 Task: Look for Airbnb options in Awka, Nigeria from 22th December, 2023 to 25th December, 2023 for 2 adults. Place can be entire room with 1  bedroom having 1 bed and 1 bathroom. Property type can be hotel.
Action: Mouse moved to (471, 127)
Screenshot: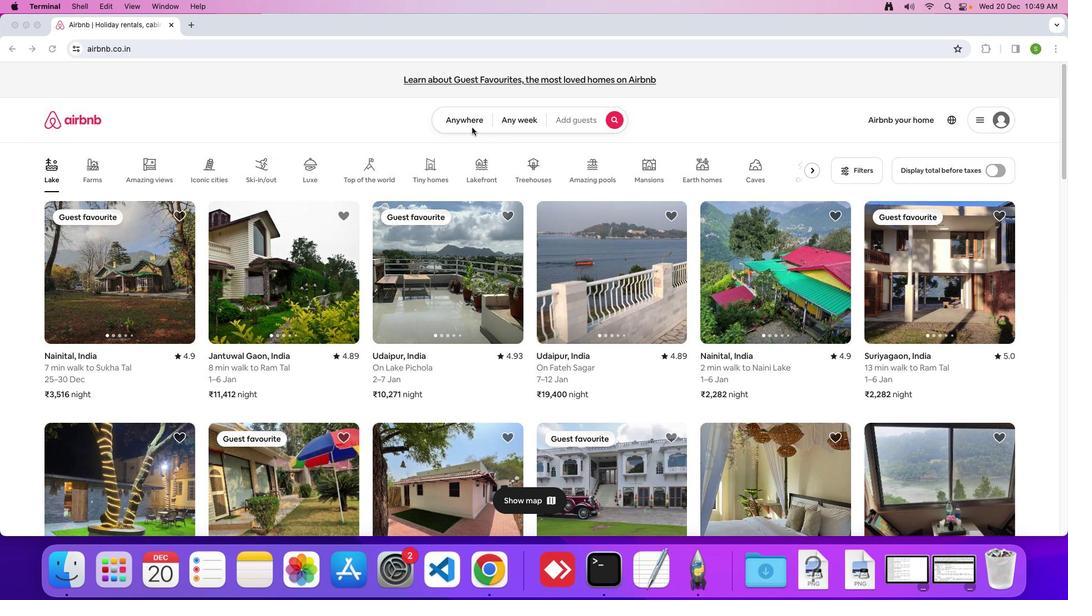 
Action: Mouse pressed left at (471, 127)
Screenshot: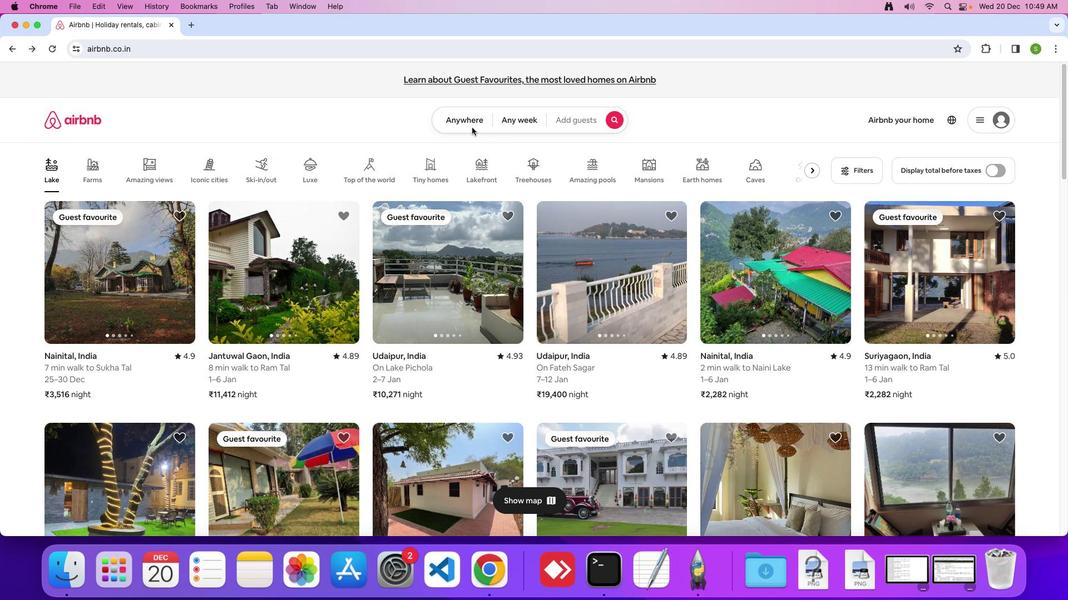 
Action: Mouse moved to (450, 118)
Screenshot: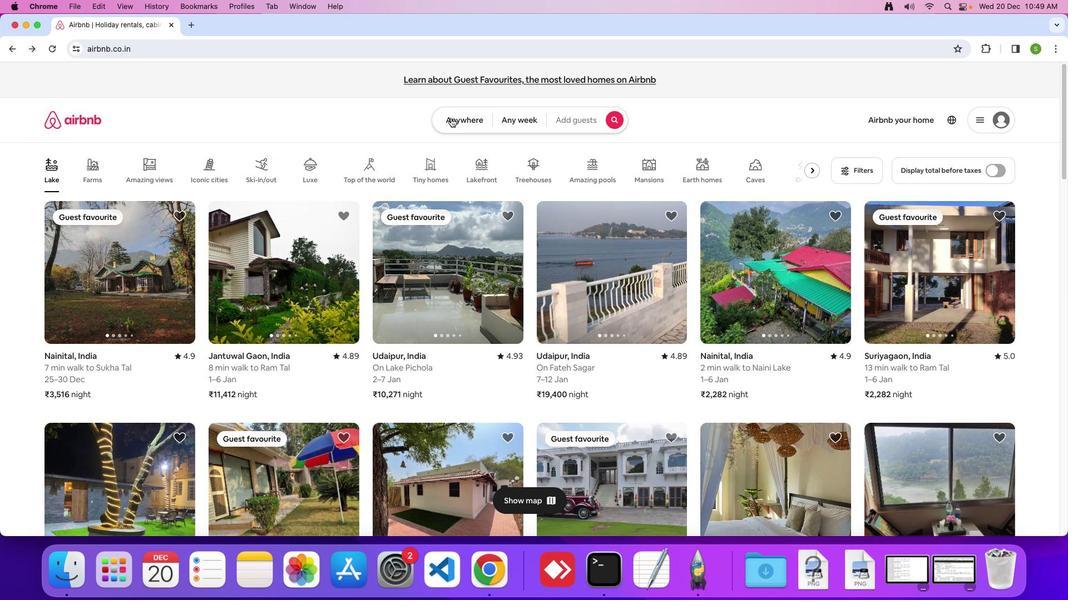 
Action: Mouse pressed left at (450, 118)
Screenshot: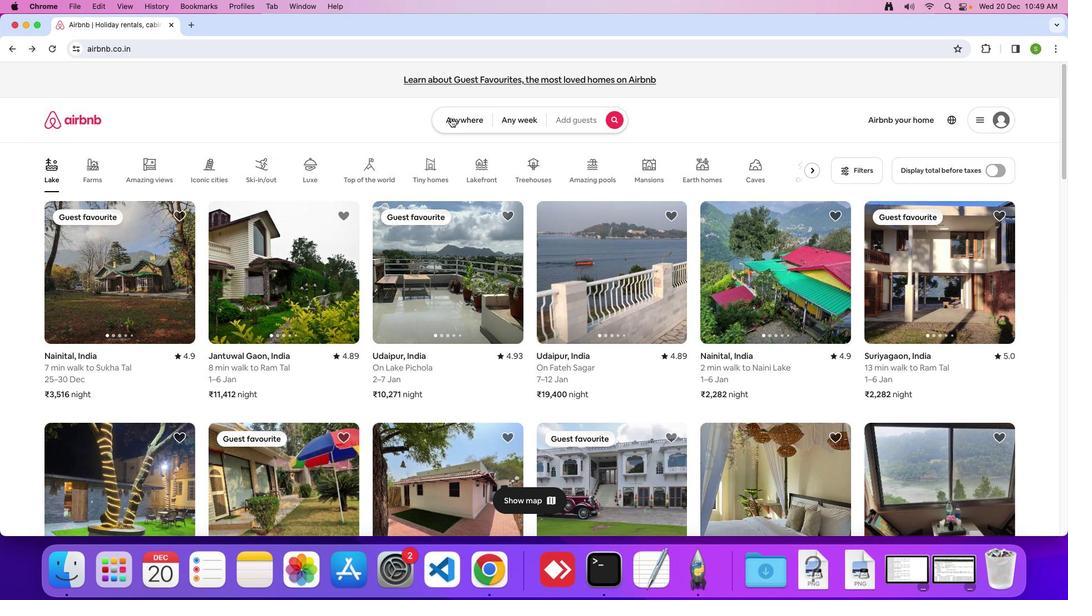 
Action: Mouse moved to (370, 156)
Screenshot: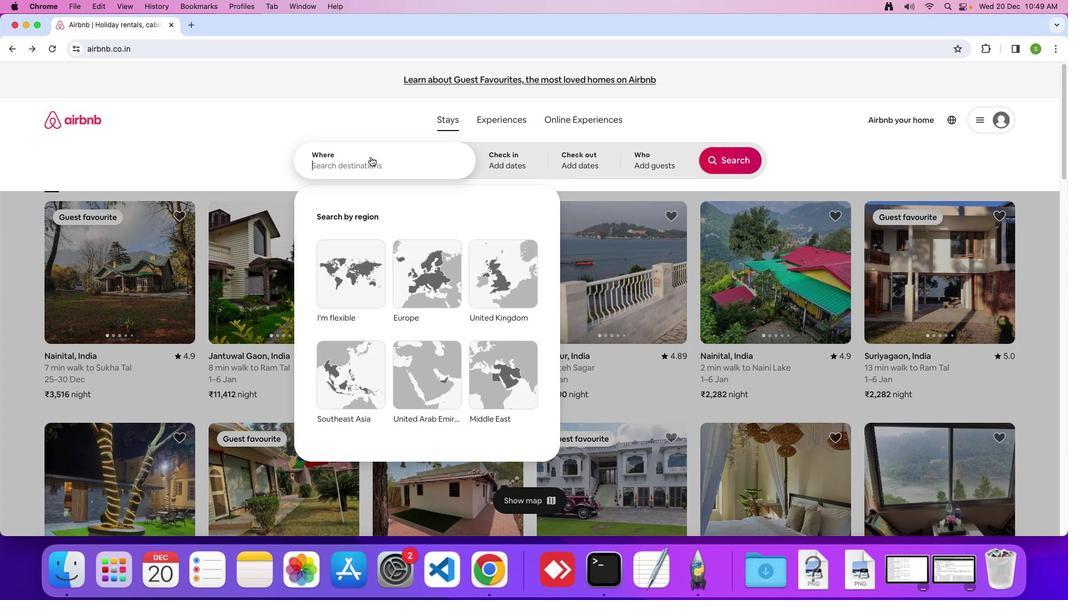 
Action: Mouse pressed left at (370, 156)
Screenshot: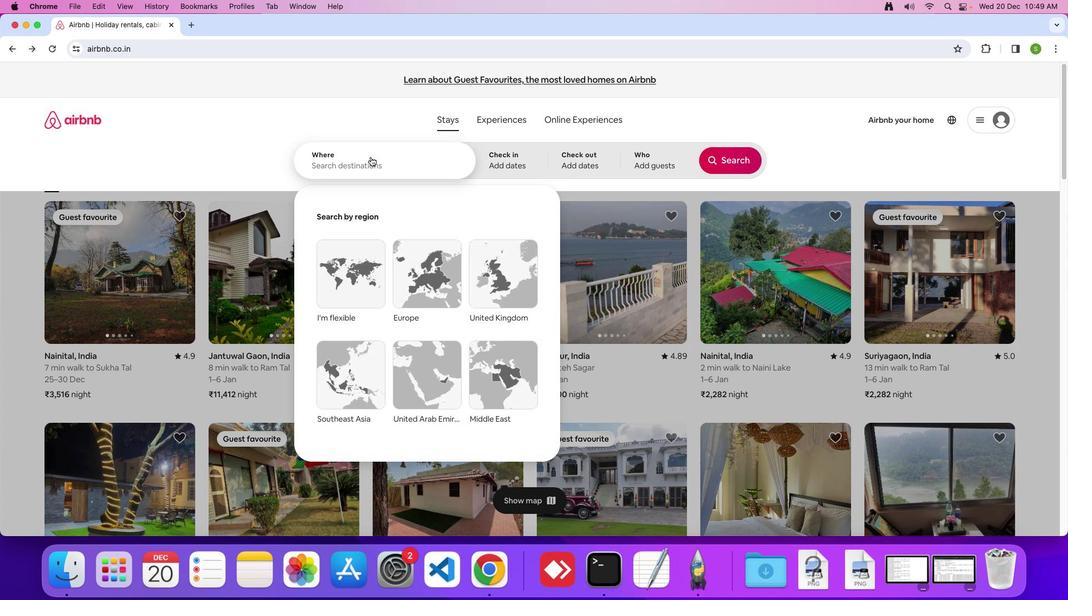 
Action: Key pressed 'A'Key.caps_lock'w''k''a'','Key.spaceKey.shift'N''i''g''e''r''i''a'Key.enter
Screenshot: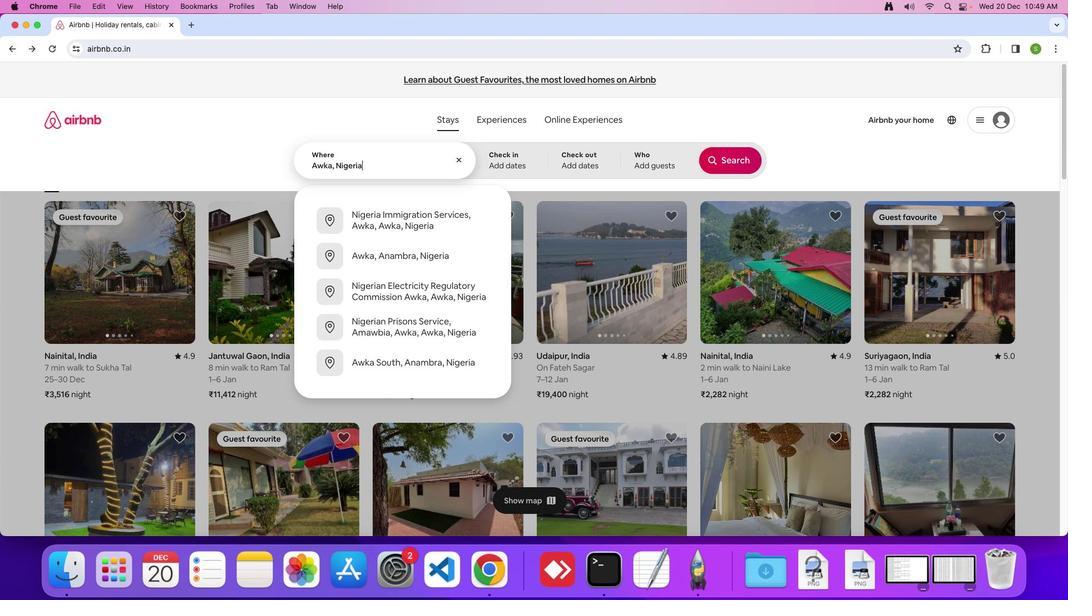 
Action: Mouse moved to (465, 376)
Screenshot: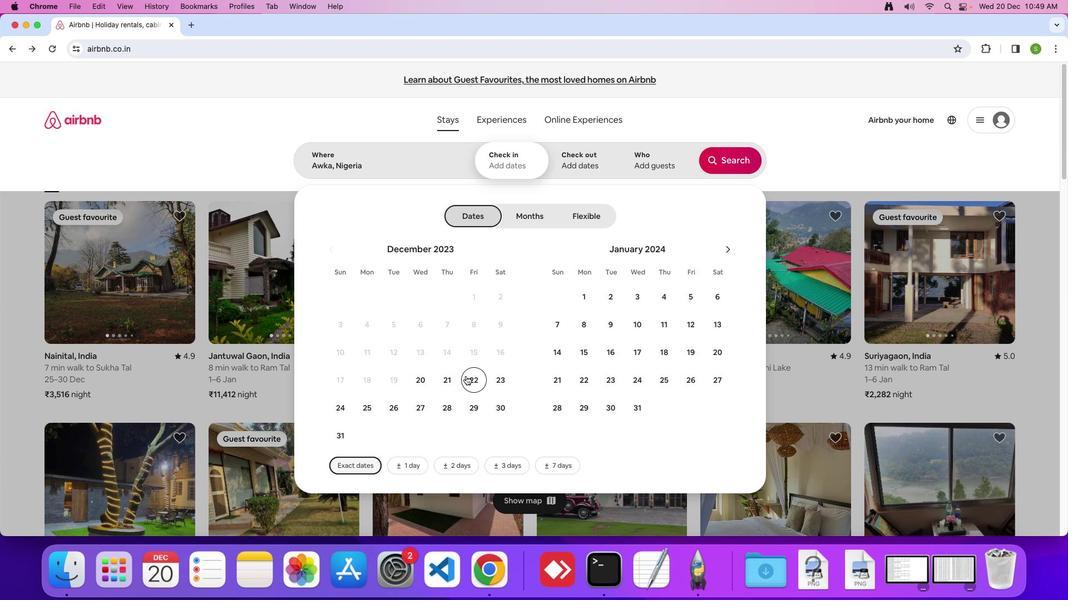 
Action: Mouse pressed left at (465, 376)
Screenshot: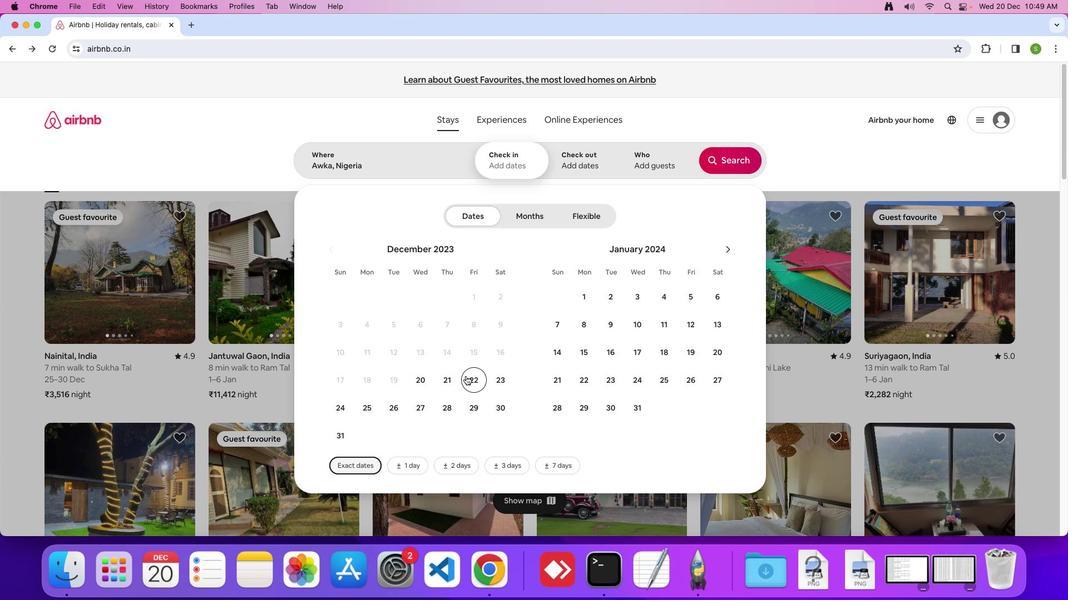 
Action: Mouse moved to (358, 407)
Screenshot: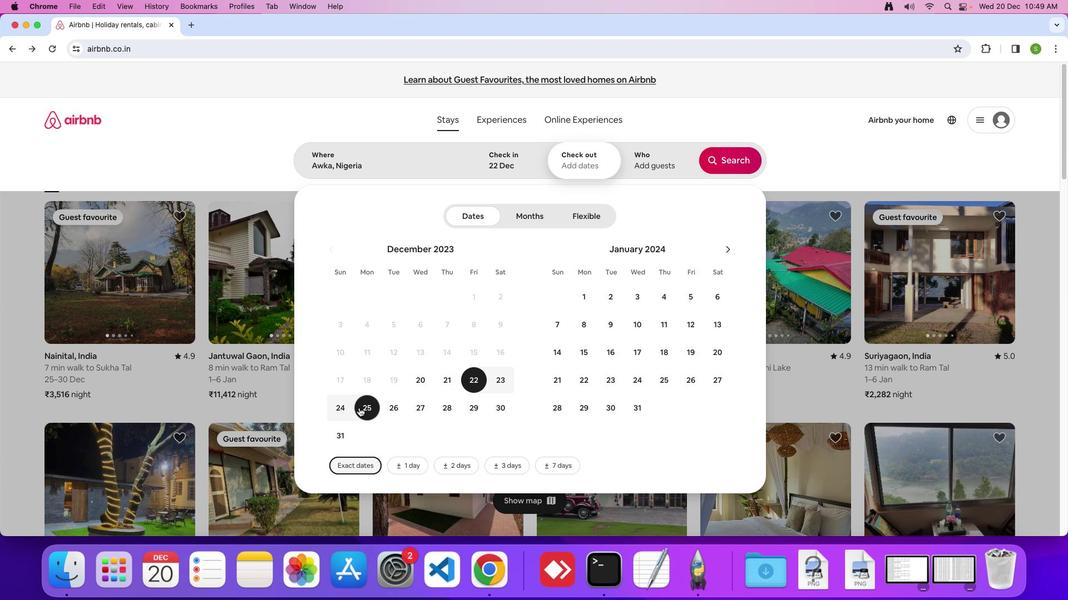 
Action: Mouse pressed left at (358, 407)
Screenshot: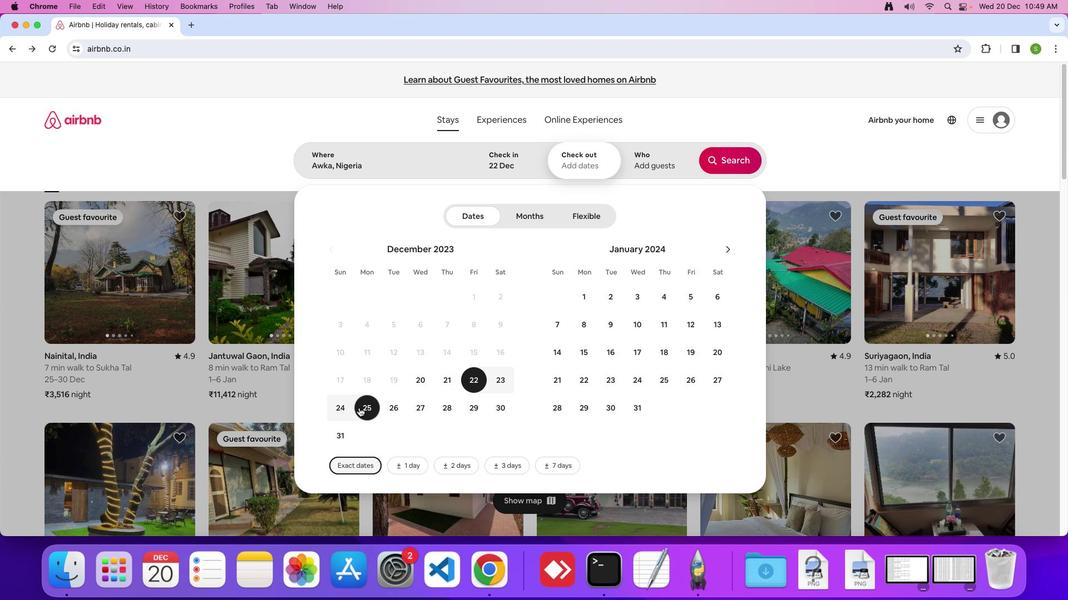 
Action: Mouse moved to (639, 170)
Screenshot: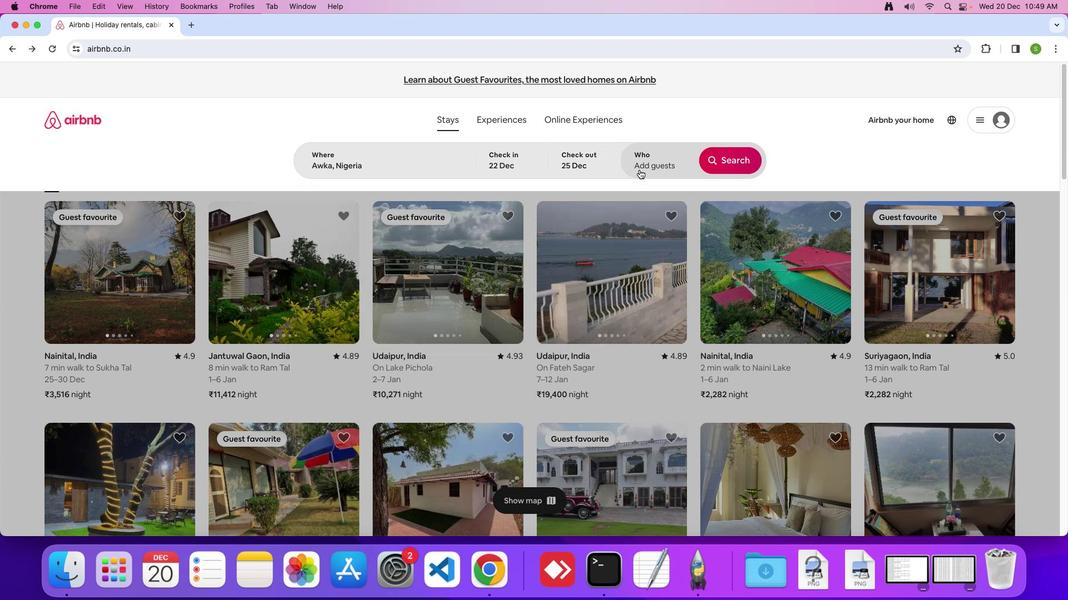 
Action: Mouse pressed left at (639, 170)
Screenshot: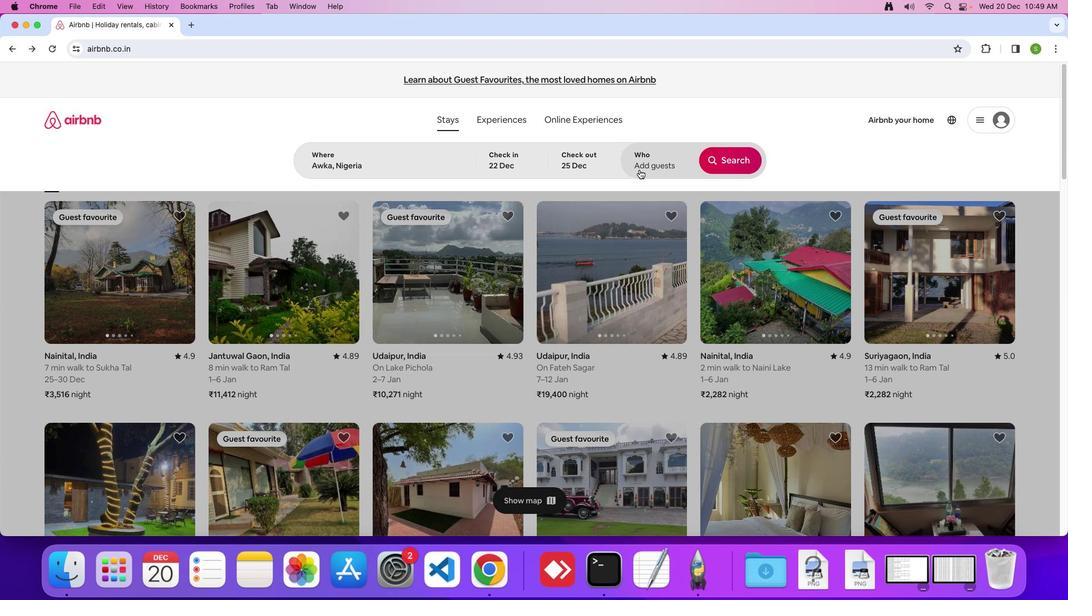 
Action: Mouse moved to (728, 217)
Screenshot: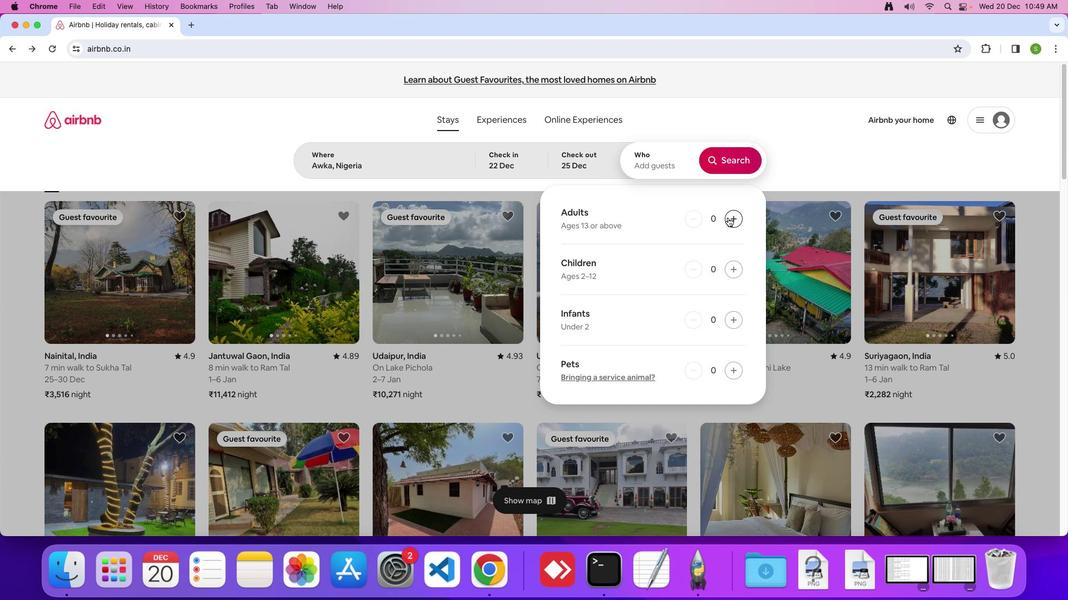 
Action: Mouse pressed left at (728, 217)
Screenshot: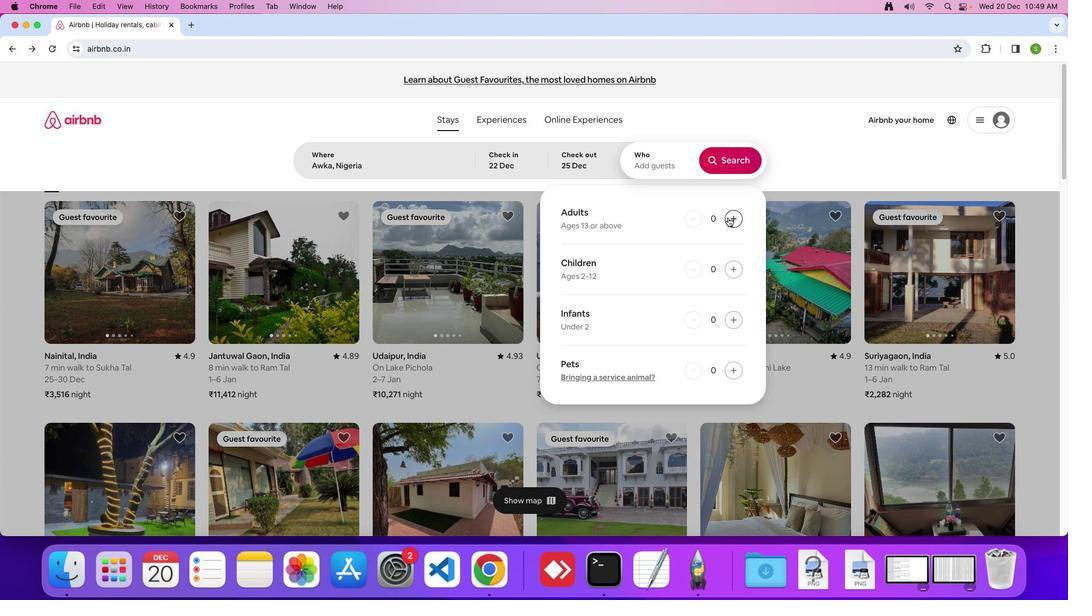 
Action: Mouse pressed left at (728, 217)
Screenshot: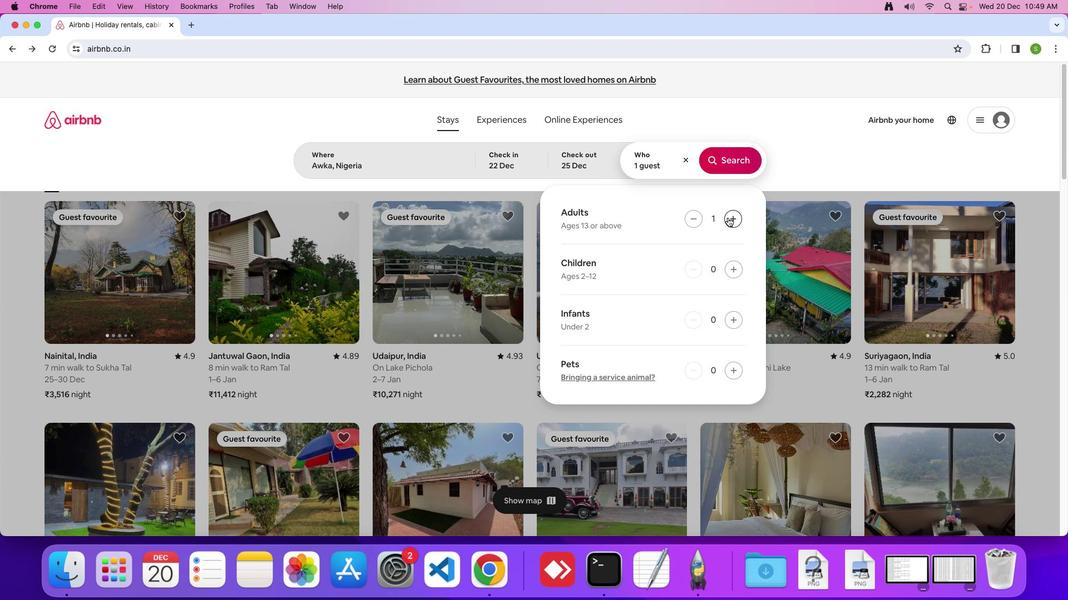 
Action: Mouse moved to (716, 156)
Screenshot: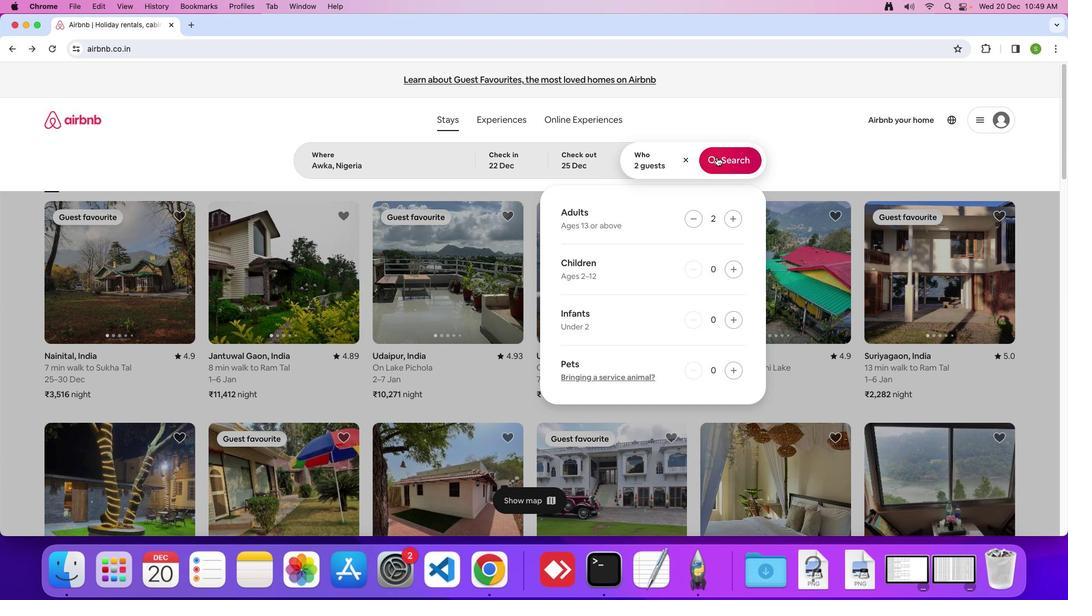
Action: Mouse pressed left at (716, 156)
Screenshot: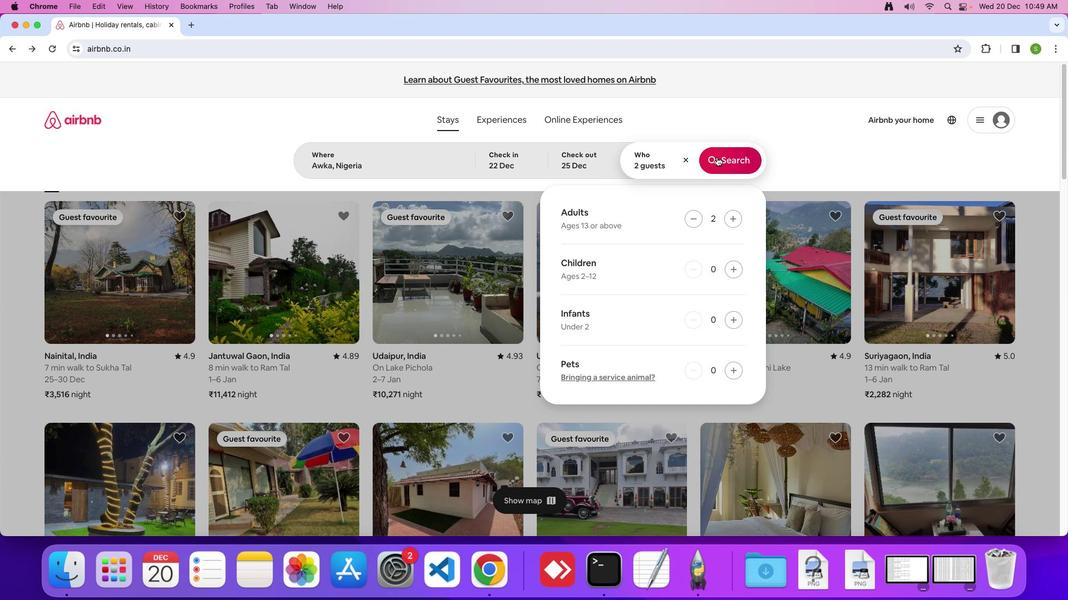 
Action: Mouse moved to (887, 129)
Screenshot: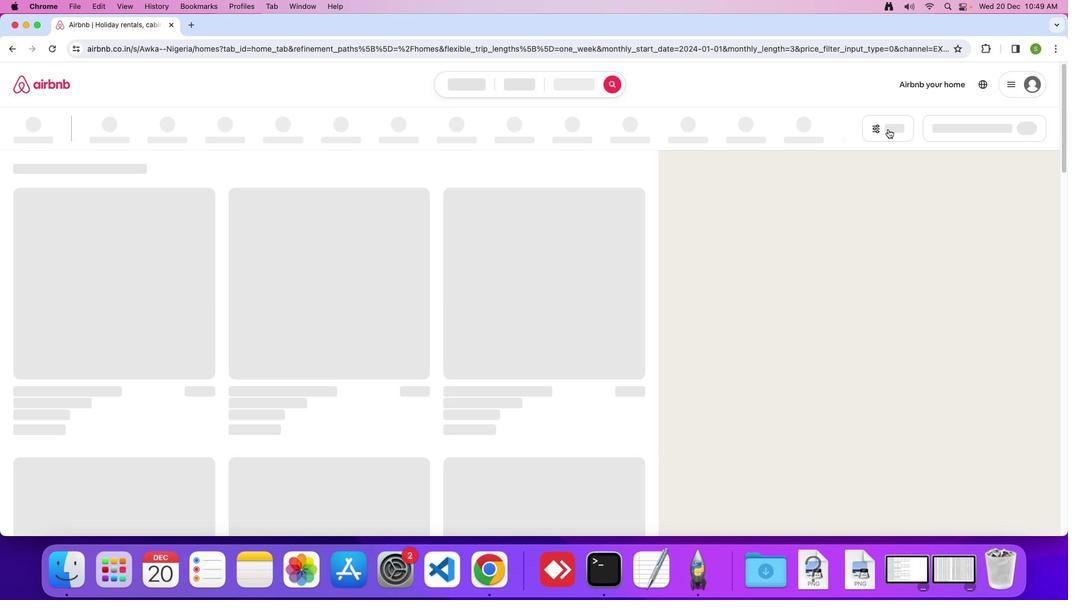 
Action: Mouse pressed left at (887, 129)
Screenshot: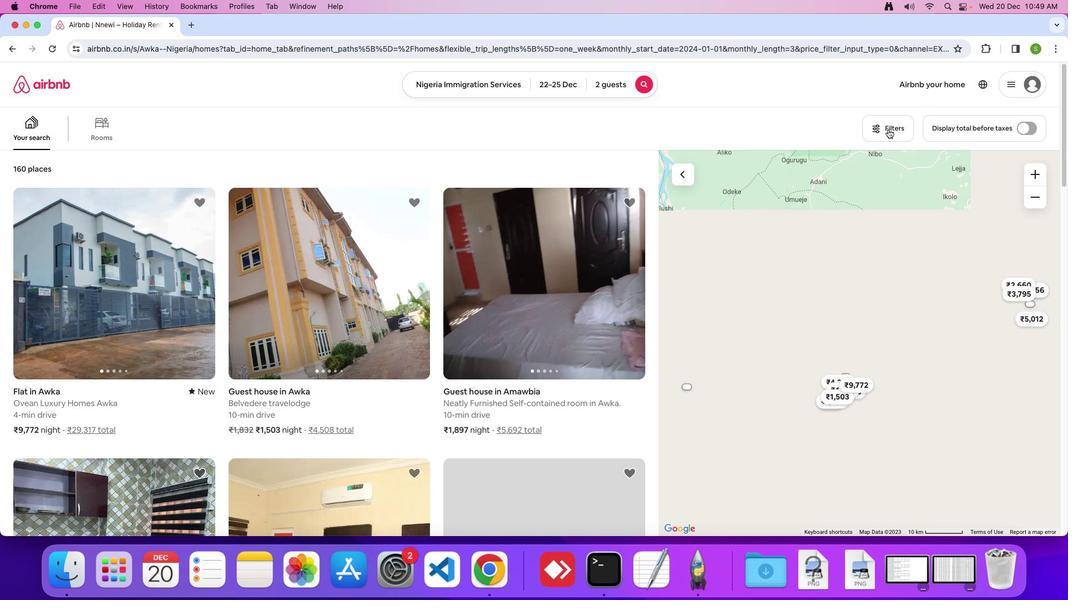 
Action: Mouse moved to (546, 364)
Screenshot: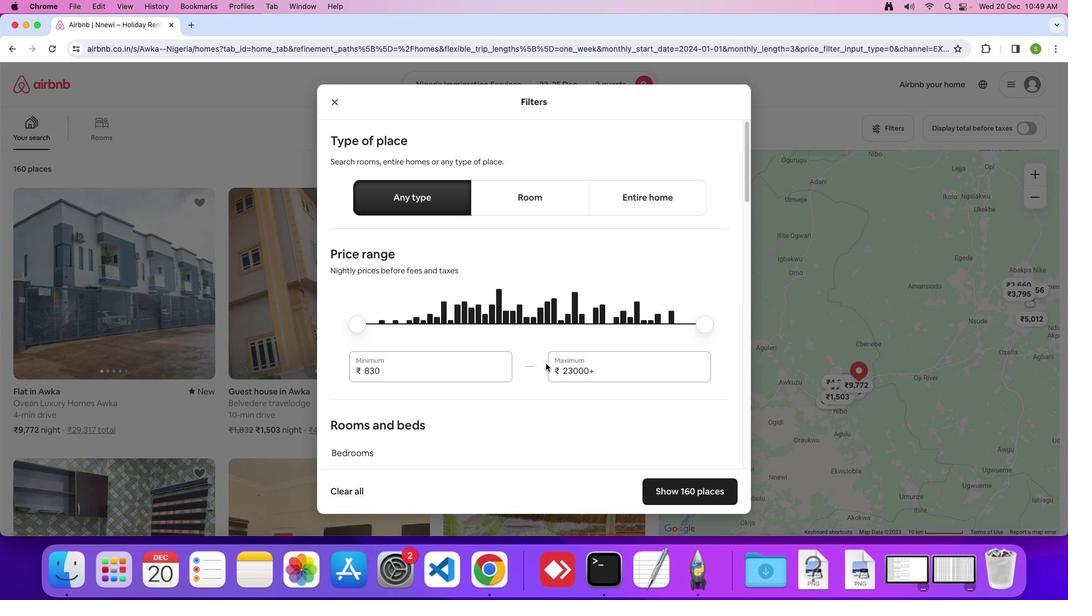 
Action: Mouse scrolled (546, 364) with delta (0, 0)
Screenshot: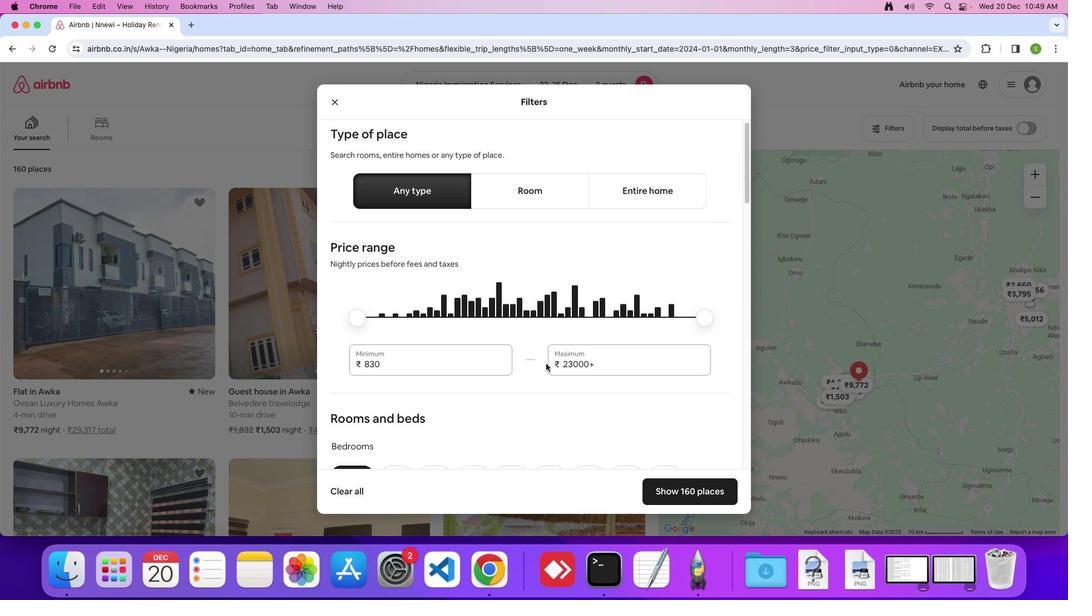 
Action: Mouse scrolled (546, 364) with delta (0, 0)
Screenshot: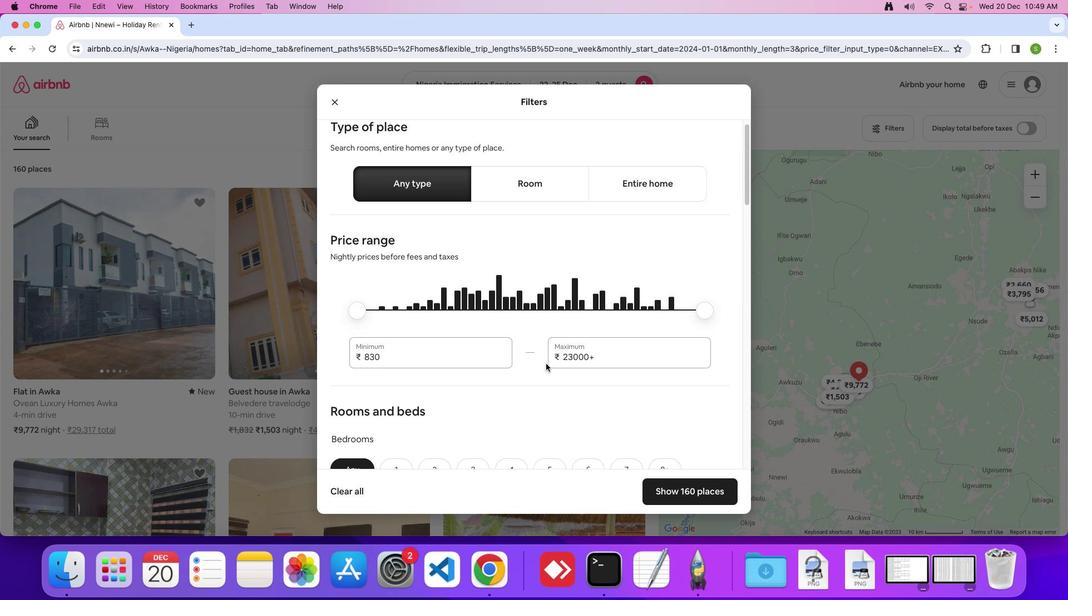 
Action: Mouse scrolled (546, 364) with delta (0, -1)
Screenshot: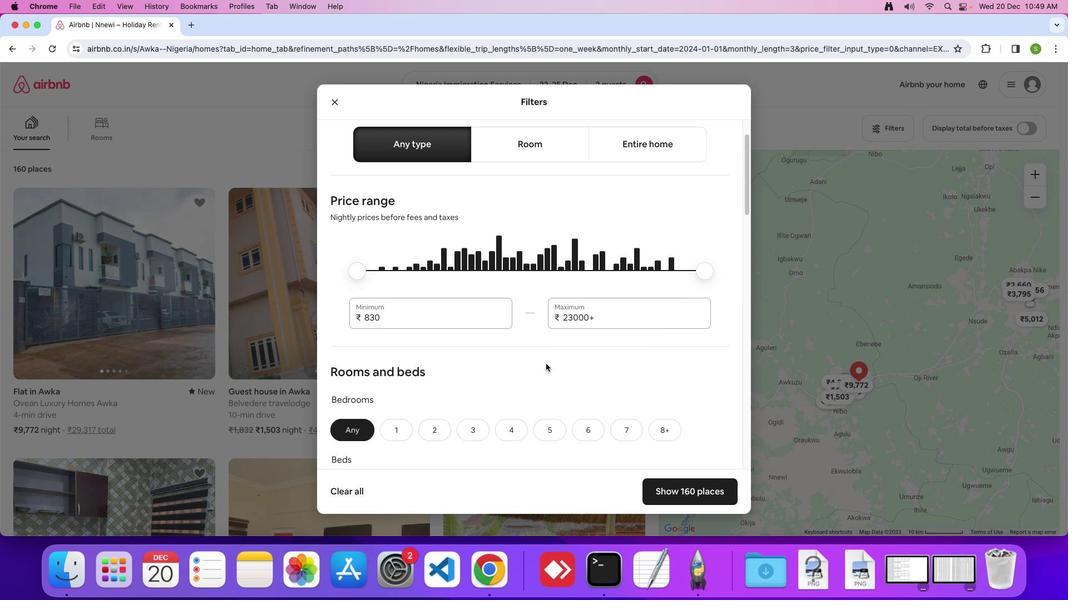 
Action: Mouse scrolled (546, 364) with delta (0, 0)
Screenshot: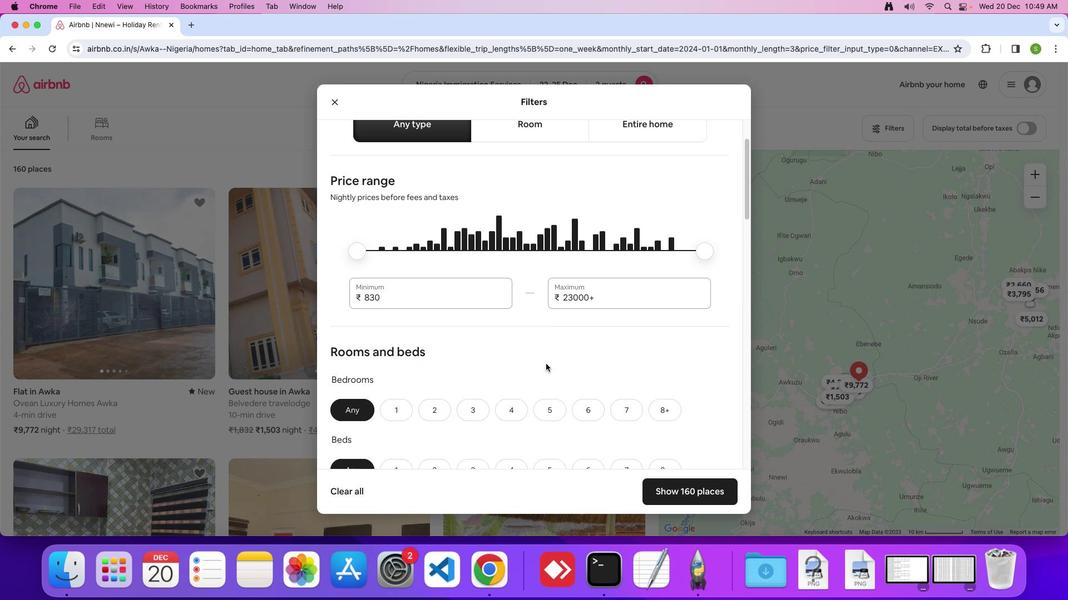 
Action: Mouse scrolled (546, 364) with delta (0, 0)
Screenshot: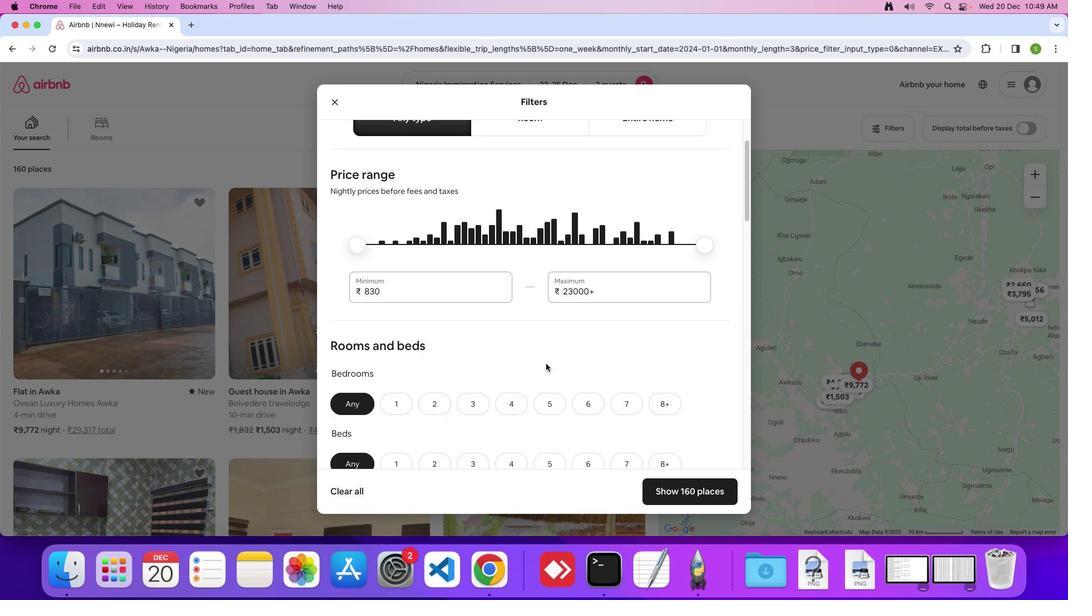 
Action: Mouse scrolled (546, 364) with delta (0, 0)
Screenshot: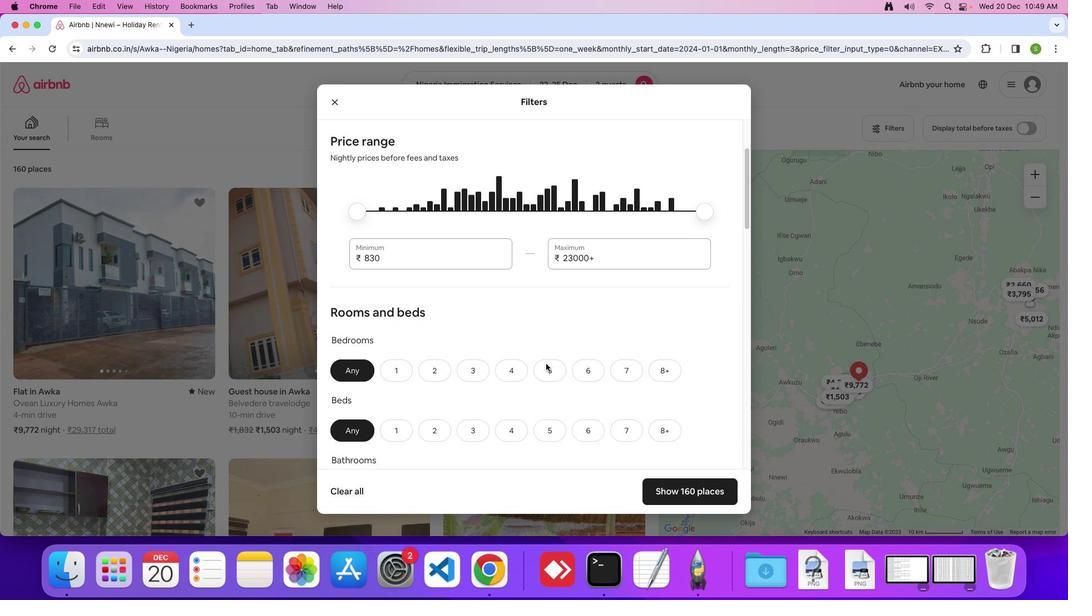 
Action: Mouse scrolled (546, 364) with delta (0, 0)
Screenshot: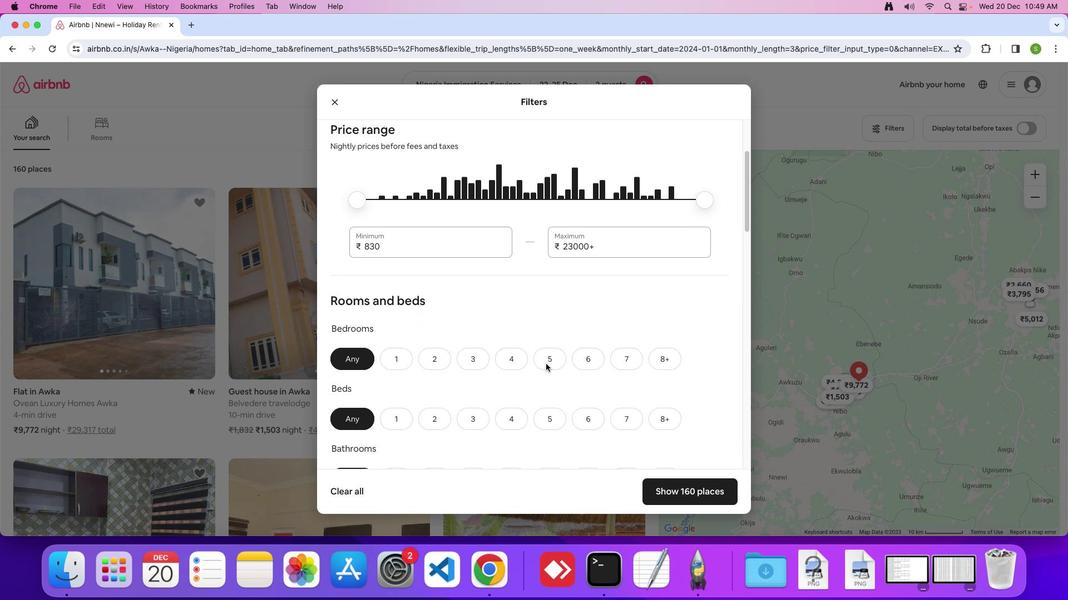 
Action: Mouse scrolled (546, 364) with delta (0, 0)
Screenshot: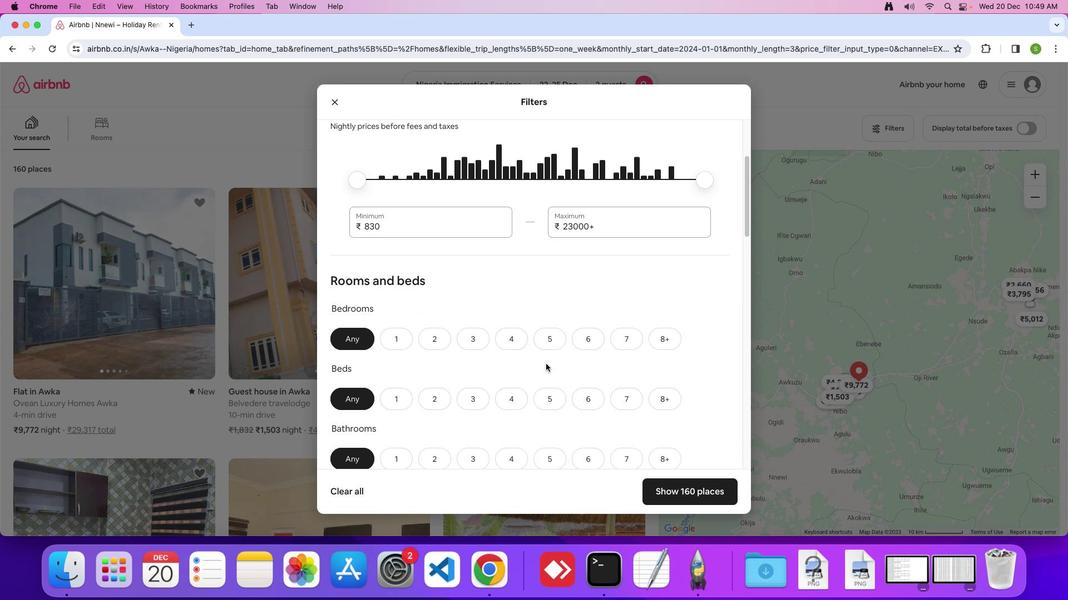 
Action: Mouse scrolled (546, 364) with delta (0, -1)
Screenshot: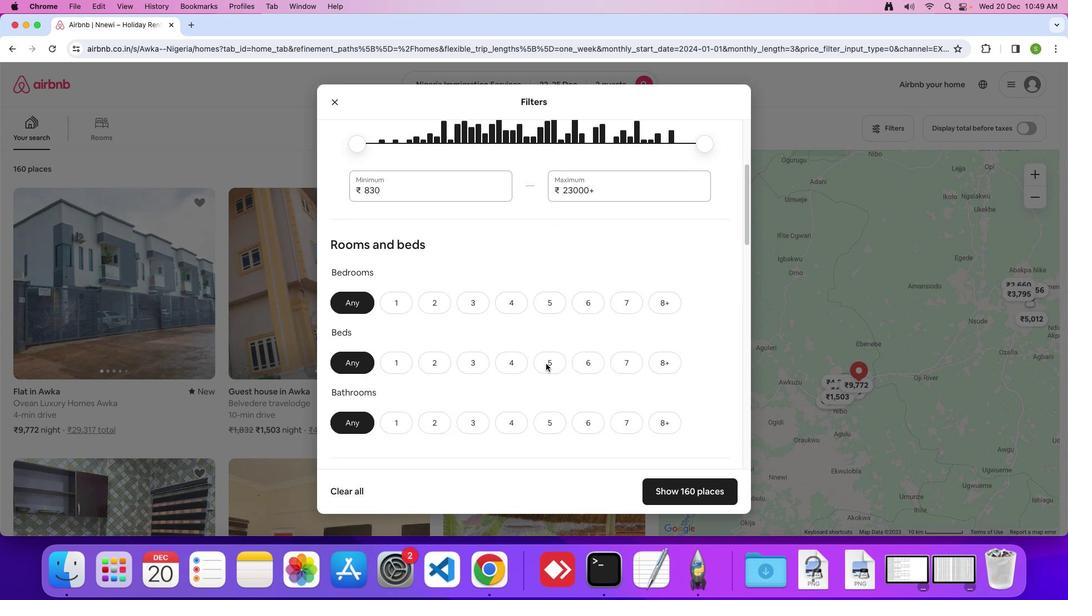 
Action: Mouse scrolled (546, 364) with delta (0, 0)
Screenshot: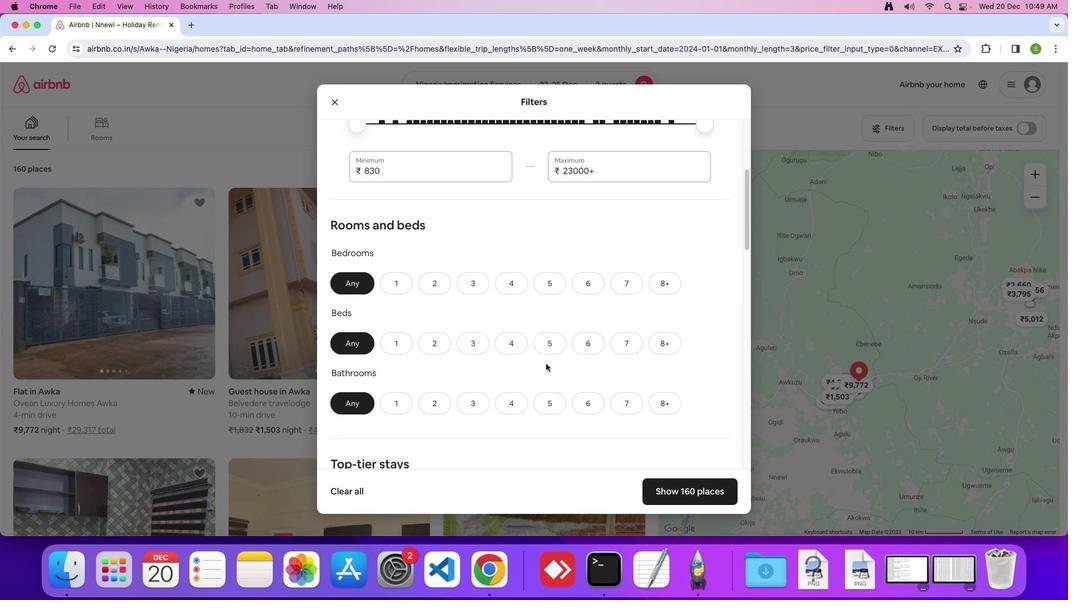 
Action: Mouse scrolled (546, 364) with delta (0, 0)
Screenshot: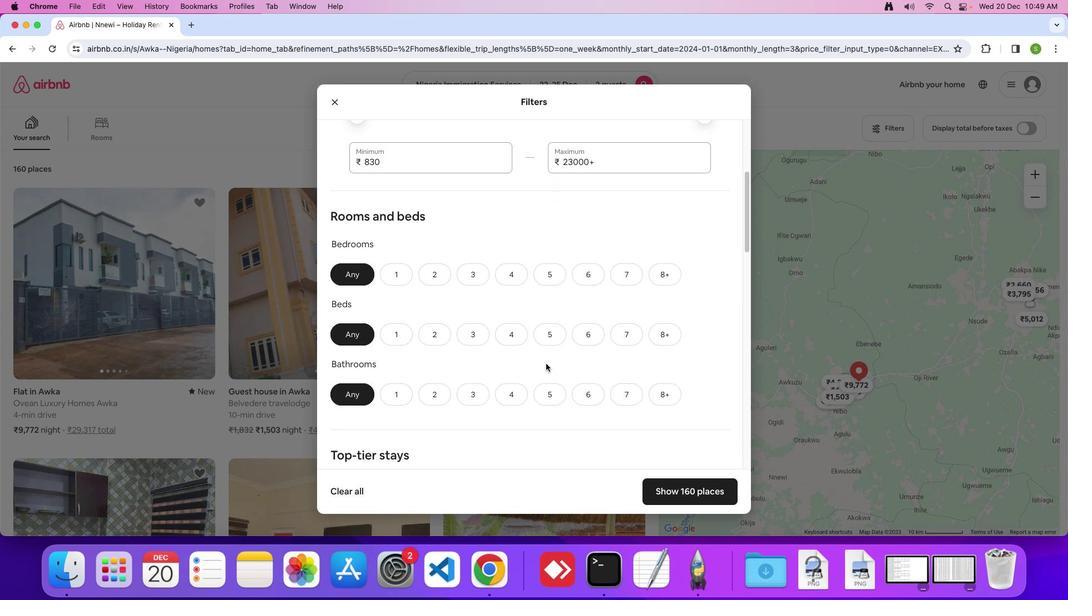 
Action: Mouse moved to (407, 270)
Screenshot: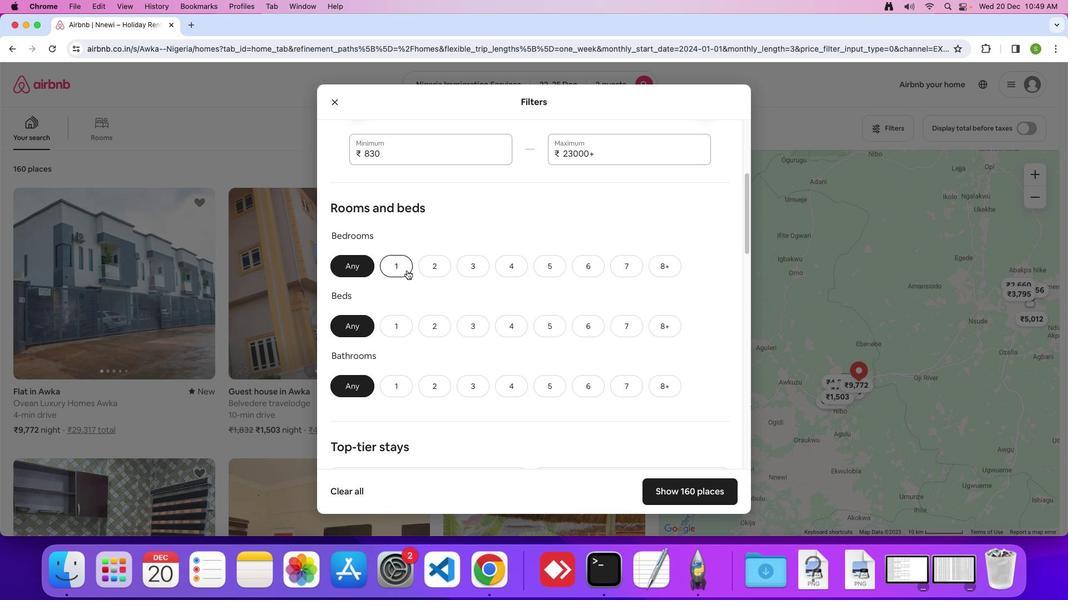 
Action: Mouse pressed left at (407, 270)
Screenshot: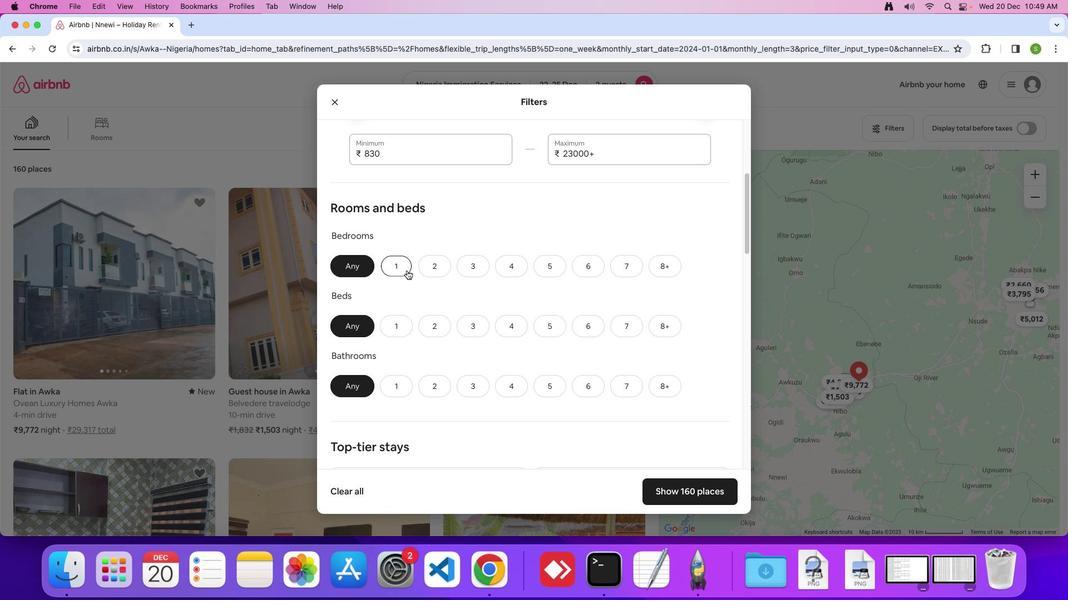 
Action: Mouse moved to (396, 329)
Screenshot: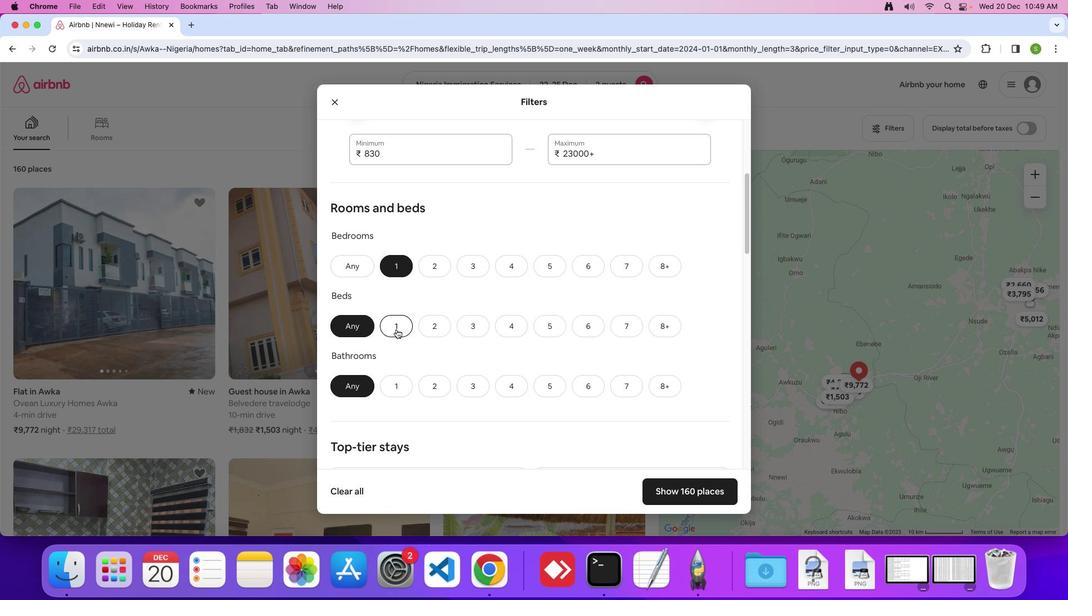 
Action: Mouse pressed left at (396, 329)
Screenshot: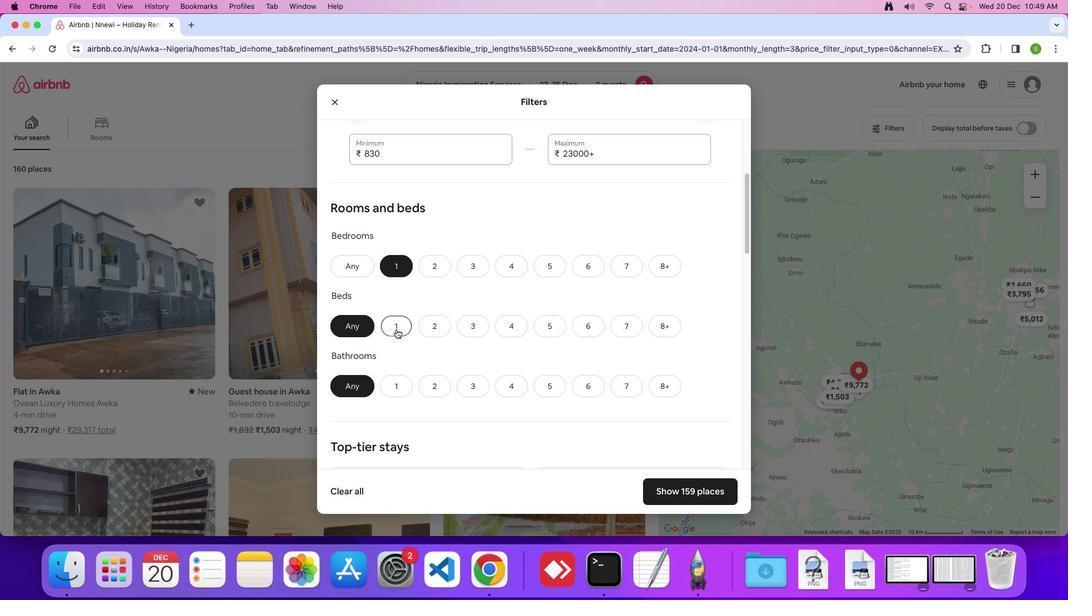 
Action: Mouse moved to (392, 386)
Screenshot: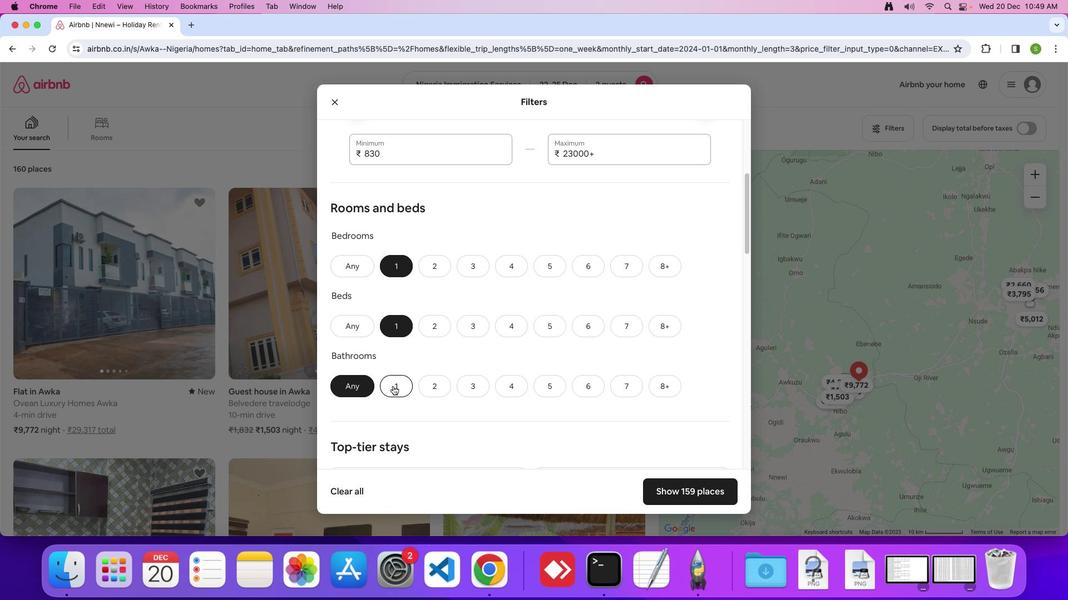 
Action: Mouse pressed left at (392, 386)
Screenshot: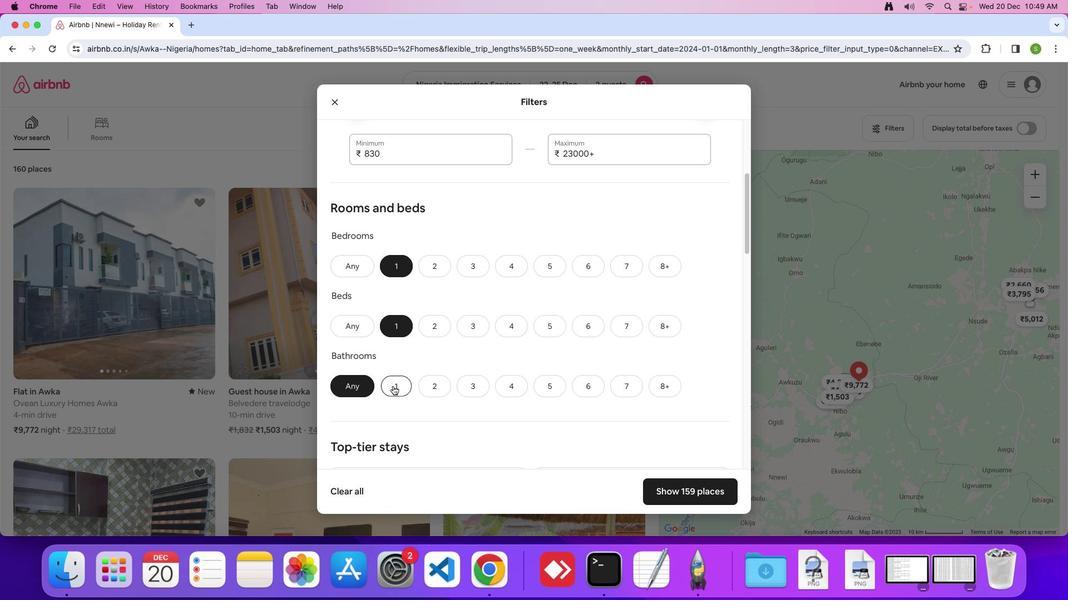 
Action: Mouse moved to (465, 338)
Screenshot: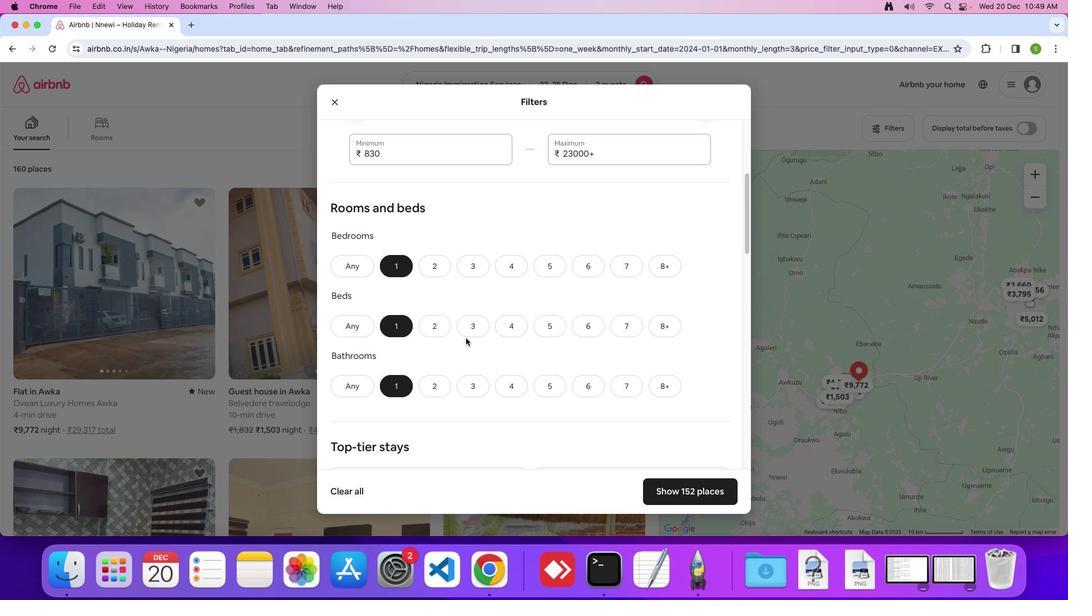 
Action: Mouse scrolled (465, 338) with delta (0, 0)
Screenshot: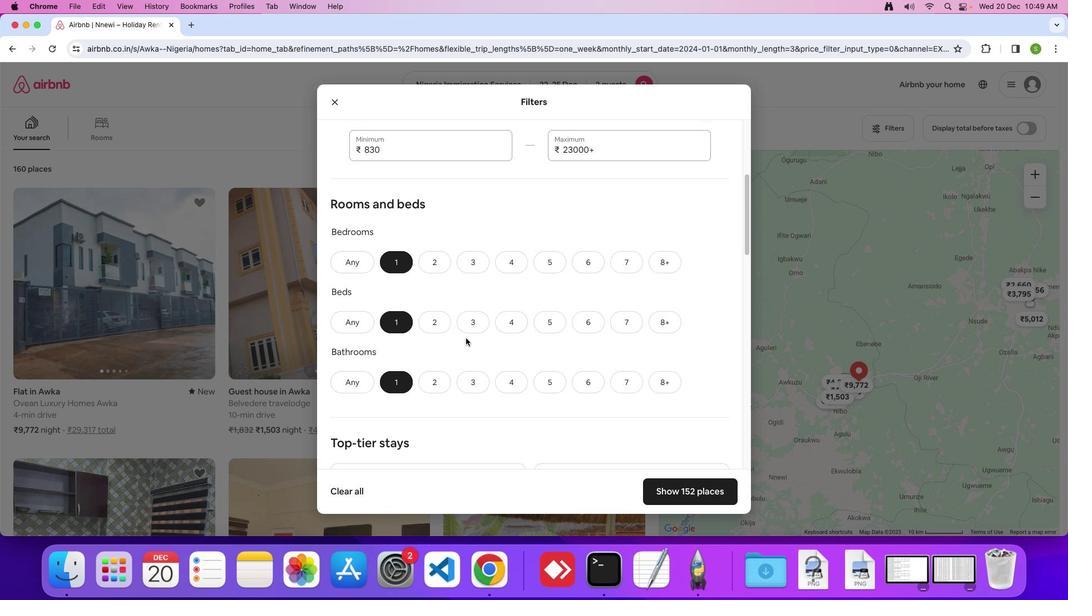 
Action: Mouse scrolled (465, 338) with delta (0, 0)
Screenshot: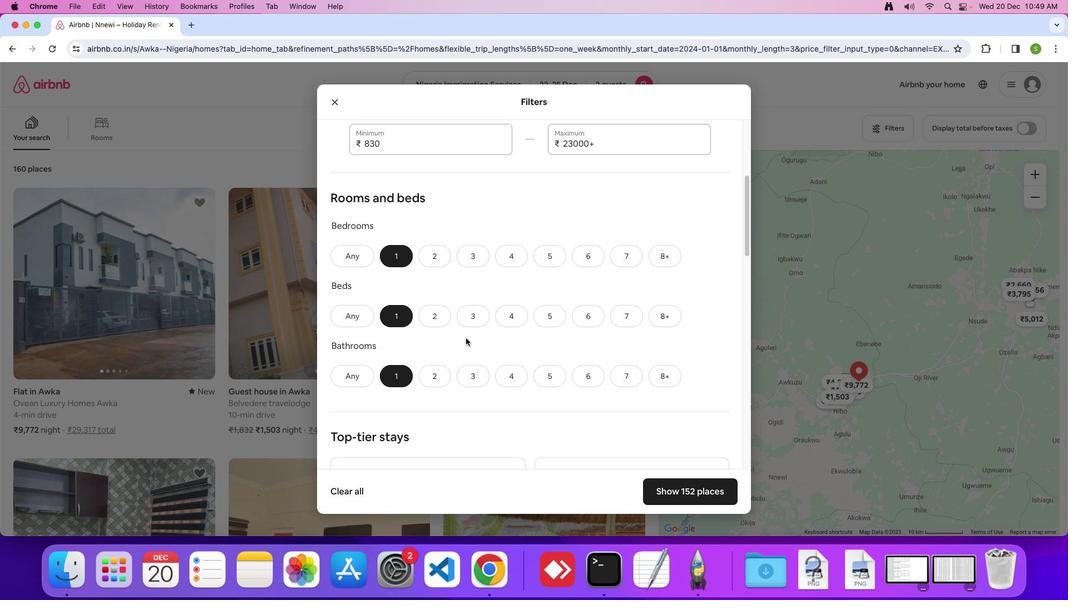 
Action: Mouse scrolled (465, 338) with delta (0, -1)
Screenshot: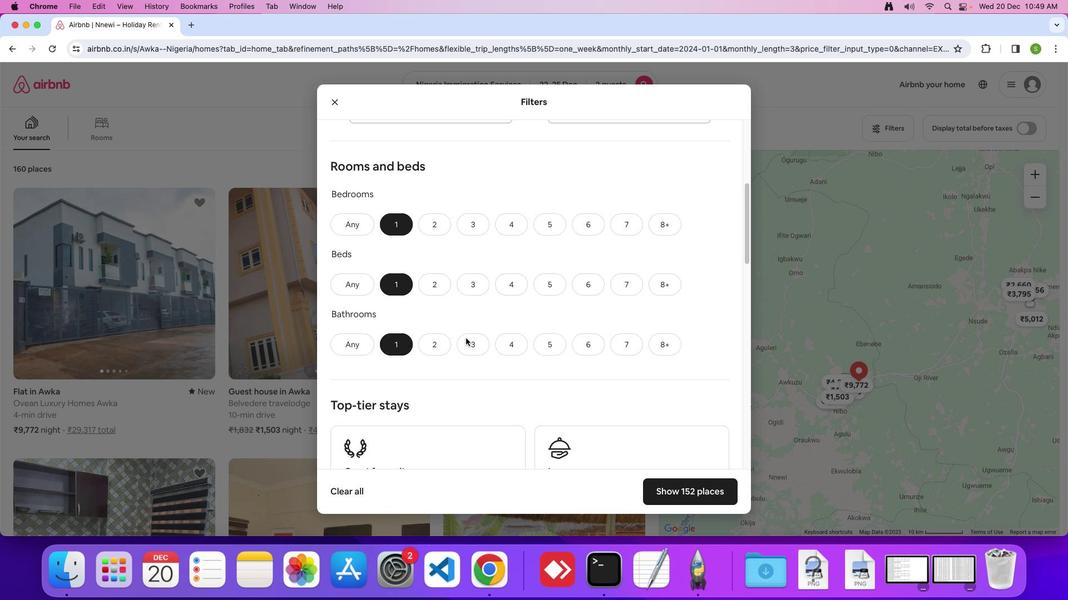 
Action: Mouse scrolled (465, 338) with delta (0, 0)
Screenshot: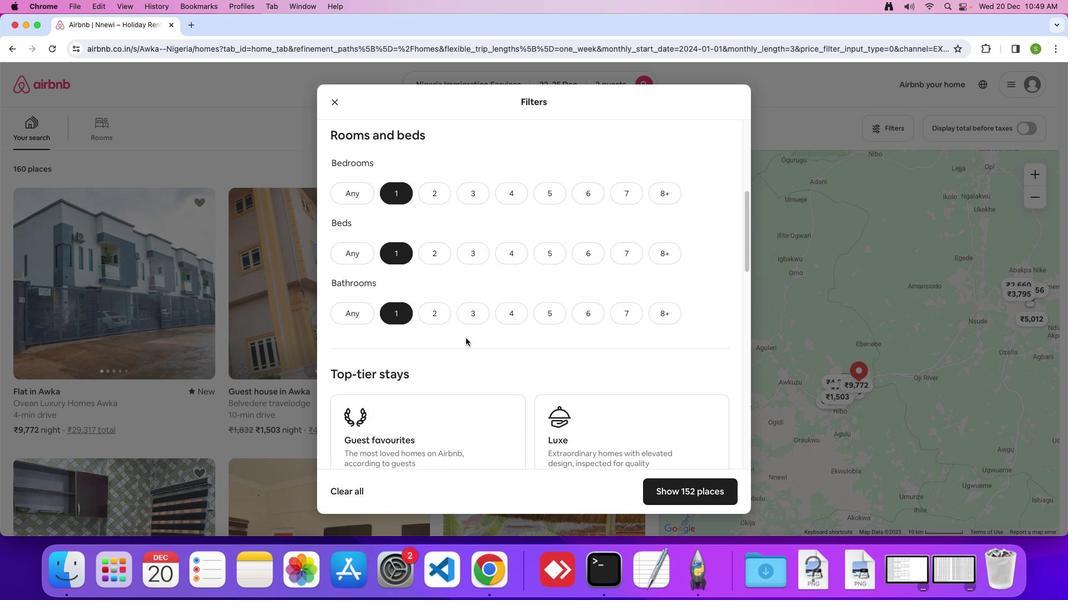 
Action: Mouse scrolled (465, 338) with delta (0, 0)
Screenshot: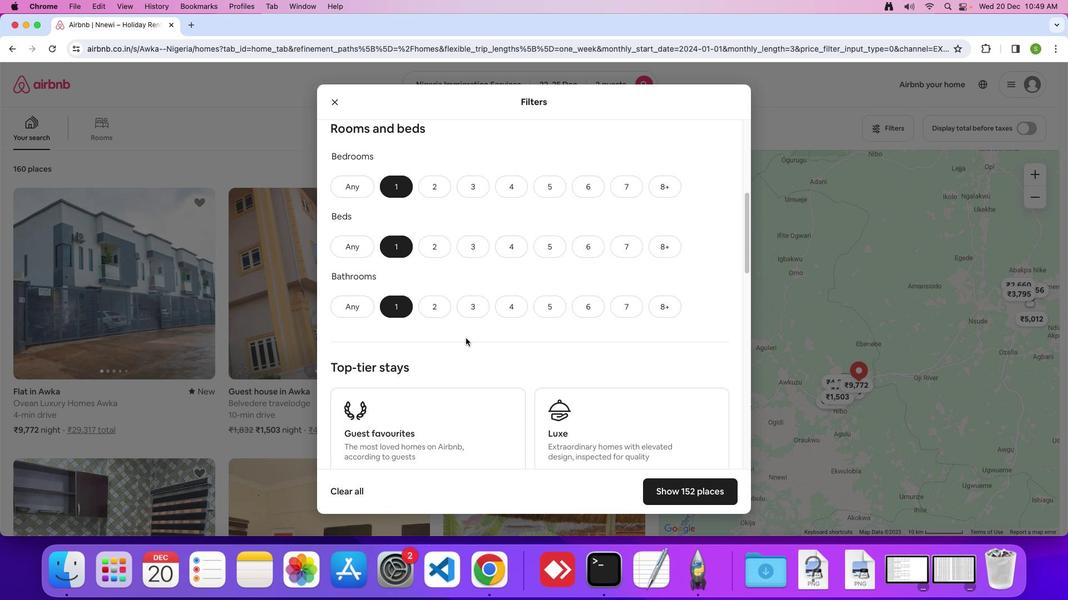 
Action: Mouse scrolled (465, 338) with delta (0, 0)
Screenshot: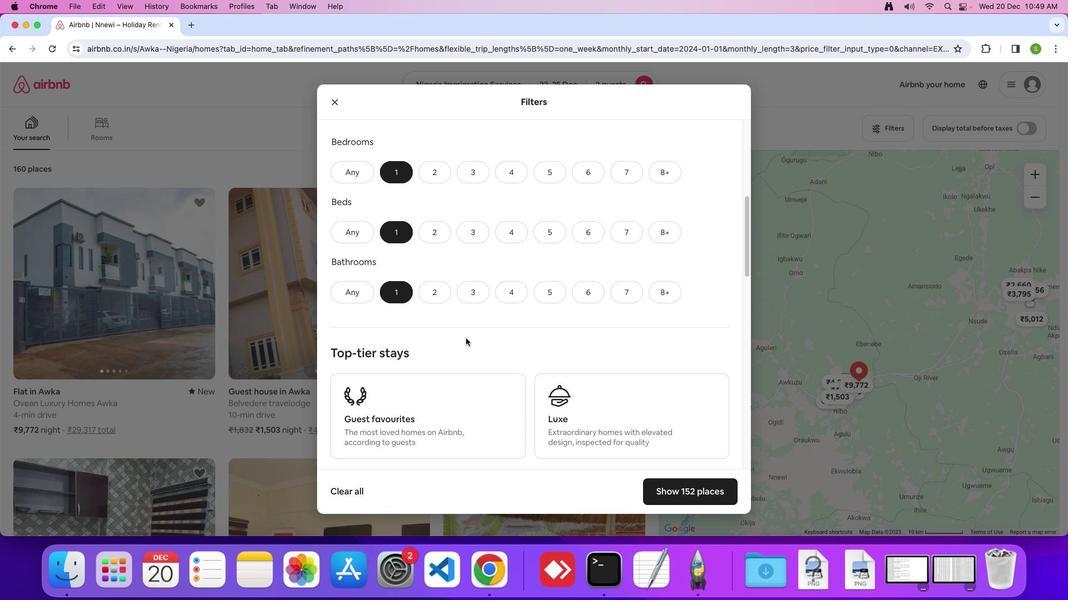 
Action: Mouse scrolled (465, 338) with delta (0, 0)
Screenshot: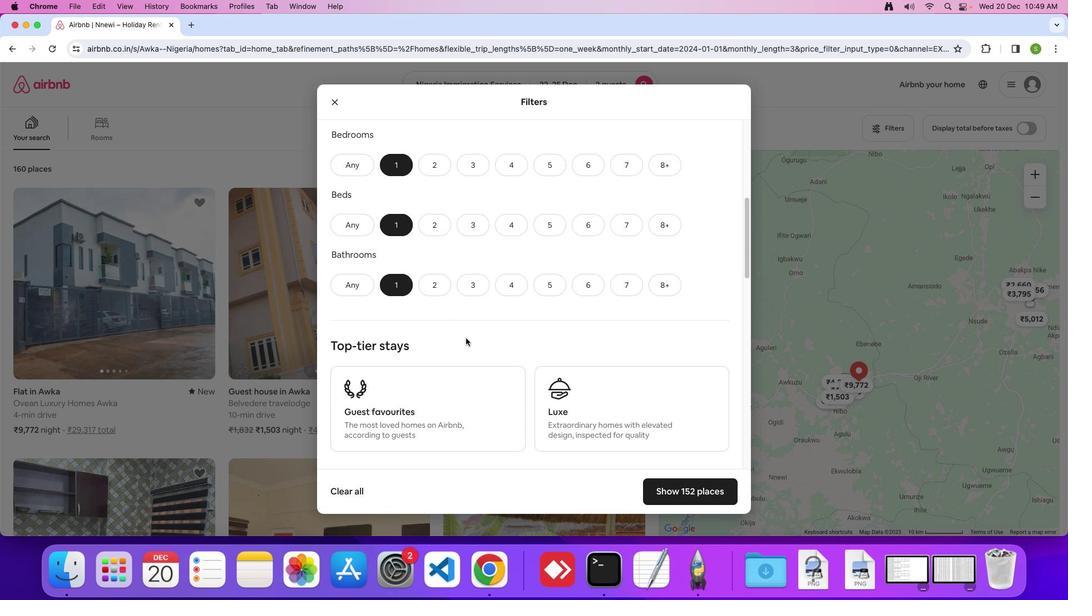 
Action: Mouse scrolled (465, 338) with delta (0, -1)
Screenshot: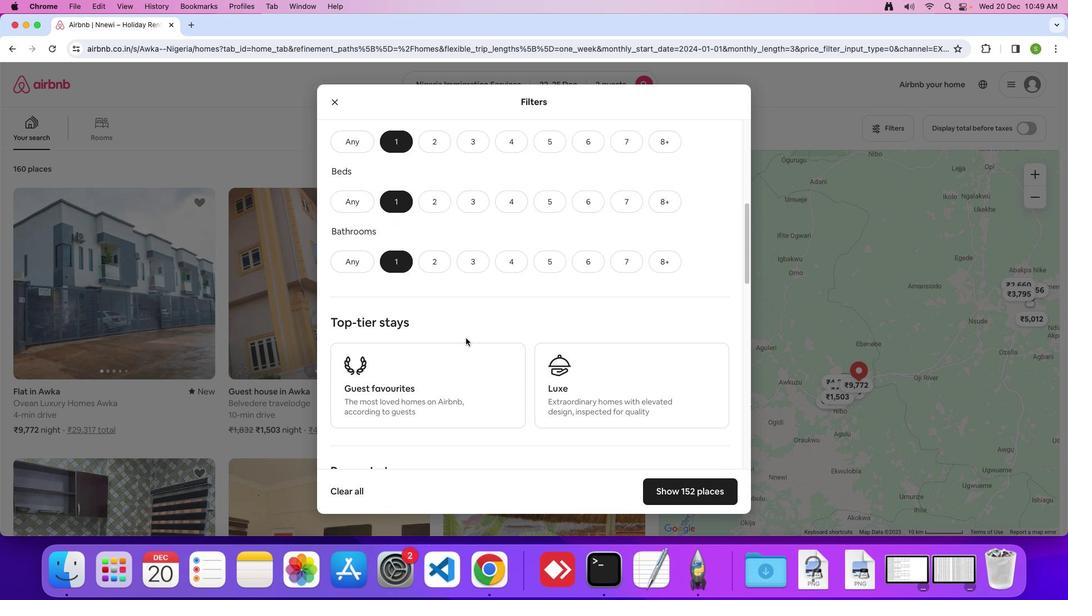 
Action: Mouse scrolled (465, 338) with delta (0, 0)
Screenshot: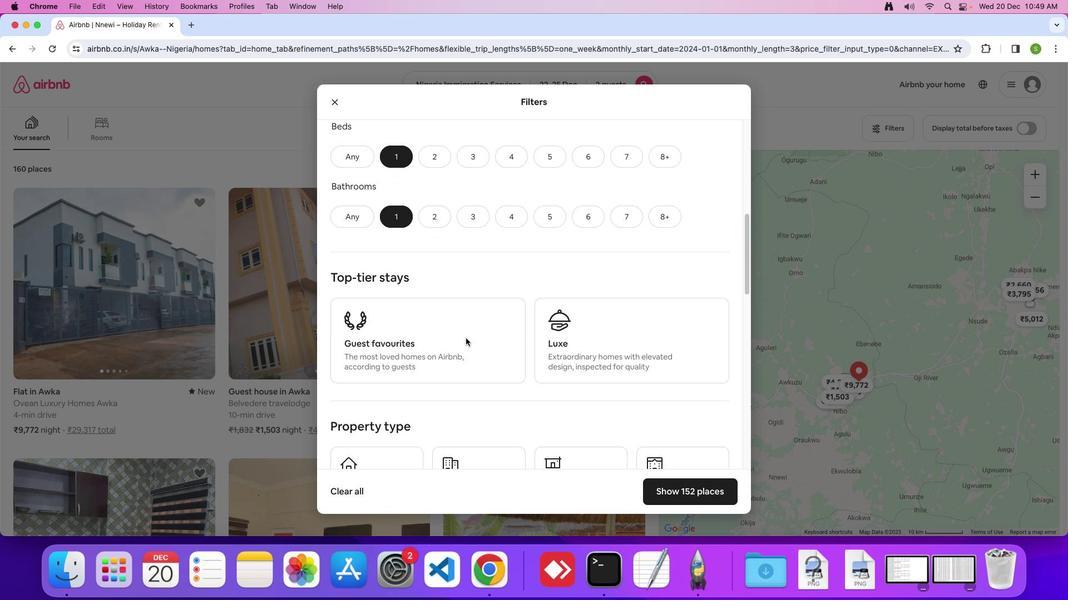 
Action: Mouse scrolled (465, 338) with delta (0, 0)
Screenshot: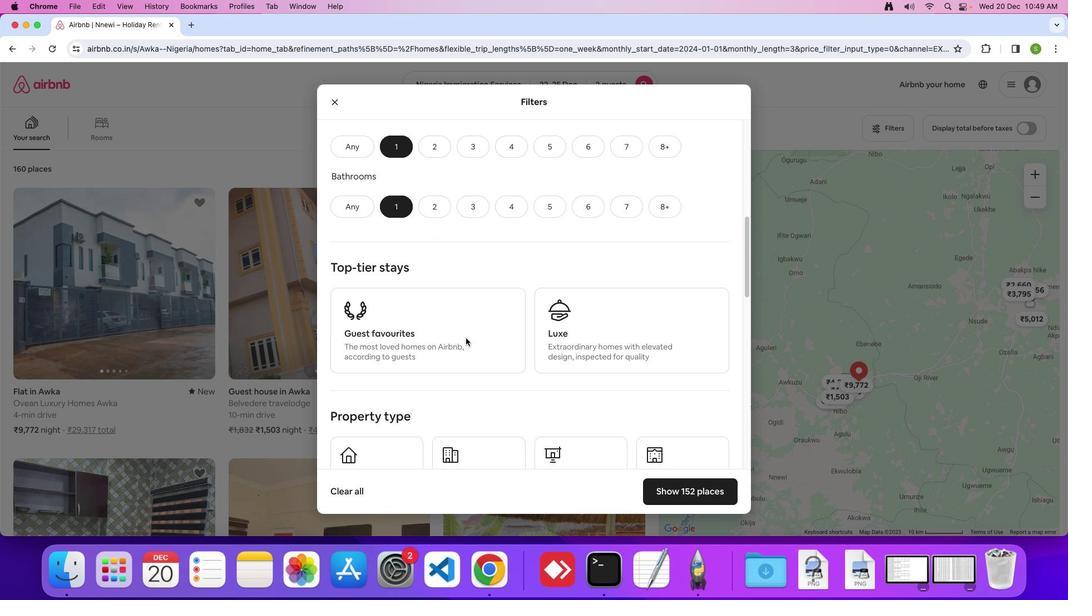 
Action: Mouse scrolled (465, 338) with delta (0, -1)
Screenshot: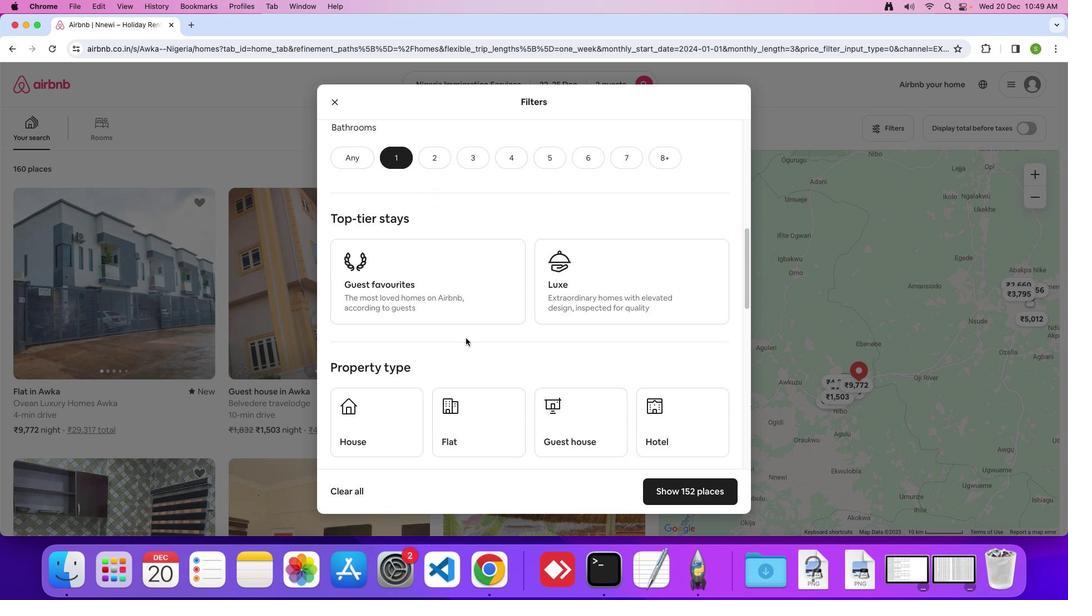
Action: Mouse scrolled (465, 338) with delta (0, 0)
Screenshot: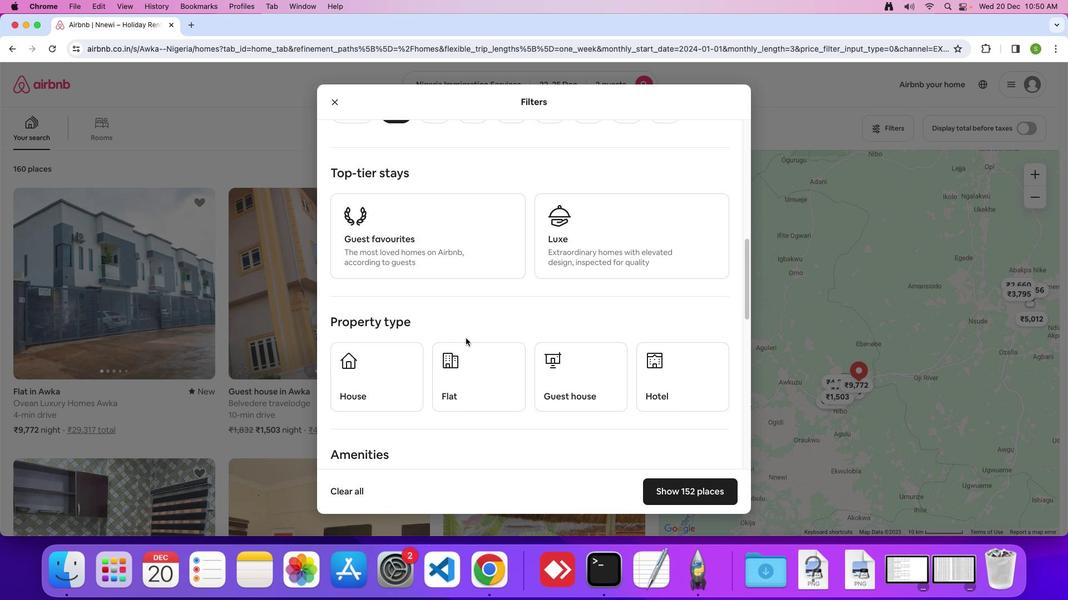
Action: Mouse scrolled (465, 338) with delta (0, 0)
Screenshot: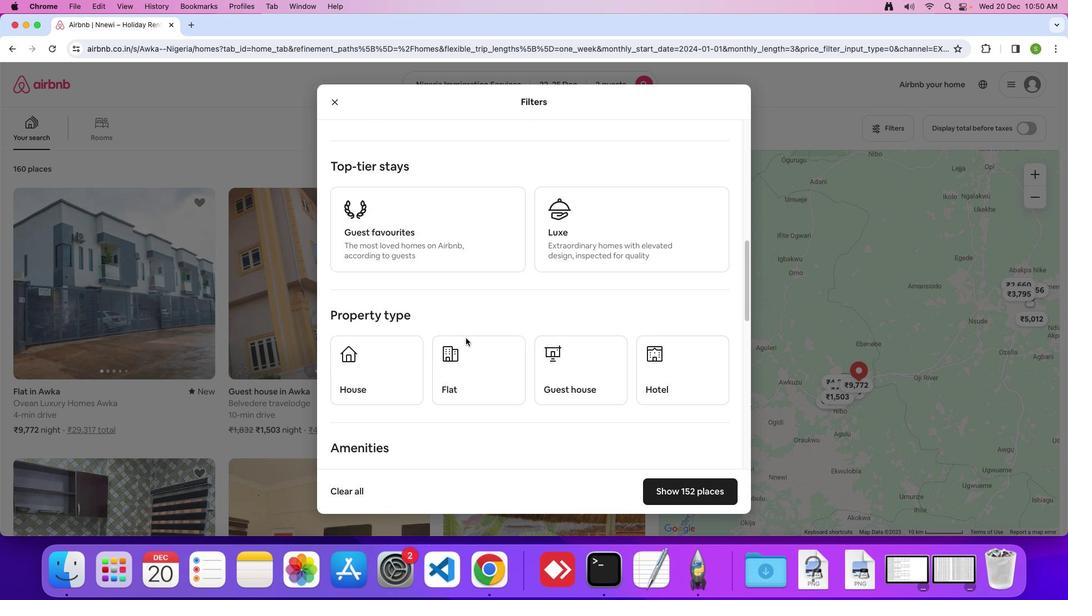 
Action: Mouse moved to (672, 357)
Screenshot: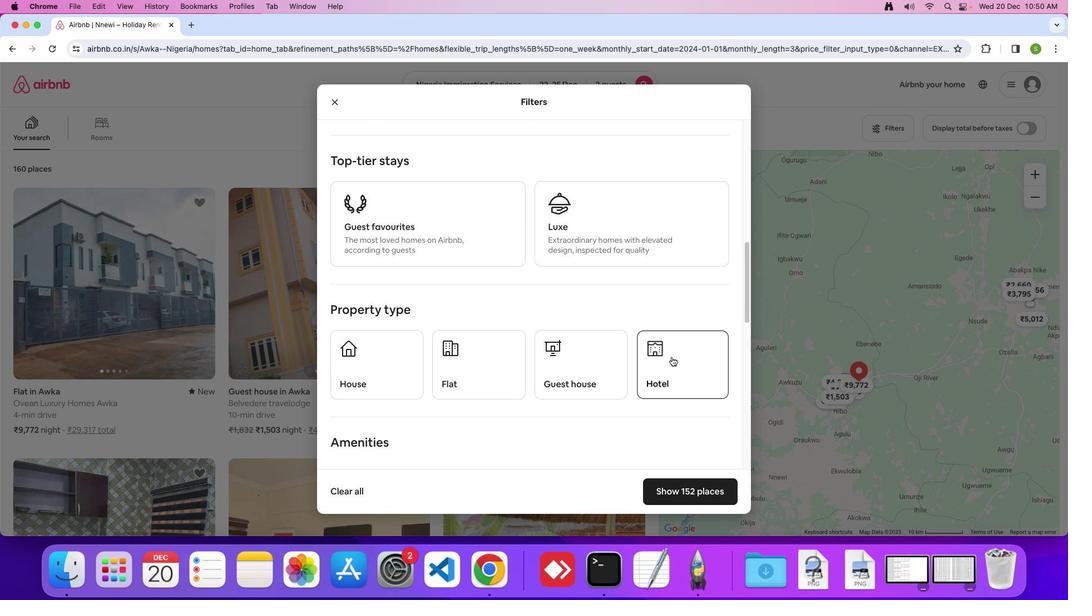 
Action: Mouse pressed left at (672, 357)
Screenshot: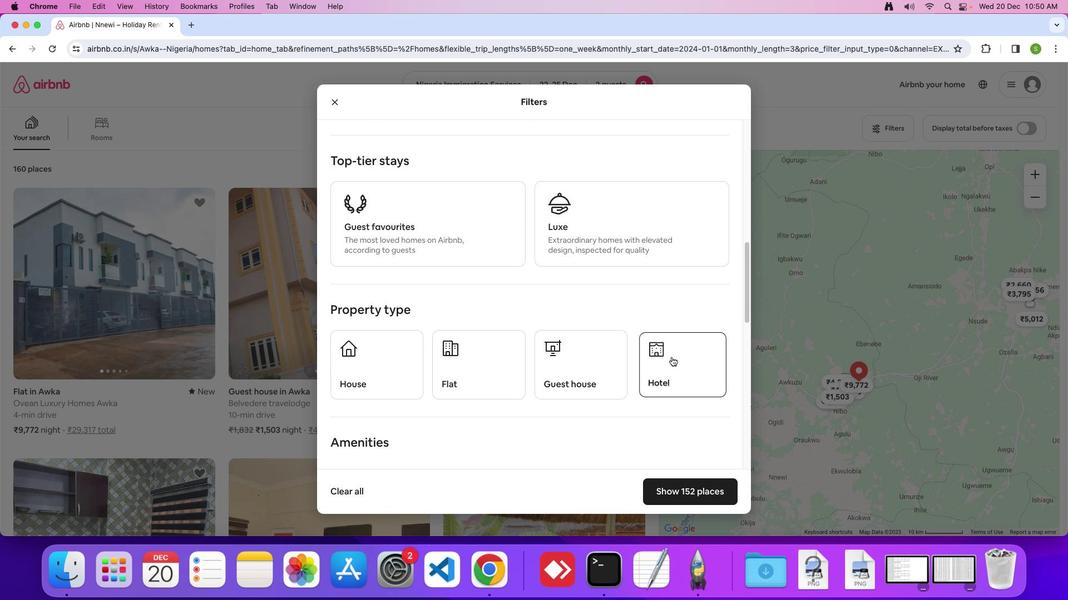 
Action: Mouse moved to (510, 329)
Screenshot: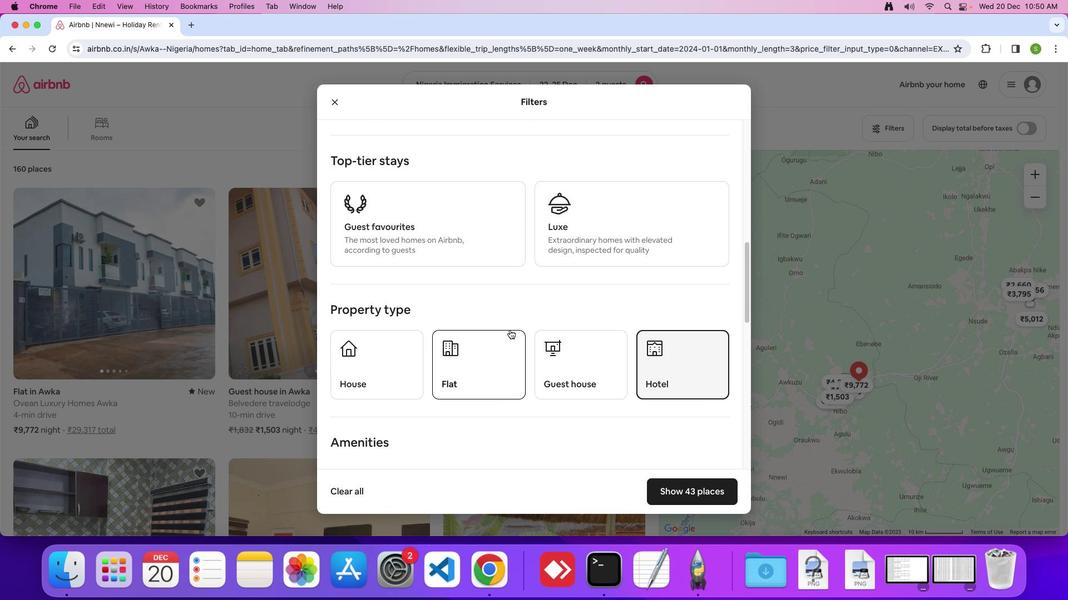 
Action: Mouse scrolled (510, 329) with delta (0, 0)
Screenshot: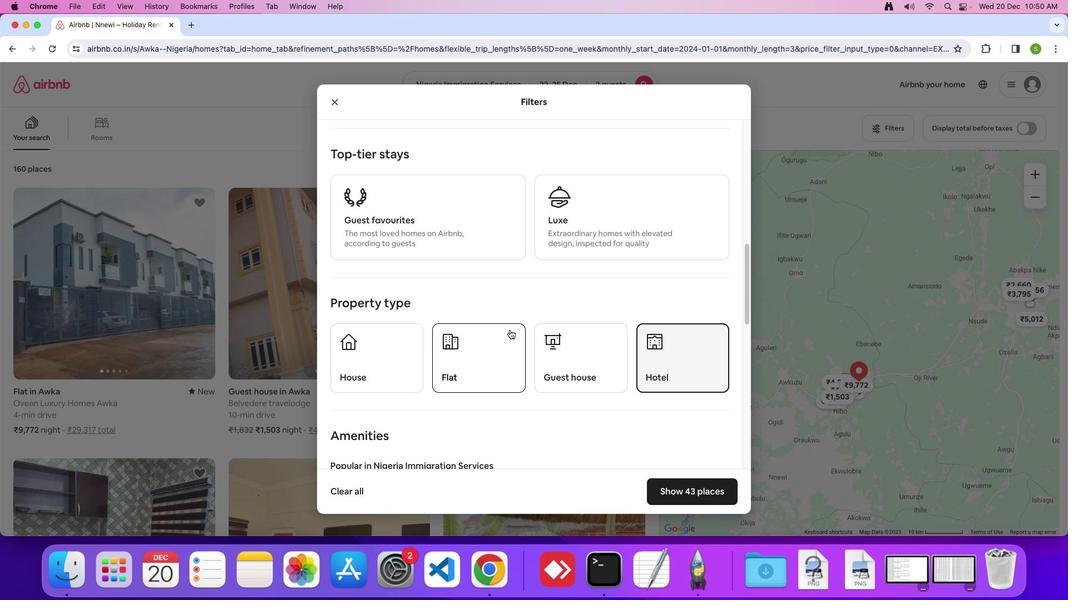
Action: Mouse scrolled (510, 329) with delta (0, 0)
Screenshot: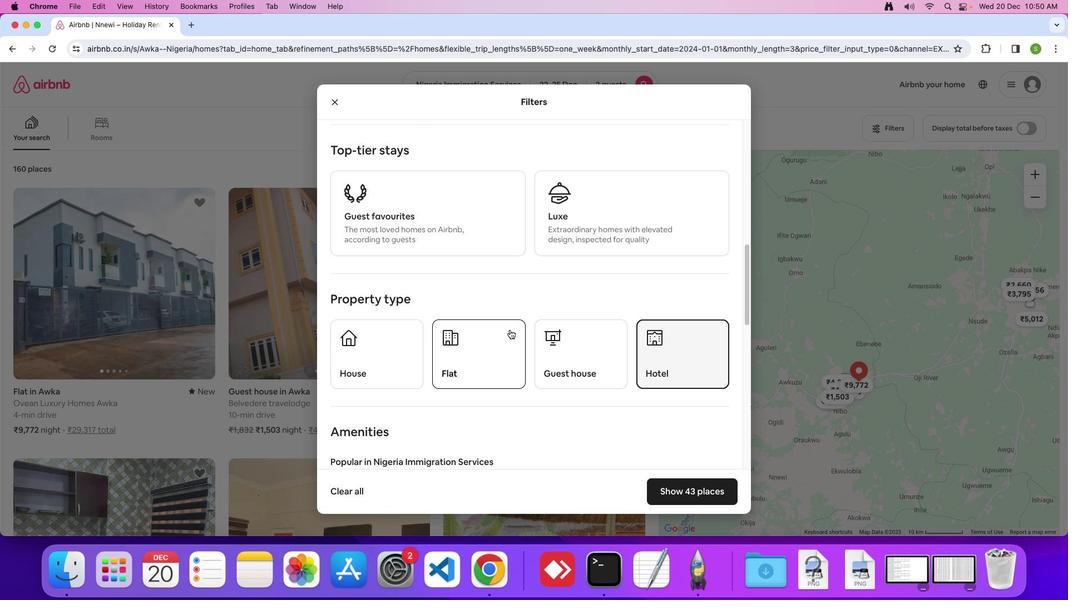 
Action: Mouse scrolled (510, 329) with delta (0, -1)
Screenshot: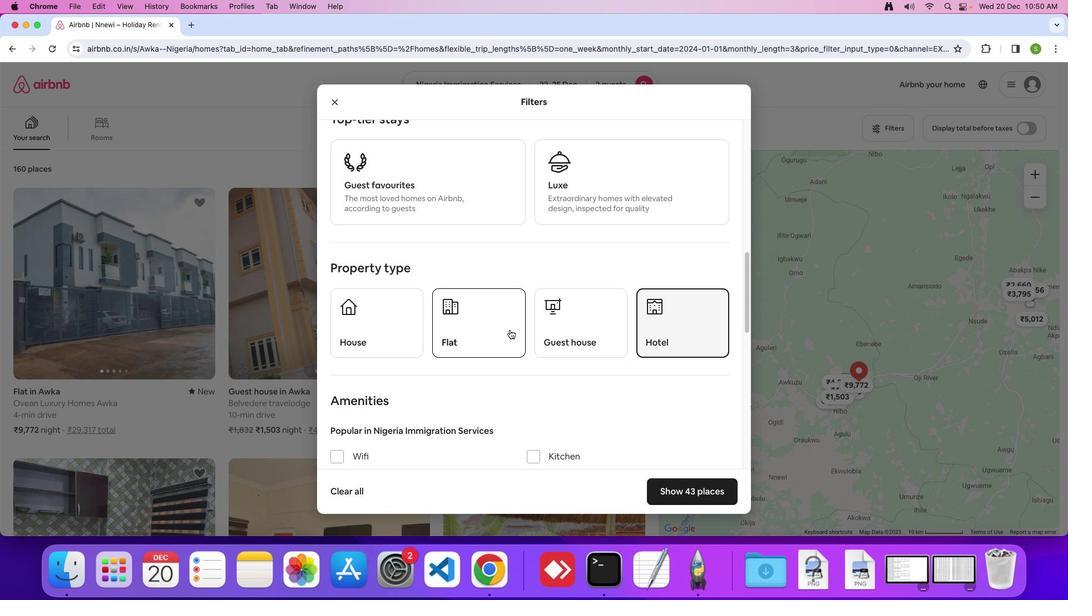 
Action: Mouse scrolled (510, 329) with delta (0, 0)
Screenshot: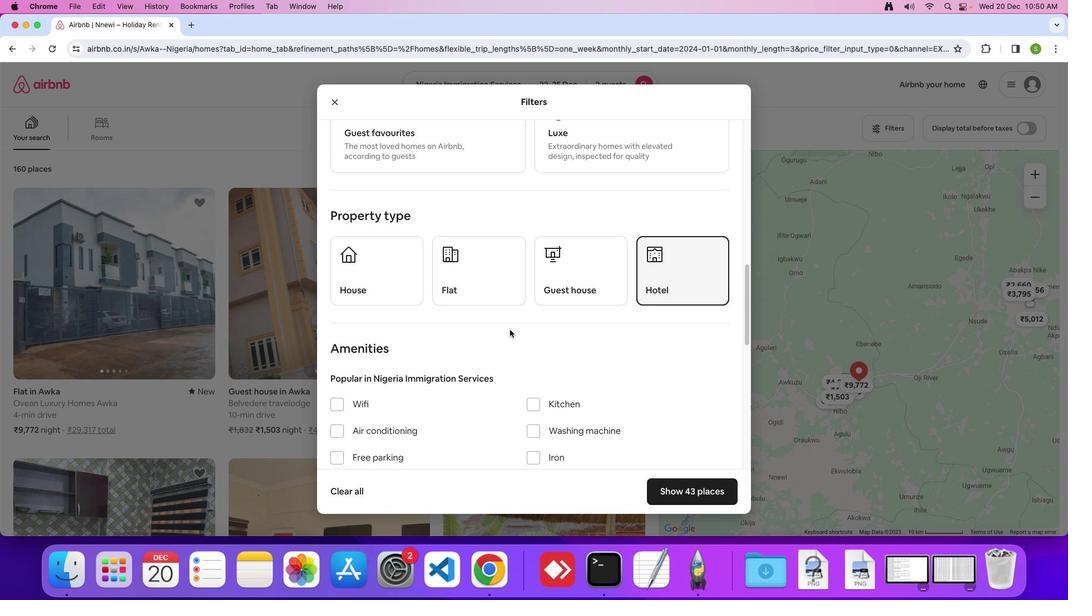 
Action: Mouse scrolled (510, 329) with delta (0, 0)
Screenshot: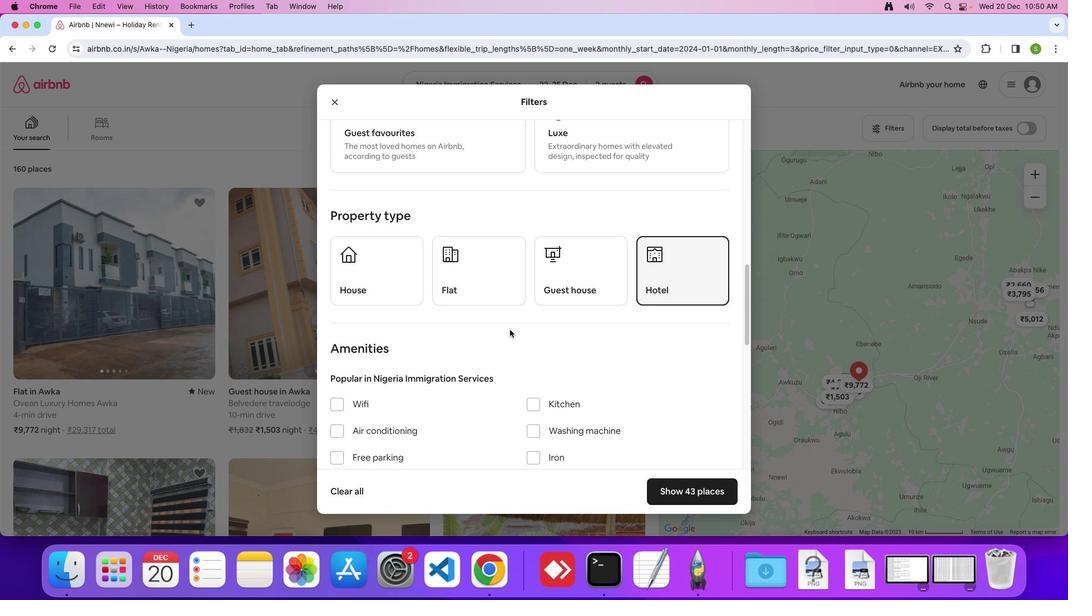 
Action: Mouse scrolled (510, 329) with delta (0, -1)
Screenshot: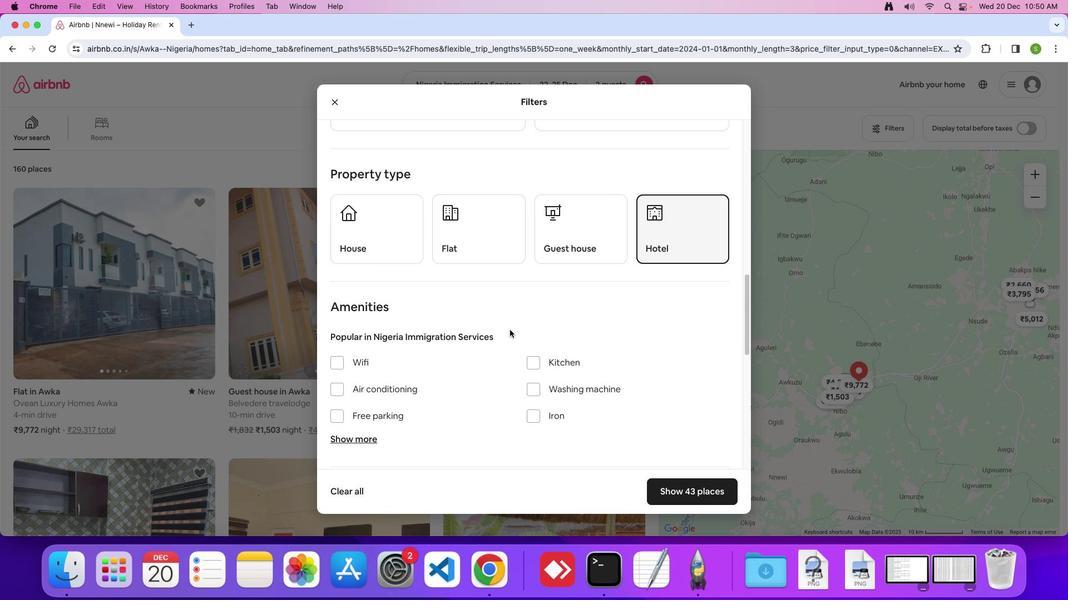 
Action: Mouse scrolled (510, 329) with delta (0, 0)
Screenshot: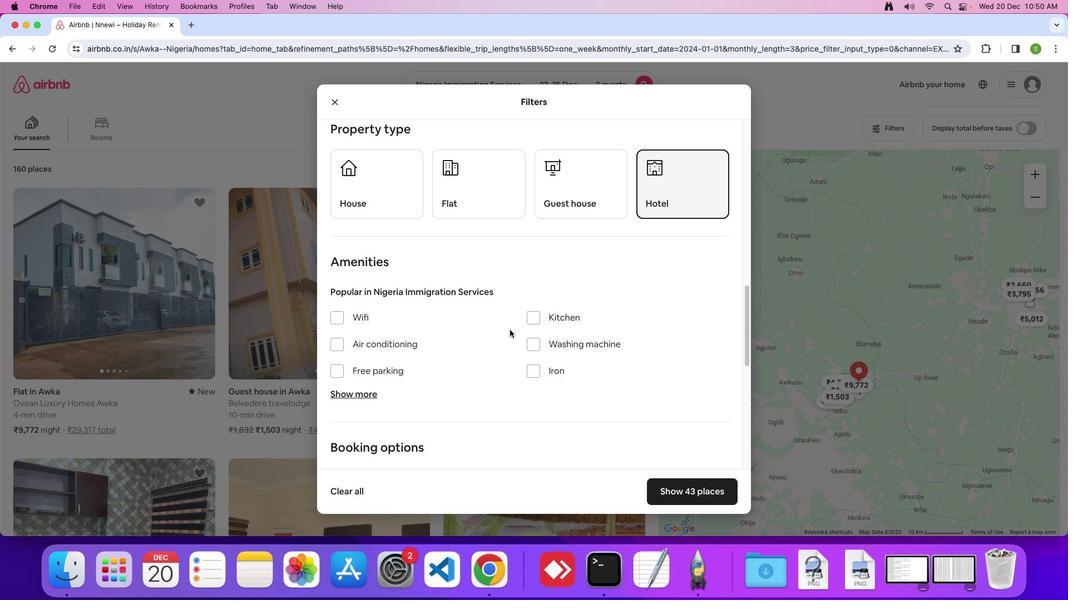 
Action: Mouse scrolled (510, 329) with delta (0, 0)
Screenshot: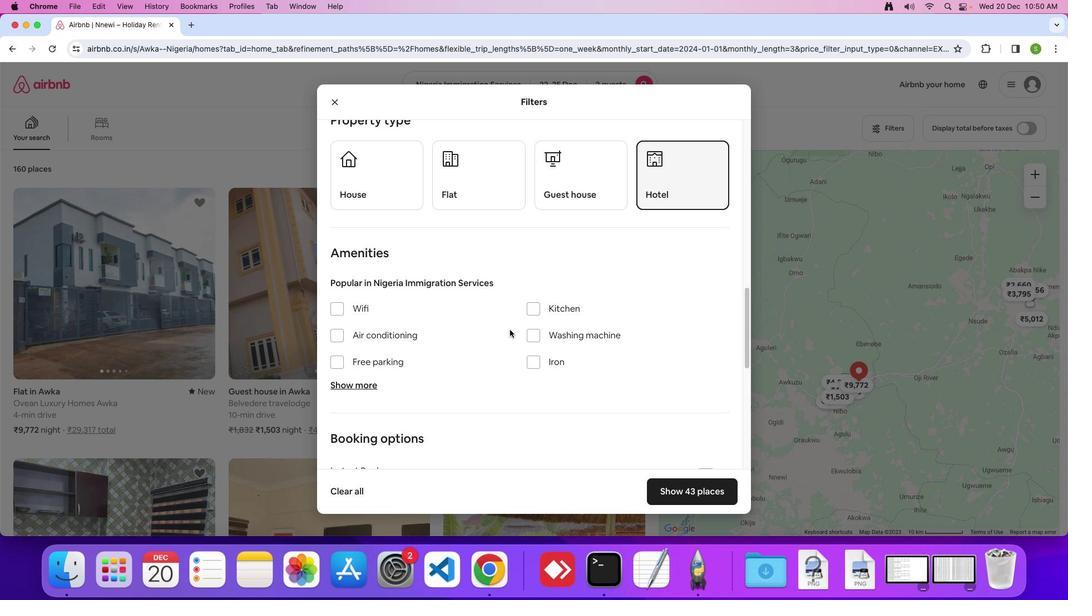 
Action: Mouse scrolled (510, 329) with delta (0, 0)
Screenshot: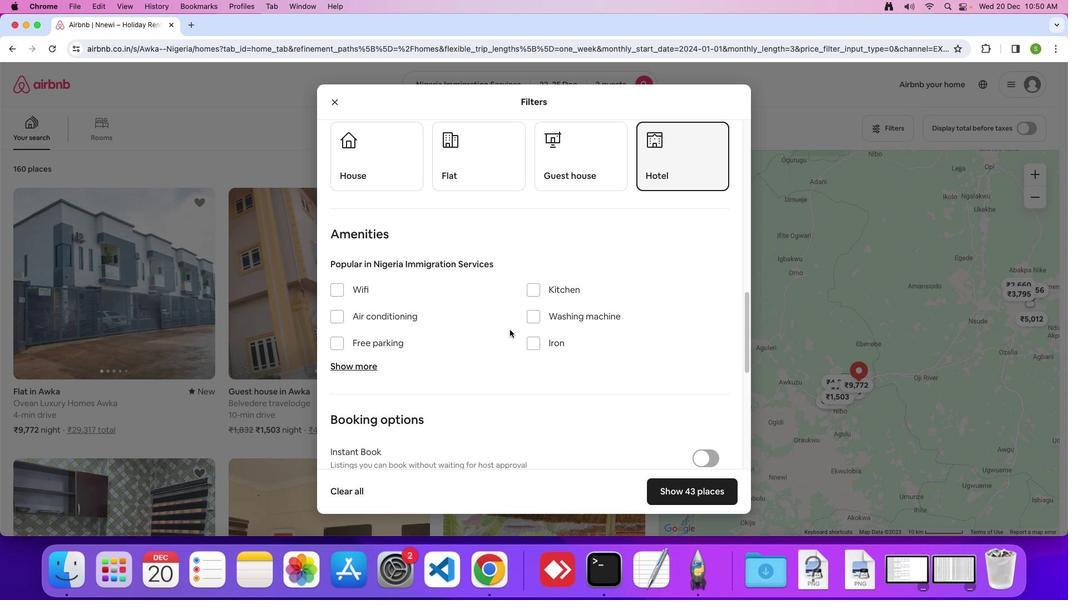 
Action: Mouse scrolled (510, 329) with delta (0, 0)
Screenshot: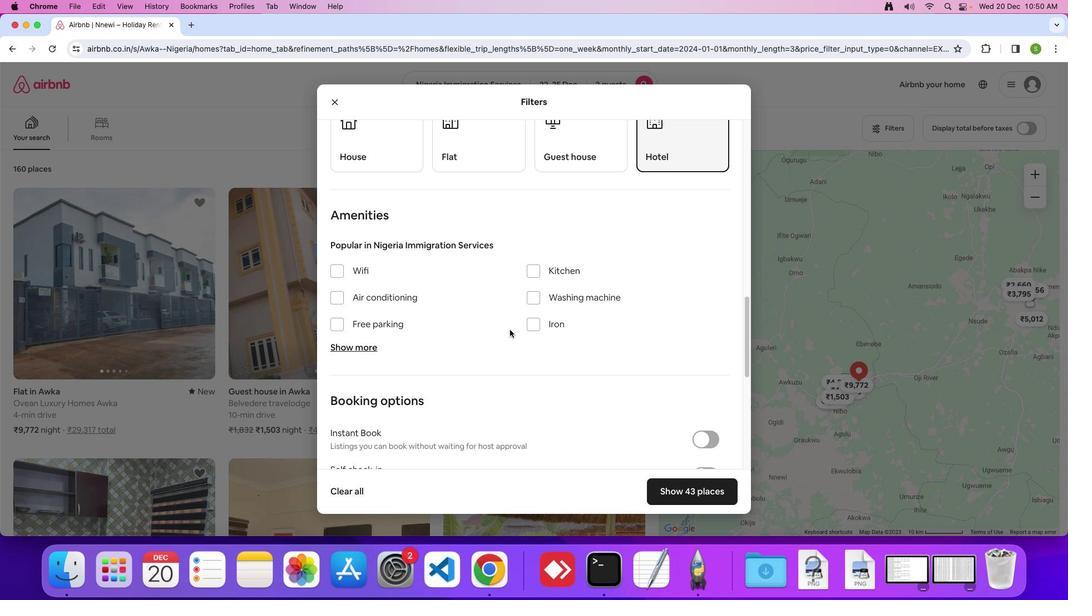 
Action: Mouse scrolled (510, 329) with delta (0, 0)
Screenshot: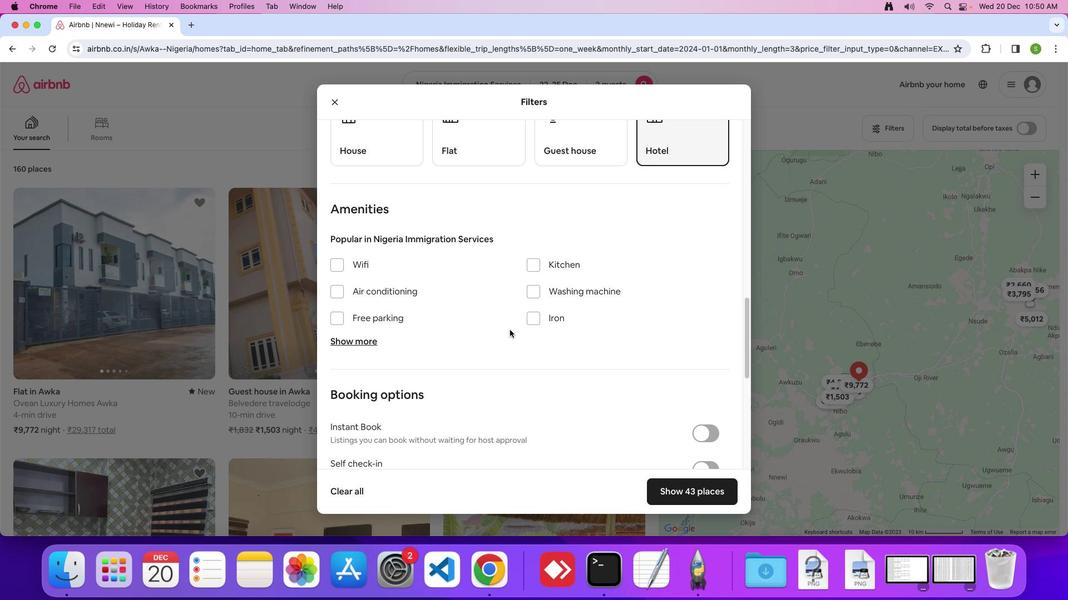 
Action: Mouse scrolled (510, 329) with delta (0, 0)
Screenshot: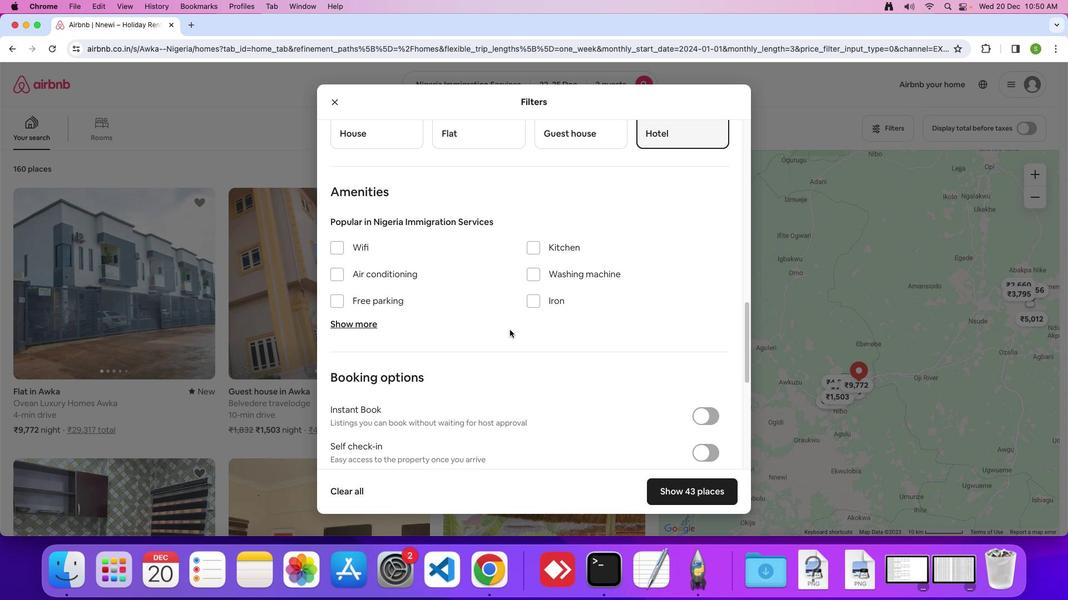 
Action: Mouse scrolled (510, 329) with delta (0, 0)
Screenshot: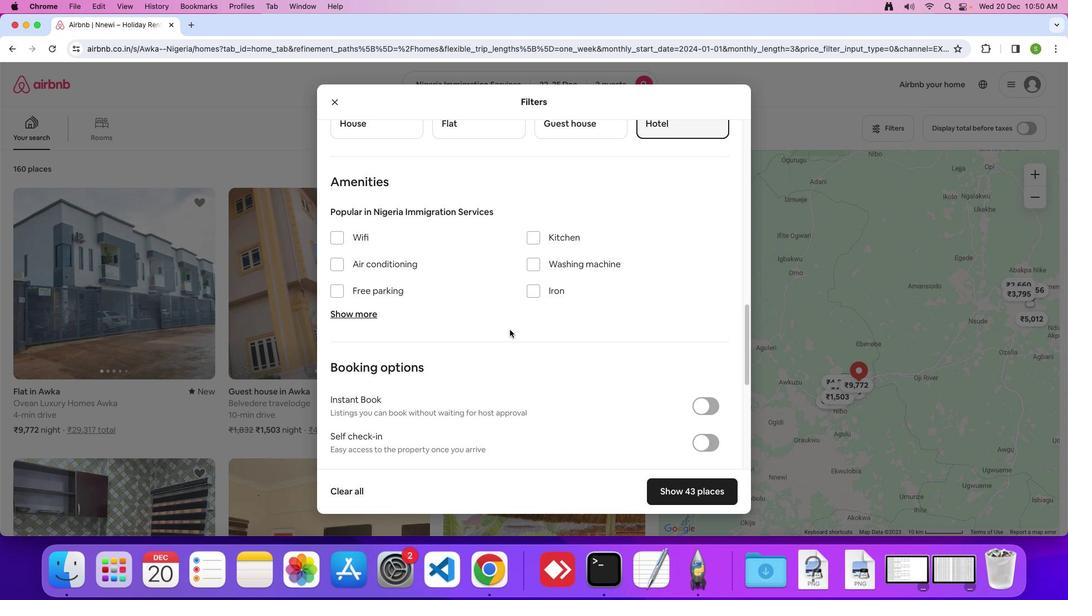 
Action: Mouse scrolled (510, 329) with delta (0, -1)
Screenshot: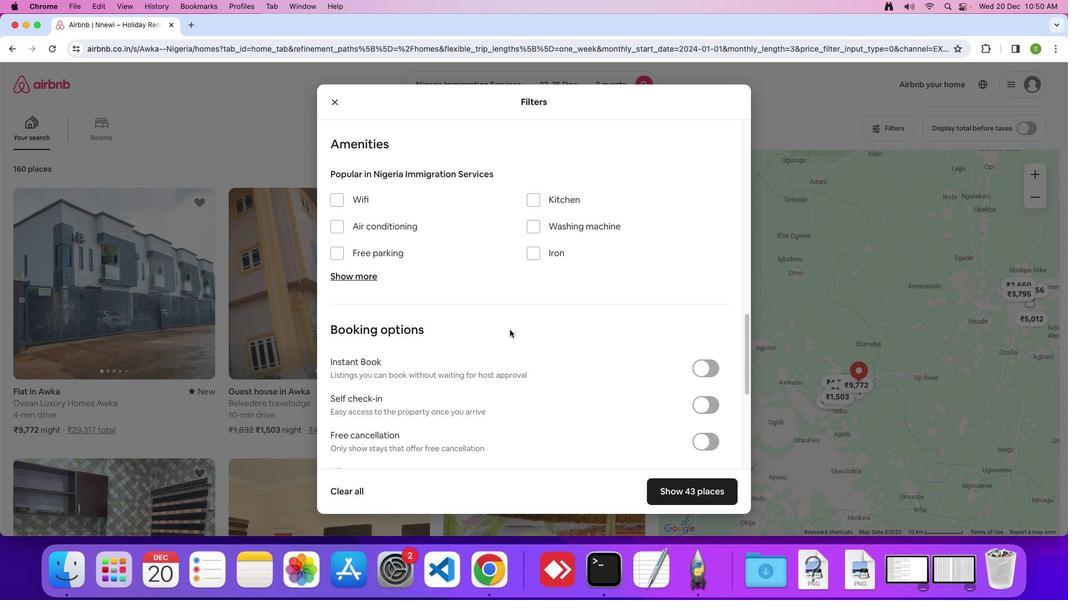 
Action: Mouse scrolled (510, 329) with delta (0, 0)
Screenshot: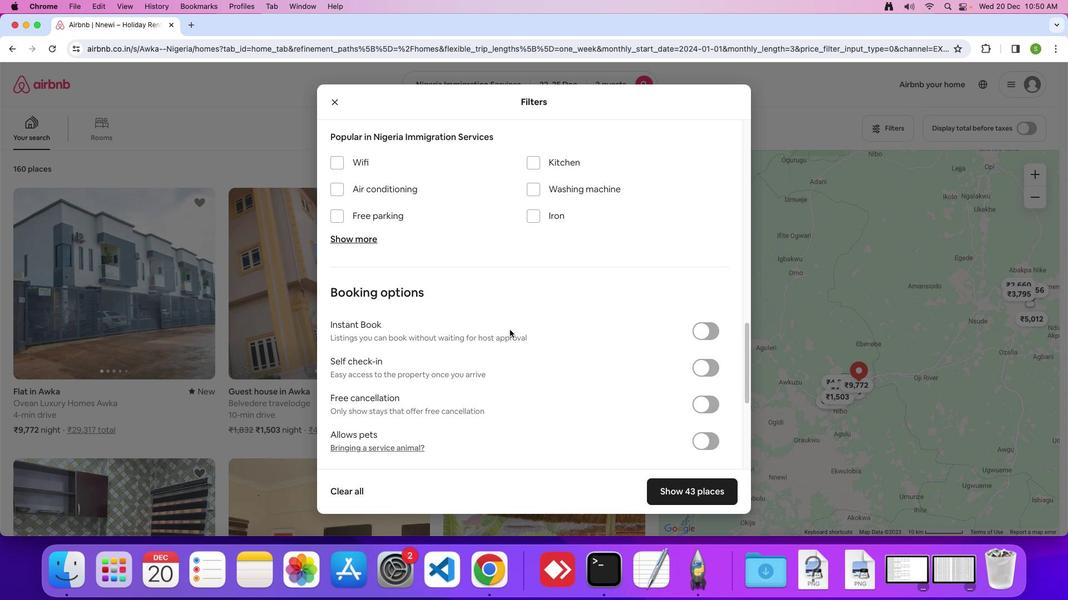 
Action: Mouse scrolled (510, 329) with delta (0, 0)
Screenshot: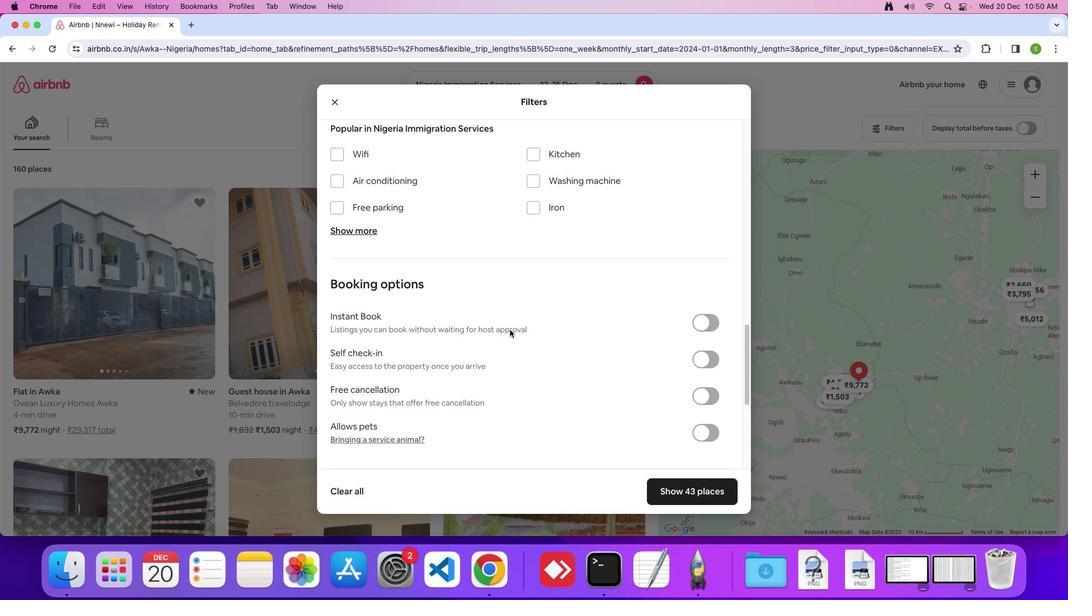
Action: Mouse scrolled (510, 329) with delta (0, -1)
Screenshot: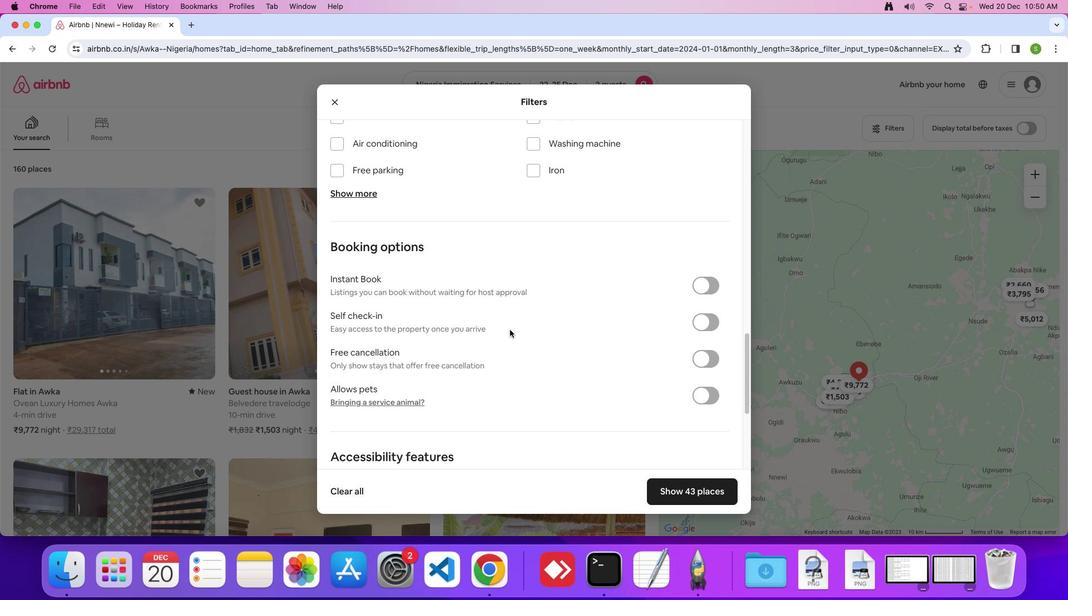 
Action: Mouse scrolled (510, 329) with delta (0, 0)
Screenshot: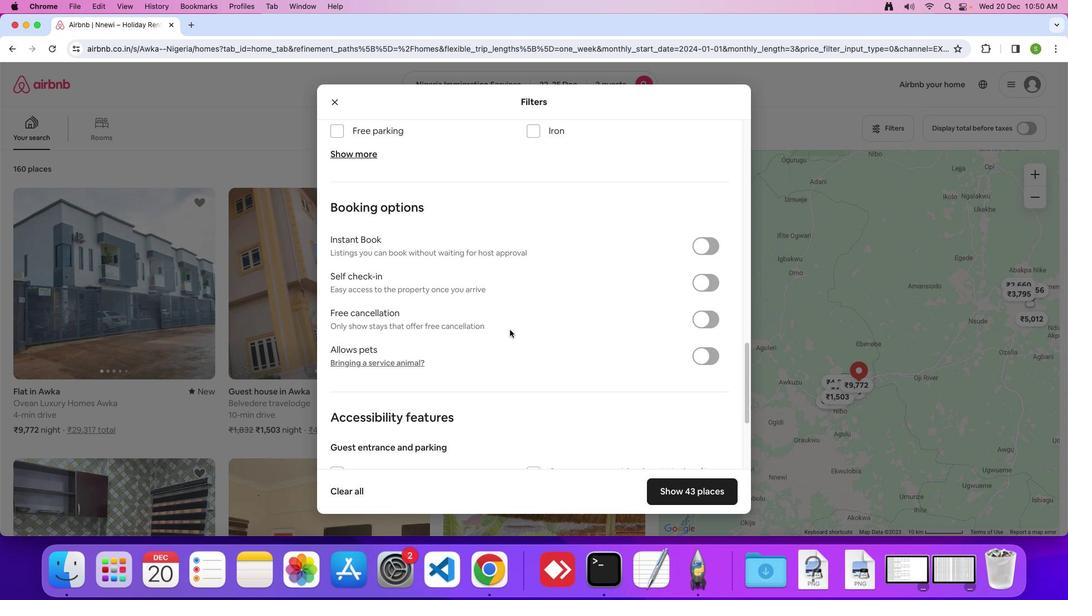 
Action: Mouse scrolled (510, 329) with delta (0, 0)
Screenshot: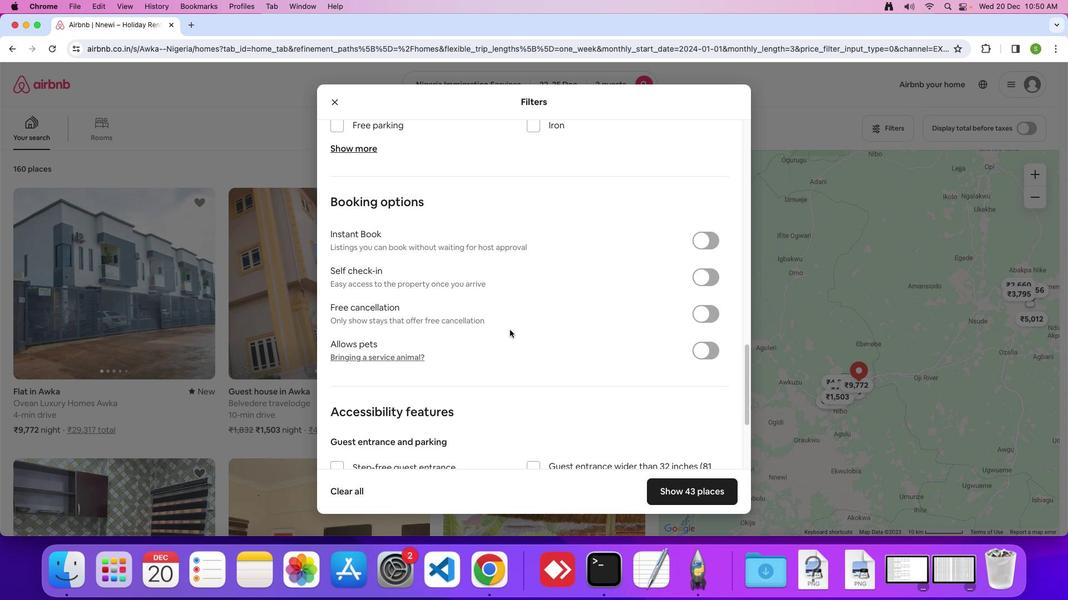 
Action: Mouse scrolled (510, 329) with delta (0, 0)
Screenshot: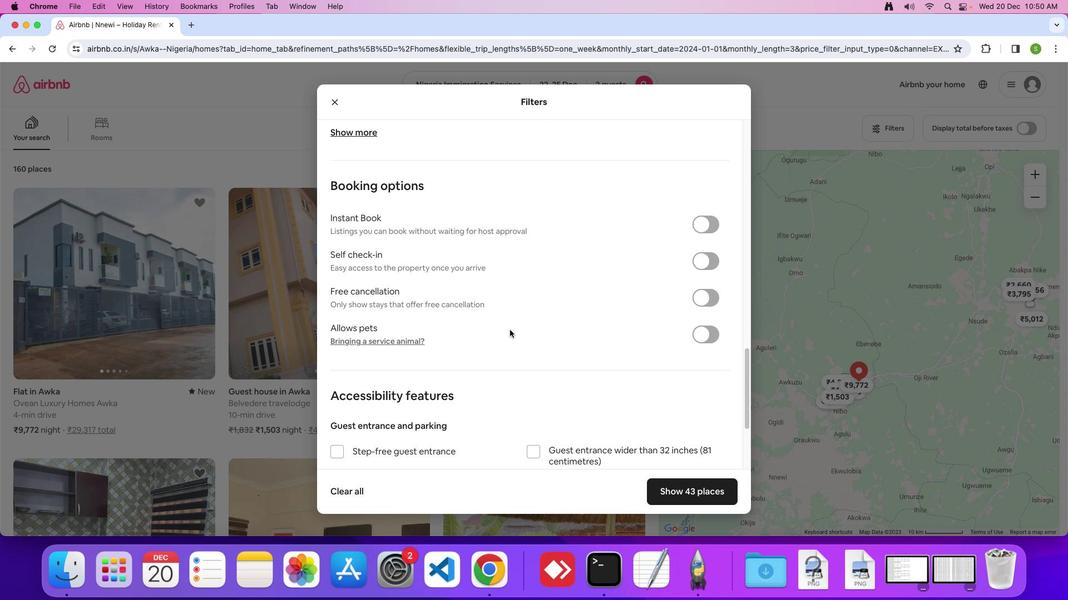 
Action: Mouse scrolled (510, 329) with delta (0, 0)
Screenshot: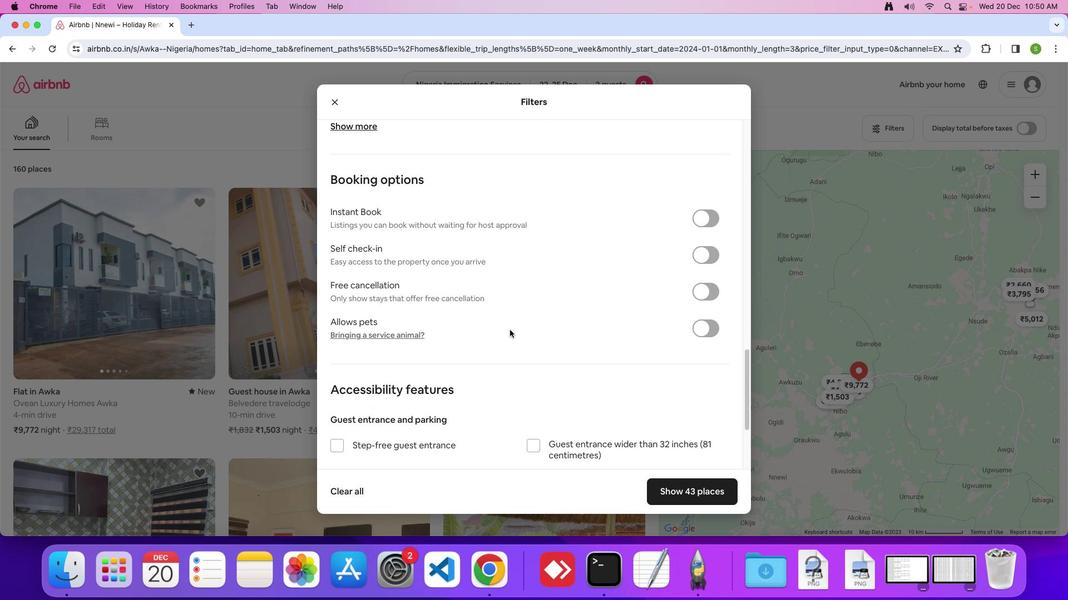 
Action: Mouse scrolled (510, 329) with delta (0, -1)
Screenshot: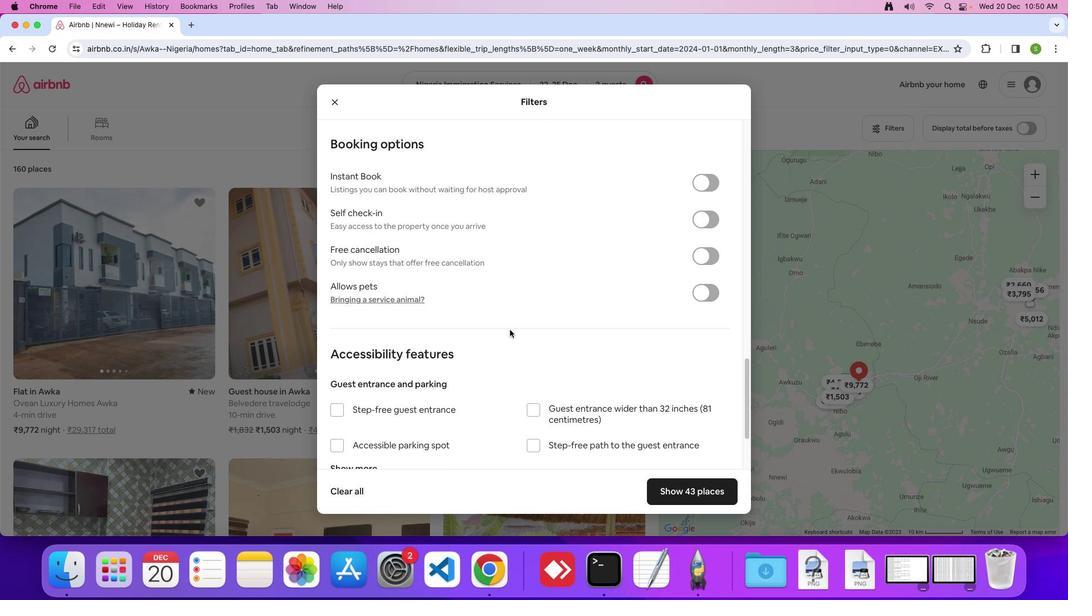 
Action: Mouse scrolled (510, 329) with delta (0, 0)
Screenshot: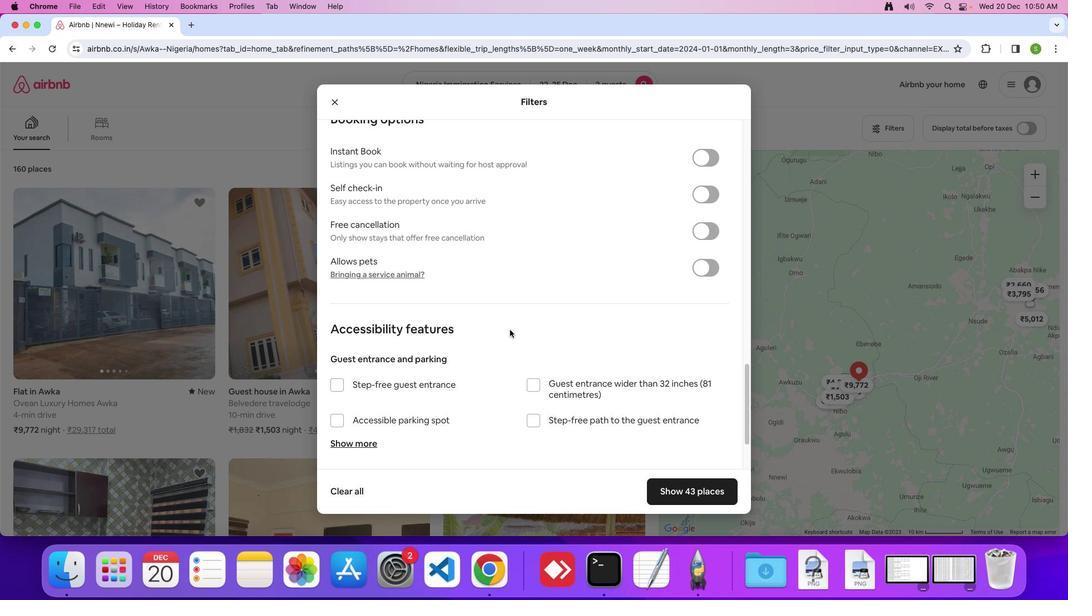
Action: Mouse scrolled (510, 329) with delta (0, 0)
Screenshot: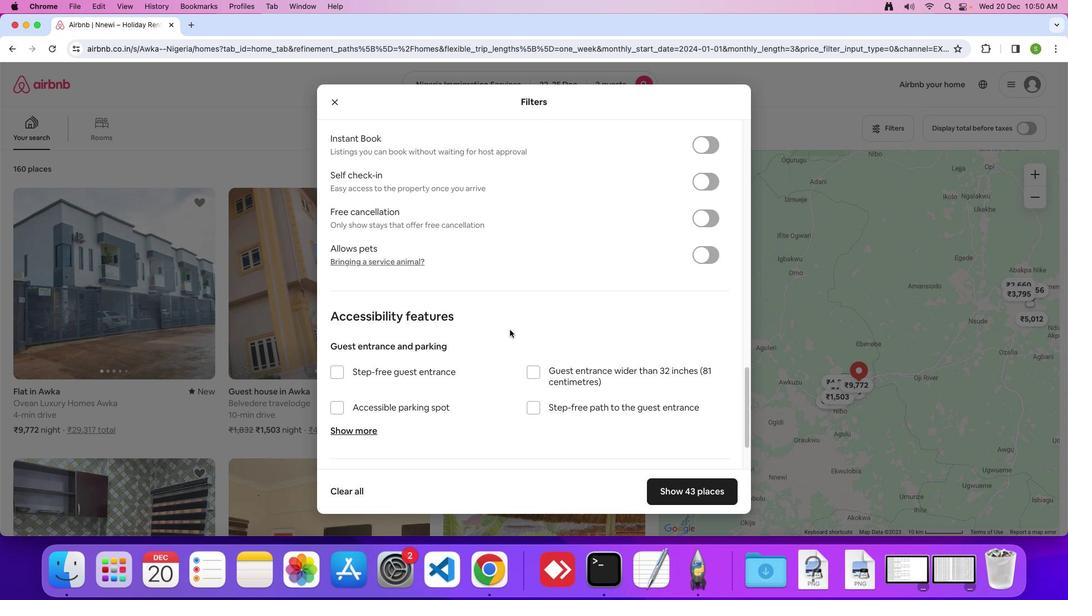 
Action: Mouse scrolled (510, 329) with delta (0, -1)
Screenshot: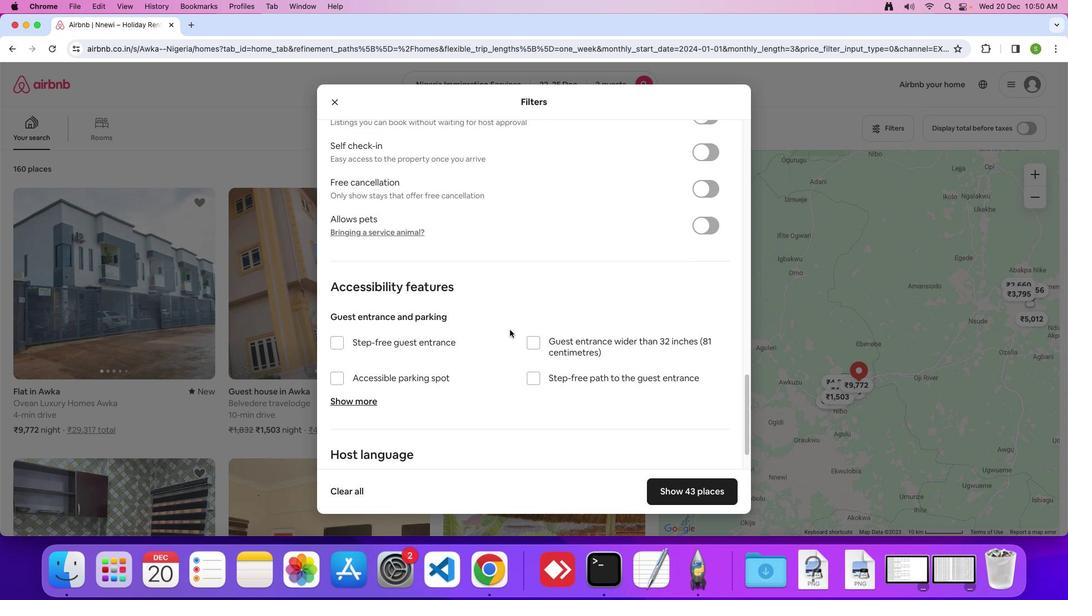 
Action: Mouse scrolled (510, 329) with delta (0, 0)
Screenshot: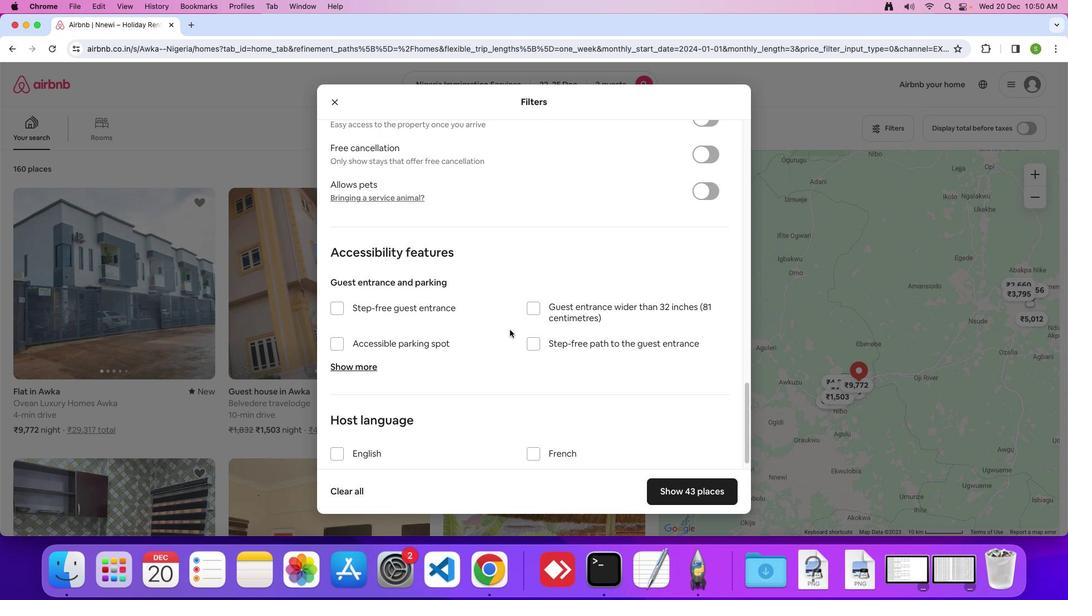 
Action: Mouse scrolled (510, 329) with delta (0, 0)
Screenshot: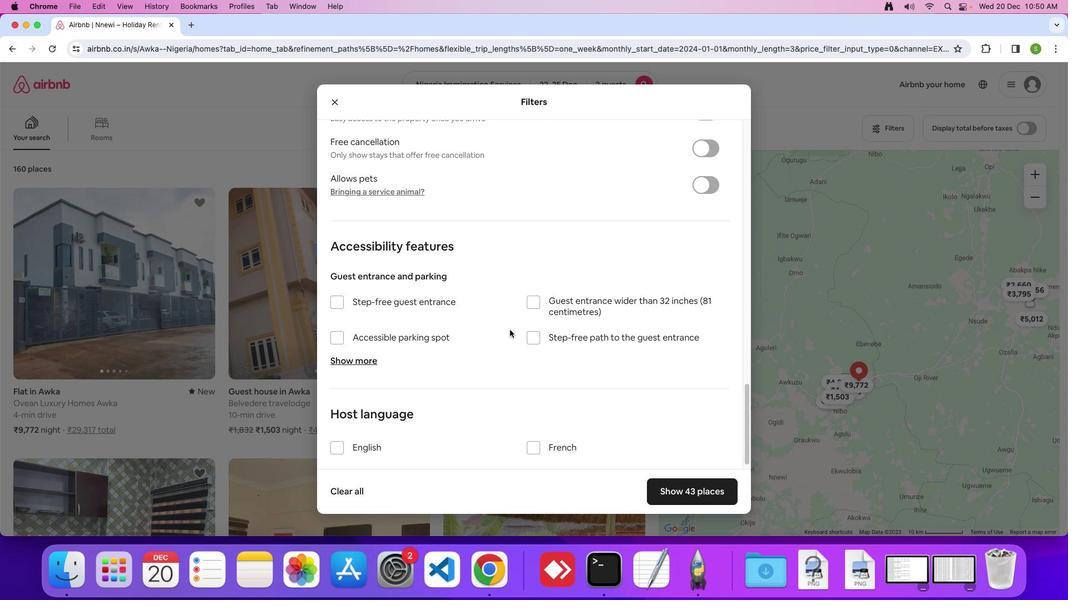 
Action: Mouse scrolled (510, 329) with delta (0, -1)
Screenshot: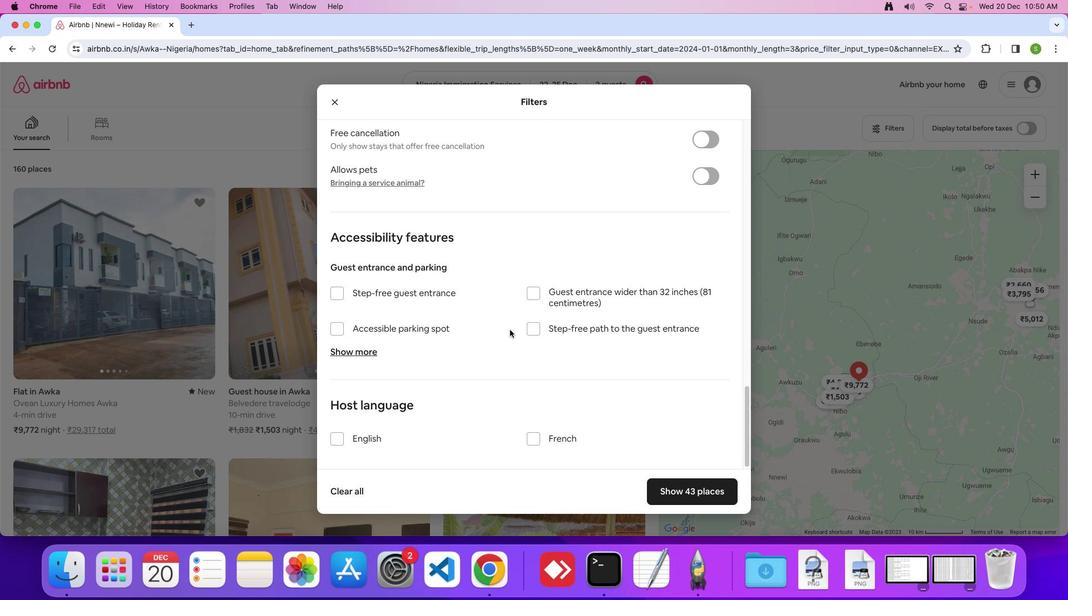 
Action: Mouse moved to (679, 495)
Screenshot: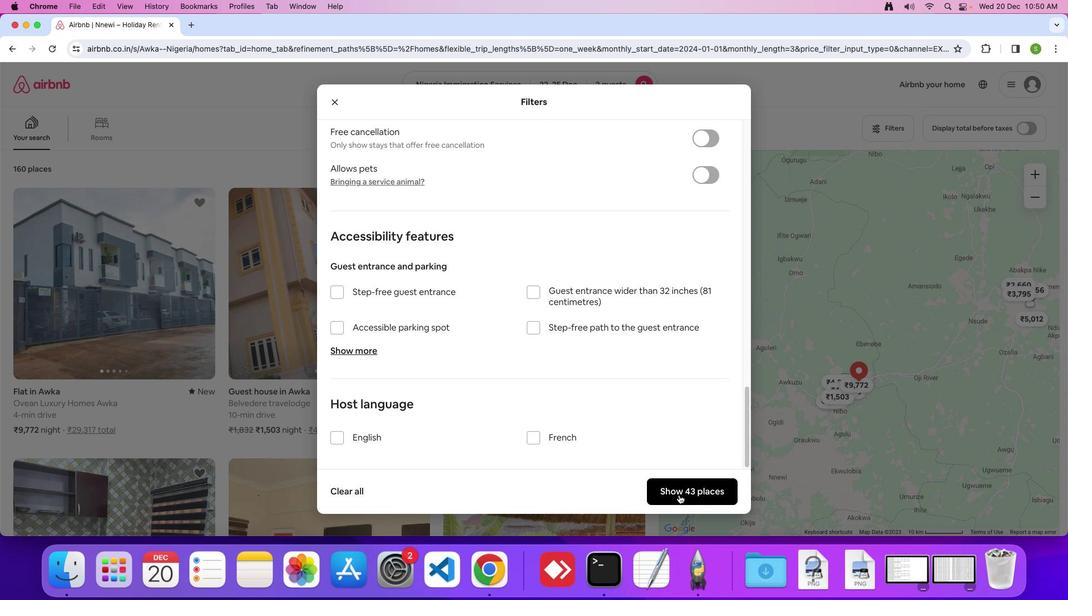 
Action: Mouse pressed left at (679, 495)
Screenshot: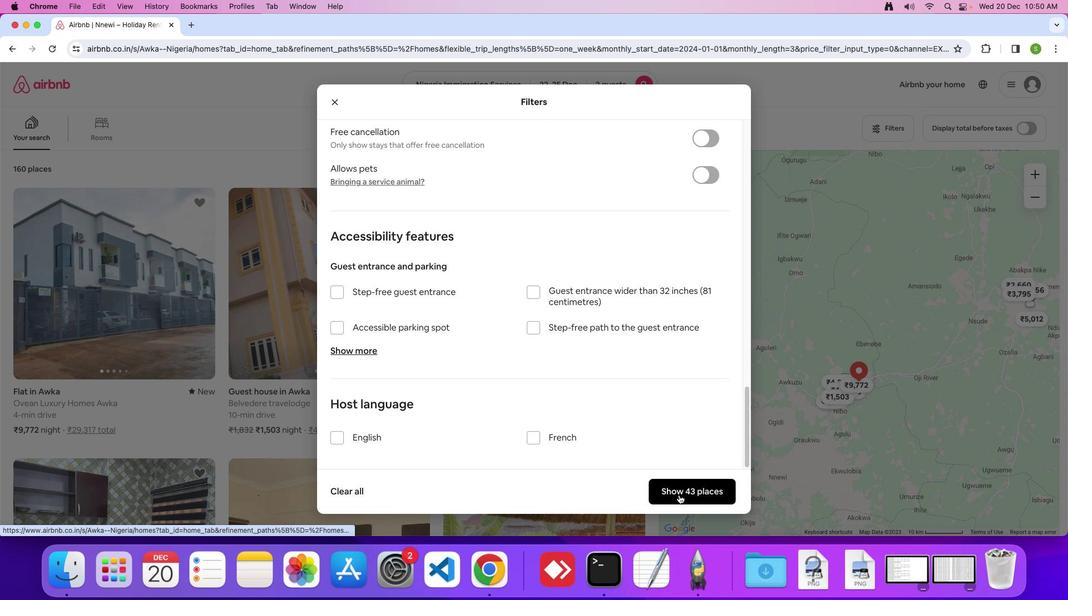 
Action: Mouse moved to (138, 278)
Screenshot: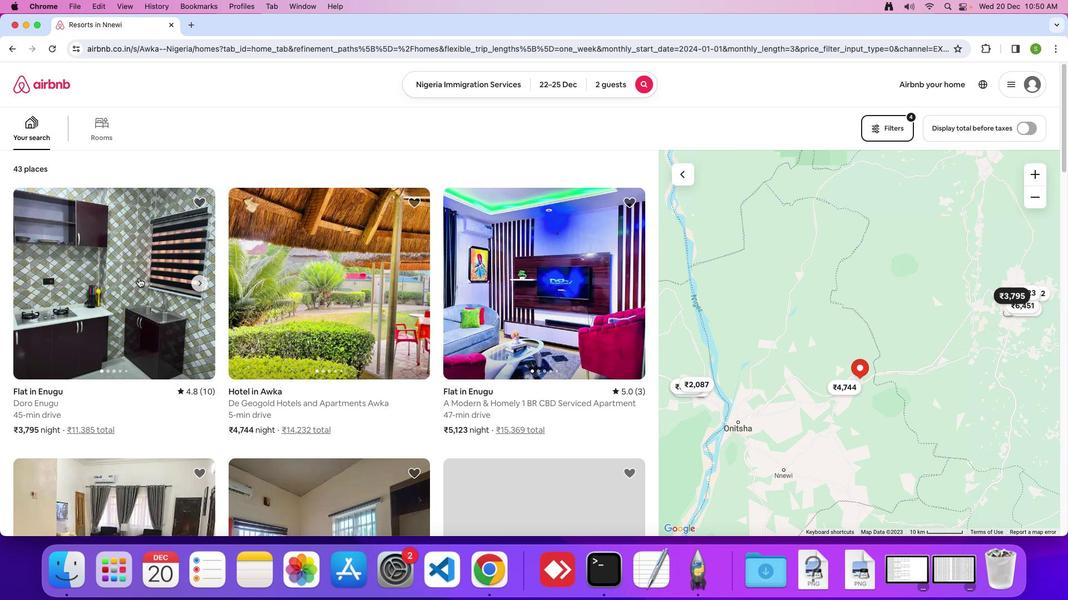 
Action: Mouse pressed left at (138, 278)
Screenshot: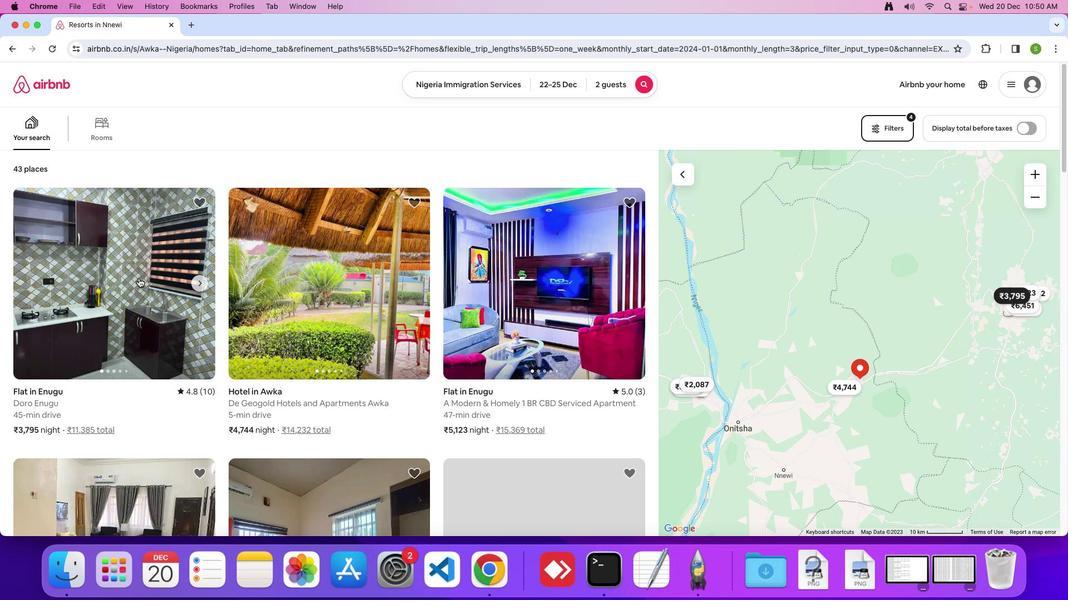 
Action: Mouse moved to (376, 269)
Screenshot: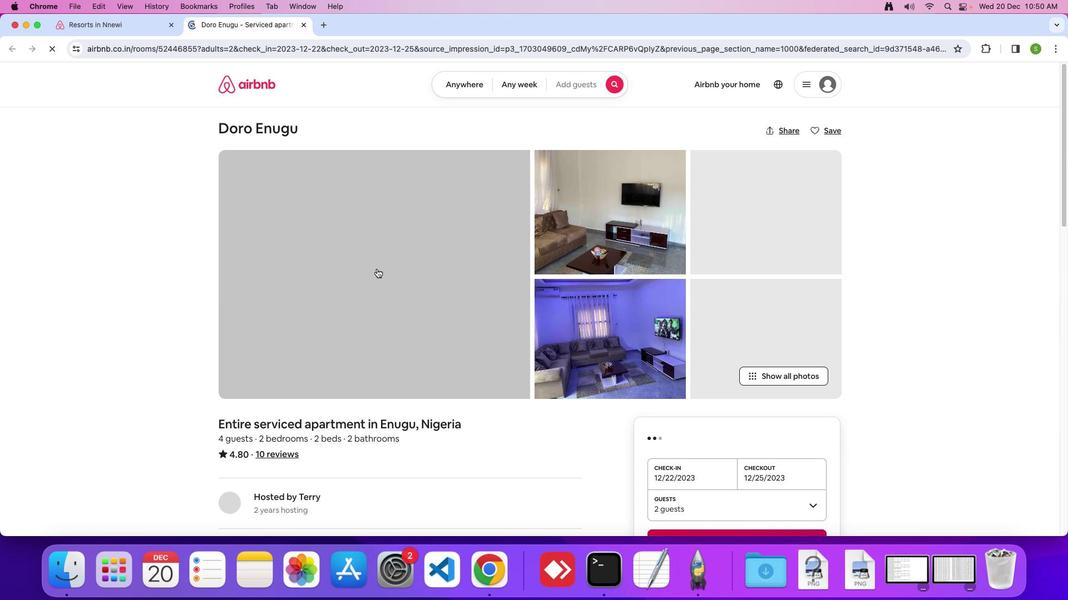 
Action: Mouse pressed left at (376, 269)
Screenshot: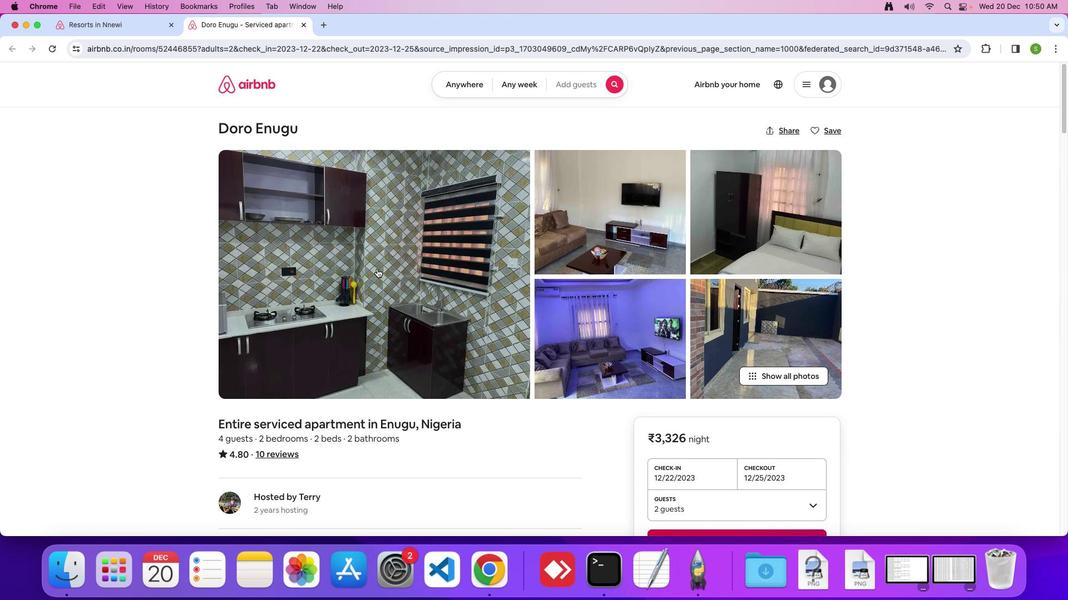 
Action: Mouse moved to (531, 289)
Screenshot: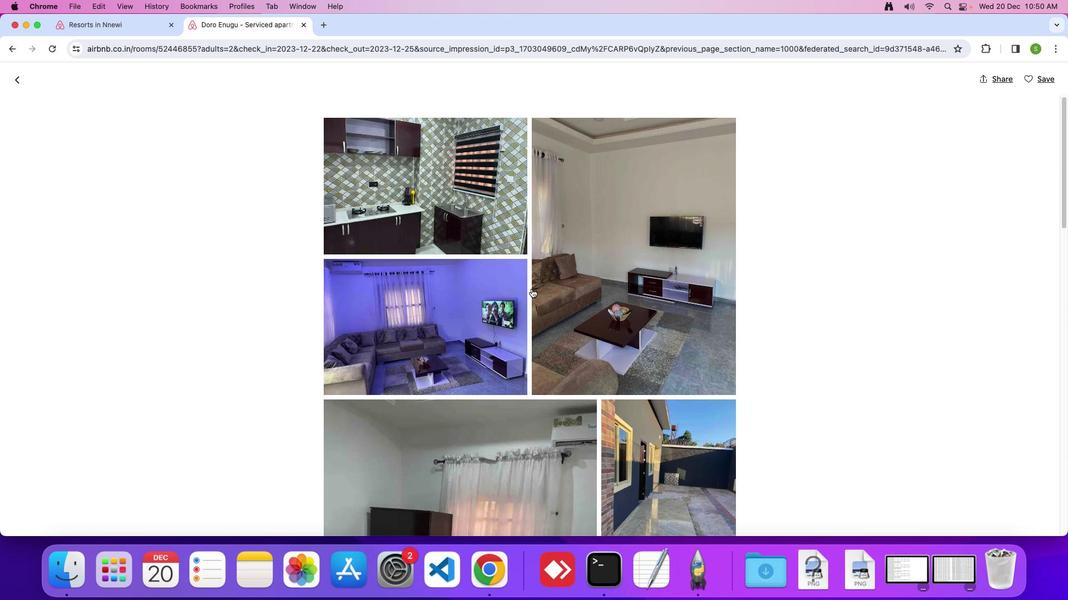 
Action: Mouse scrolled (531, 289) with delta (0, 0)
Screenshot: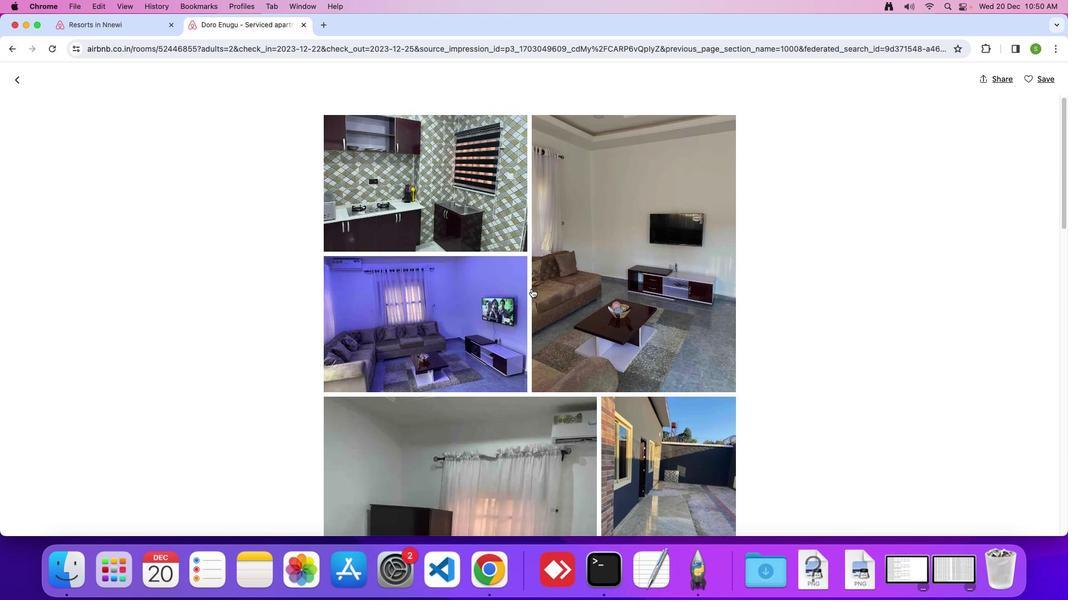 
Action: Mouse scrolled (531, 289) with delta (0, 0)
Screenshot: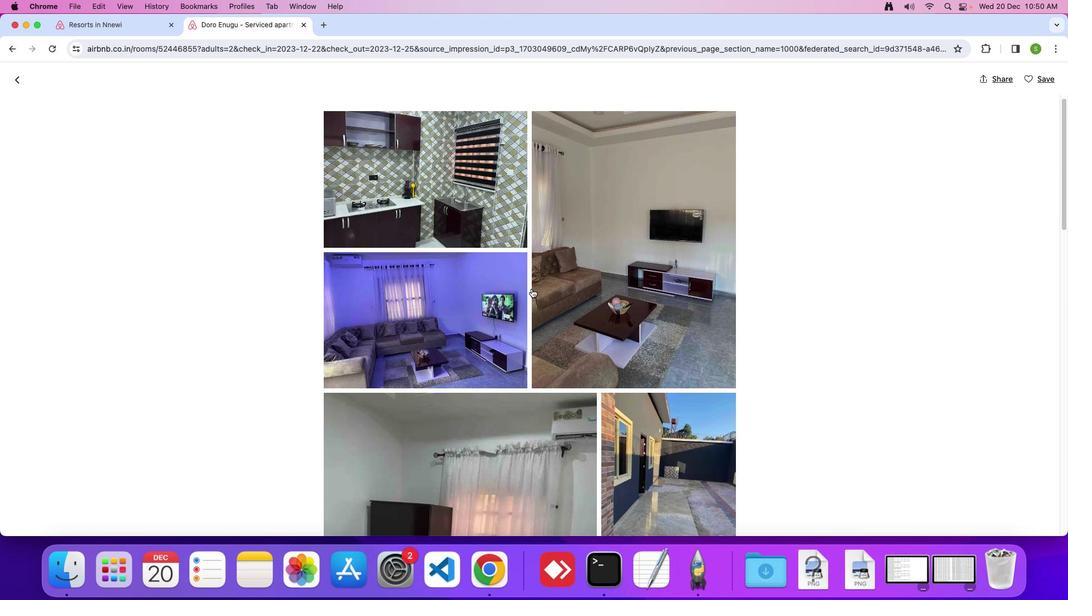 
Action: Mouse scrolled (531, 289) with delta (0, 0)
Screenshot: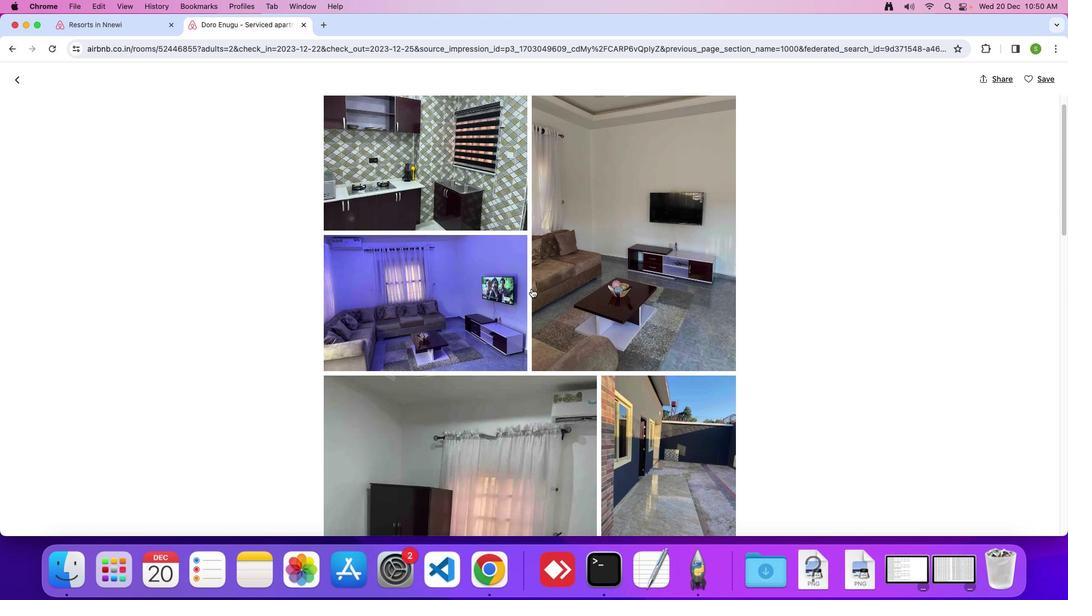 
Action: Mouse scrolled (531, 289) with delta (0, 0)
Screenshot: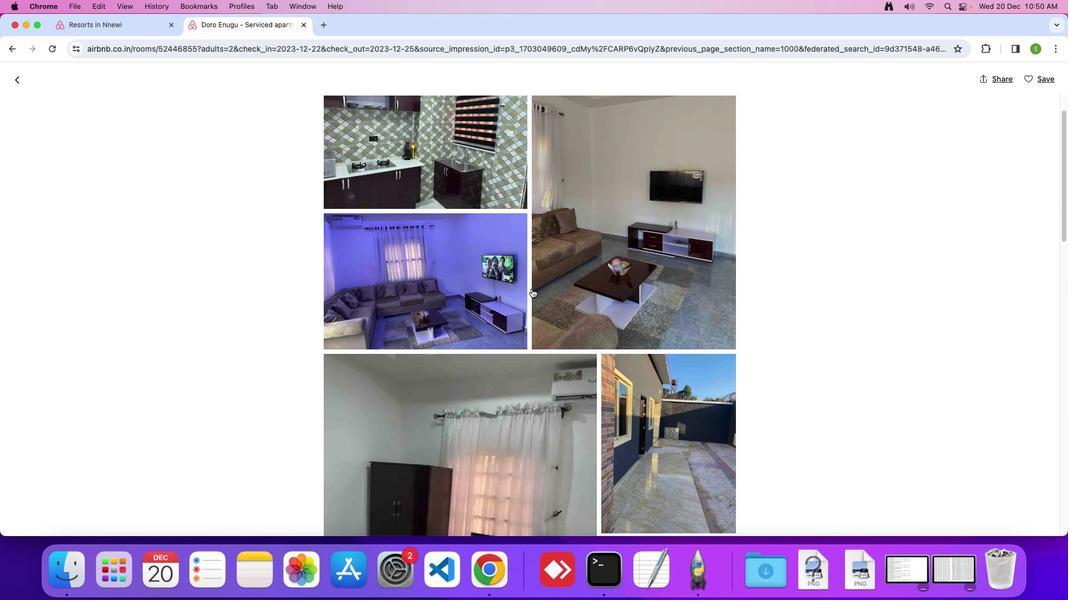 
Action: Mouse scrolled (531, 289) with delta (0, -1)
Screenshot: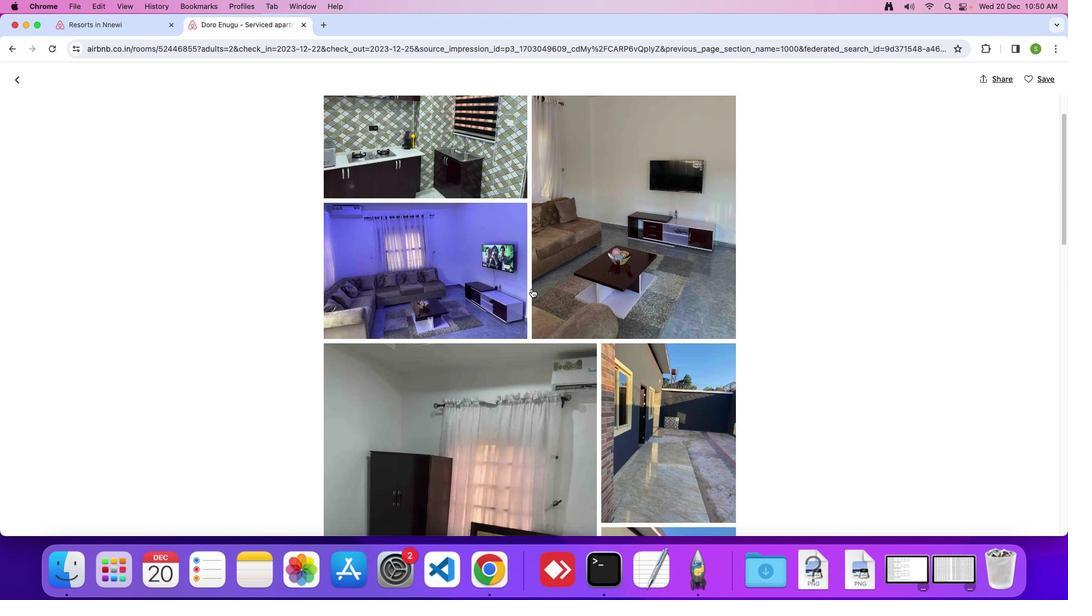 
Action: Mouse scrolled (531, 289) with delta (0, 0)
Screenshot: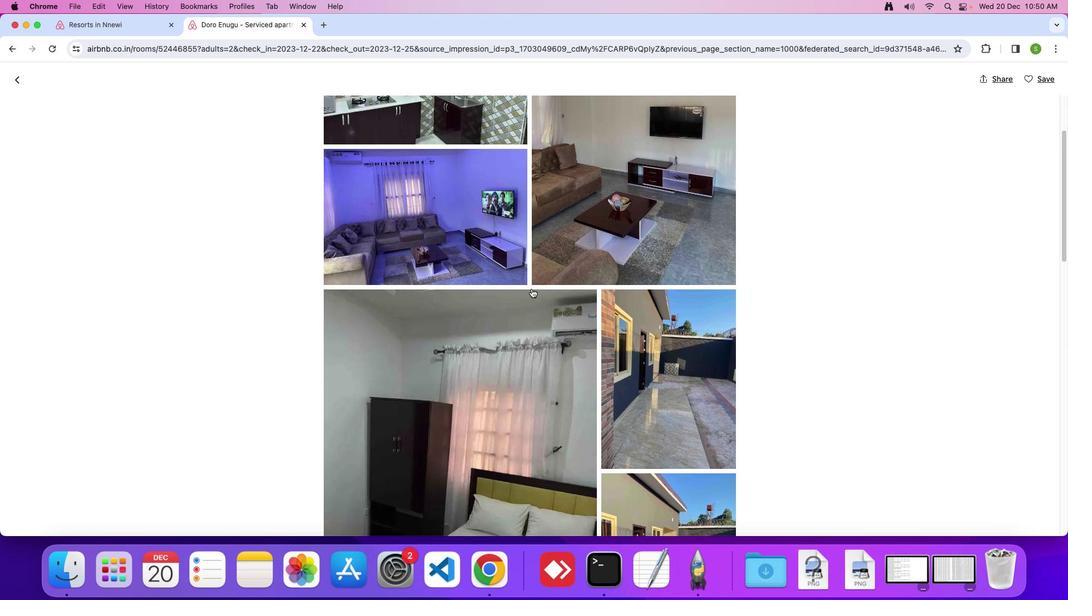 
Action: Mouse scrolled (531, 289) with delta (0, 0)
Screenshot: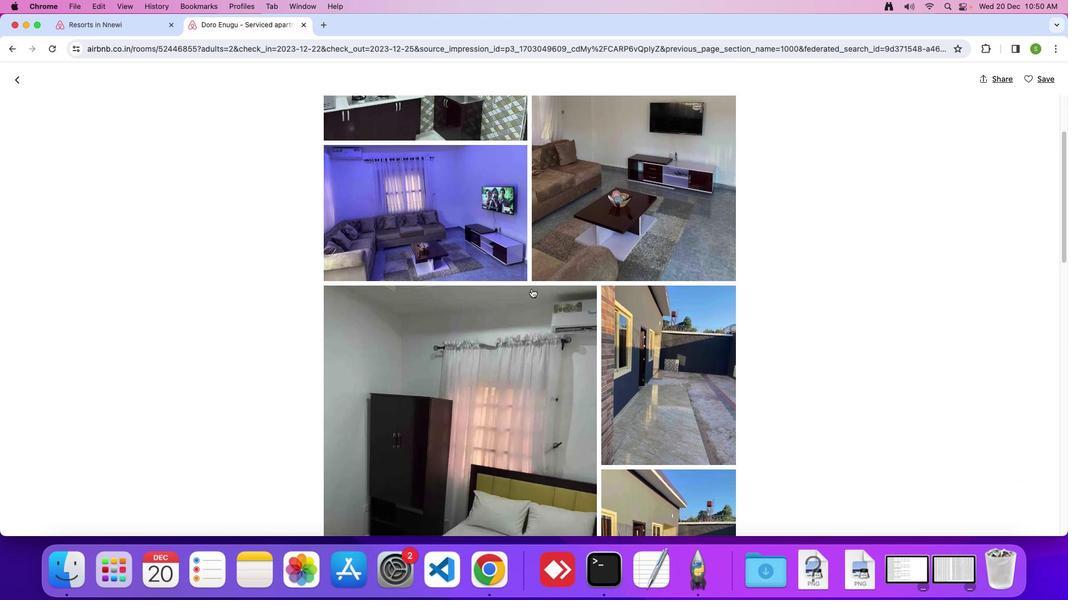
Action: Mouse scrolled (531, 289) with delta (0, -1)
Screenshot: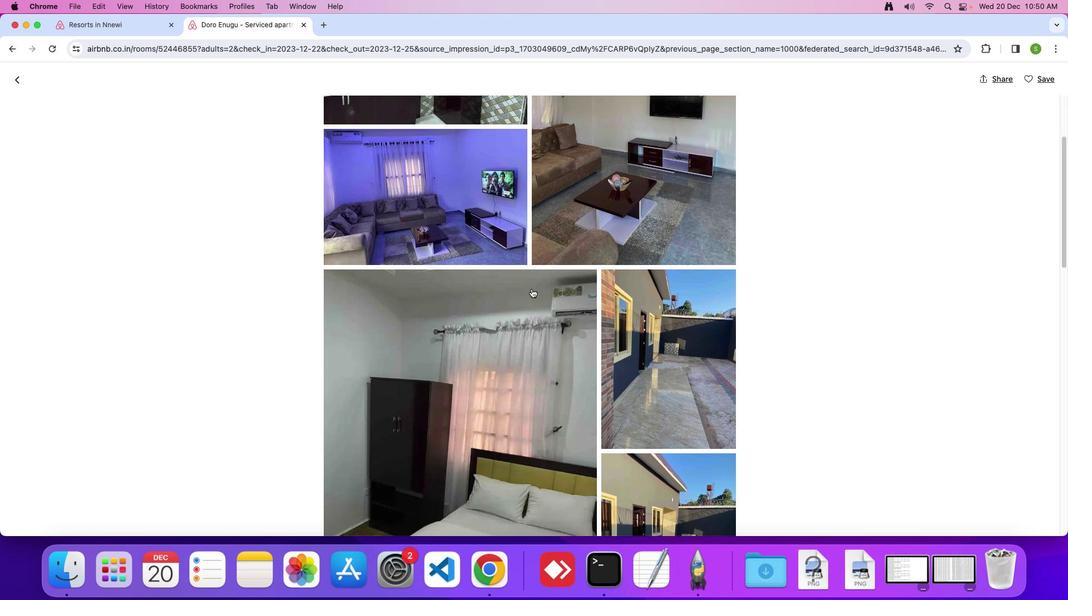 
Action: Mouse scrolled (531, 289) with delta (0, 0)
Screenshot: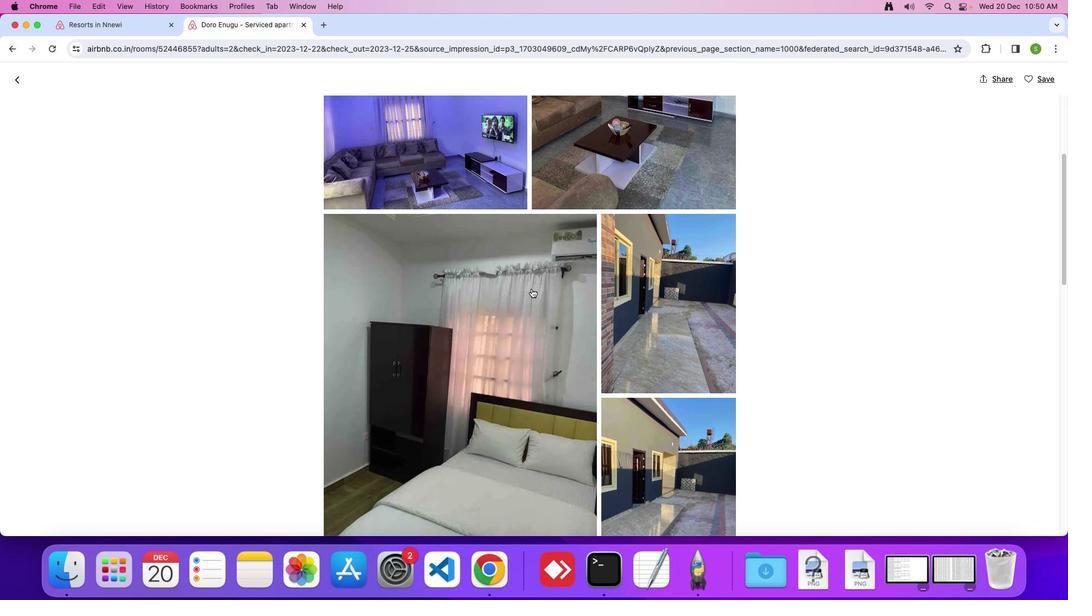 
Action: Mouse scrolled (531, 289) with delta (0, 0)
Screenshot: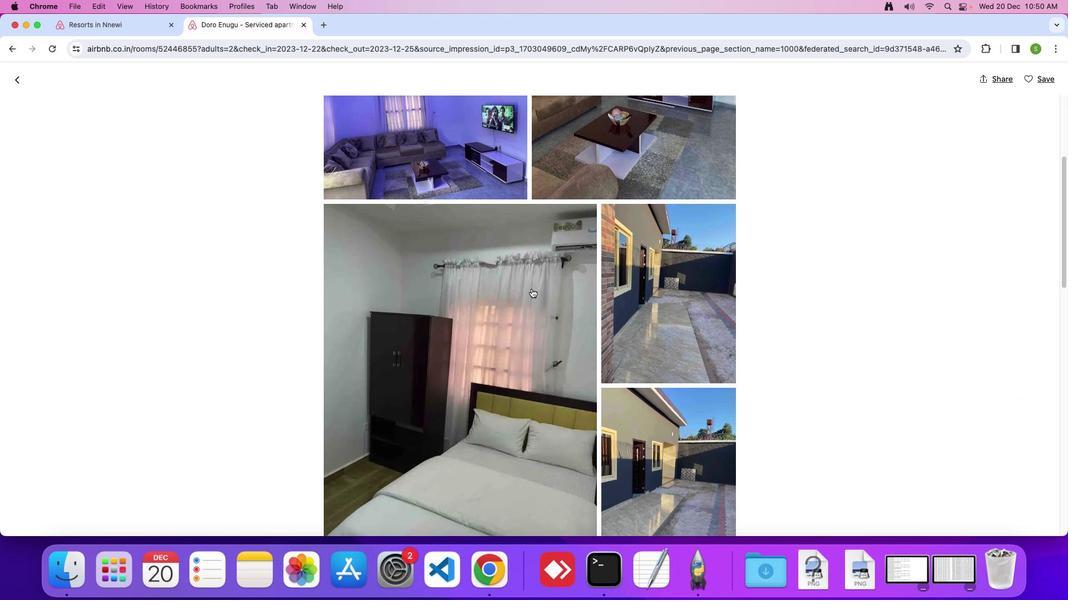 
Action: Mouse scrolled (531, 289) with delta (0, 0)
Screenshot: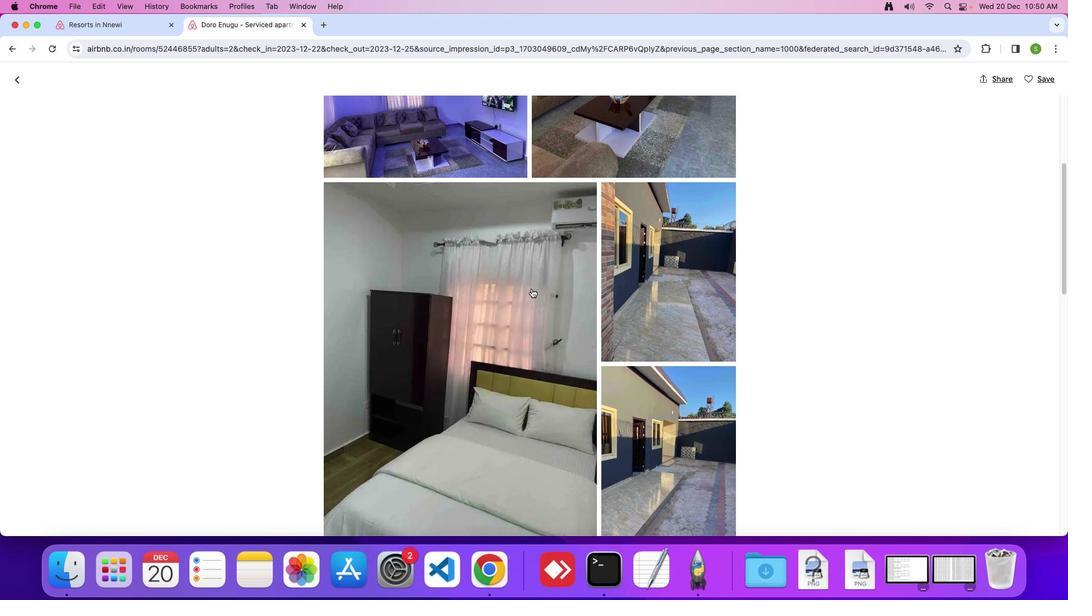 
Action: Mouse scrolled (531, 289) with delta (0, 0)
Screenshot: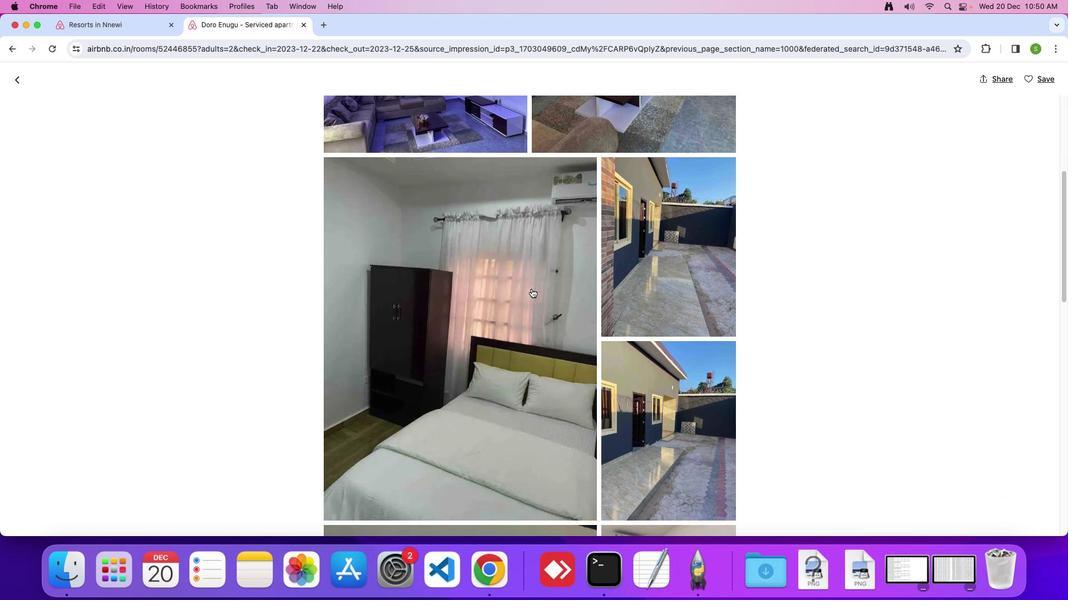 
Action: Mouse scrolled (531, 289) with delta (0, -1)
Screenshot: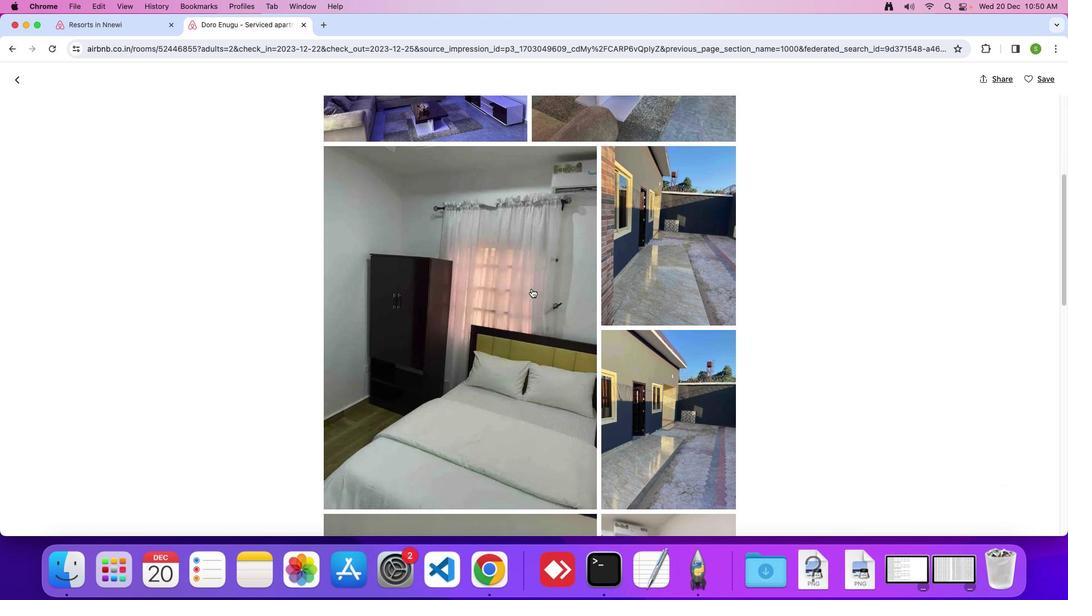 
Action: Mouse scrolled (531, 289) with delta (0, 0)
Screenshot: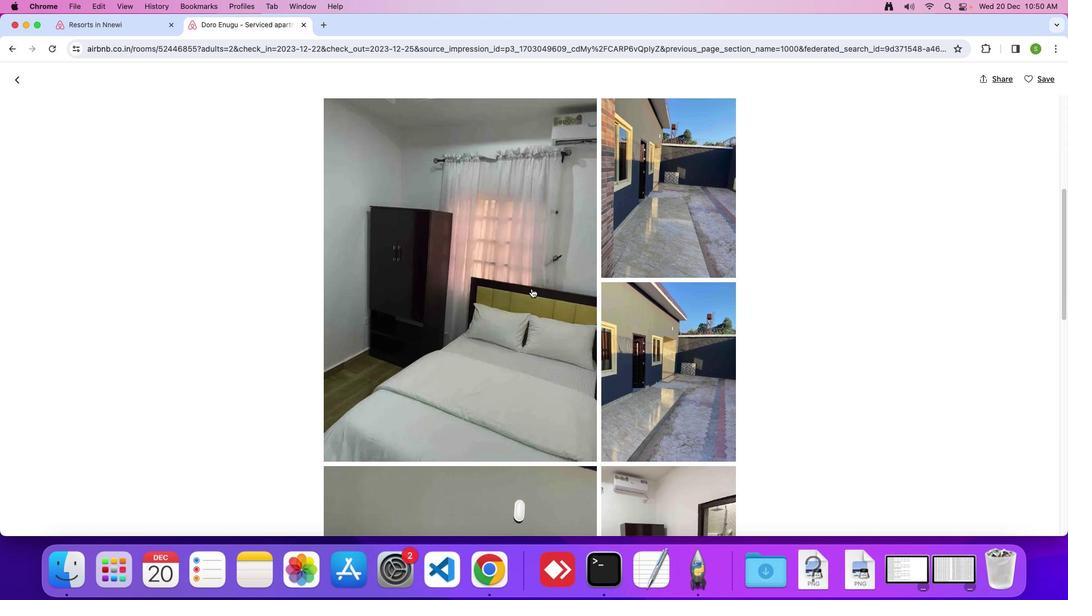 
Action: Mouse scrolled (531, 289) with delta (0, 0)
Screenshot: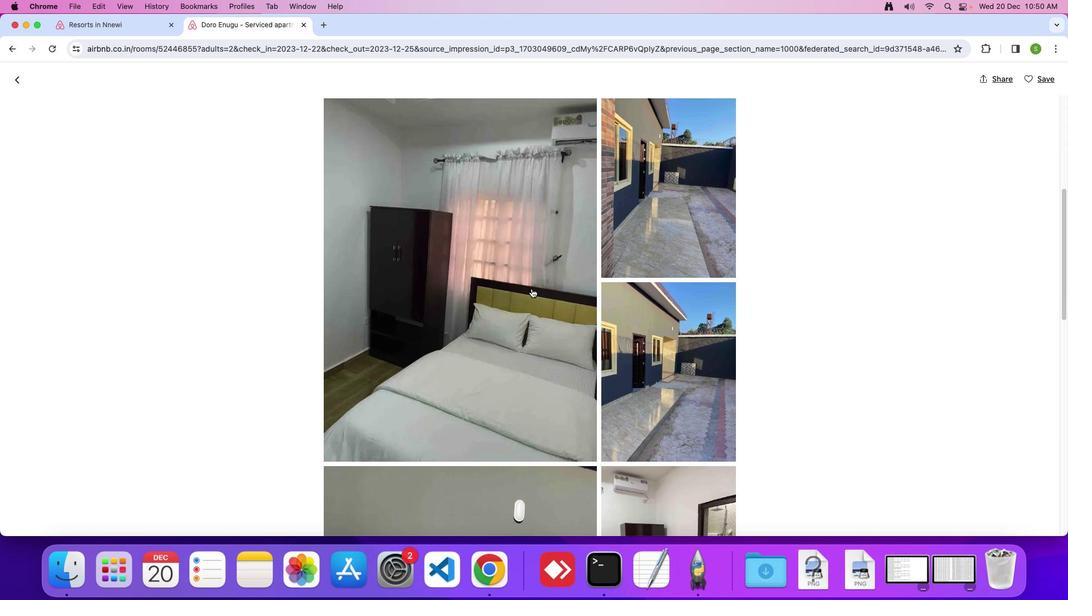 
Action: Mouse scrolled (531, 289) with delta (0, 0)
Screenshot: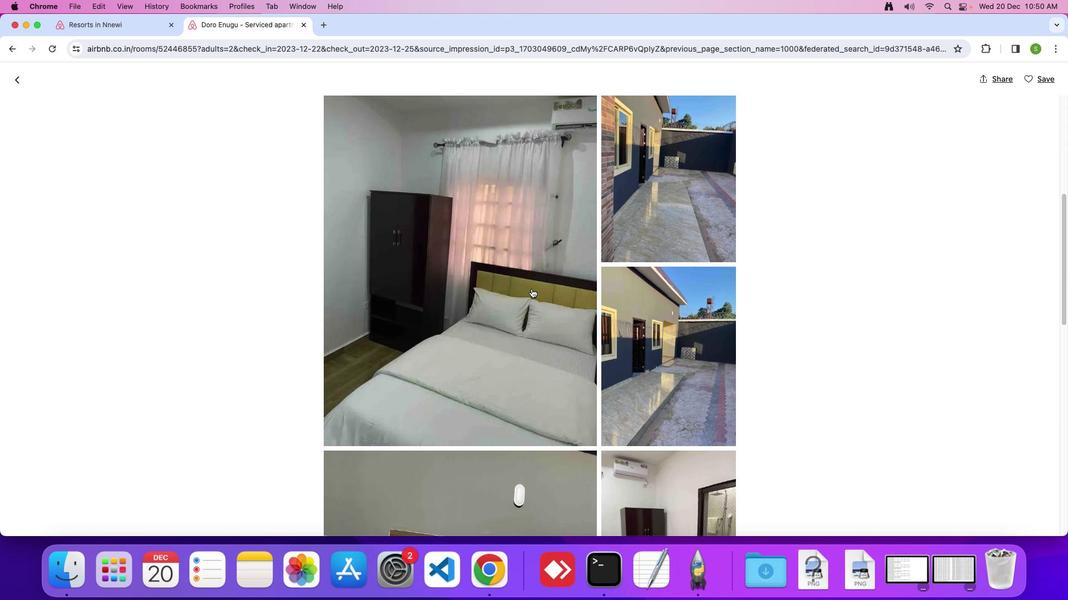 
Action: Mouse scrolled (531, 289) with delta (0, 0)
Screenshot: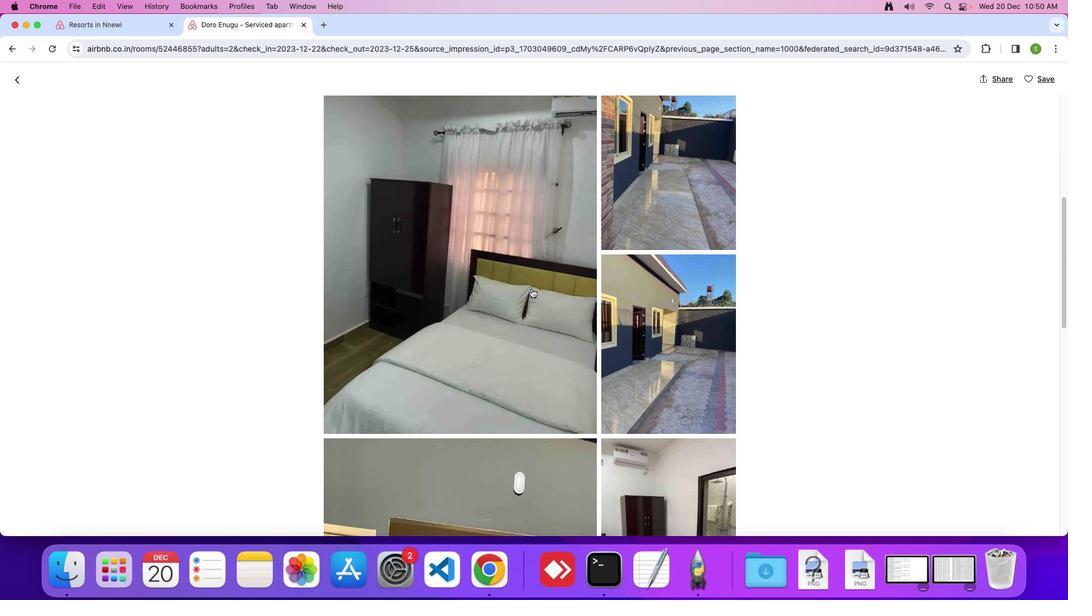 
Action: Mouse scrolled (531, 289) with delta (0, -1)
Screenshot: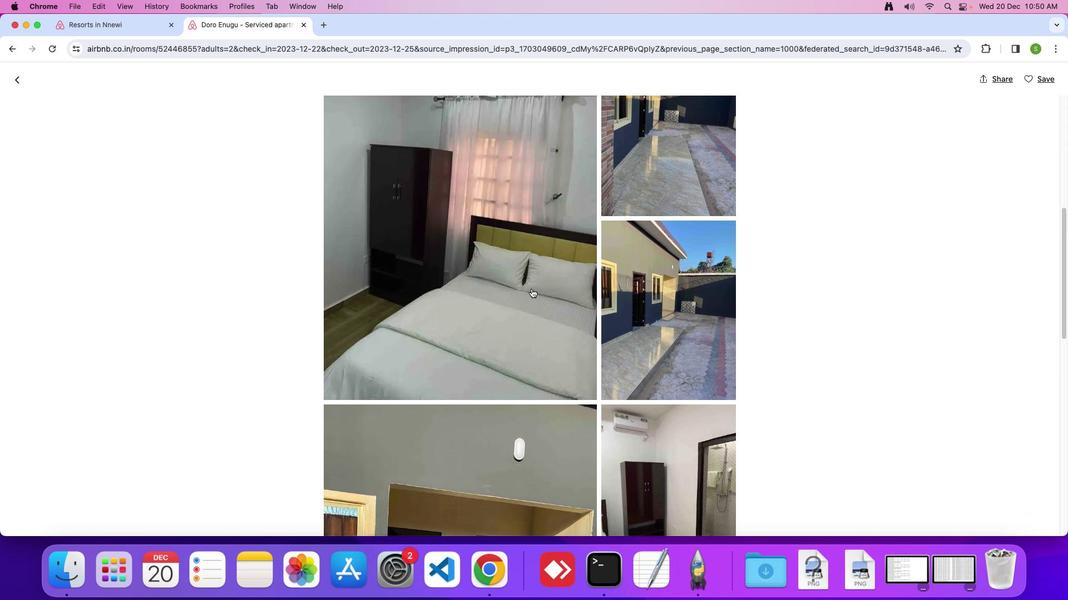 
Action: Mouse scrolled (531, 289) with delta (0, 0)
Screenshot: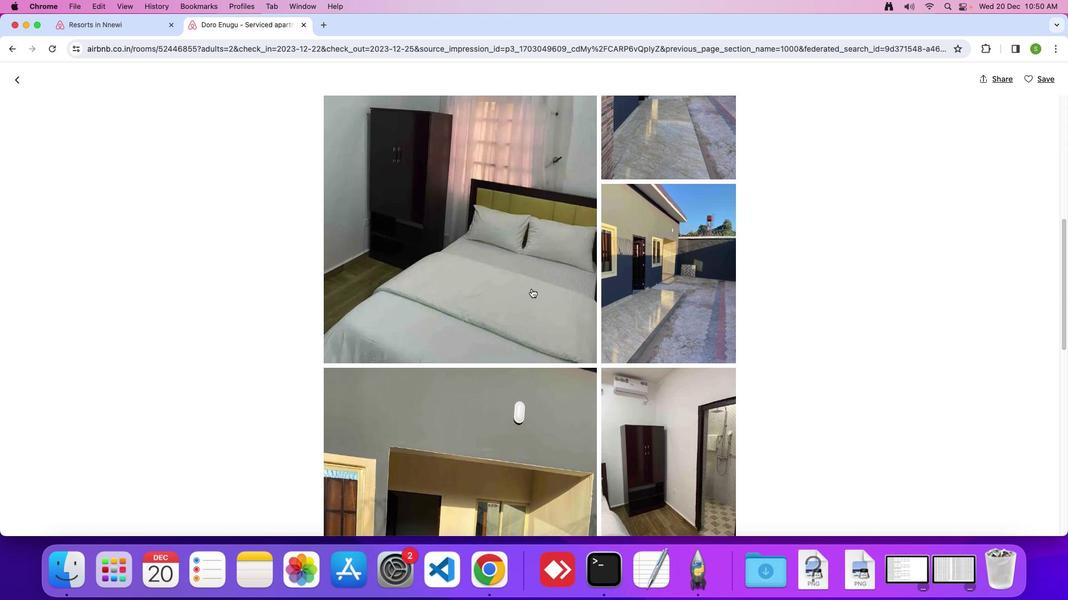 
Action: Mouse scrolled (531, 289) with delta (0, 0)
Screenshot: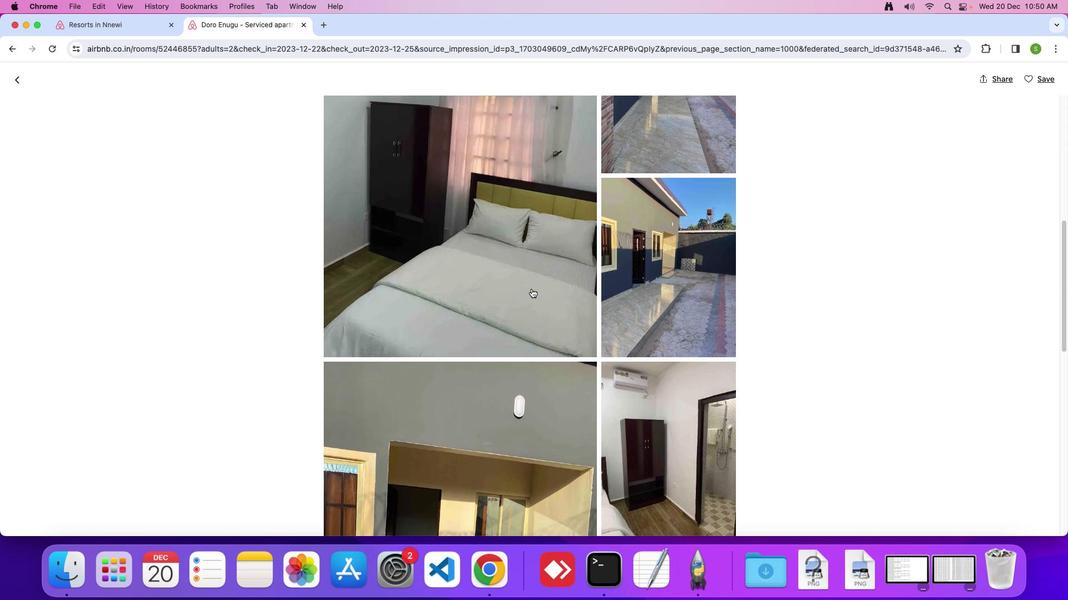 
Action: Mouse scrolled (531, 289) with delta (0, 0)
Screenshot: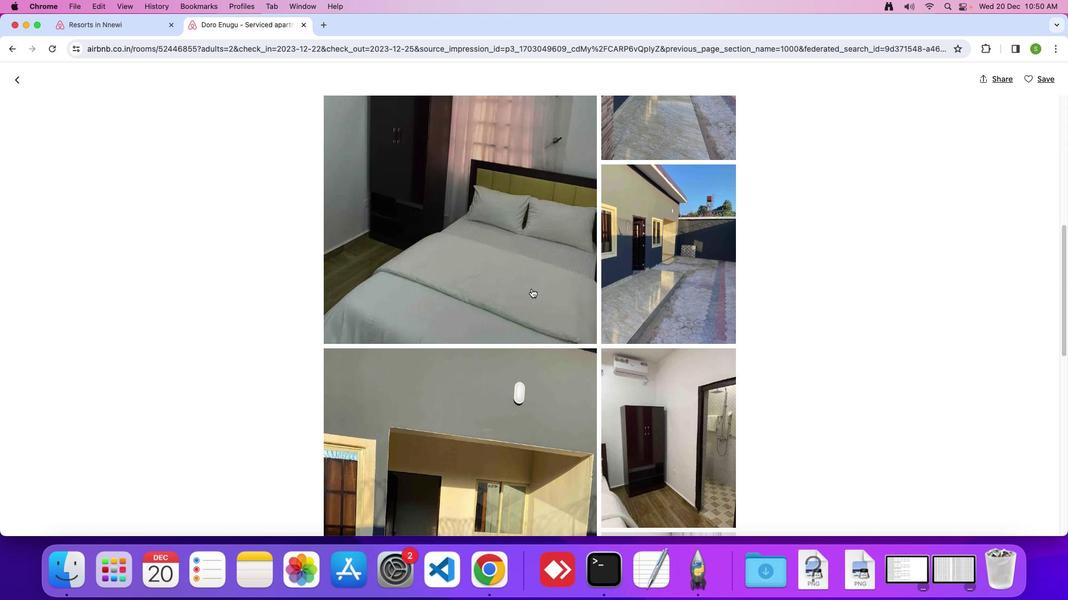 
Action: Mouse scrolled (531, 289) with delta (0, 0)
Screenshot: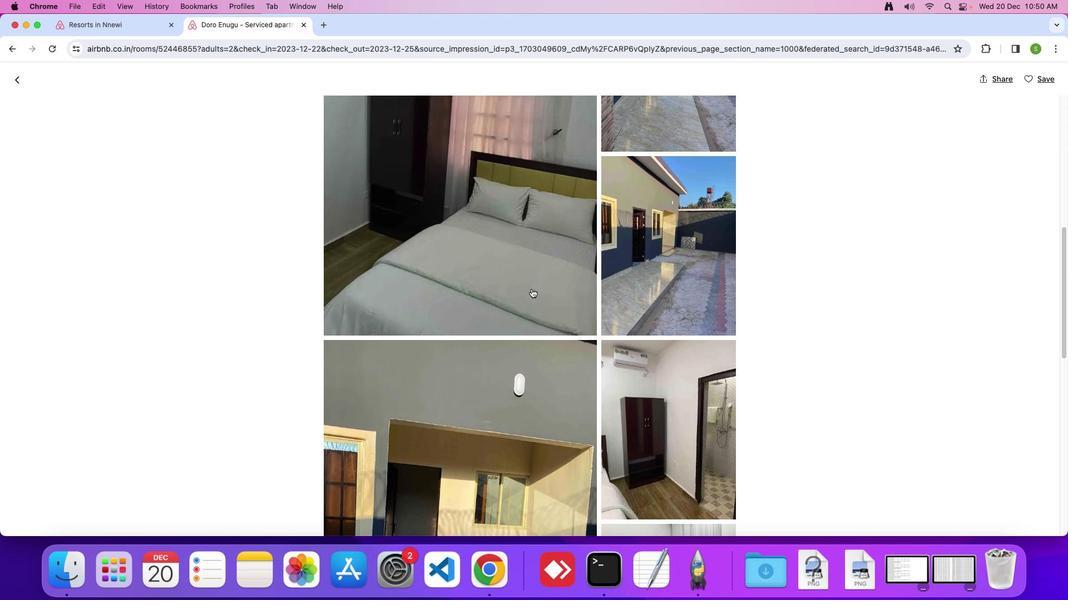 
Action: Mouse scrolled (531, 289) with delta (0, -1)
Screenshot: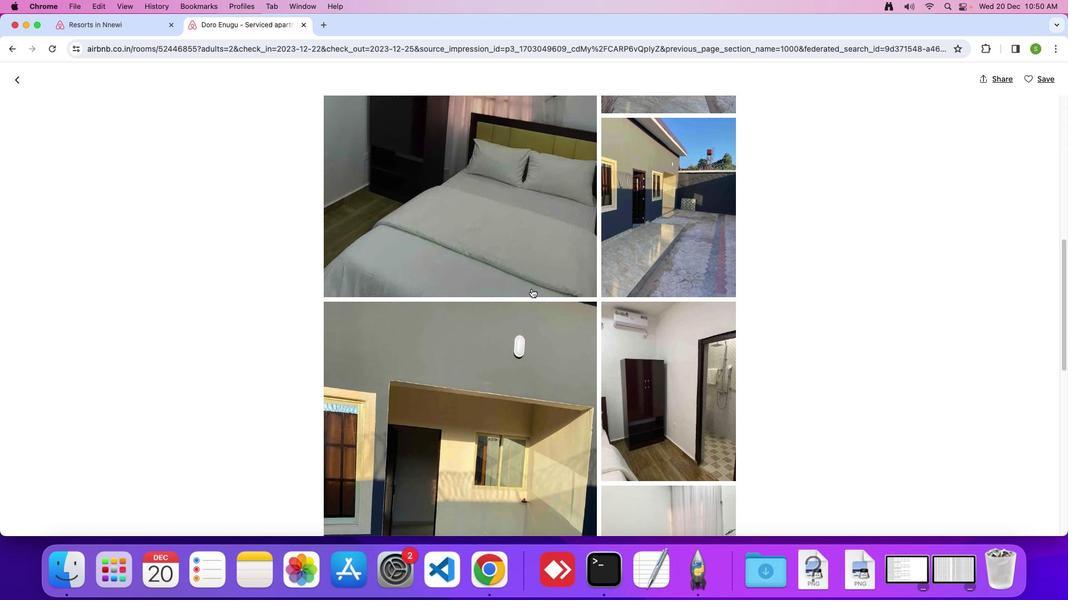 
Action: Mouse scrolled (531, 289) with delta (0, 0)
Screenshot: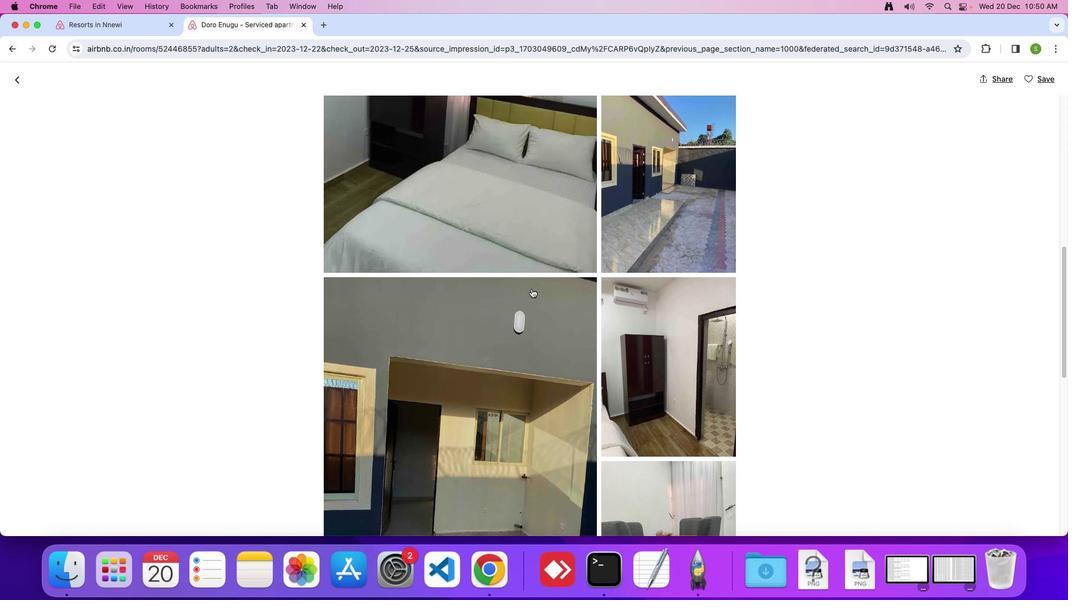 
Action: Mouse scrolled (531, 289) with delta (0, 0)
Screenshot: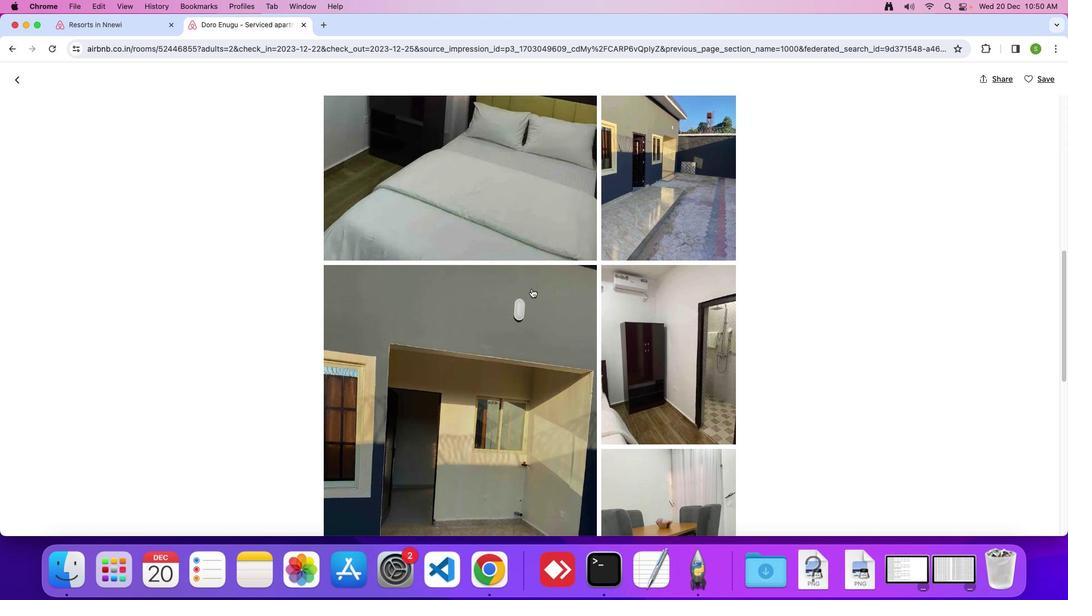 
Action: Mouse scrolled (531, 289) with delta (0, 0)
Screenshot: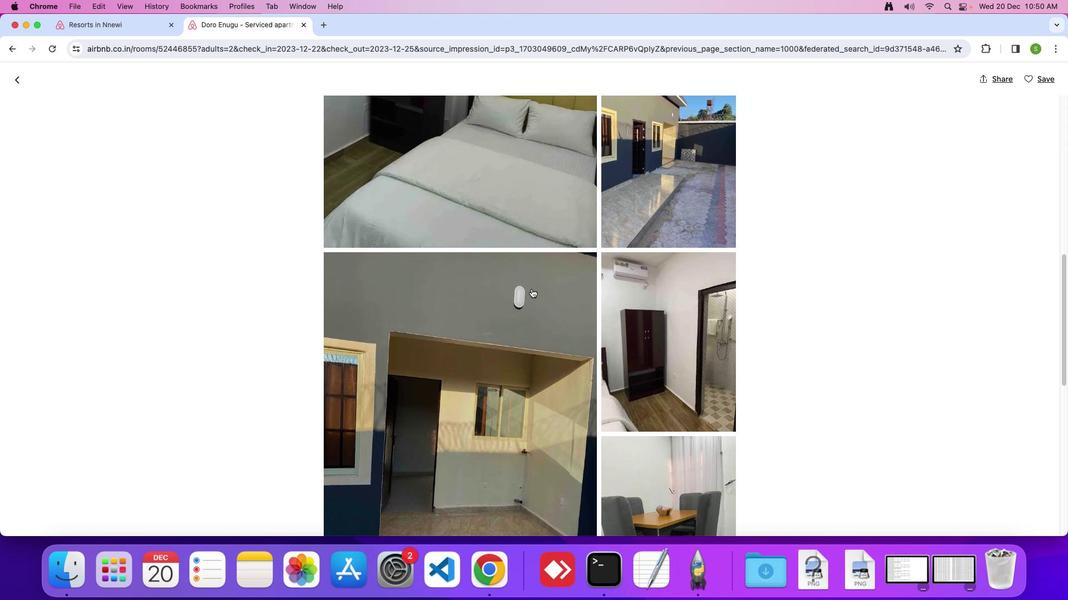 
Action: Mouse scrolled (531, 289) with delta (0, 0)
Screenshot: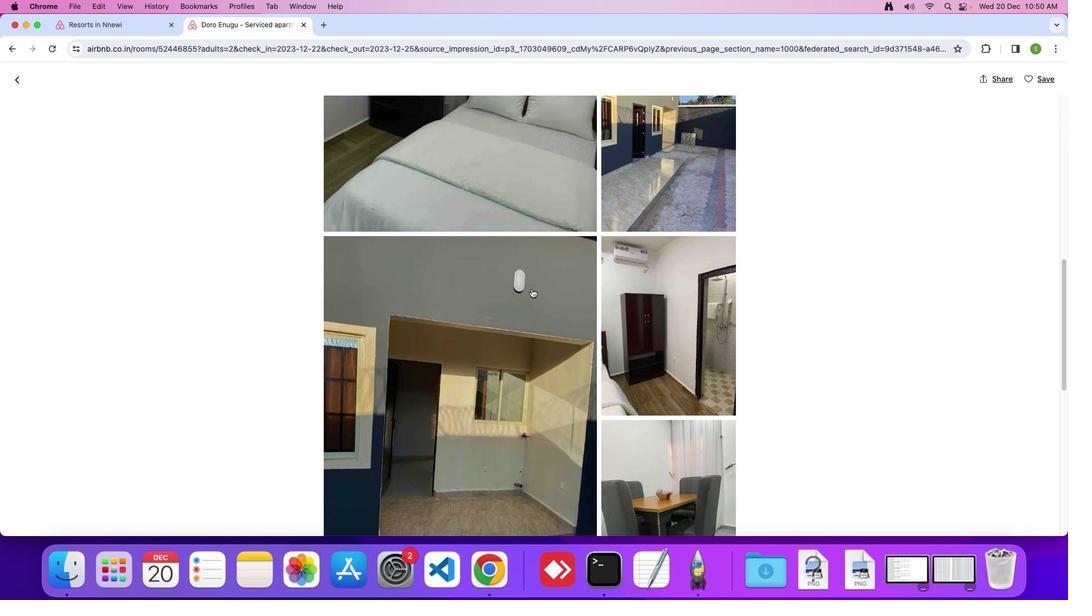 
Action: Mouse scrolled (531, 289) with delta (0, 0)
Screenshot: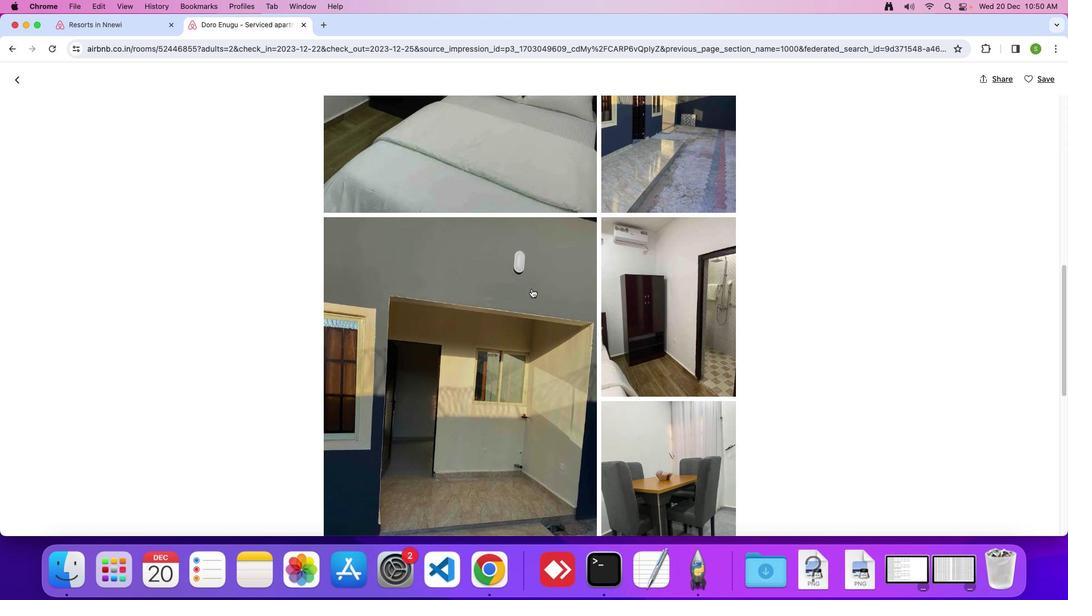 
Action: Mouse scrolled (531, 289) with delta (0, 0)
Screenshot: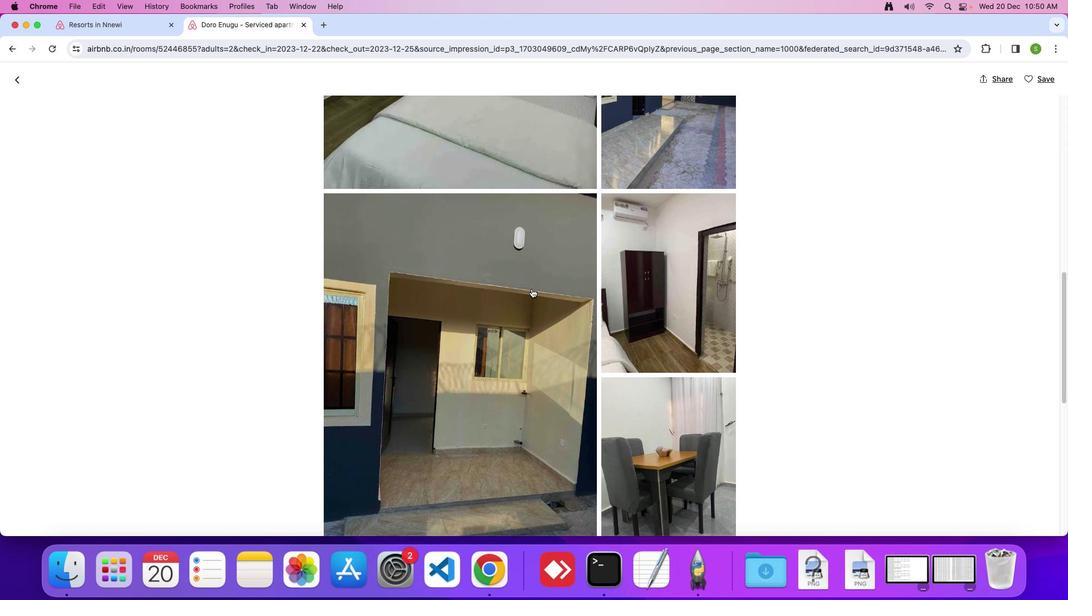 
Action: Mouse scrolled (531, 289) with delta (0, 0)
Screenshot: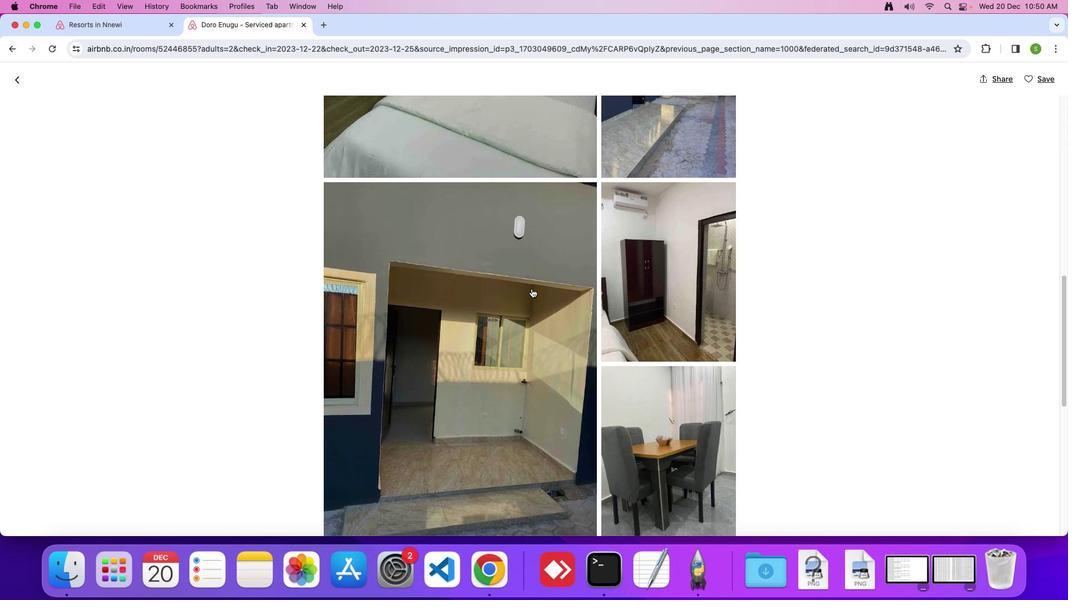 
Action: Mouse scrolled (531, 289) with delta (0, 0)
Screenshot: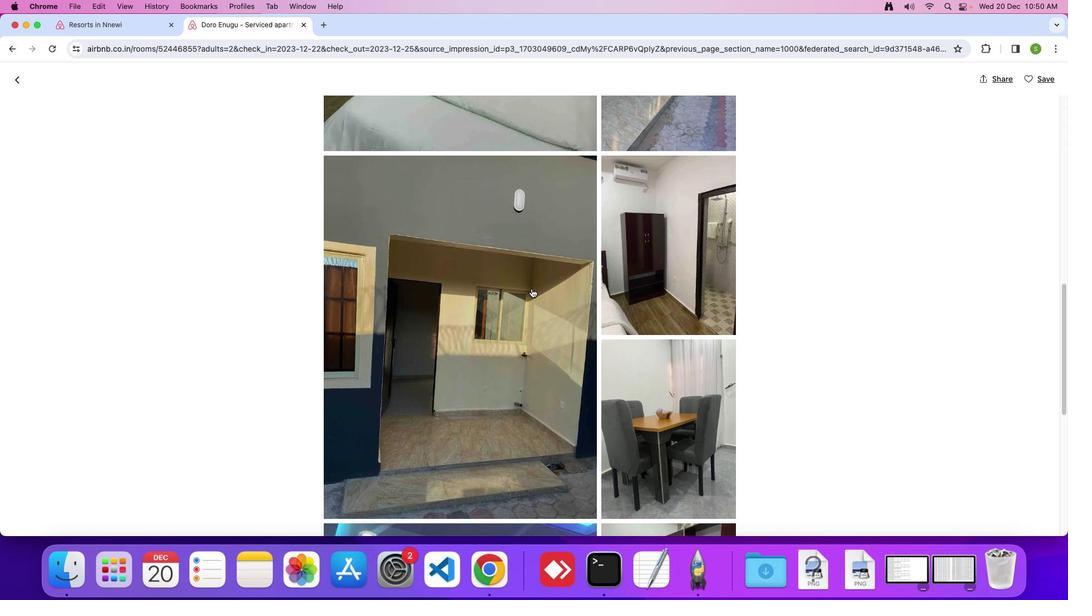 
Action: Mouse scrolled (531, 289) with delta (0, 0)
Screenshot: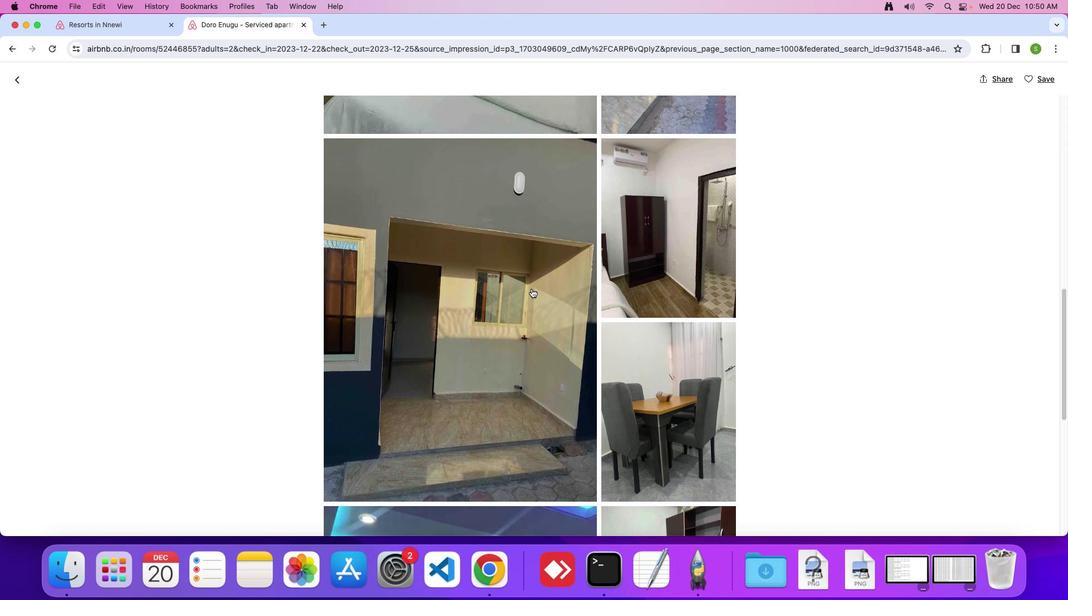 
Action: Mouse scrolled (531, 289) with delta (0, 0)
Screenshot: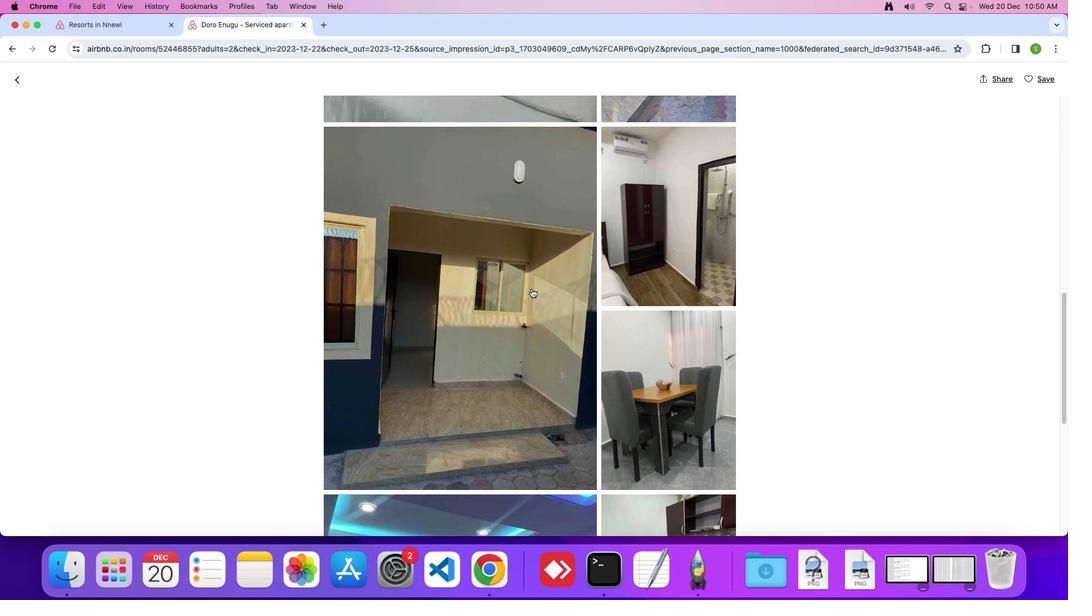 
Action: Mouse scrolled (531, 289) with delta (0, 0)
Screenshot: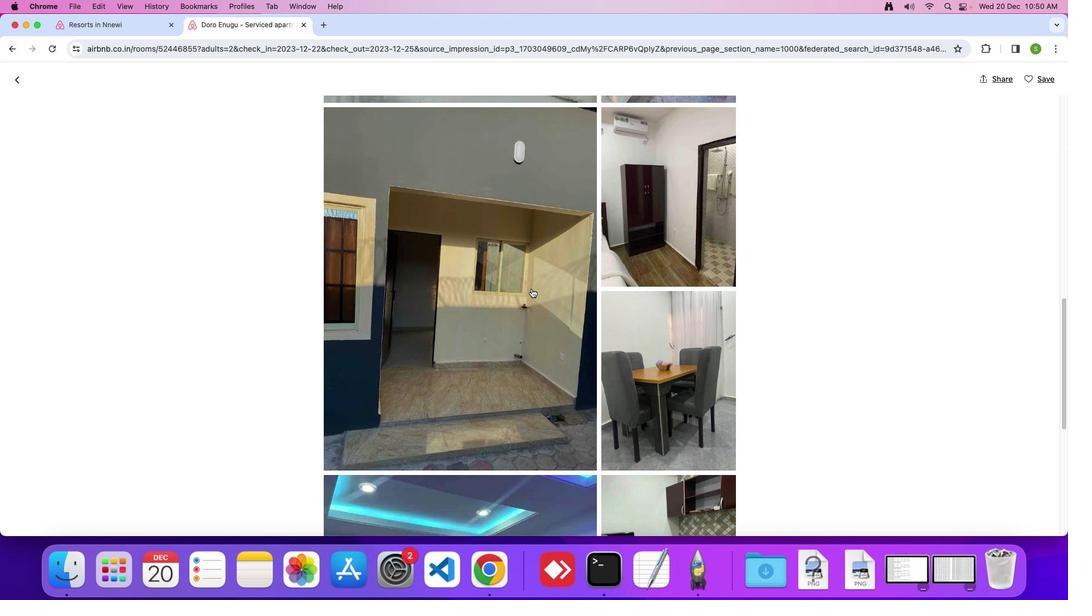 
Action: Mouse scrolled (531, 289) with delta (0, 0)
Screenshot: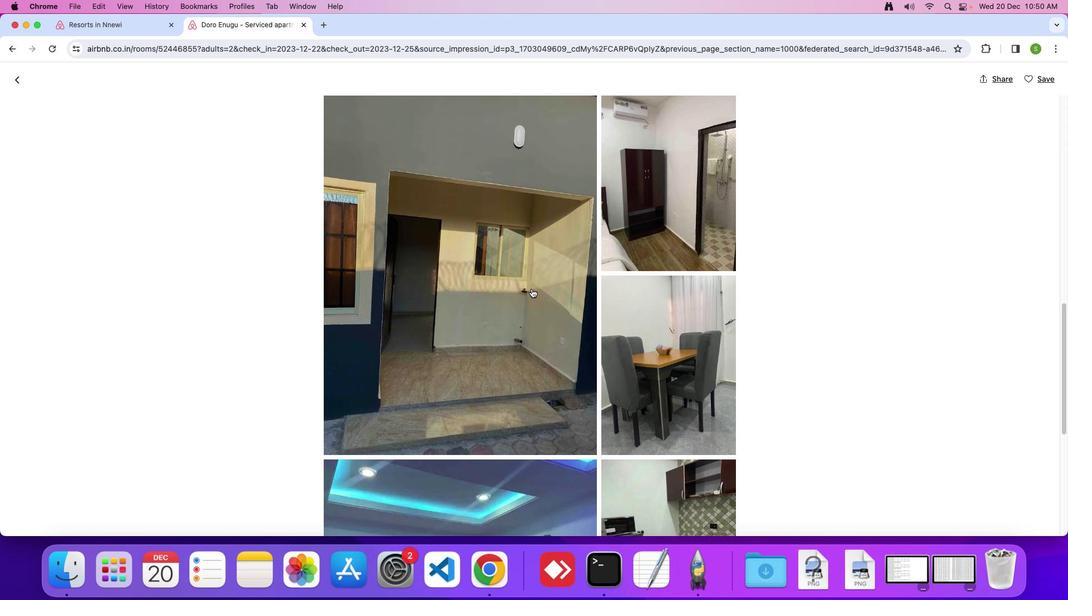 
Action: Mouse scrolled (531, 289) with delta (0, -1)
Screenshot: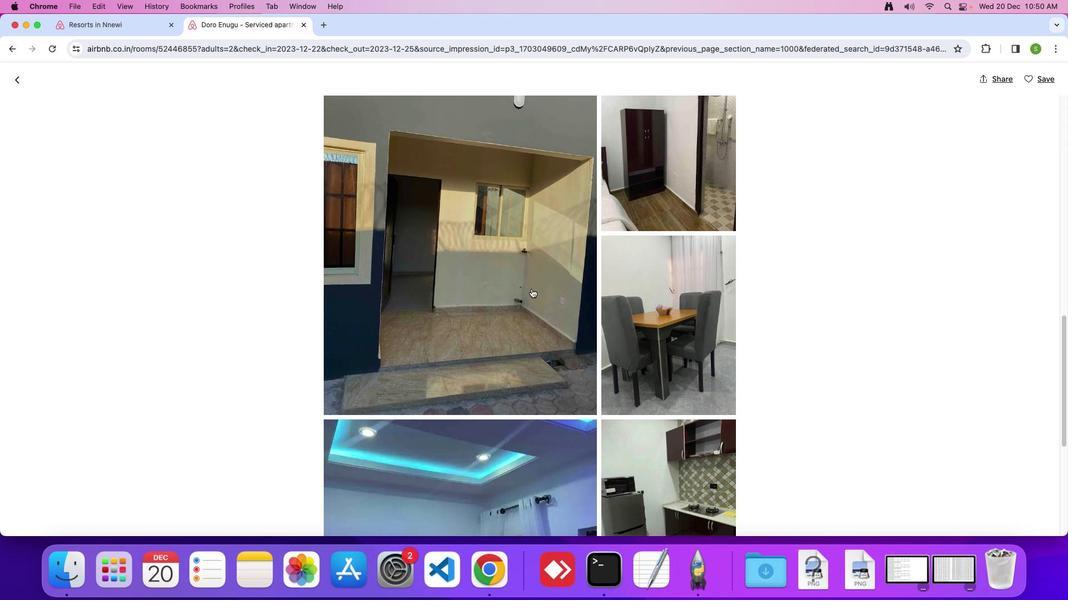 
Action: Mouse scrolled (531, 289) with delta (0, 0)
Screenshot: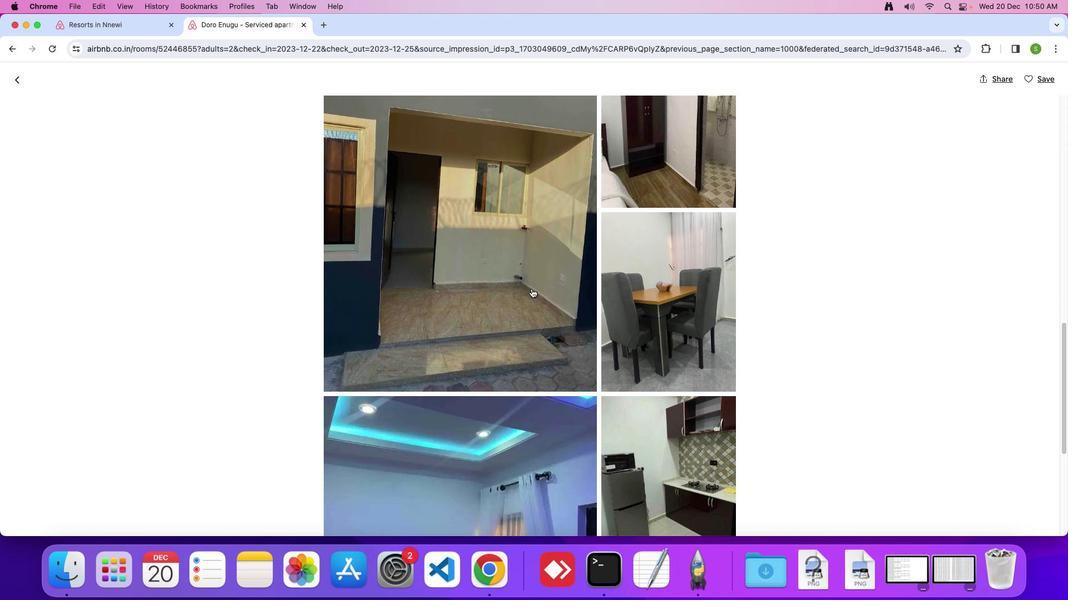
Action: Mouse scrolled (531, 289) with delta (0, 0)
Screenshot: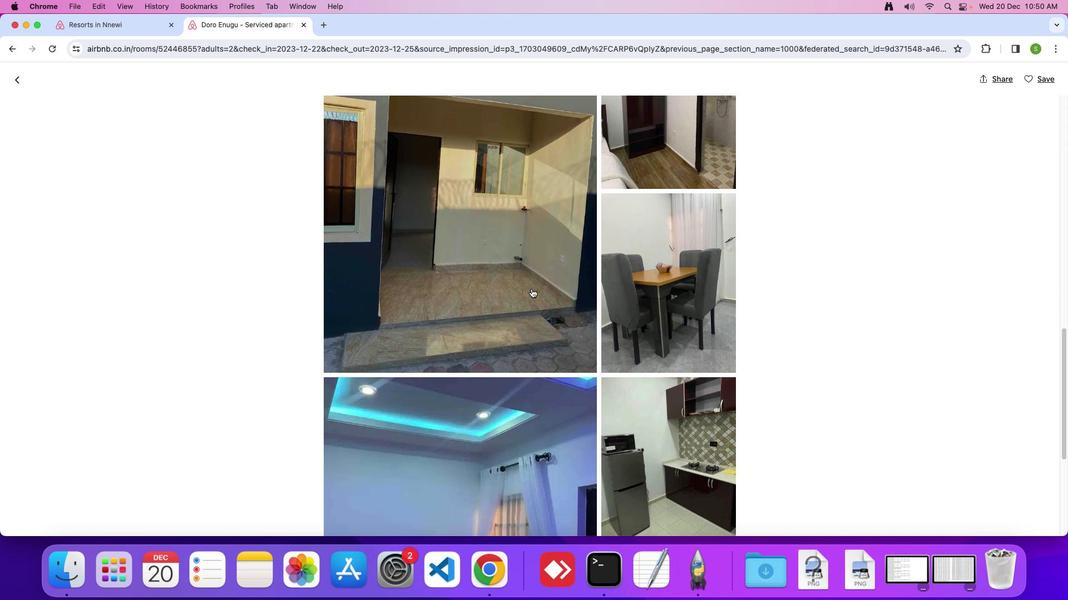 
Action: Mouse scrolled (531, 289) with delta (0, -1)
Screenshot: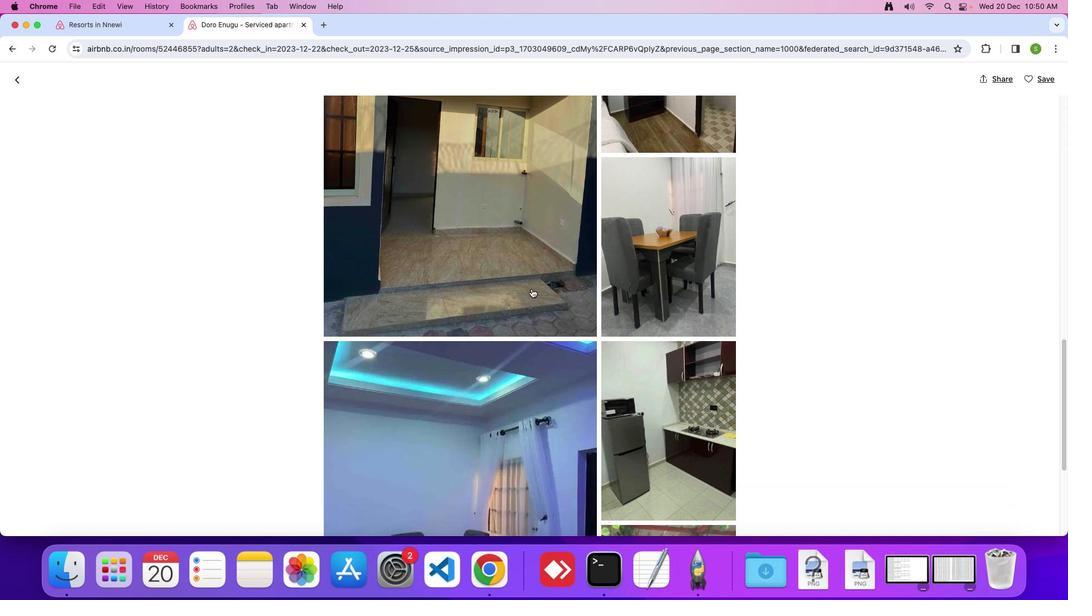 
Action: Mouse scrolled (531, 289) with delta (0, 0)
Screenshot: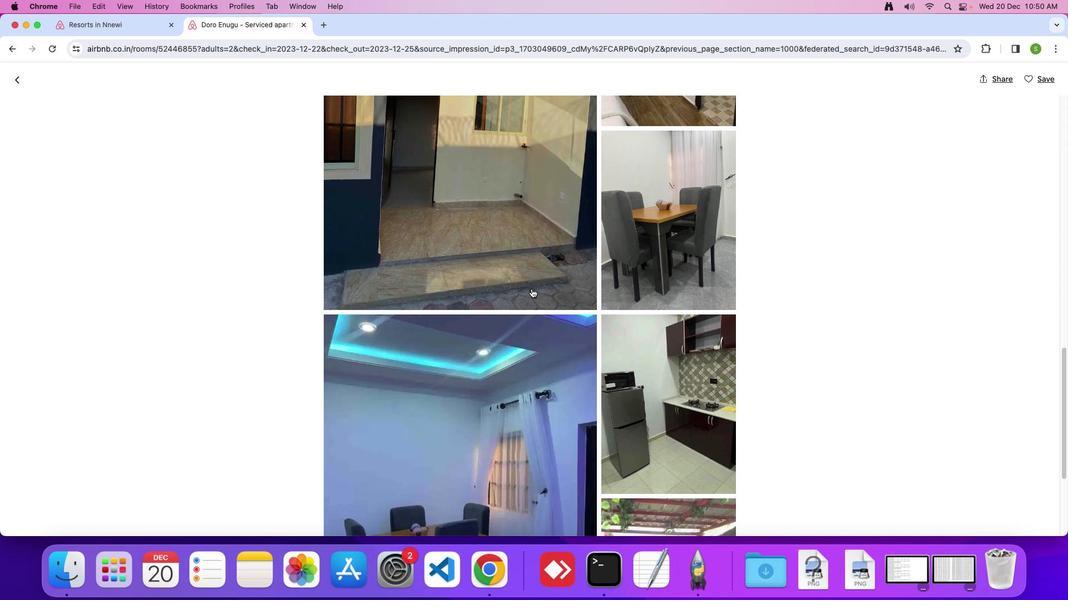
Action: Mouse scrolled (531, 289) with delta (0, 0)
Screenshot: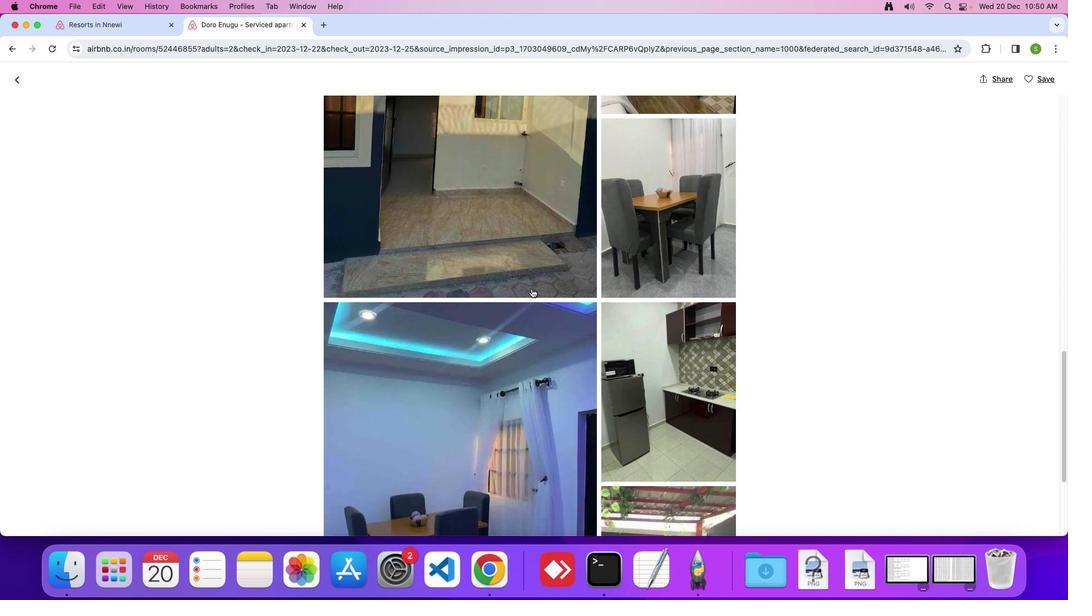 
Action: Mouse scrolled (531, 289) with delta (0, 0)
Screenshot: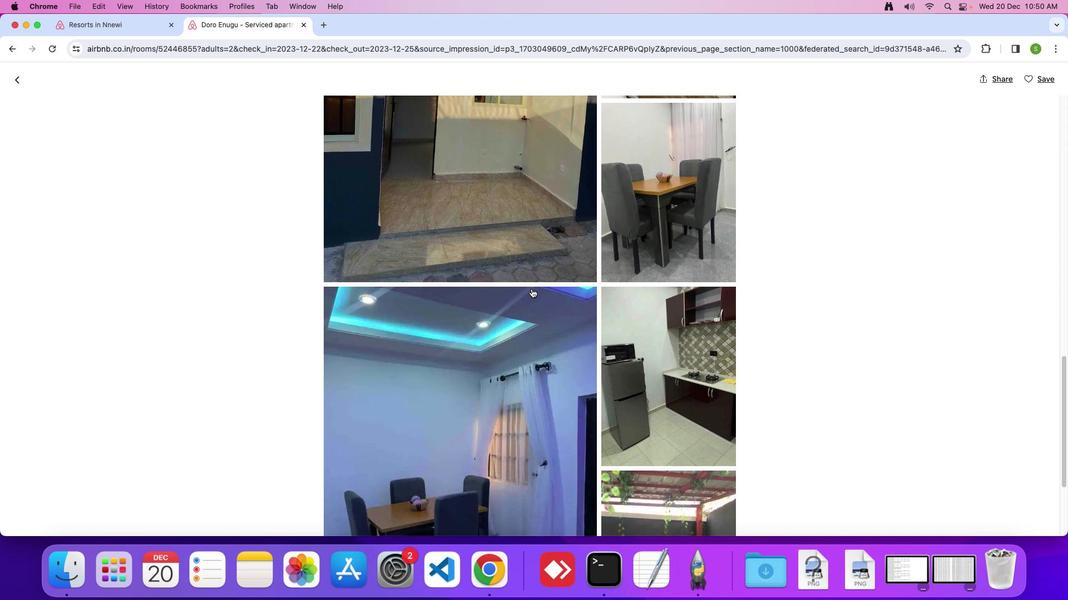 
Action: Mouse scrolled (531, 289) with delta (0, 0)
Screenshot: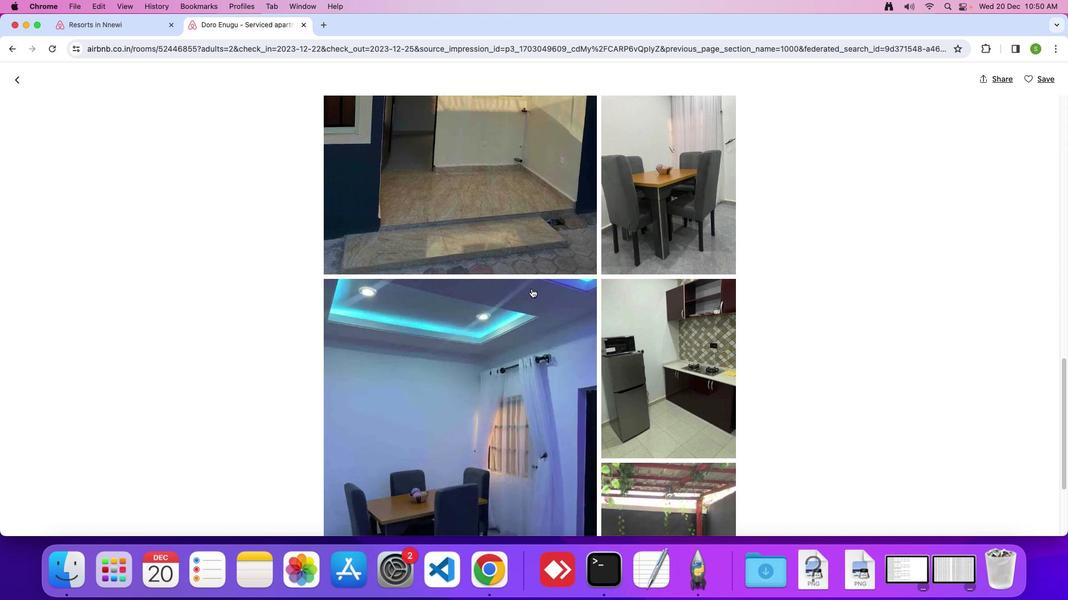 
Action: Mouse scrolled (531, 289) with delta (0, -1)
Screenshot: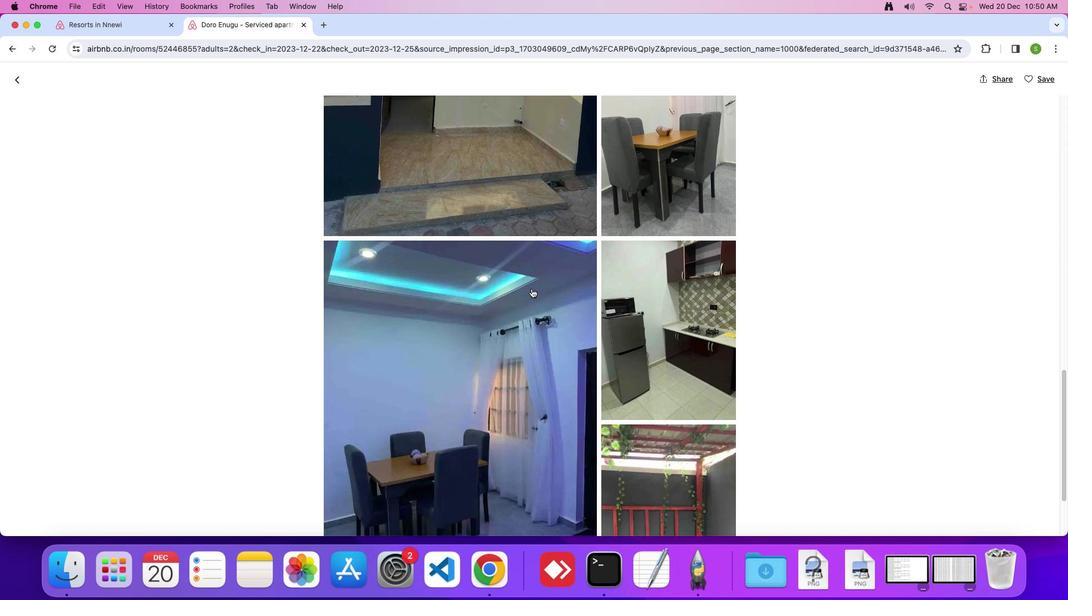 
Action: Mouse scrolled (531, 289) with delta (0, 0)
Screenshot: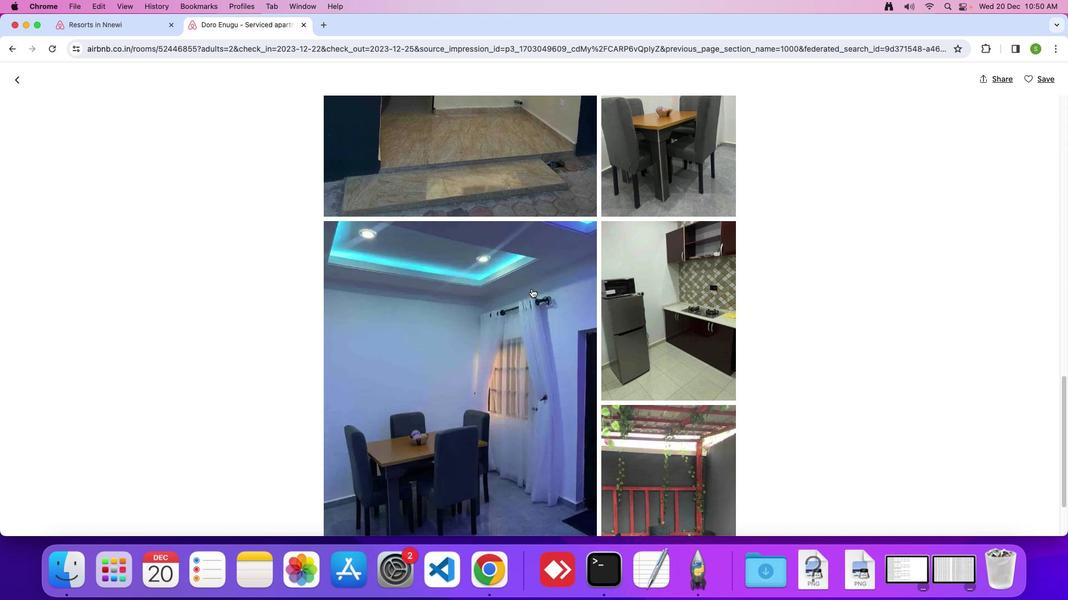
Action: Mouse scrolled (531, 289) with delta (0, 0)
Screenshot: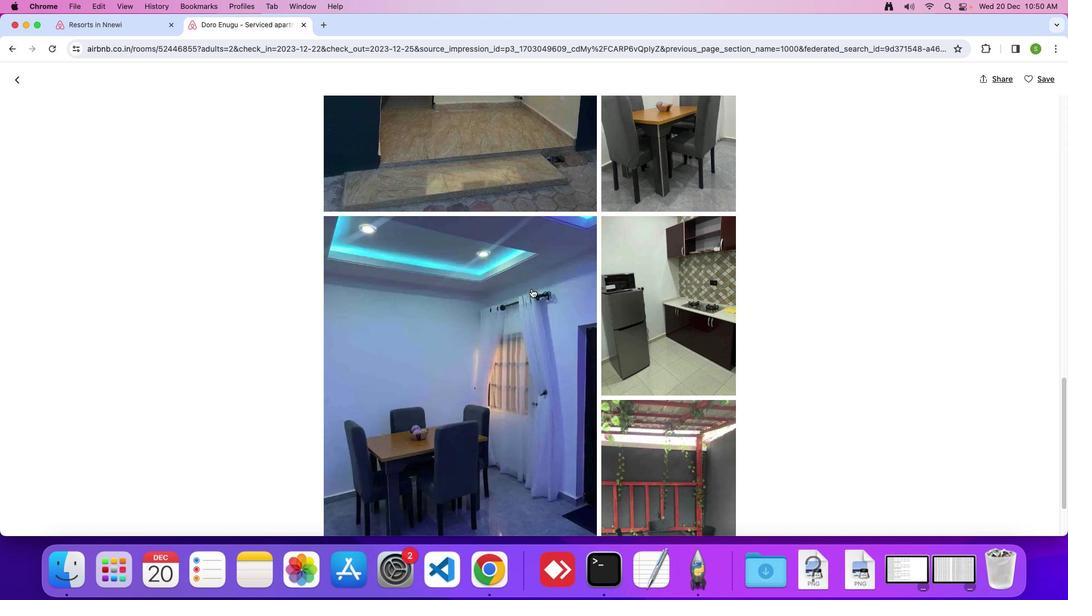 
Action: Mouse scrolled (531, 289) with delta (0, 0)
Screenshot: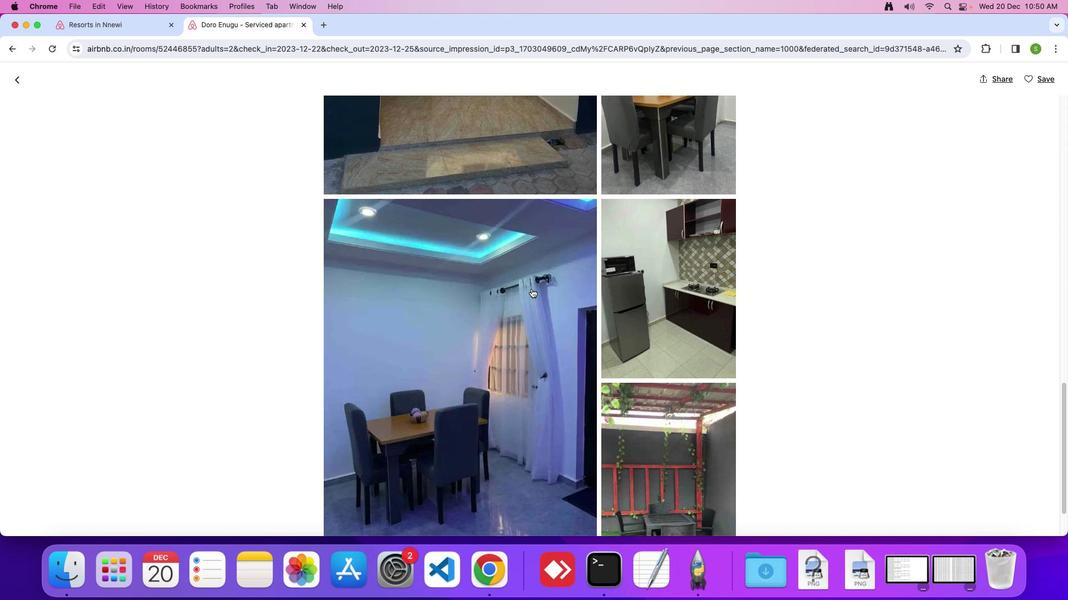 
Action: Mouse scrolled (531, 289) with delta (0, 0)
Screenshot: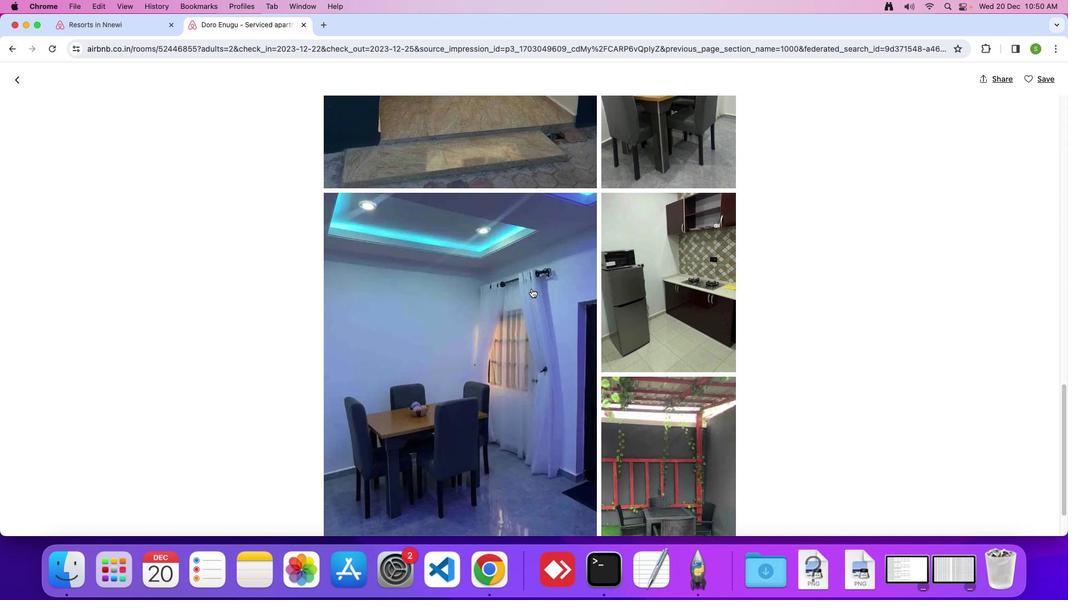 
Action: Mouse scrolled (531, 289) with delta (0, -1)
Screenshot: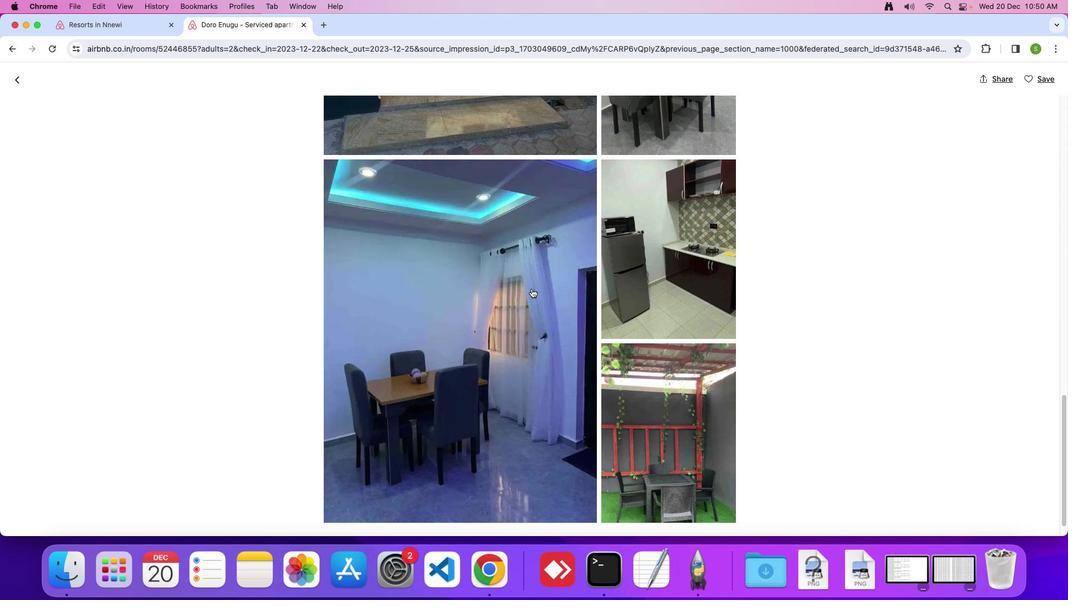 
Action: Mouse scrolled (531, 289) with delta (0, 0)
Screenshot: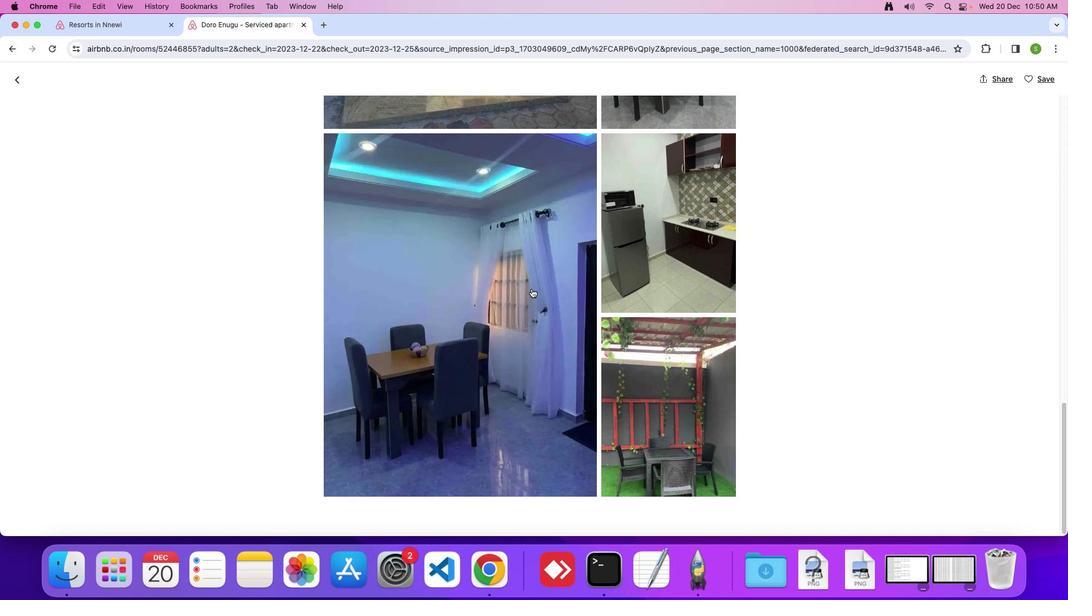 
Action: Mouse scrolled (531, 289) with delta (0, 0)
Screenshot: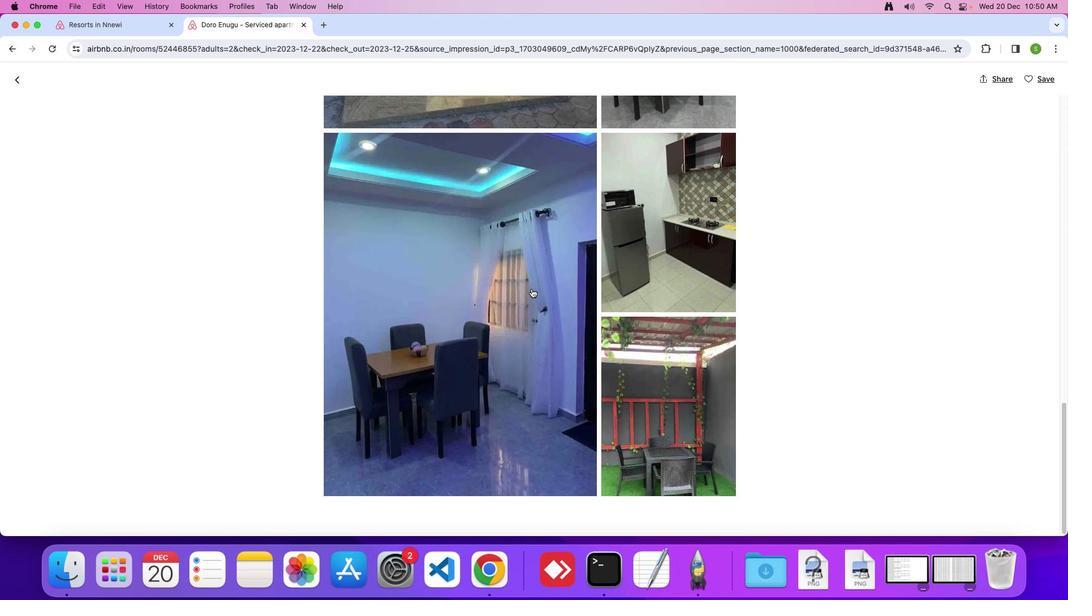 
Action: Mouse scrolled (531, 289) with delta (0, 0)
Screenshot: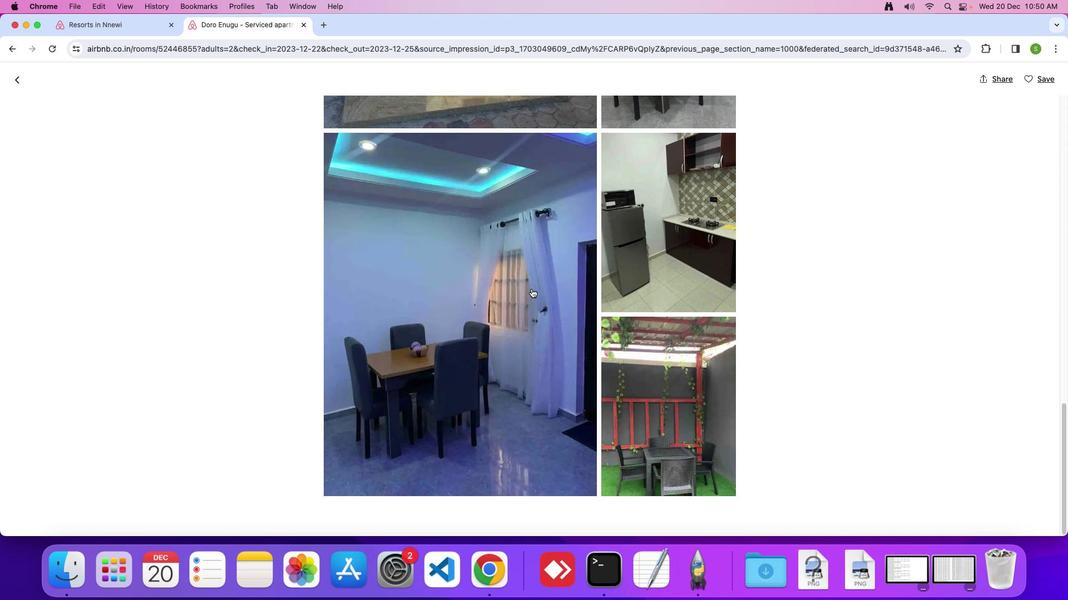 
Action: Mouse scrolled (531, 289) with delta (0, 0)
Screenshot: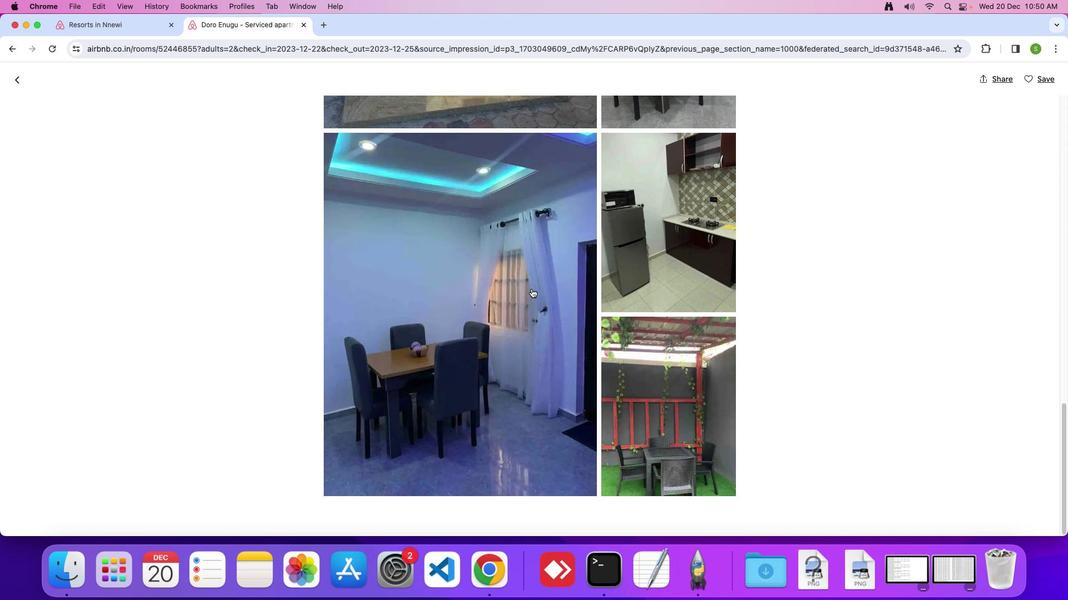 
Action: Mouse scrolled (531, 289) with delta (0, 0)
Screenshot: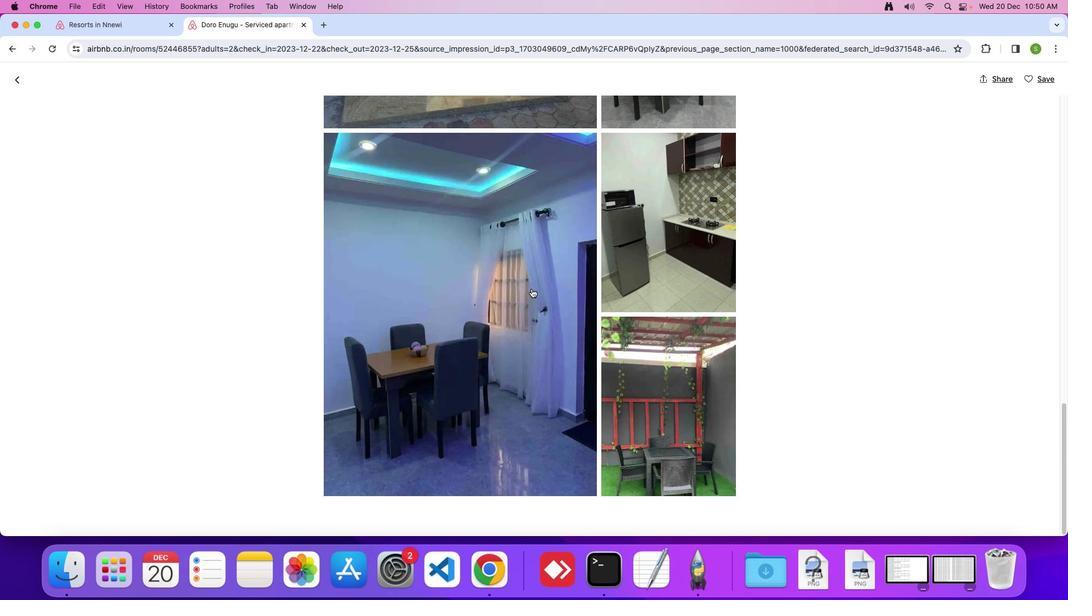 
Action: Mouse scrolled (531, 289) with delta (0, 0)
Screenshot: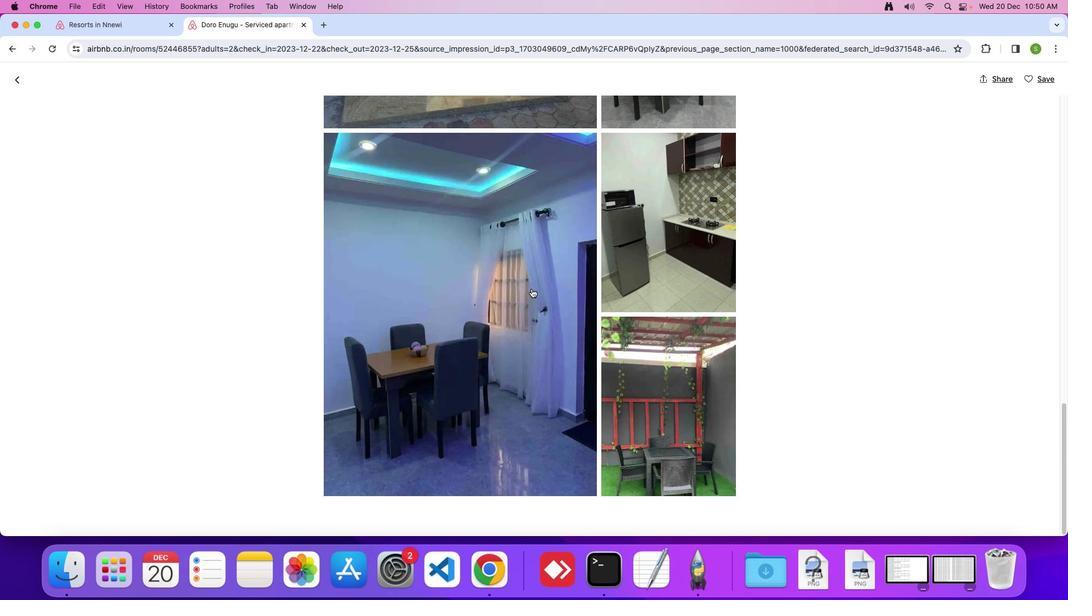 
Action: Mouse scrolled (531, 289) with delta (0, -1)
Screenshot: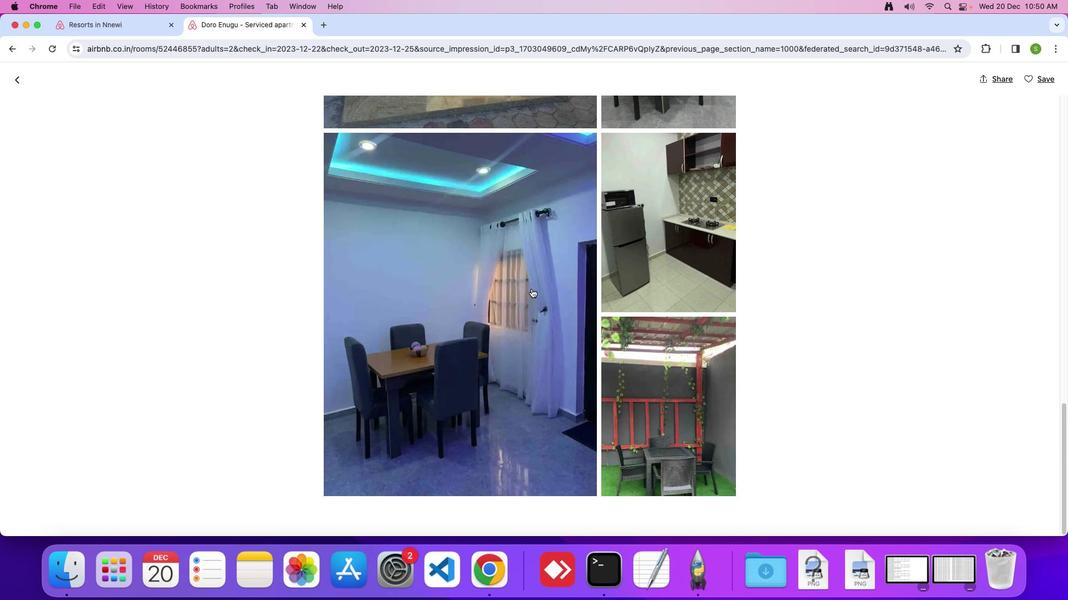 
Action: Mouse scrolled (531, 289) with delta (0, 0)
Screenshot: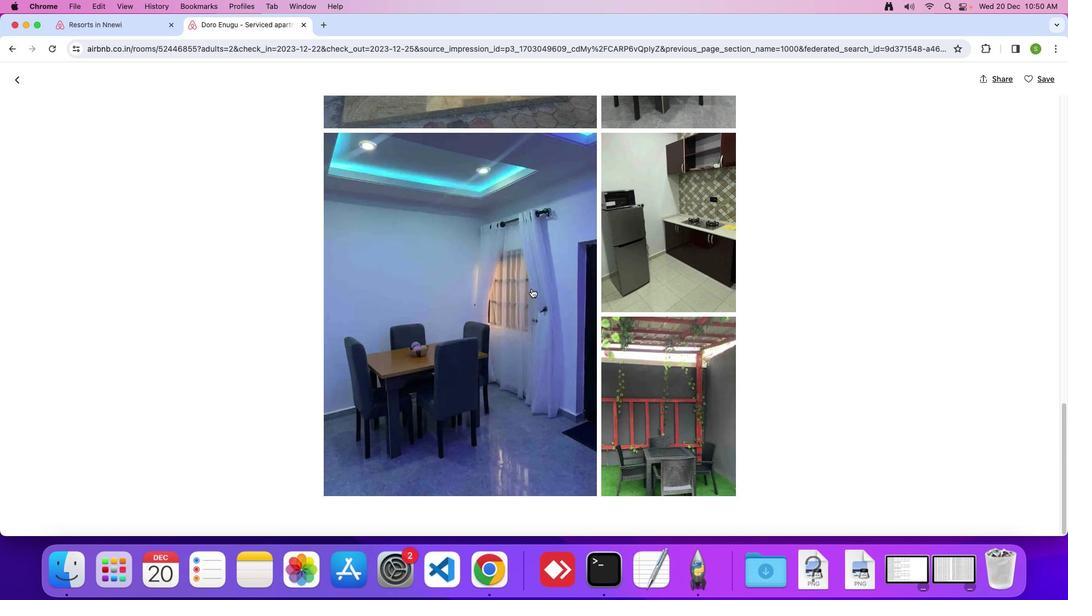 
Action: Mouse scrolled (531, 289) with delta (0, 0)
Screenshot: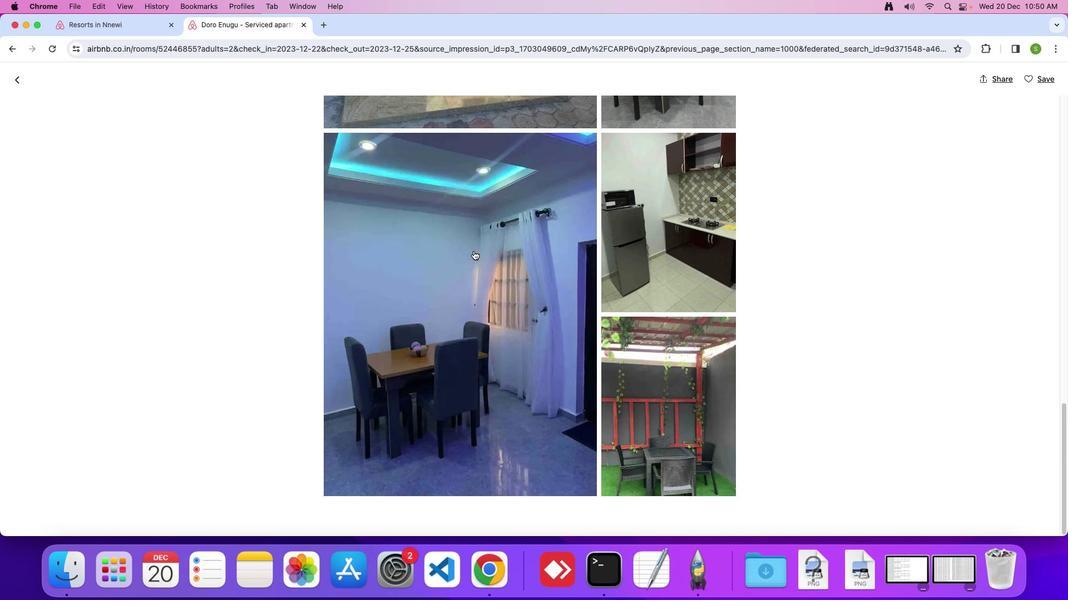 
Action: Mouse moved to (19, 79)
Screenshot: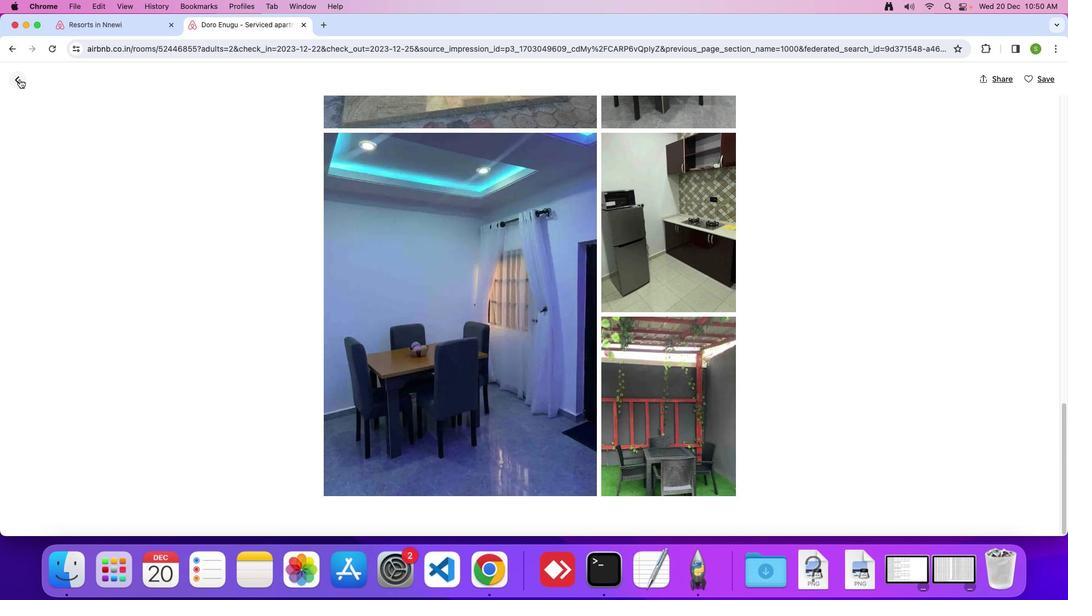 
Action: Mouse pressed left at (19, 79)
Screenshot: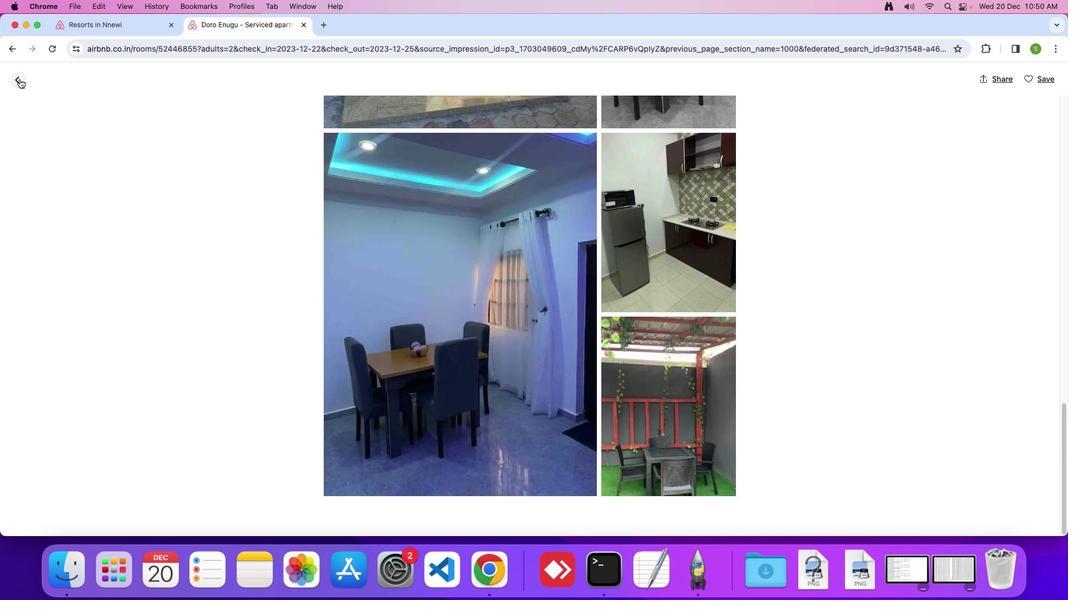 
Action: Mouse moved to (336, 252)
Screenshot: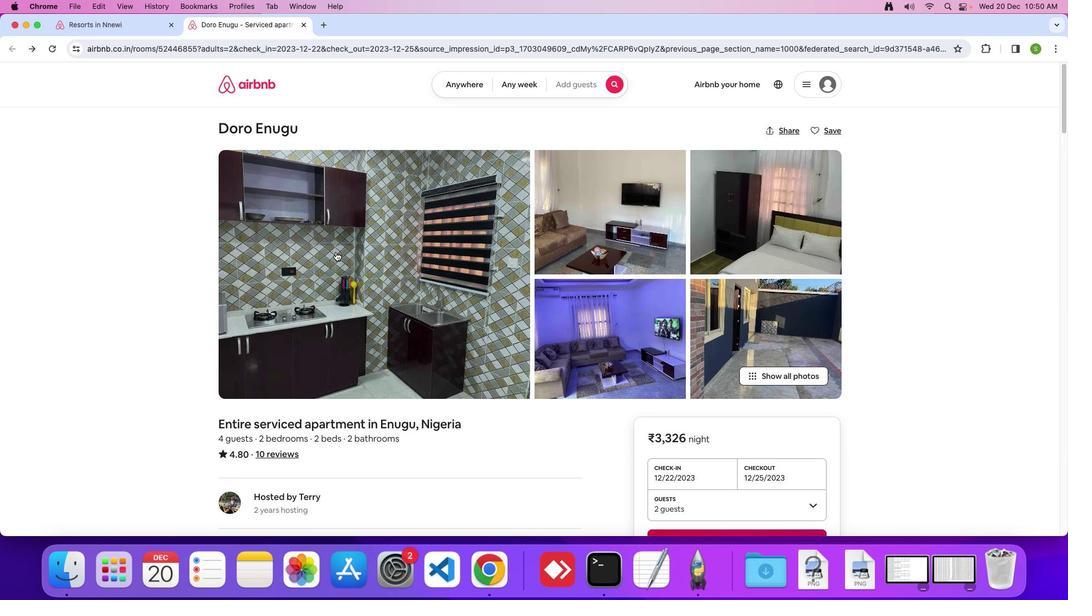 
Action: Mouse scrolled (336, 252) with delta (0, 0)
Screenshot: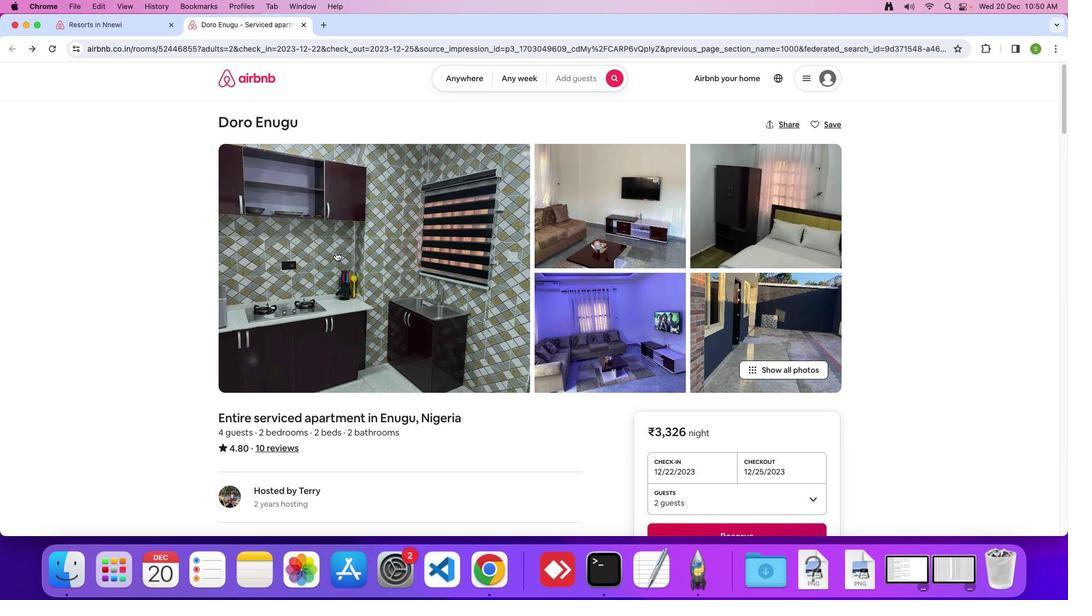 
Action: Mouse scrolled (336, 252) with delta (0, 0)
Screenshot: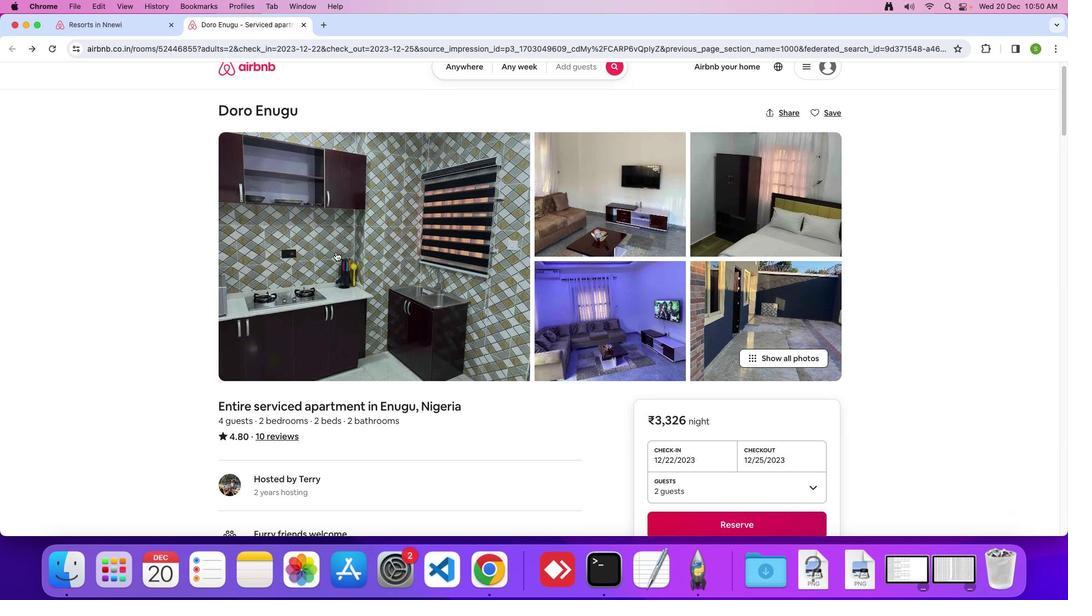 
Action: Mouse scrolled (336, 252) with delta (0, -1)
Screenshot: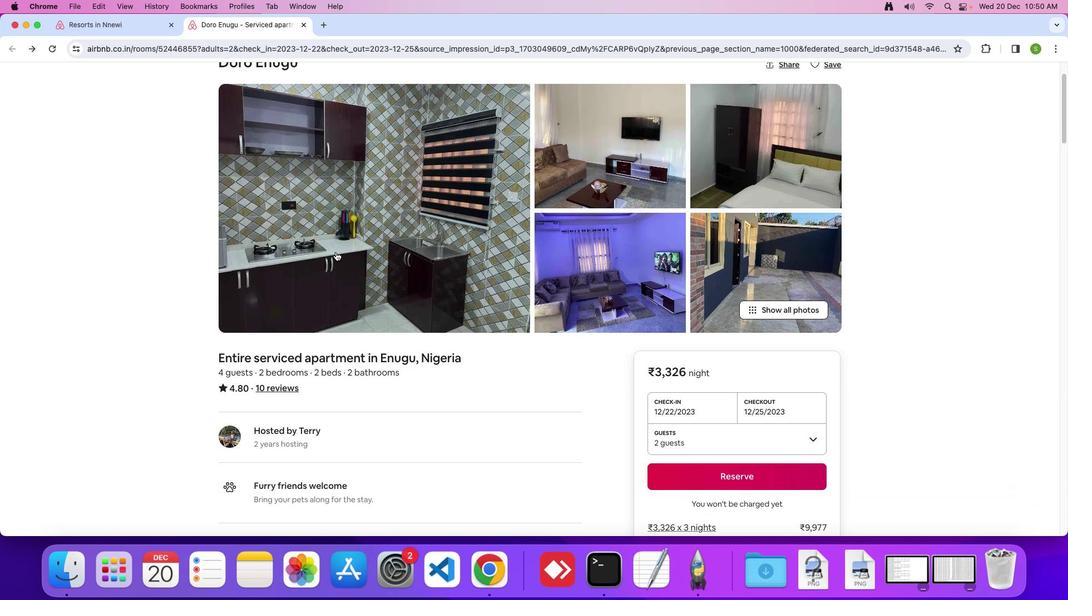 
Action: Mouse scrolled (336, 252) with delta (0, 0)
Screenshot: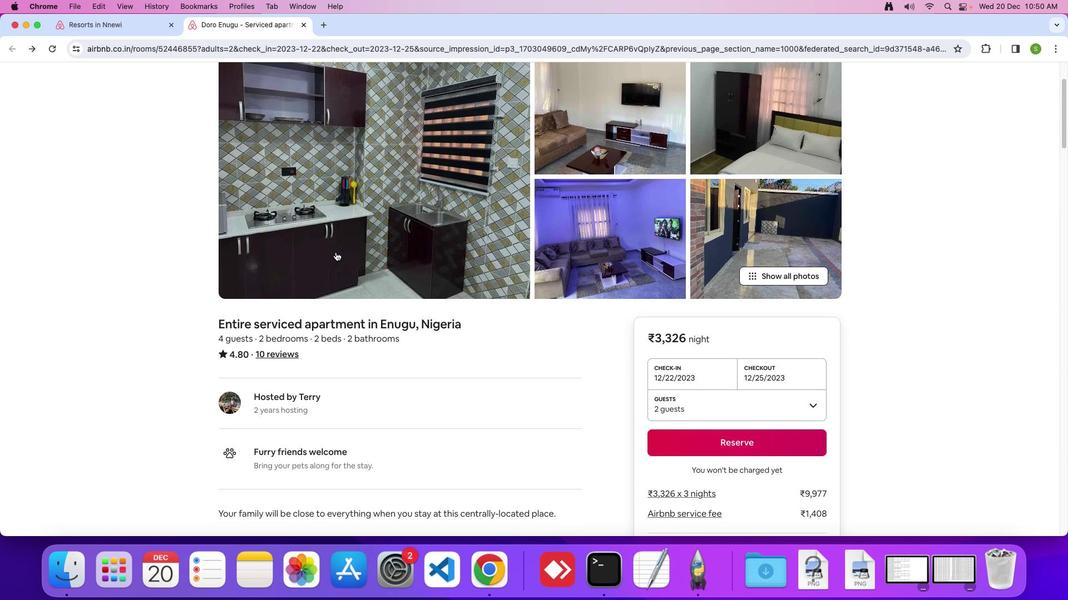 
Action: Mouse scrolled (336, 252) with delta (0, 0)
Screenshot: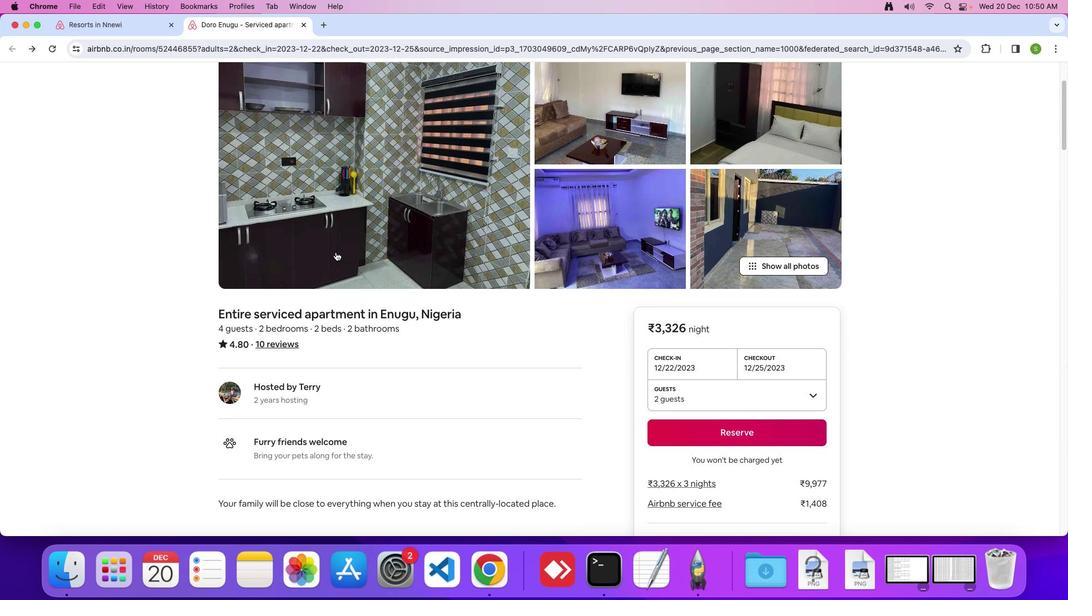
Action: Mouse scrolled (336, 252) with delta (0, 0)
Screenshot: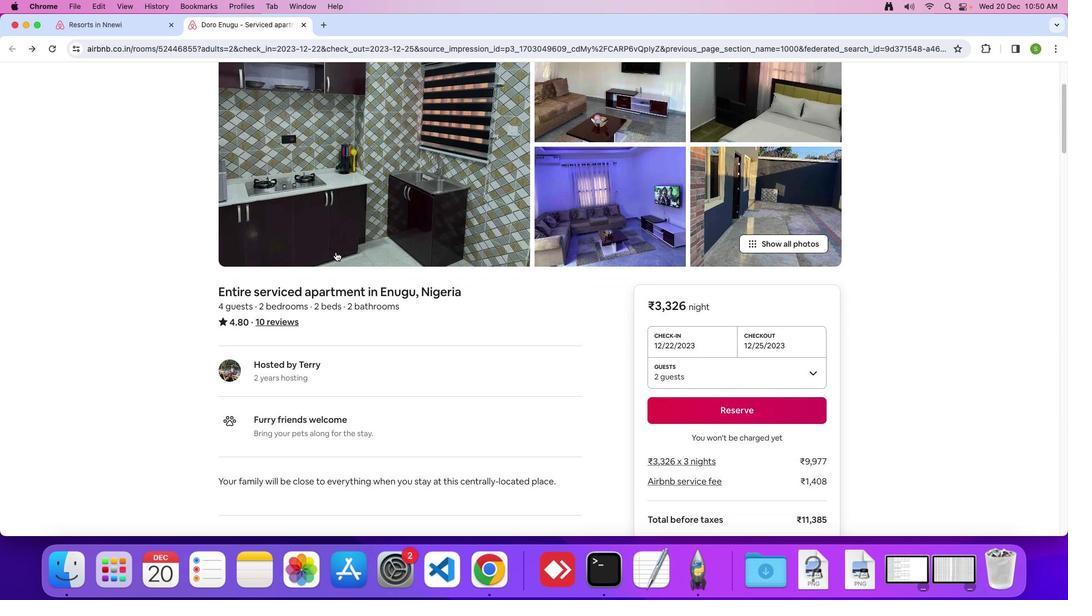 
Action: Mouse scrolled (336, 252) with delta (0, 0)
Screenshot: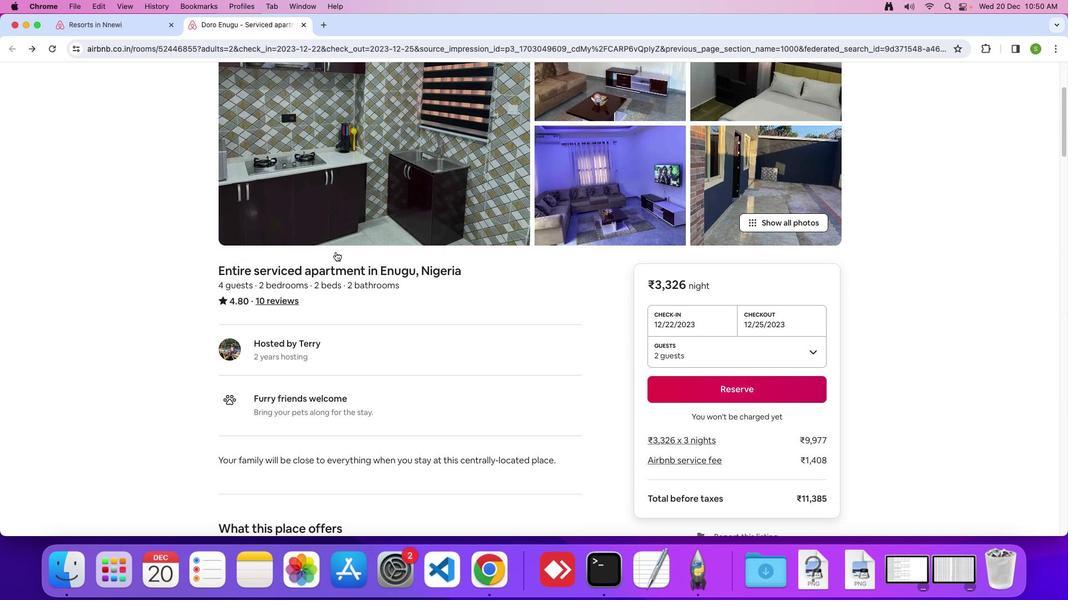 
Action: Mouse scrolled (336, 252) with delta (0, 0)
Screenshot: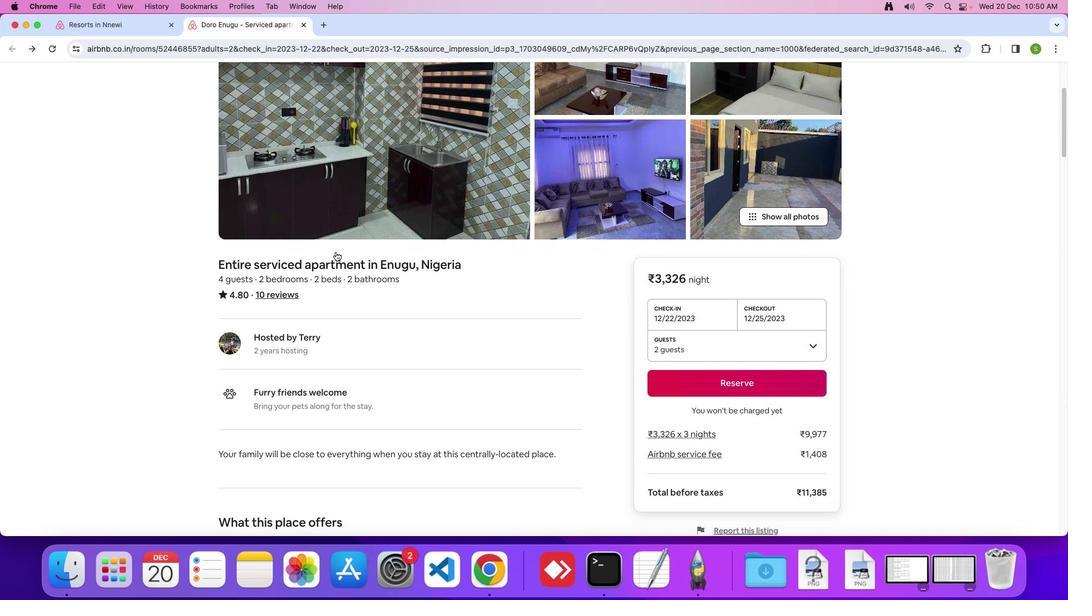 
Action: Mouse scrolled (336, 252) with delta (0, 0)
Screenshot: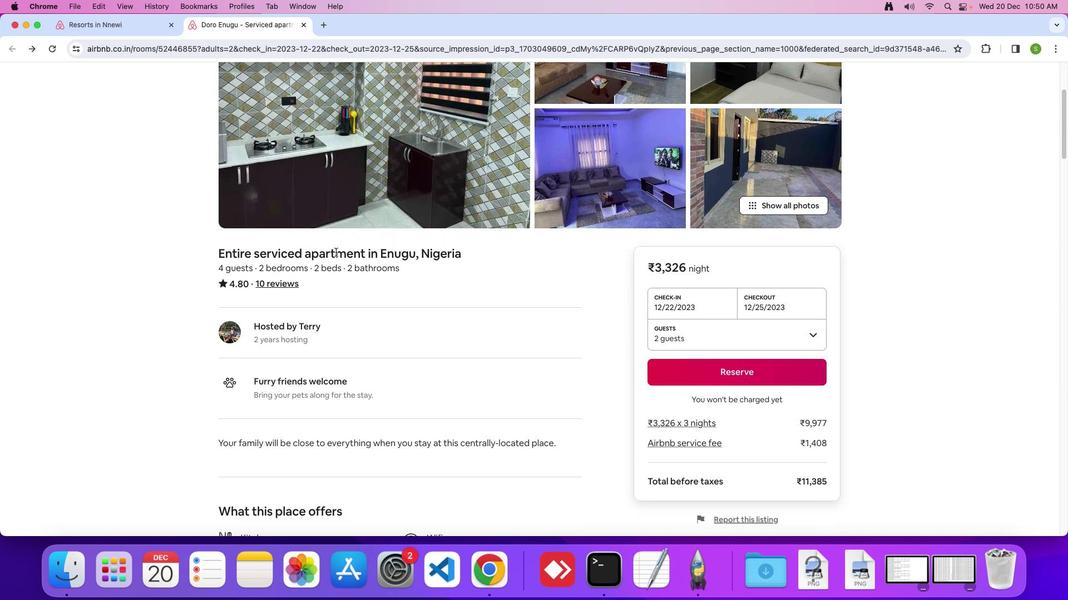 
Action: Mouse scrolled (336, 252) with delta (0, 0)
Screenshot: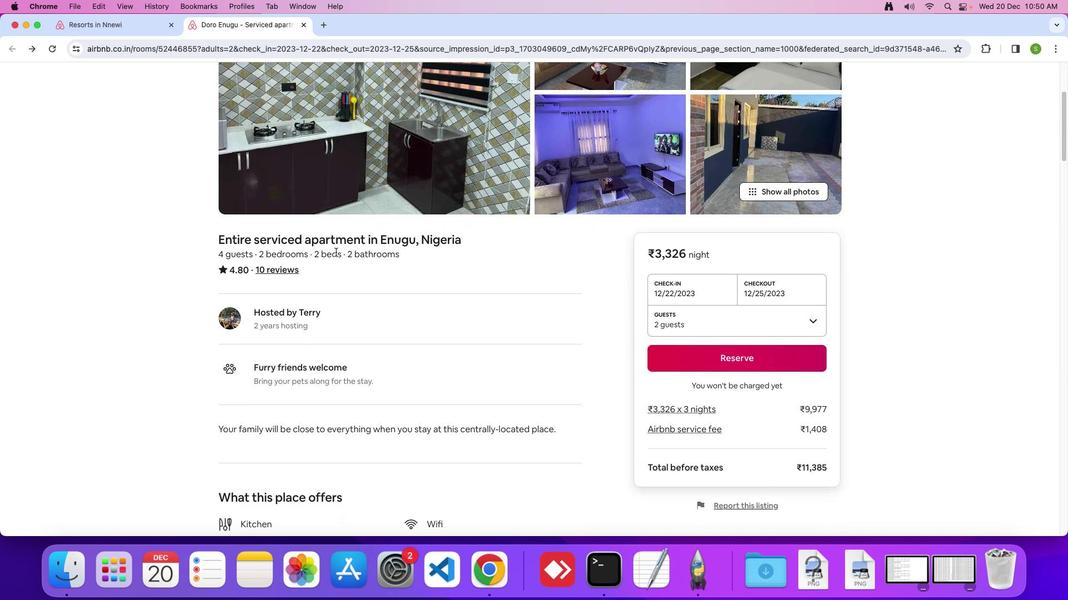 
Action: Mouse moved to (336, 252)
Screenshot: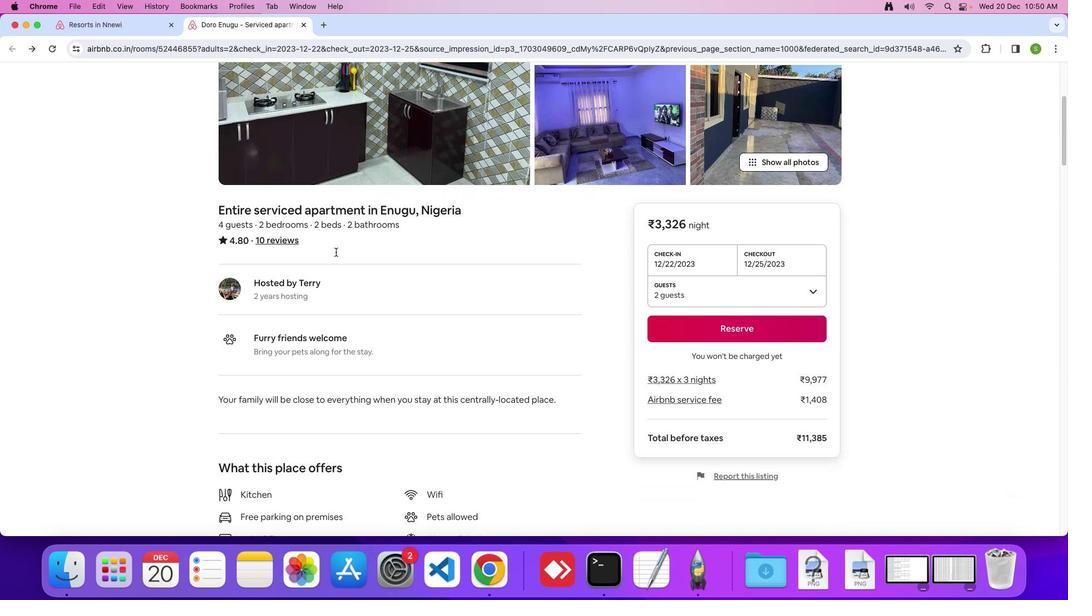 
Action: Mouse scrolled (336, 252) with delta (0, -1)
Screenshot: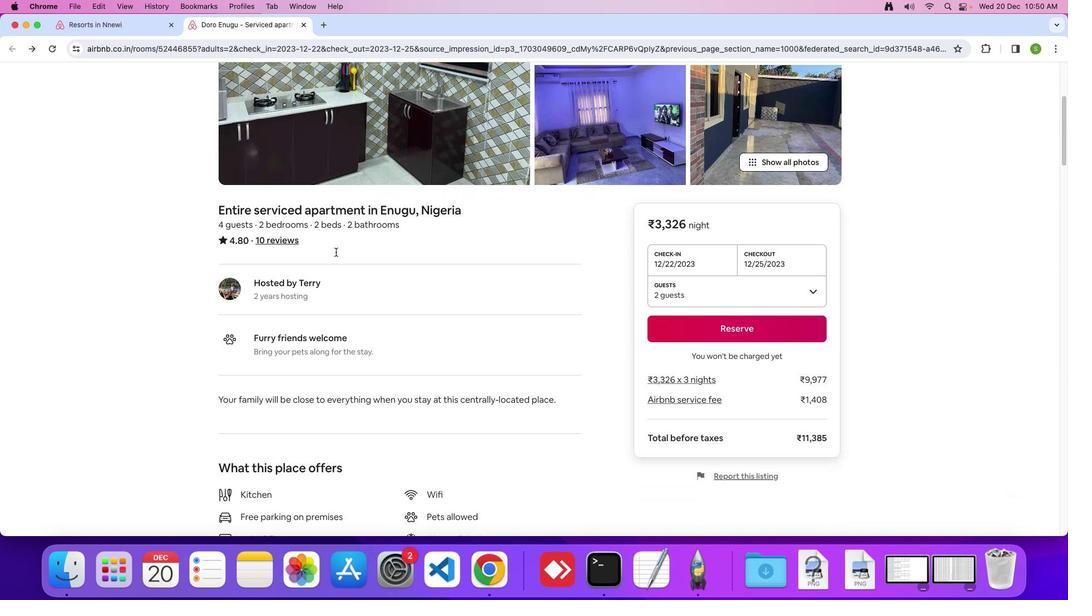 
Action: Mouse scrolled (336, 252) with delta (0, 0)
Screenshot: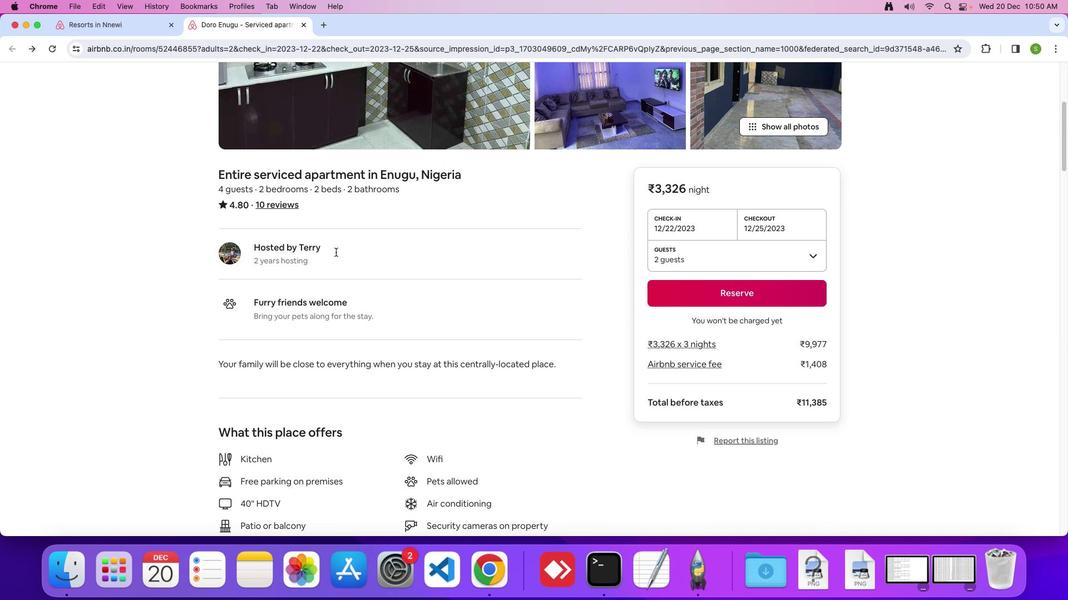 
Action: Mouse scrolled (336, 252) with delta (0, 0)
Screenshot: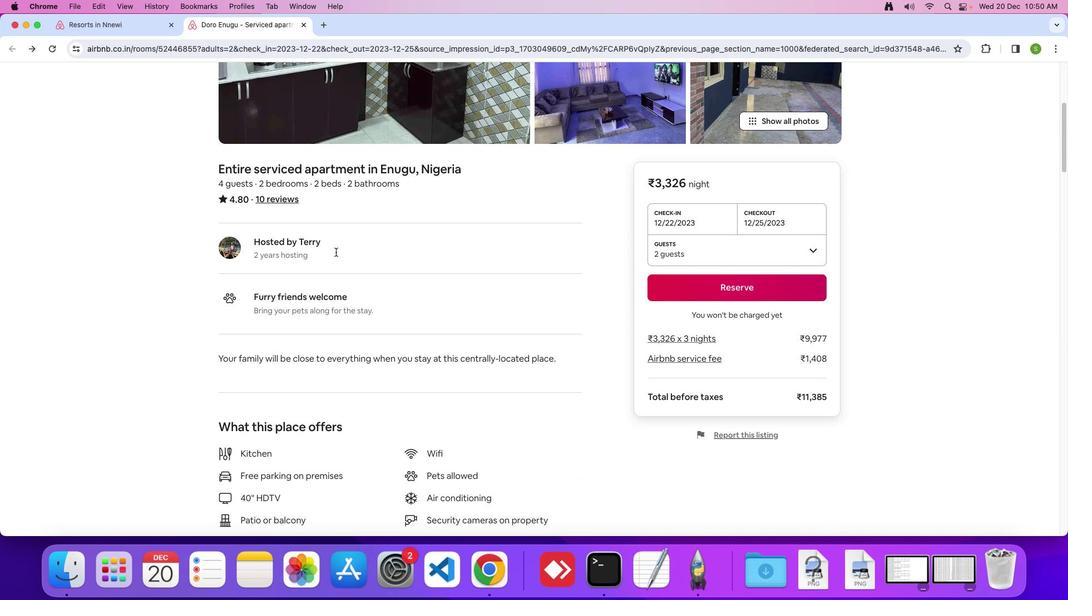
Action: Mouse scrolled (336, 252) with delta (0, -1)
Screenshot: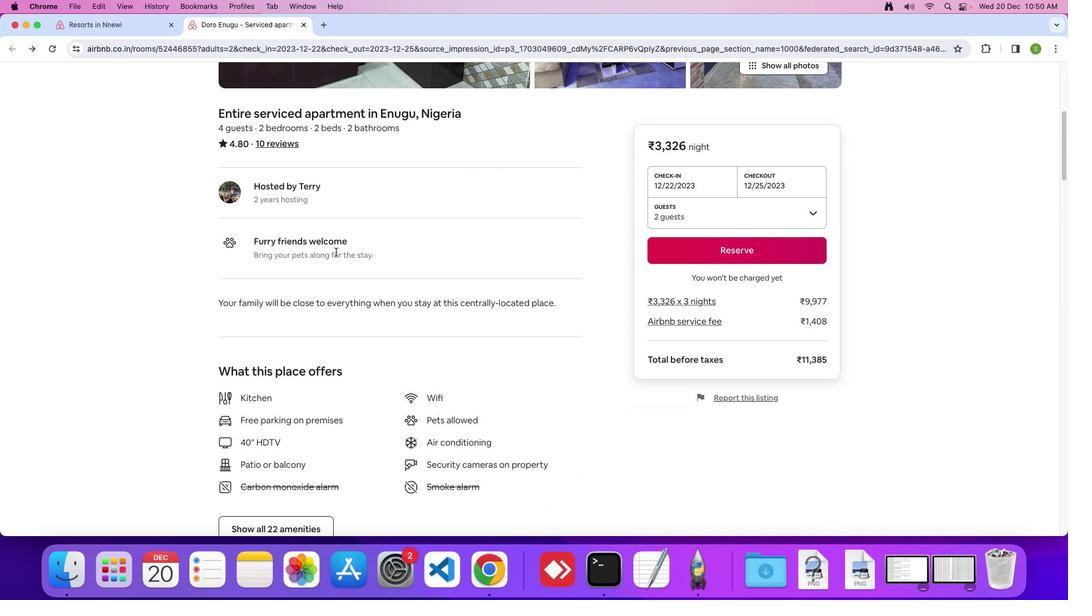
Action: Mouse scrolled (336, 252) with delta (0, 0)
Screenshot: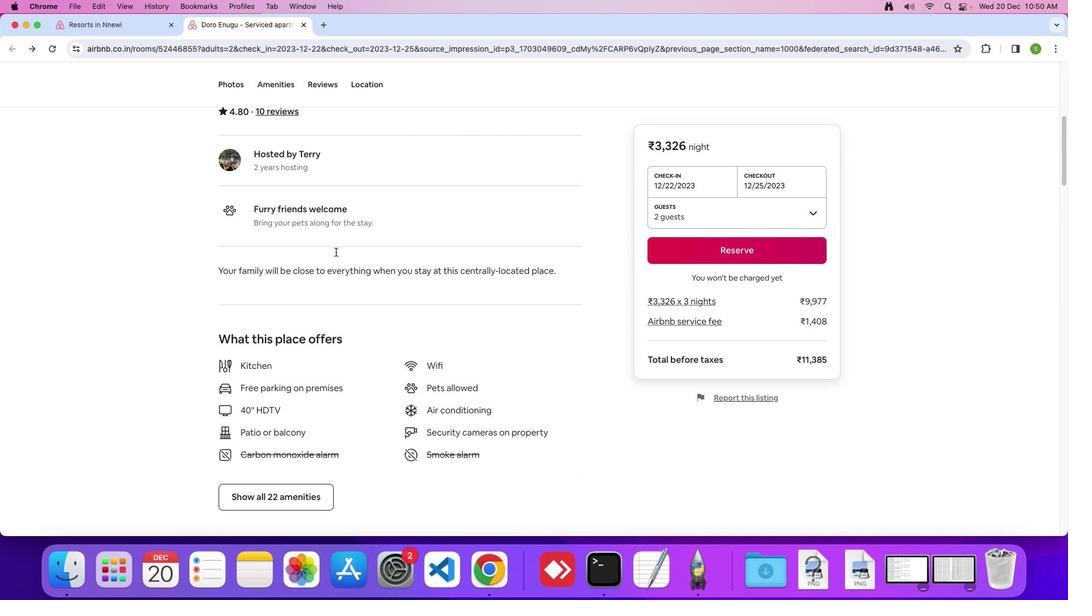
Action: Mouse scrolled (336, 252) with delta (0, 0)
Screenshot: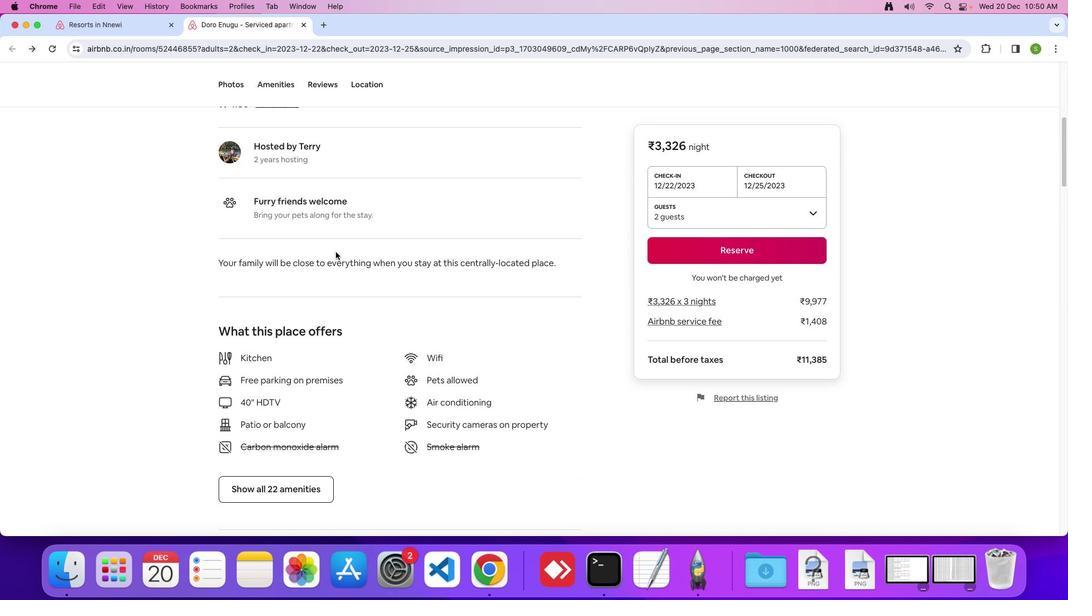 
Action: Mouse scrolled (336, 252) with delta (0, 0)
Screenshot: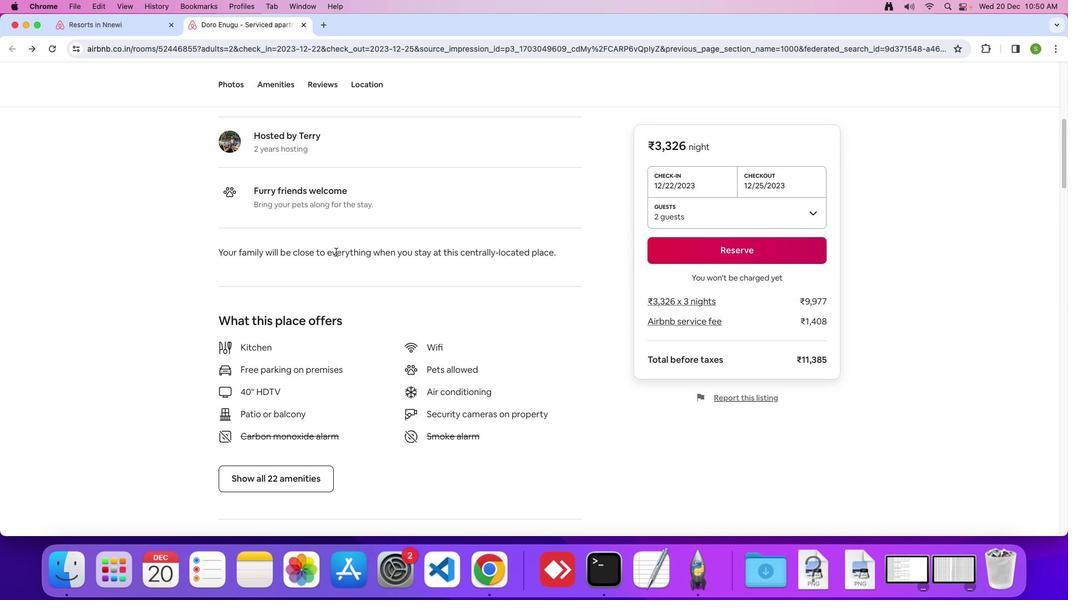 
Action: Mouse scrolled (336, 252) with delta (0, 0)
Screenshot: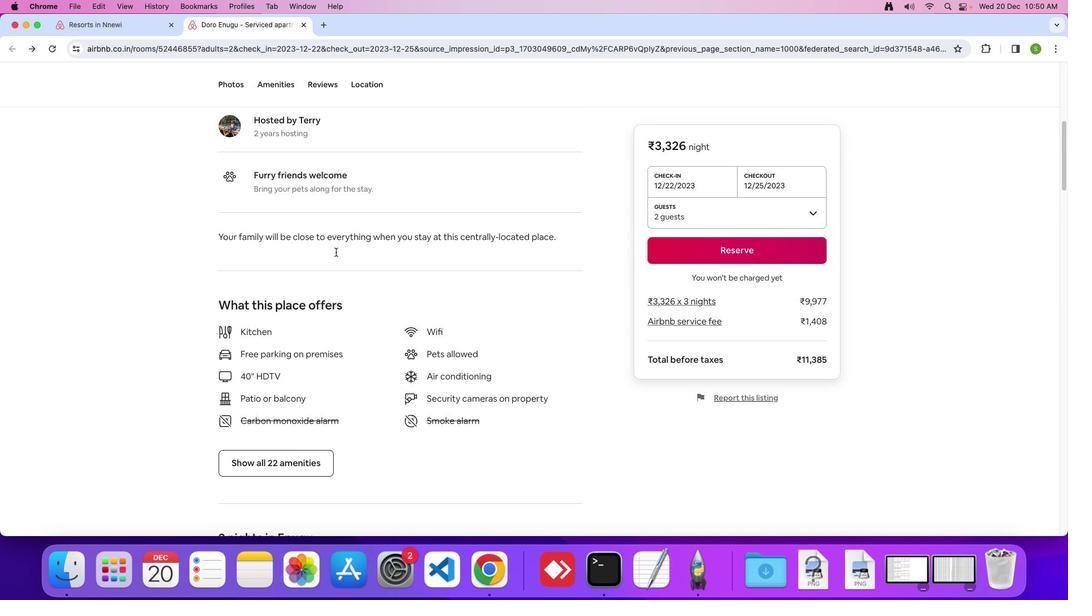 
Action: Mouse moved to (335, 252)
Screenshot: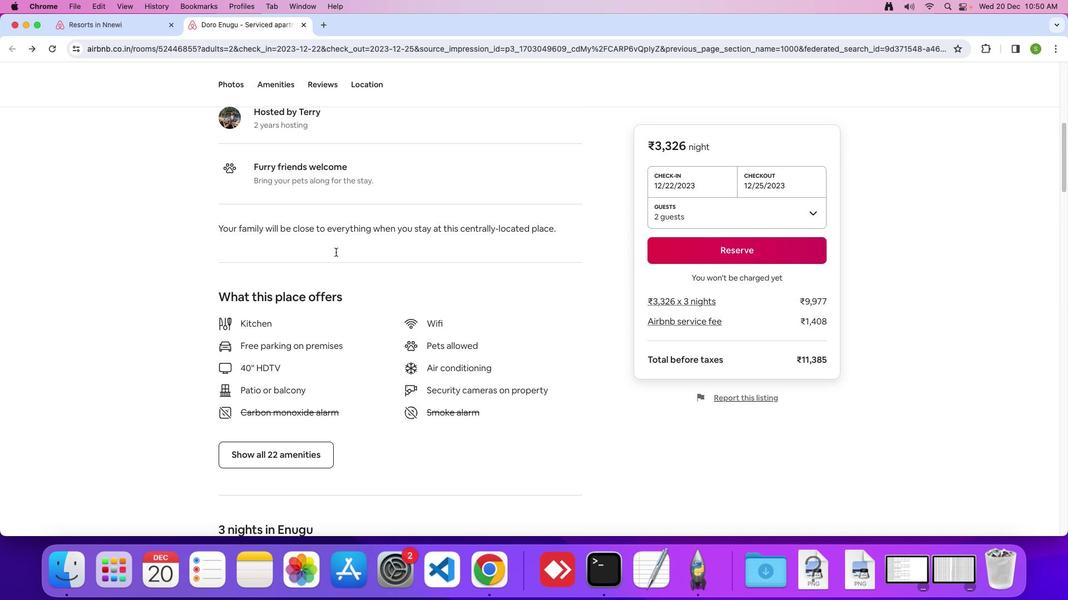 
Action: Mouse scrolled (335, 252) with delta (0, -1)
Screenshot: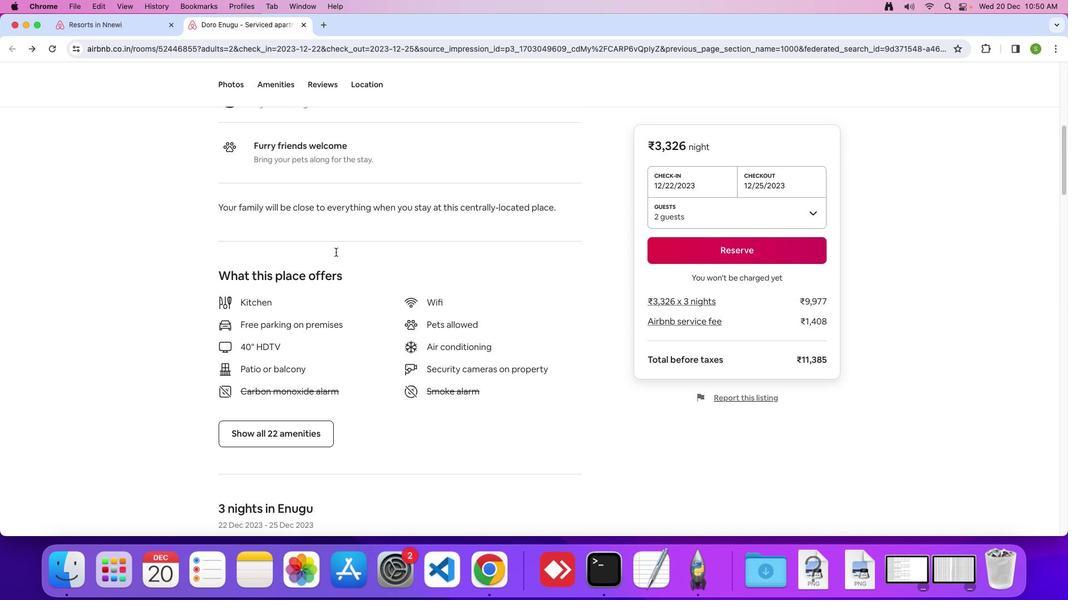 
Action: Mouse scrolled (335, 252) with delta (0, 0)
Screenshot: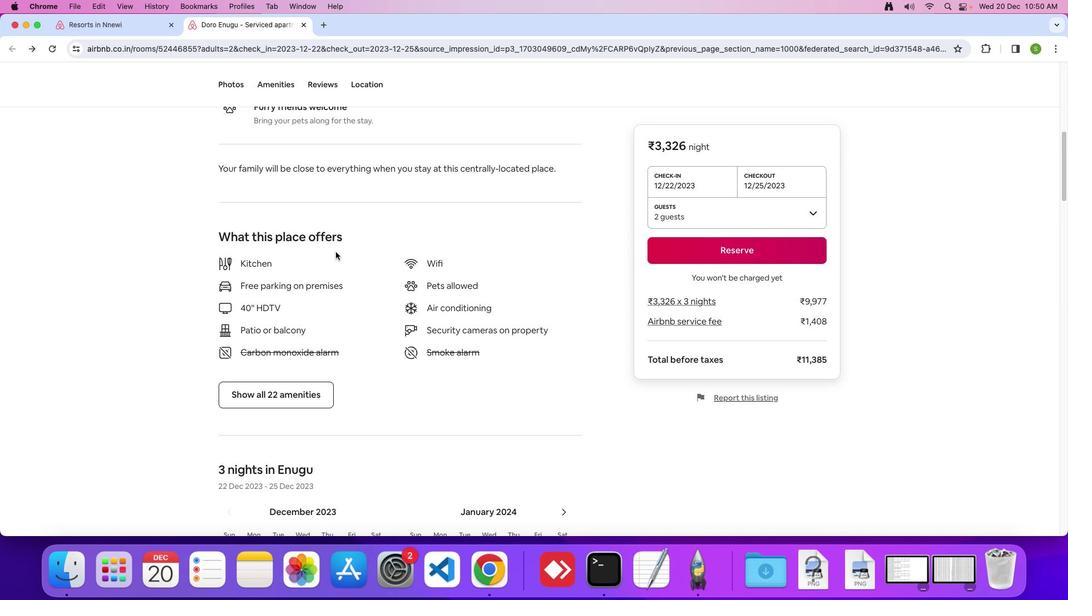 
Action: Mouse scrolled (335, 252) with delta (0, 0)
Screenshot: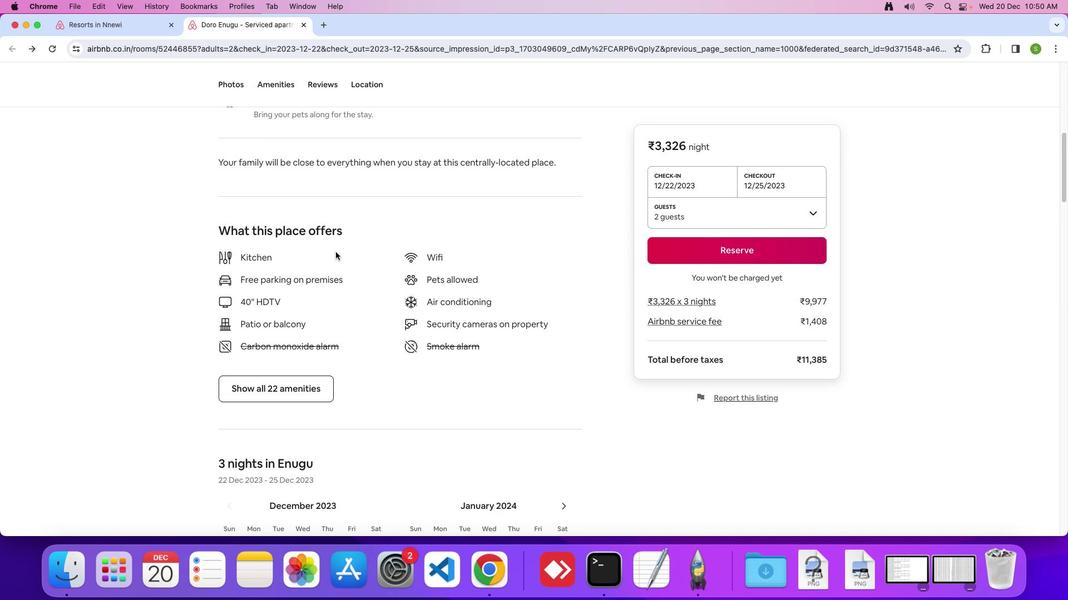 
Action: Mouse scrolled (335, 252) with delta (0, -1)
Screenshot: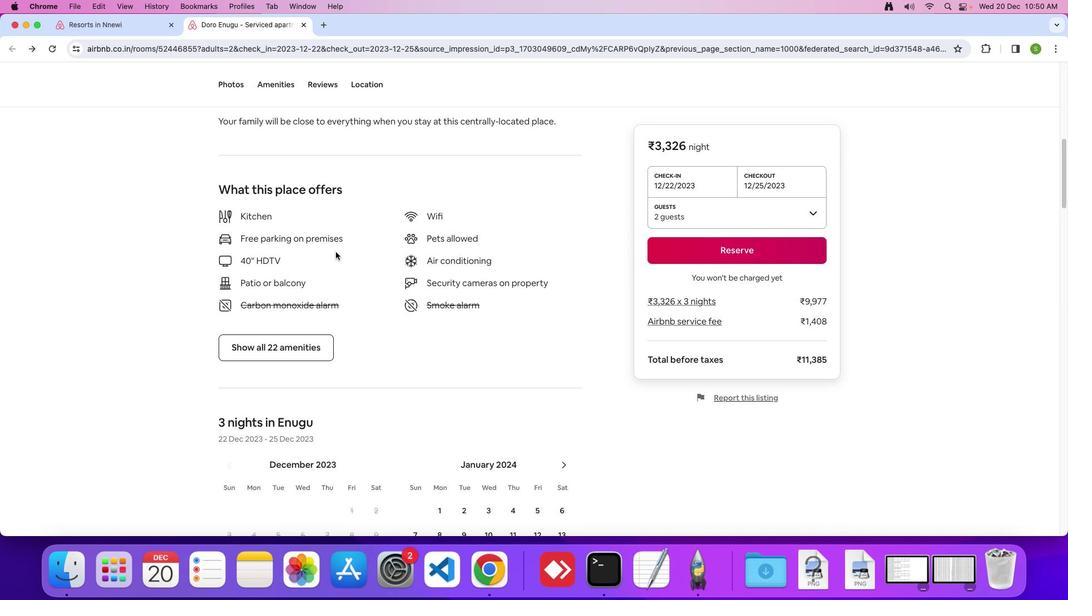 
Action: Mouse scrolled (335, 252) with delta (0, 0)
Screenshot: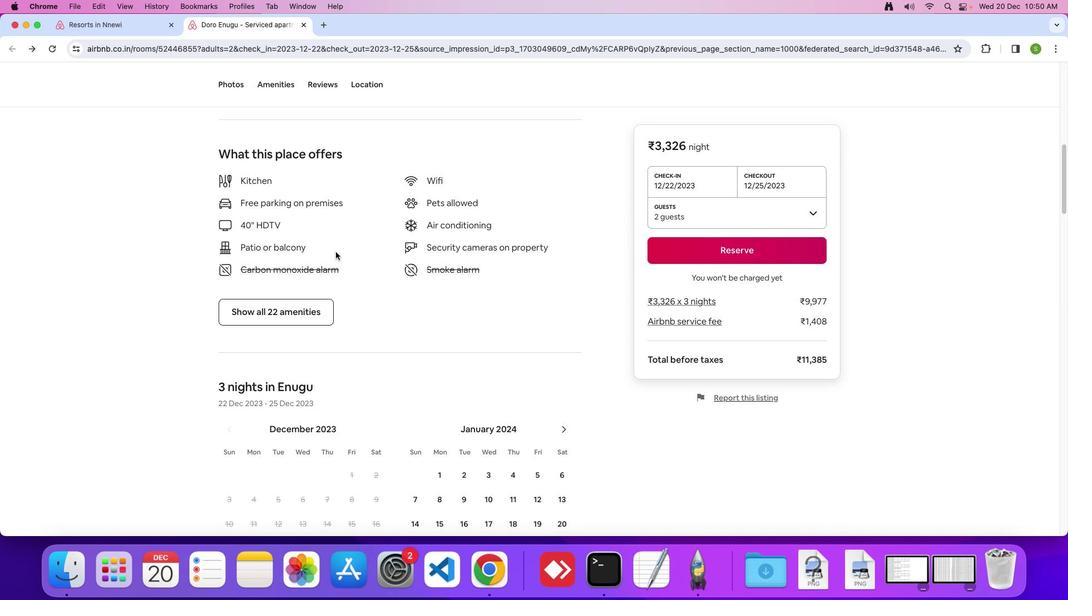 
Action: Mouse scrolled (335, 252) with delta (0, 0)
Screenshot: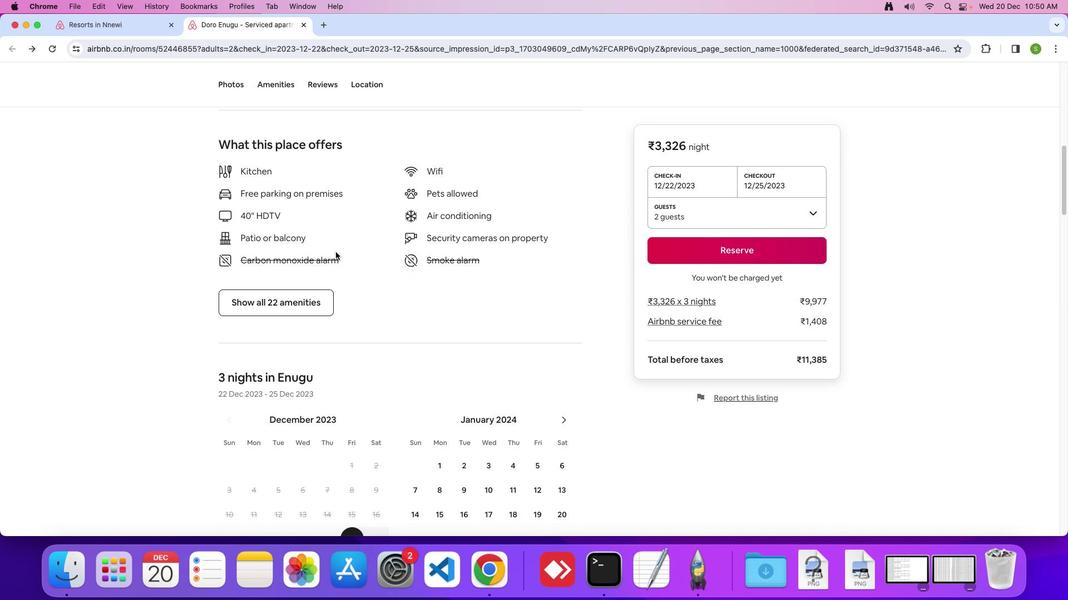 
Action: Mouse scrolled (335, 252) with delta (0, -1)
Screenshot: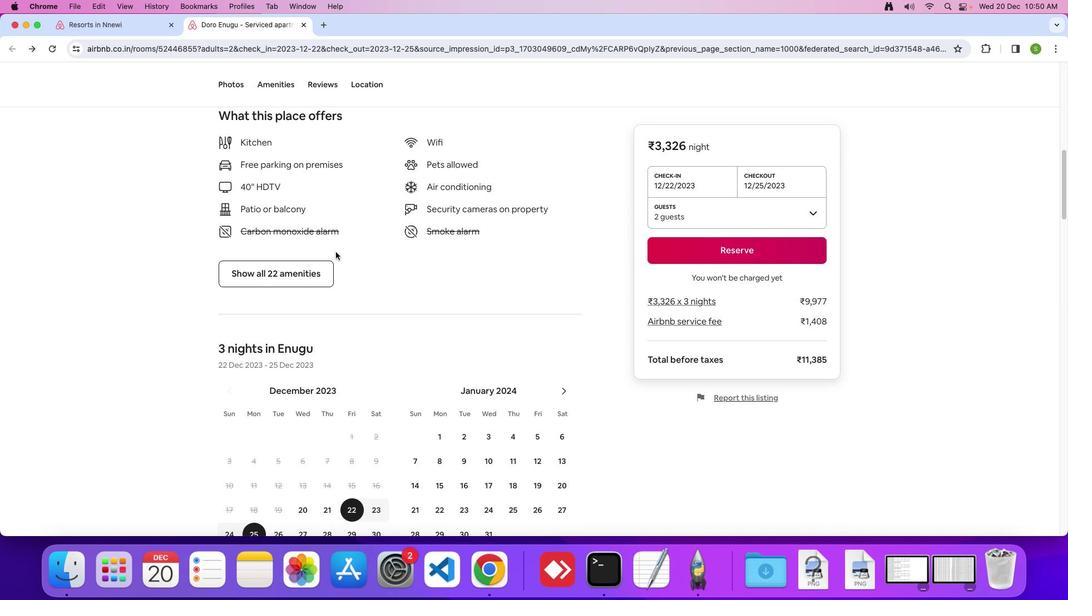
Action: Mouse moved to (301, 251)
Screenshot: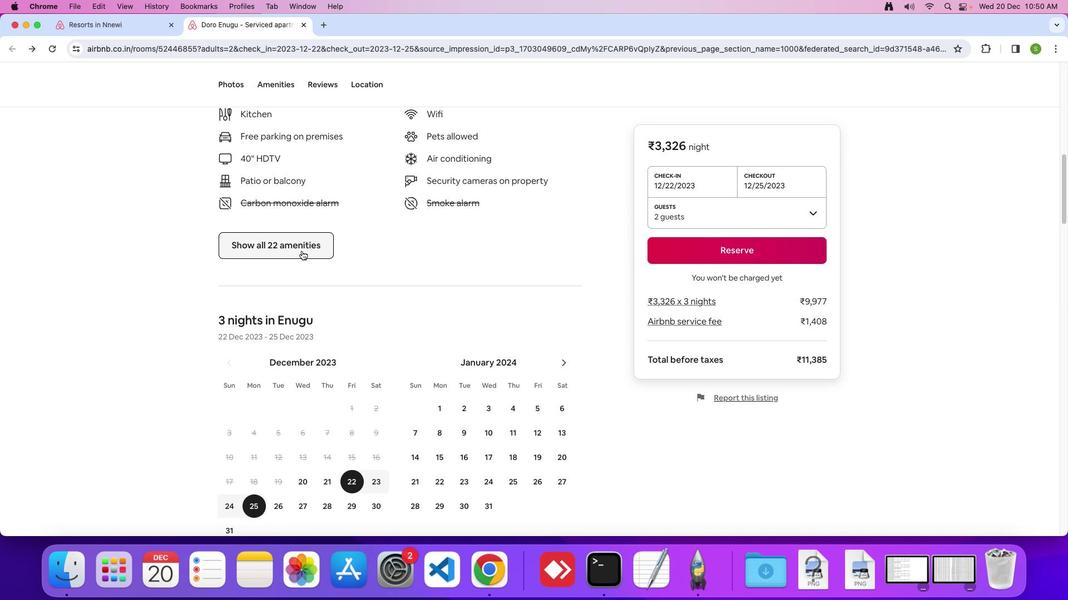 
Action: Mouse pressed left at (301, 251)
Screenshot: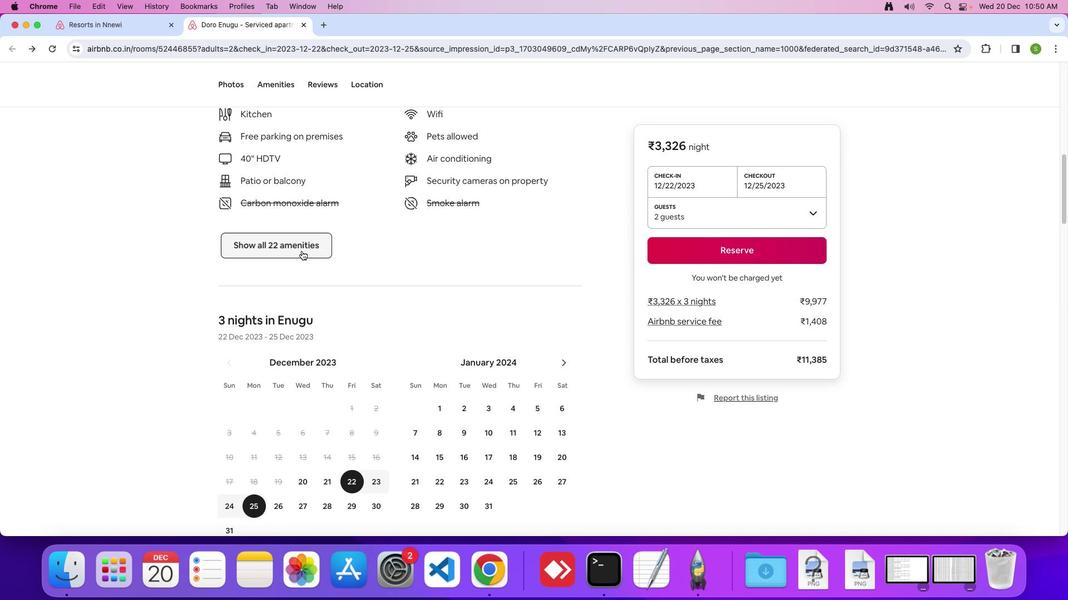 
Action: Mouse moved to (533, 260)
Screenshot: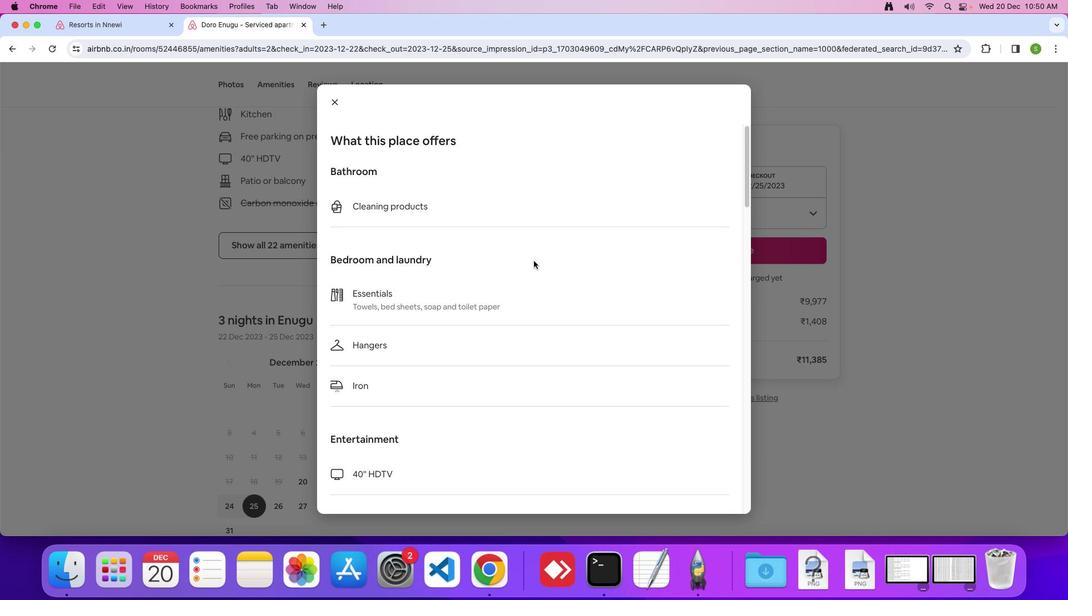 
Action: Mouse scrolled (533, 260) with delta (0, 0)
Screenshot: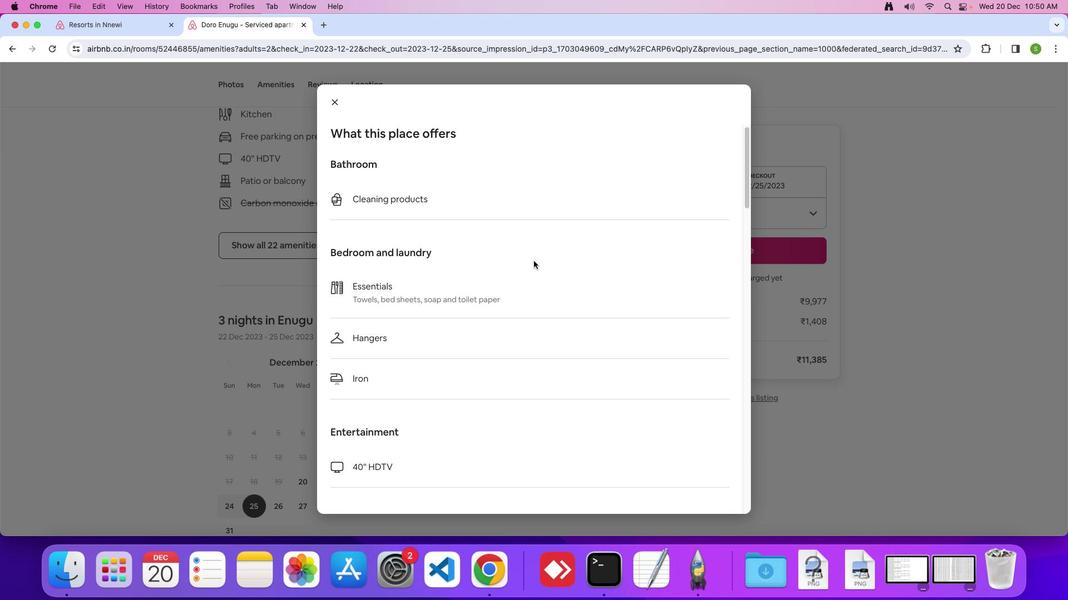 
Action: Mouse scrolled (533, 260) with delta (0, 0)
Screenshot: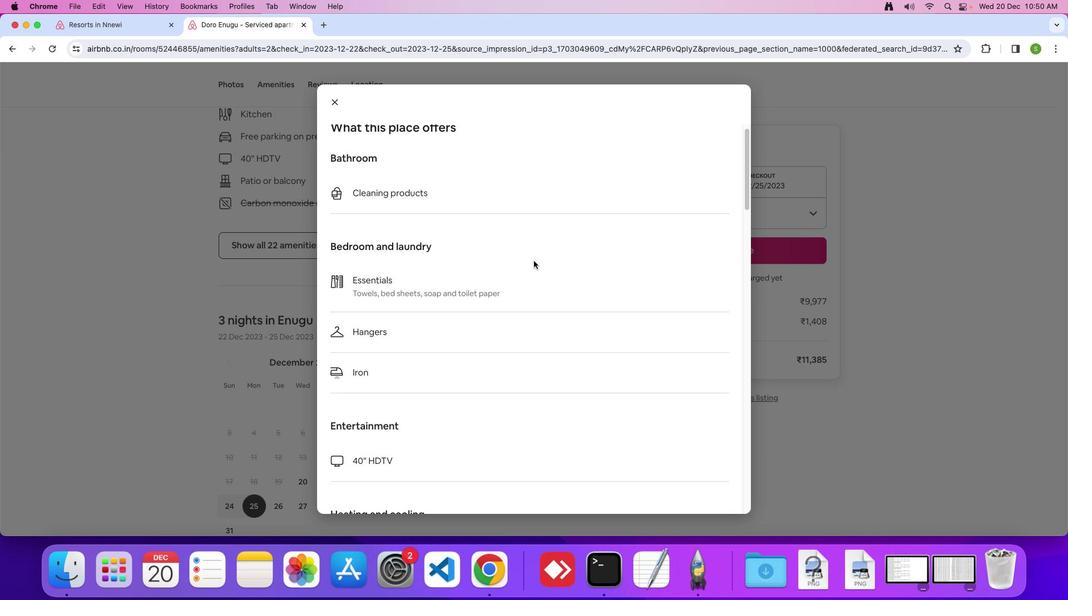 
Action: Mouse scrolled (533, 260) with delta (0, 0)
Screenshot: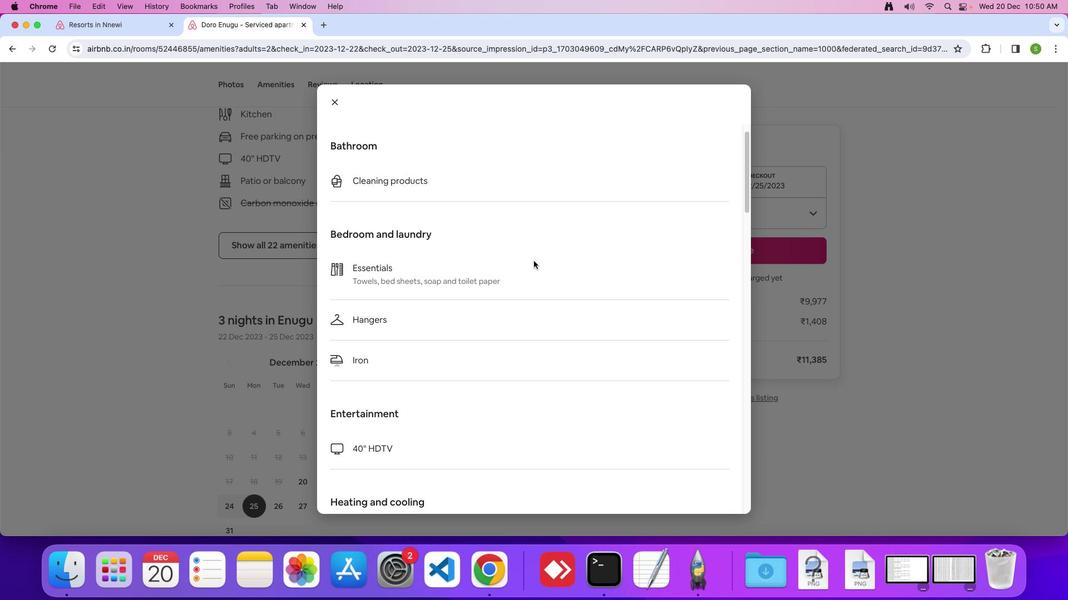 
Action: Mouse scrolled (533, 260) with delta (0, 0)
Screenshot: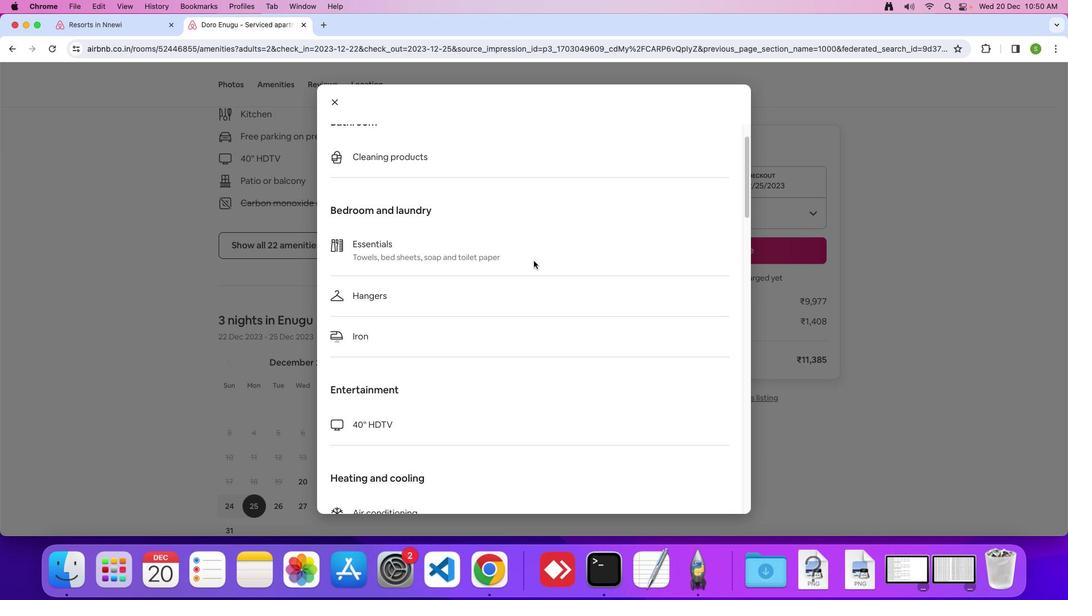 
Action: Mouse scrolled (533, 260) with delta (0, -1)
Screenshot: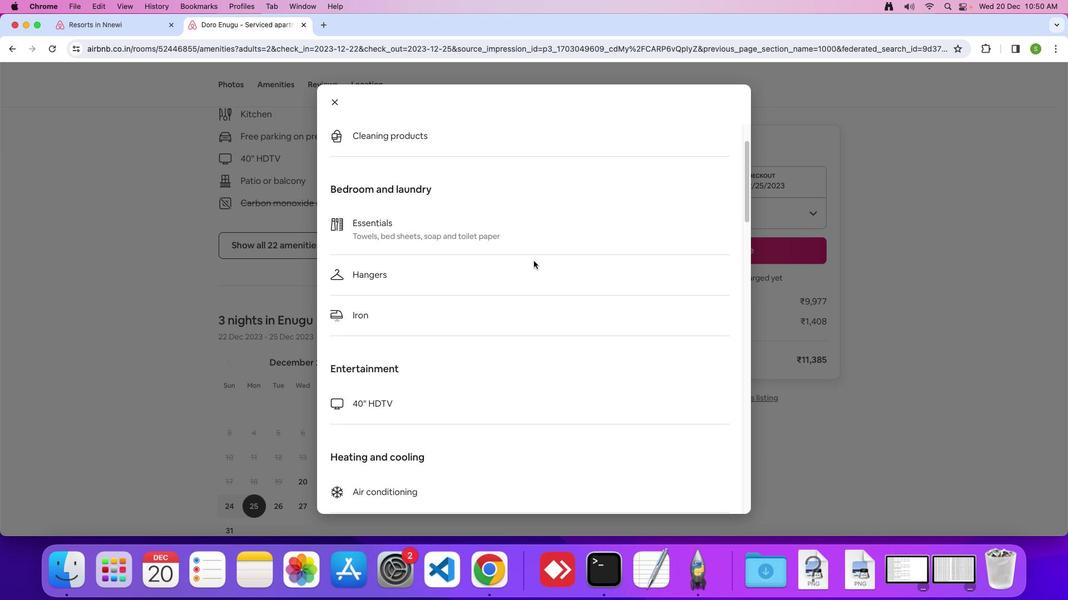 
Action: Mouse scrolled (533, 260) with delta (0, -1)
Screenshot: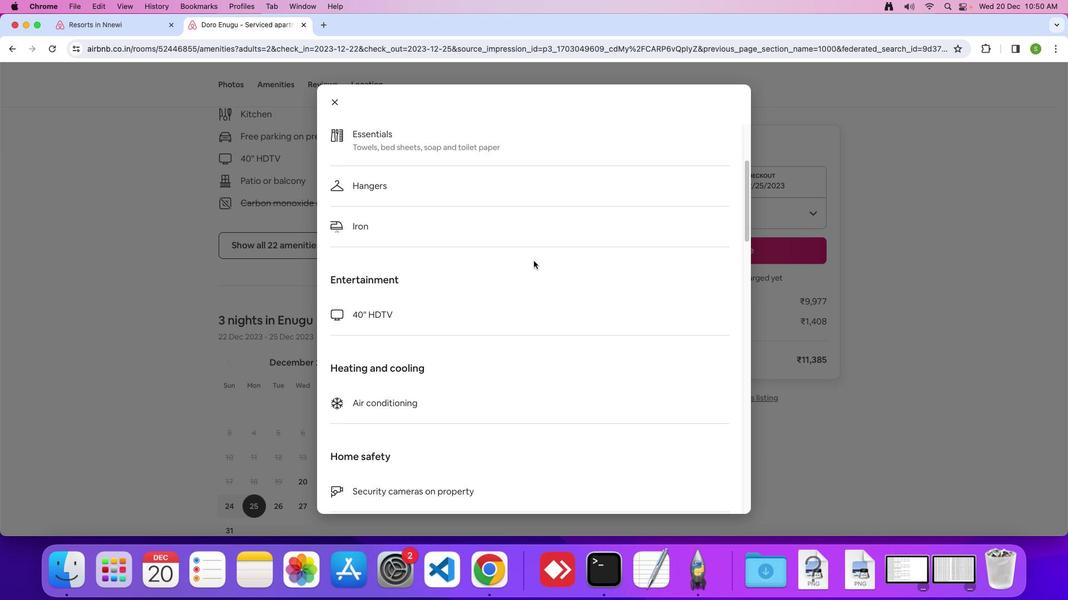 
Action: Mouse scrolled (533, 260) with delta (0, 0)
Screenshot: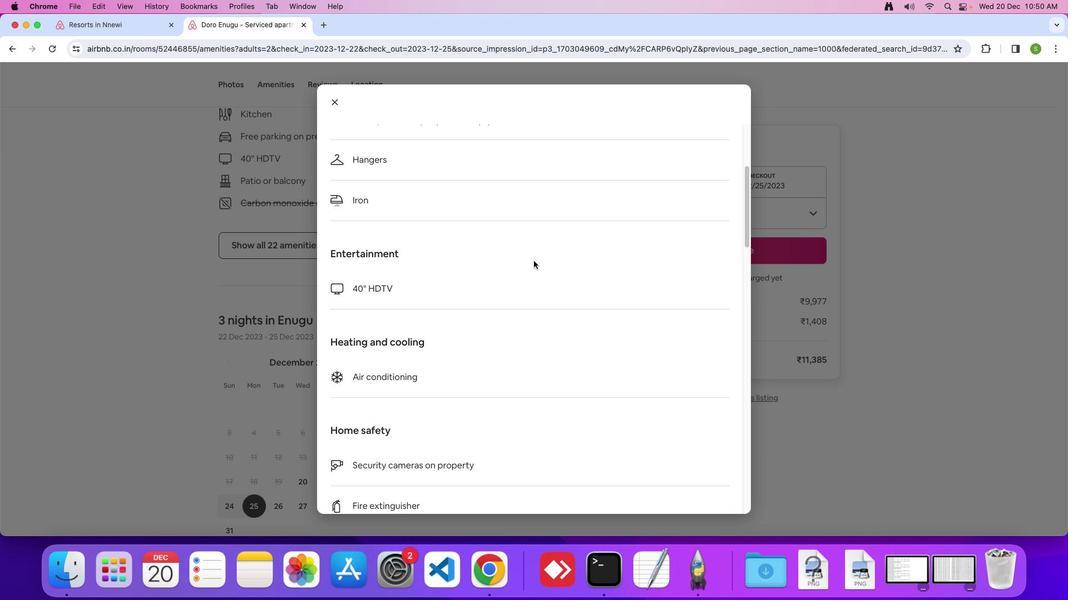 
Action: Mouse scrolled (533, 260) with delta (0, 0)
Screenshot: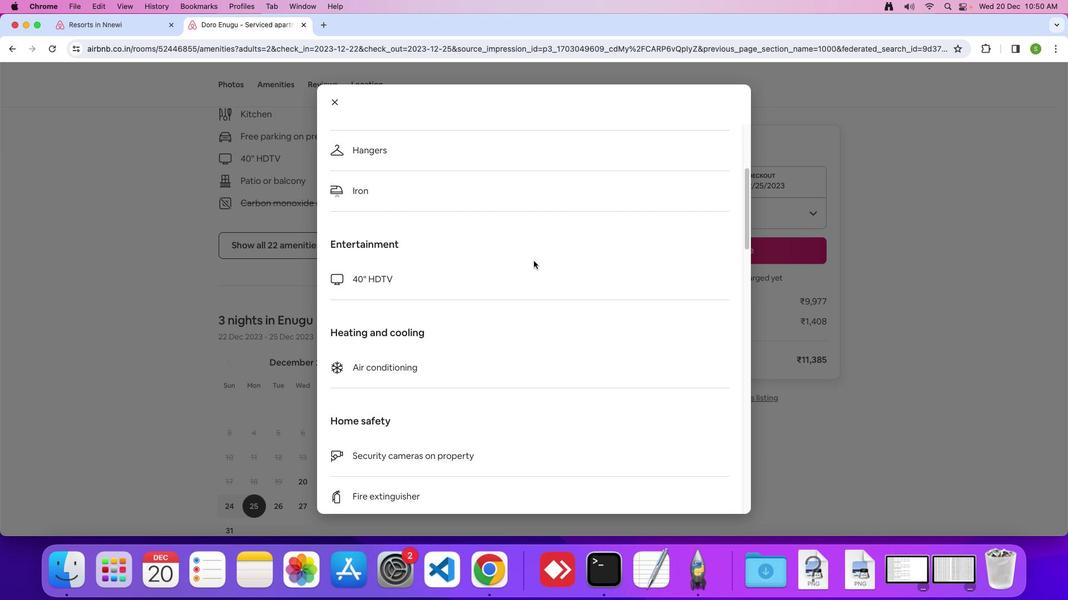 
Action: Mouse scrolled (533, 260) with delta (0, 0)
Screenshot: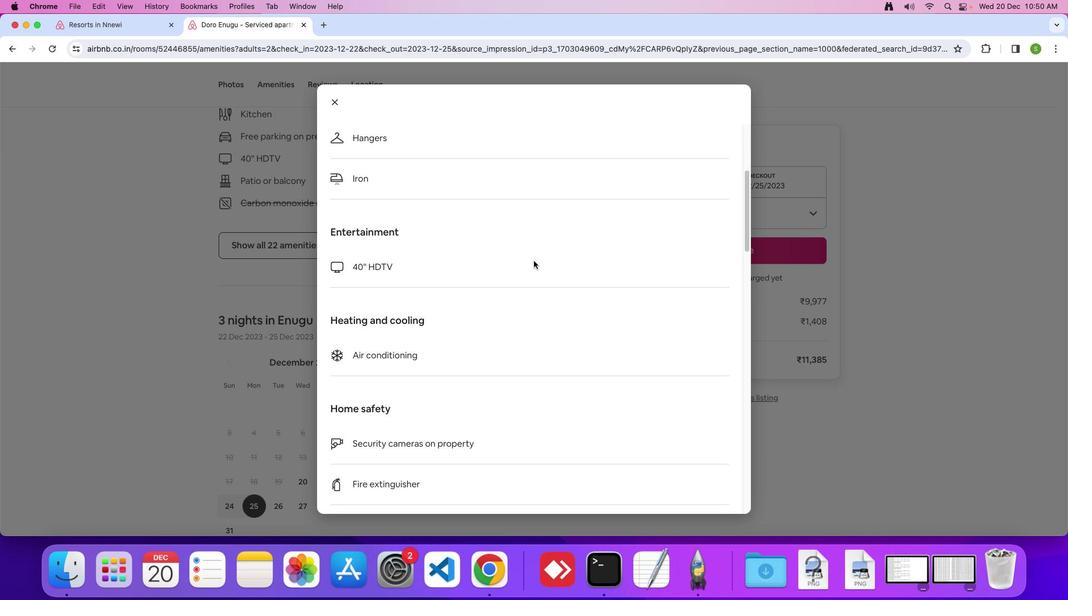 
Action: Mouse scrolled (533, 260) with delta (0, 0)
Screenshot: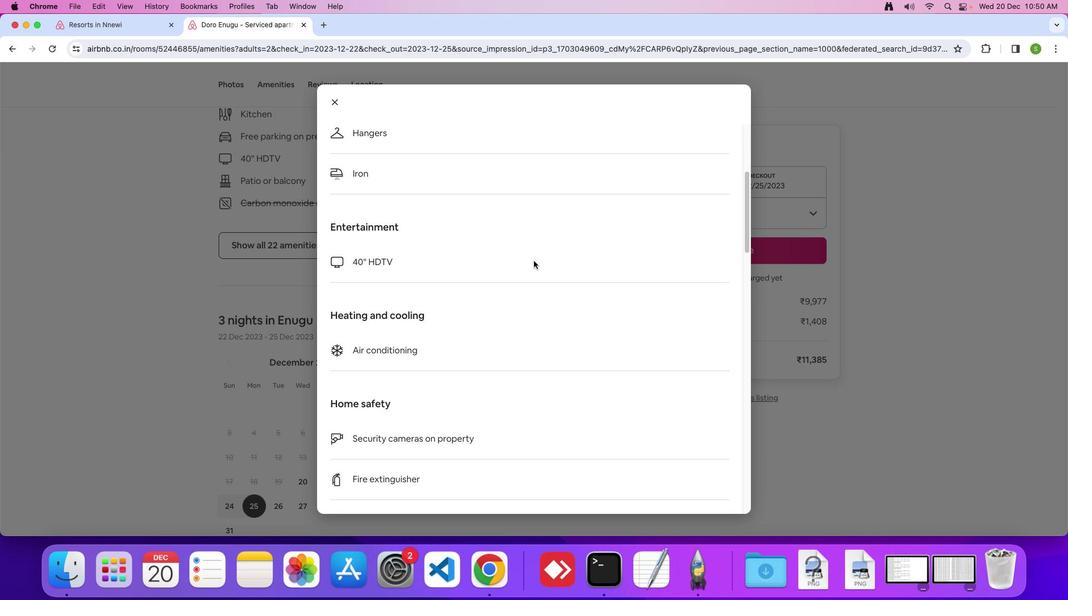 
Action: Mouse scrolled (533, 260) with delta (0, 0)
Screenshot: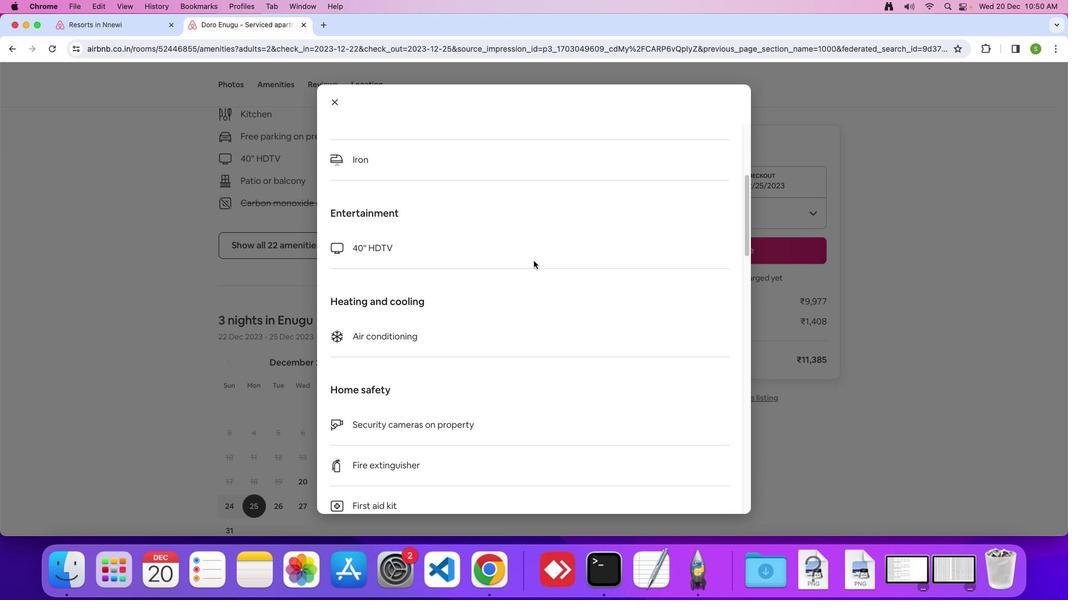 
Action: Mouse scrolled (533, 260) with delta (0, 0)
Screenshot: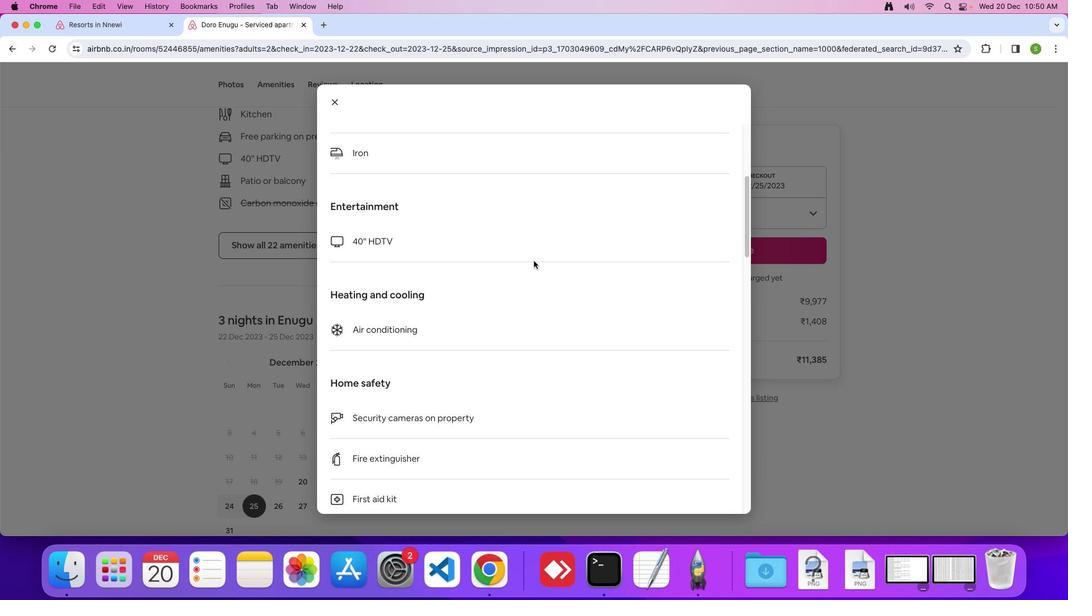 
Action: Mouse scrolled (533, 260) with delta (0, -1)
Screenshot: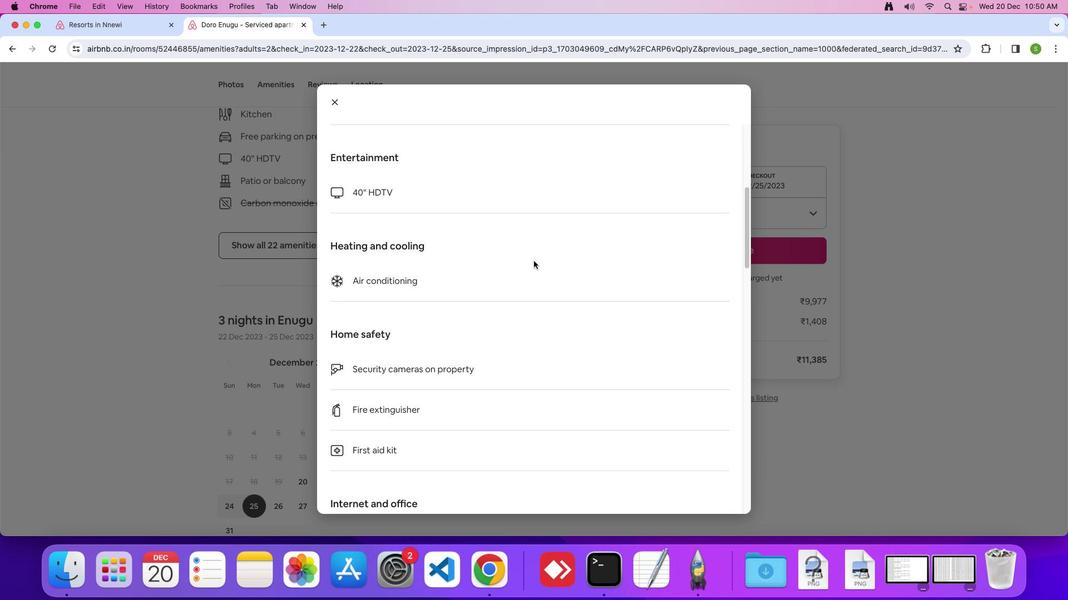 
Action: Mouse scrolled (533, 260) with delta (0, 0)
Screenshot: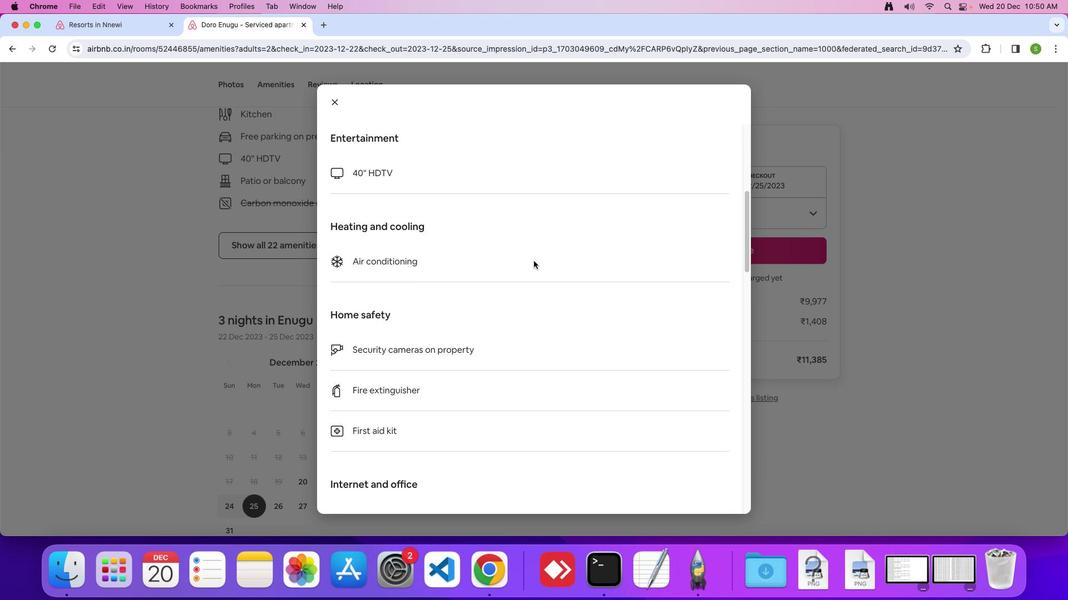 
Action: Mouse scrolled (533, 260) with delta (0, 0)
Screenshot: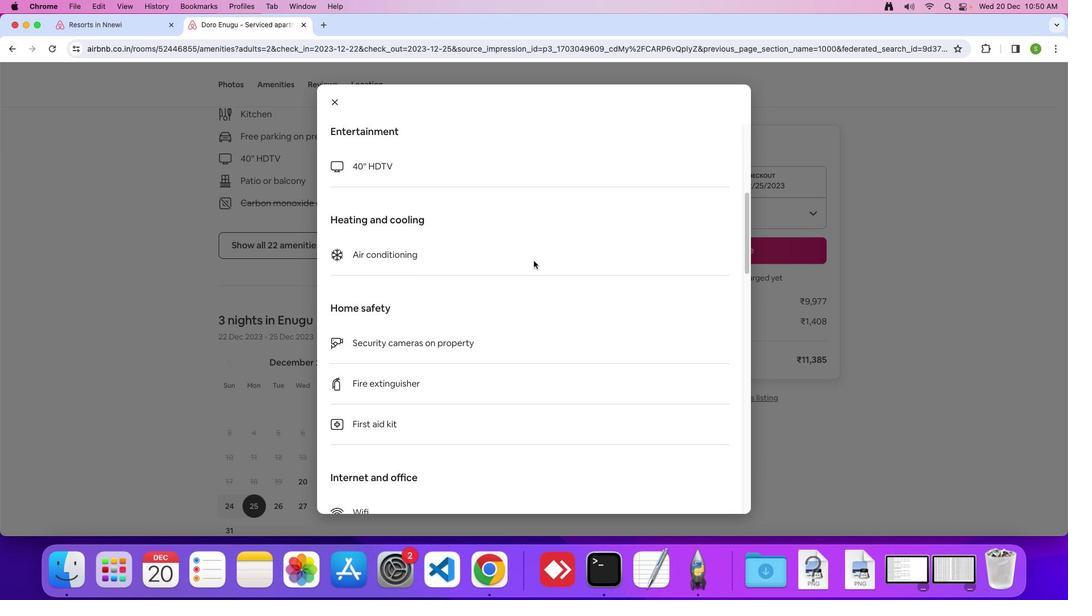 
Action: Mouse scrolled (533, 260) with delta (0, 0)
Screenshot: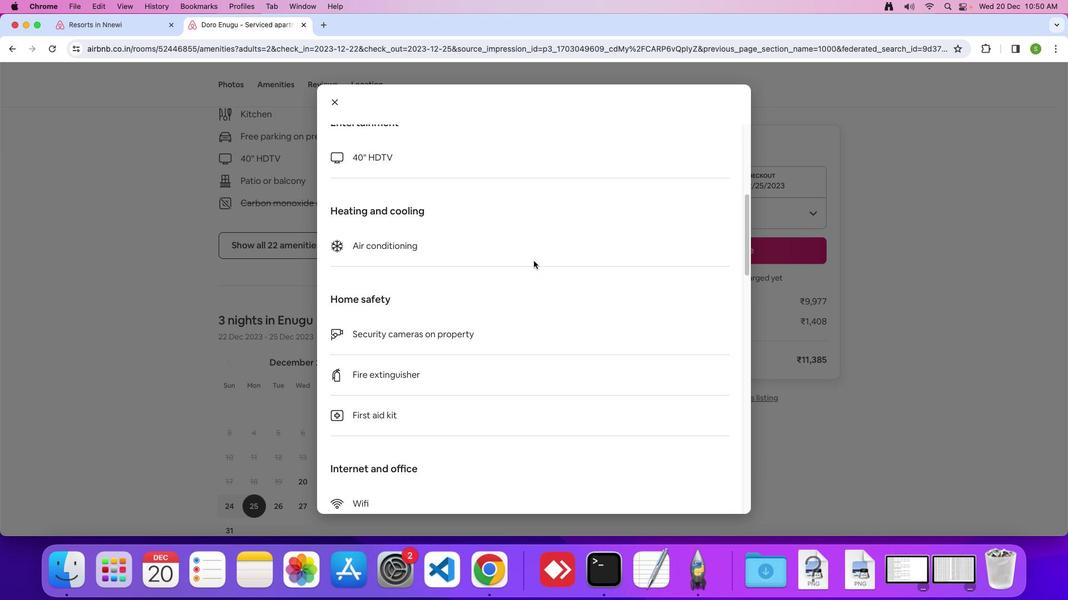 
Action: Mouse scrolled (533, 260) with delta (0, 0)
Screenshot: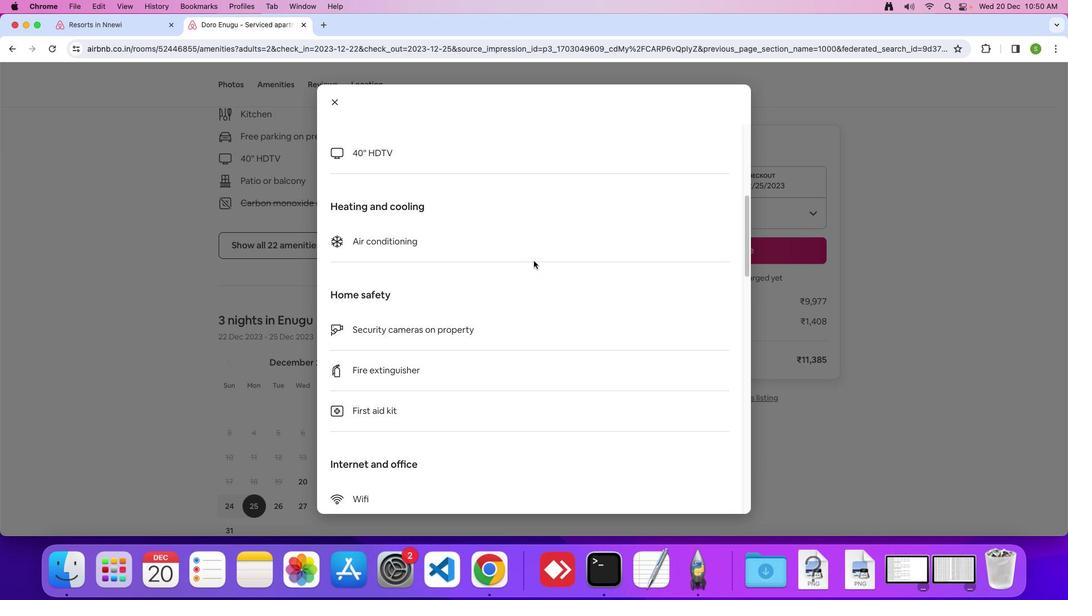 
Action: Mouse scrolled (533, 260) with delta (0, 0)
Screenshot: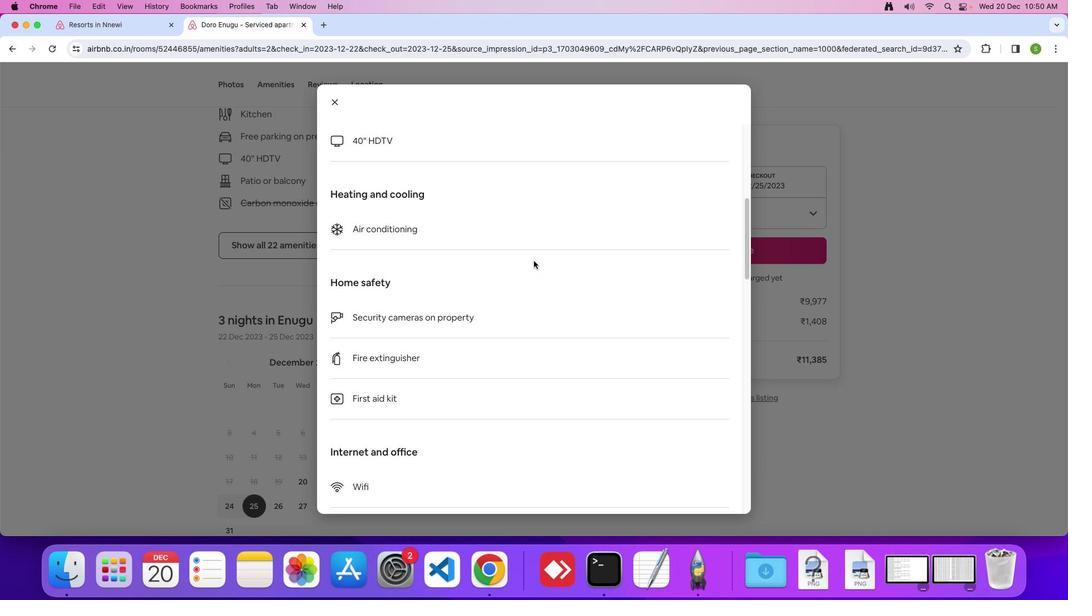 
Action: Mouse scrolled (533, 260) with delta (0, 0)
Screenshot: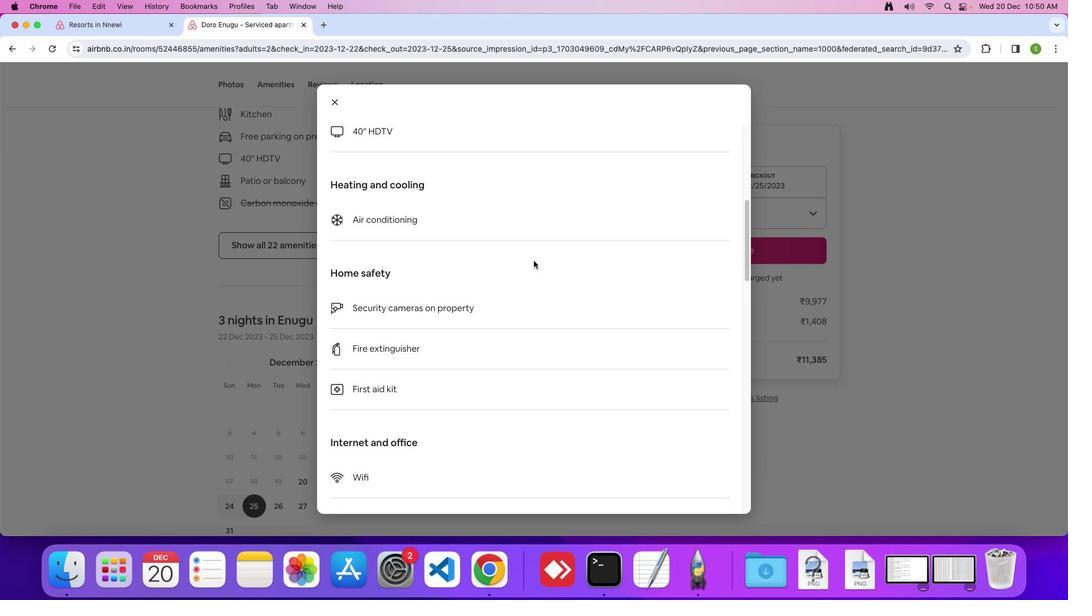 
Action: Mouse scrolled (533, 260) with delta (0, 0)
Screenshot: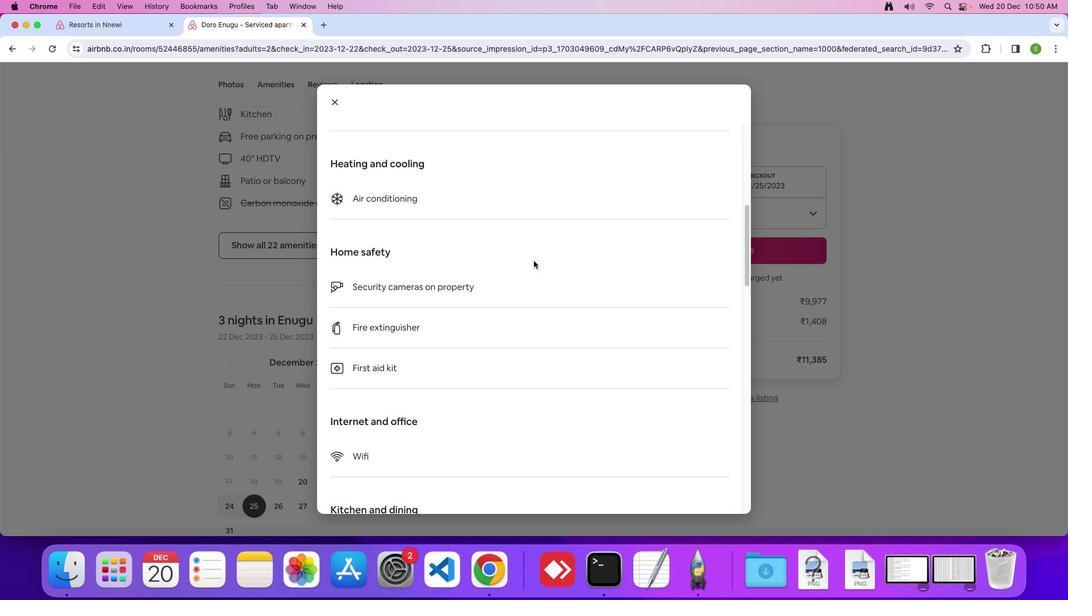 
Action: Mouse scrolled (533, 260) with delta (0, 0)
Screenshot: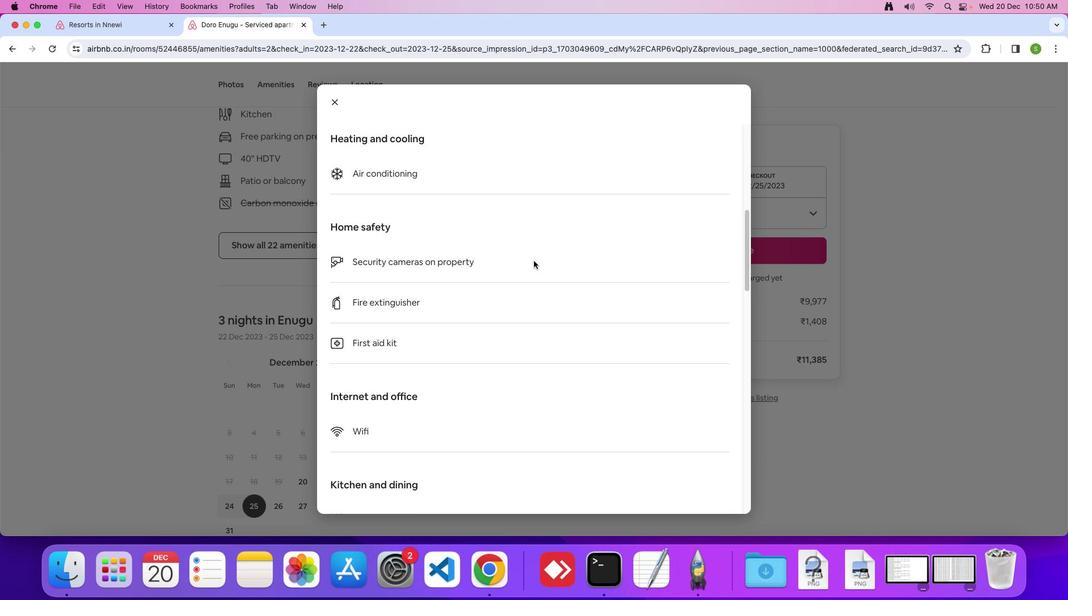 
Action: Mouse scrolled (533, 260) with delta (0, 0)
Screenshot: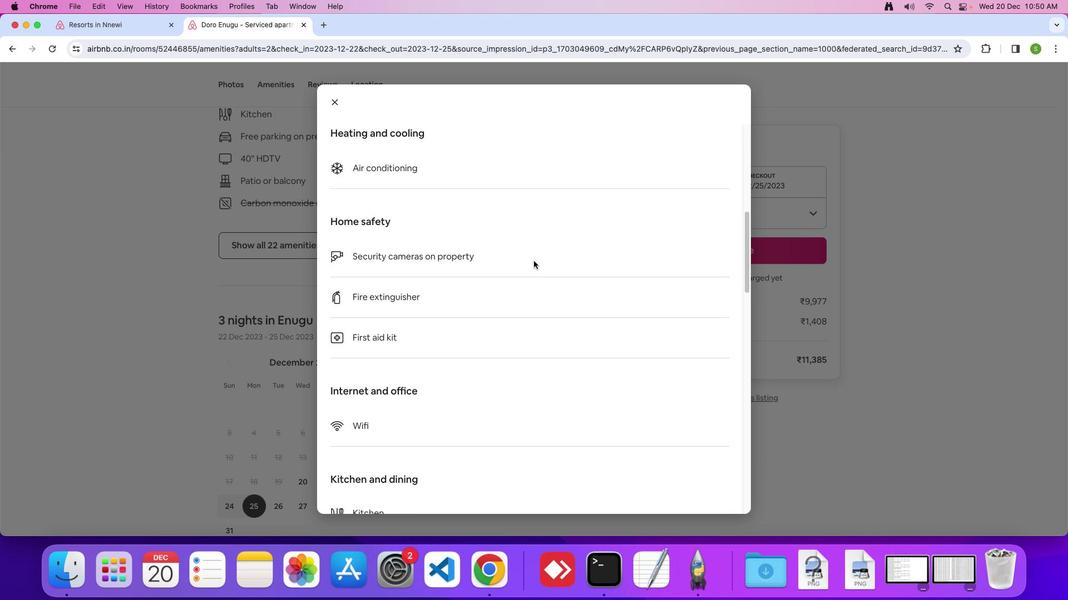 
Action: Mouse scrolled (533, 260) with delta (0, 0)
Screenshot: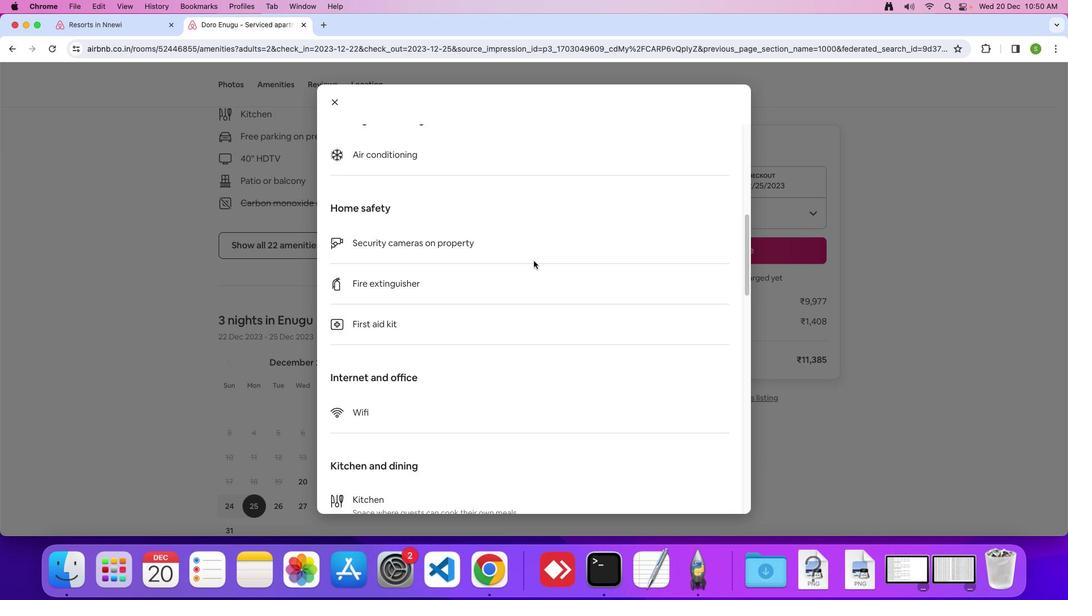 
Action: Mouse scrolled (533, 260) with delta (0, 0)
Screenshot: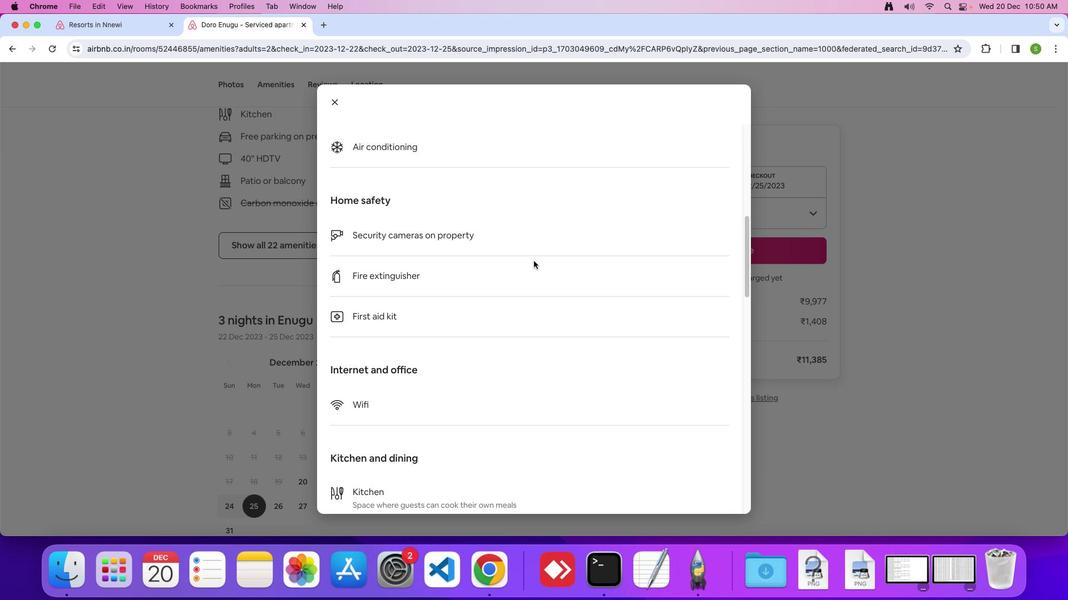 
Action: Mouse scrolled (533, 260) with delta (0, -1)
Screenshot: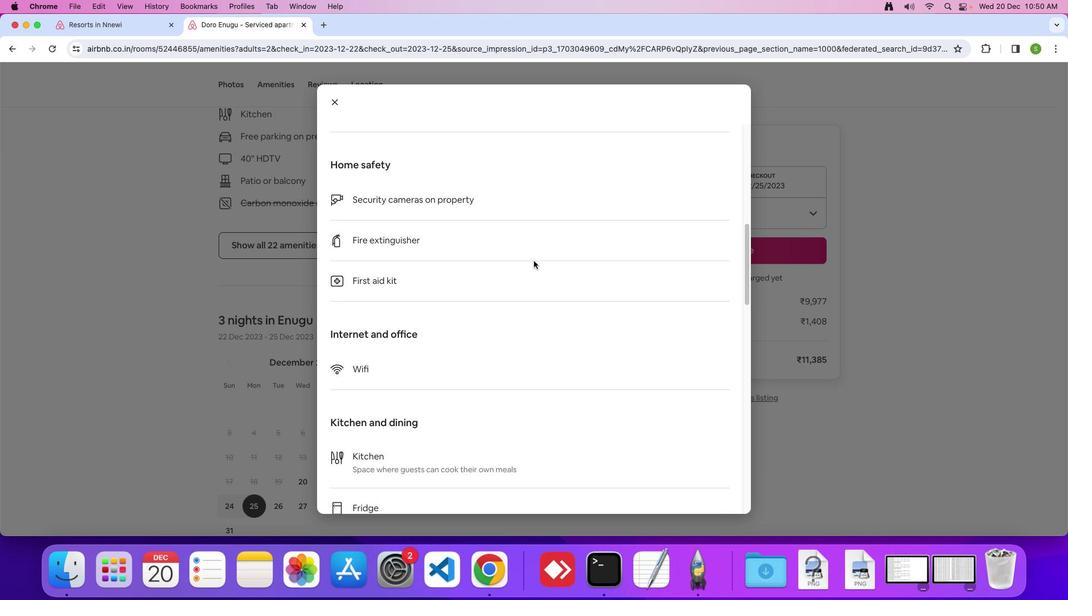
Action: Mouse scrolled (533, 260) with delta (0, 0)
Screenshot: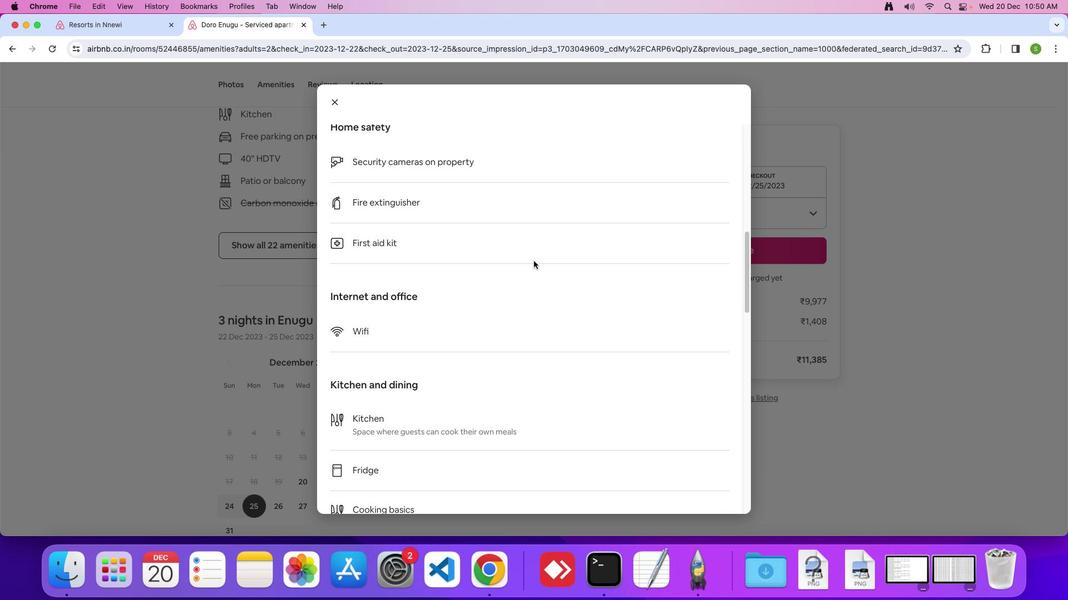 
Action: Mouse scrolled (533, 260) with delta (0, 0)
Screenshot: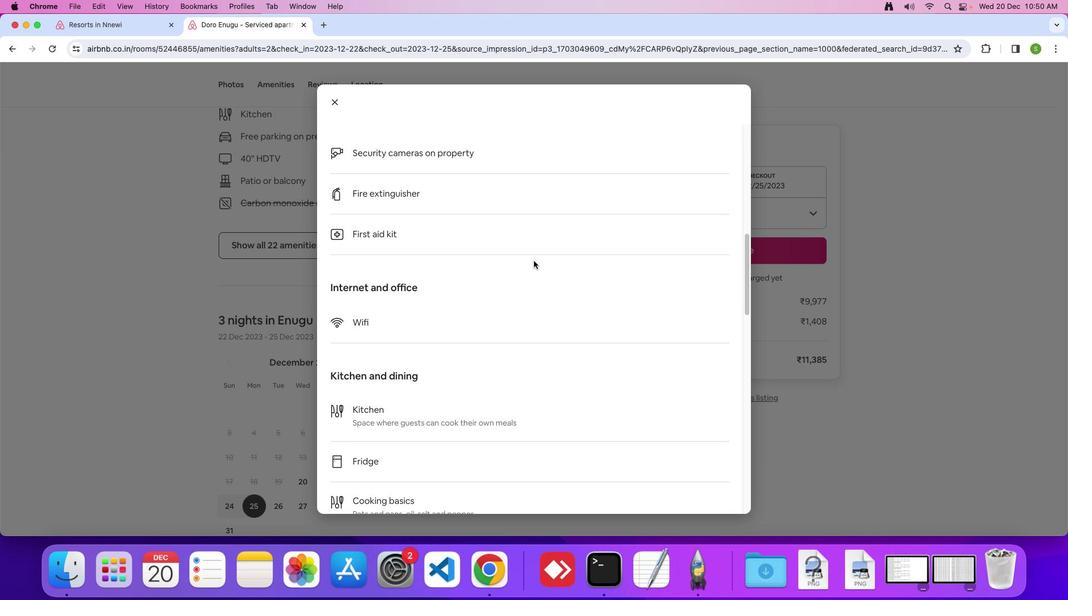 
Action: Mouse scrolled (533, 260) with delta (0, 0)
Screenshot: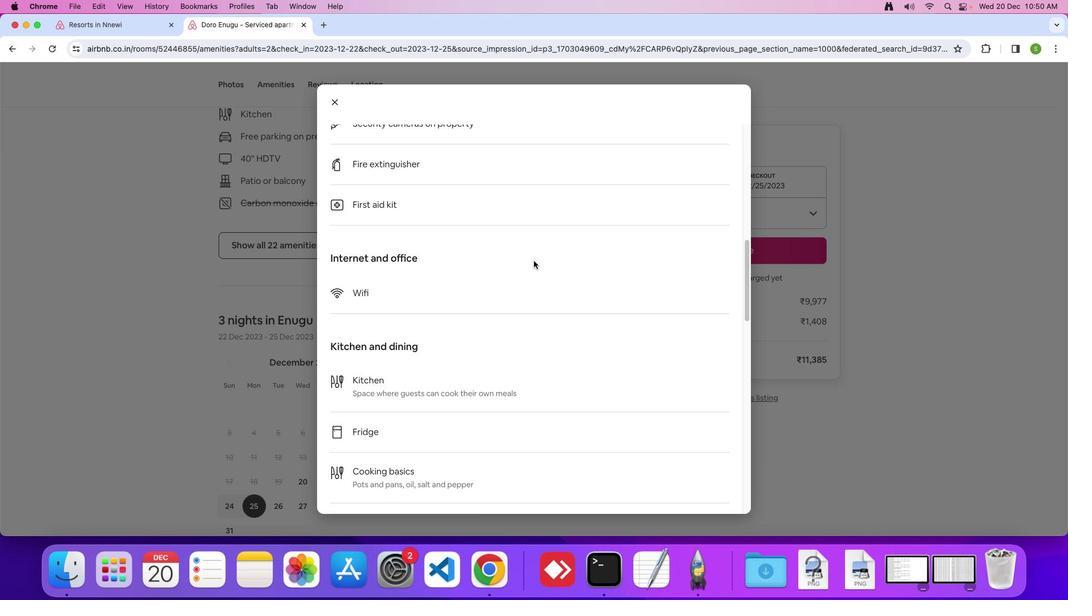 
Action: Mouse scrolled (533, 260) with delta (0, 0)
Screenshot: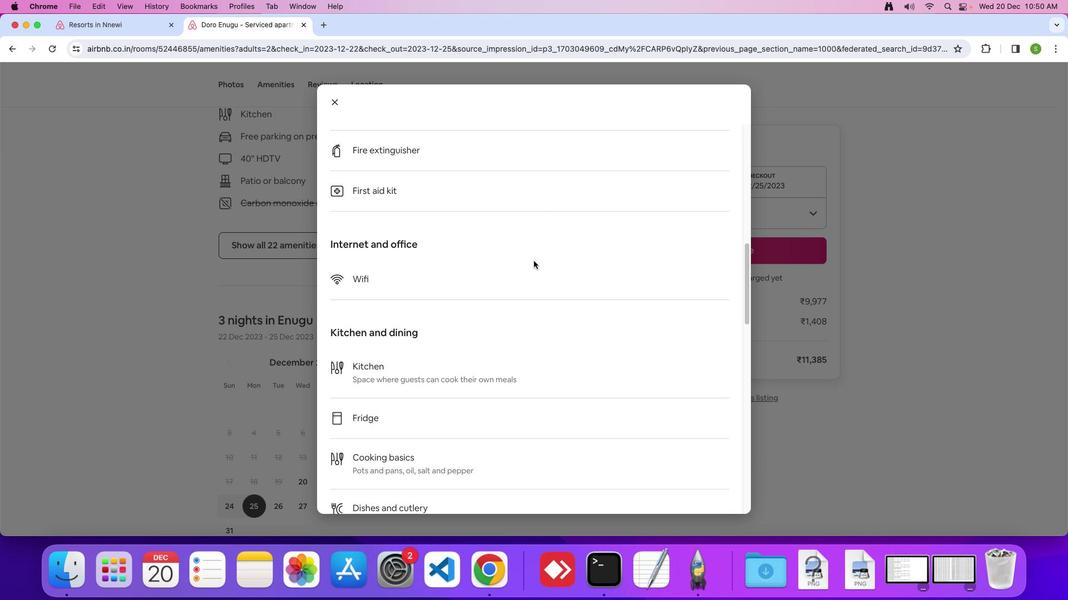 
Action: Mouse scrolled (533, 260) with delta (0, 0)
Screenshot: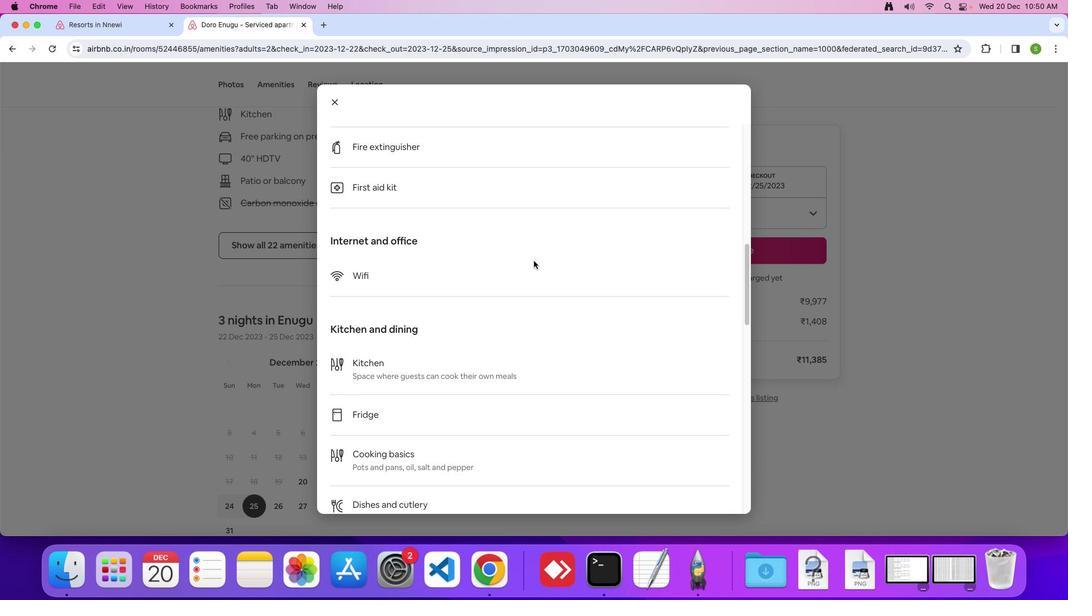 
Action: Mouse scrolled (533, 260) with delta (0, -1)
Screenshot: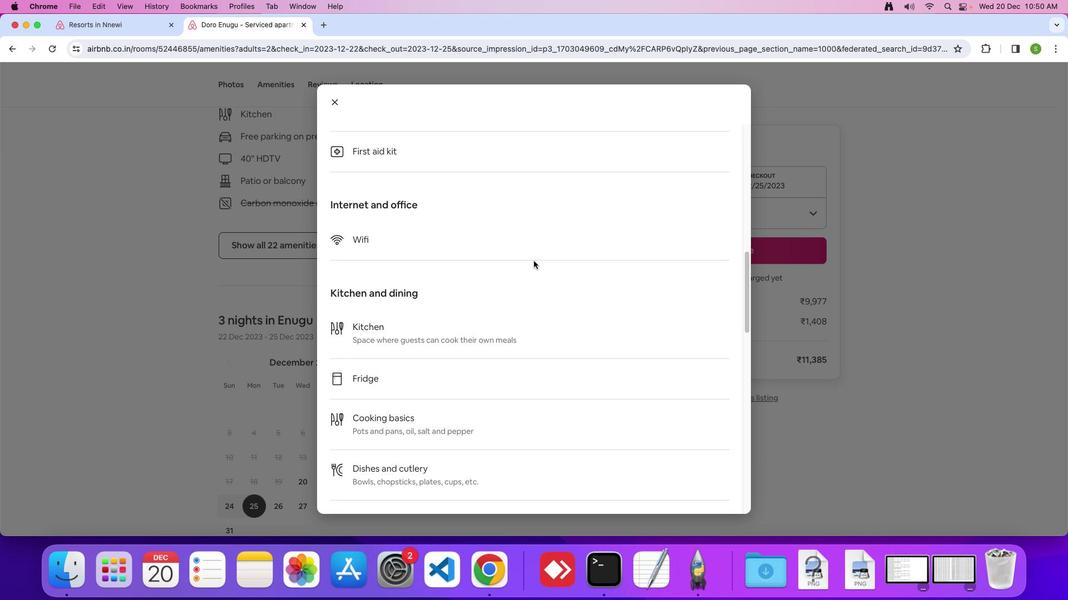 
Action: Mouse scrolled (533, 260) with delta (0, 0)
Screenshot: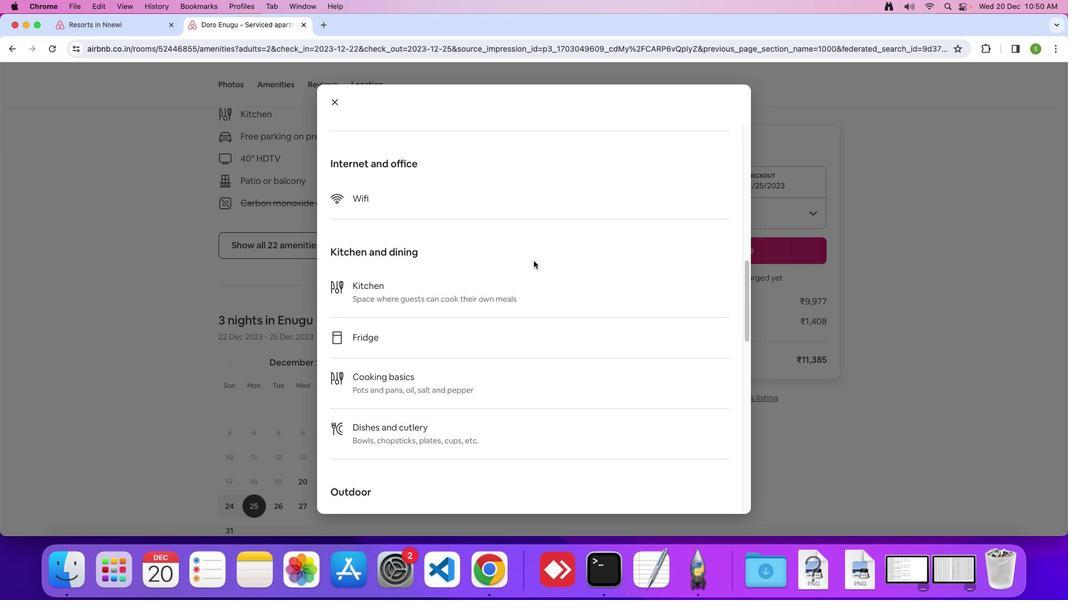 
Action: Mouse scrolled (533, 260) with delta (0, 0)
Screenshot: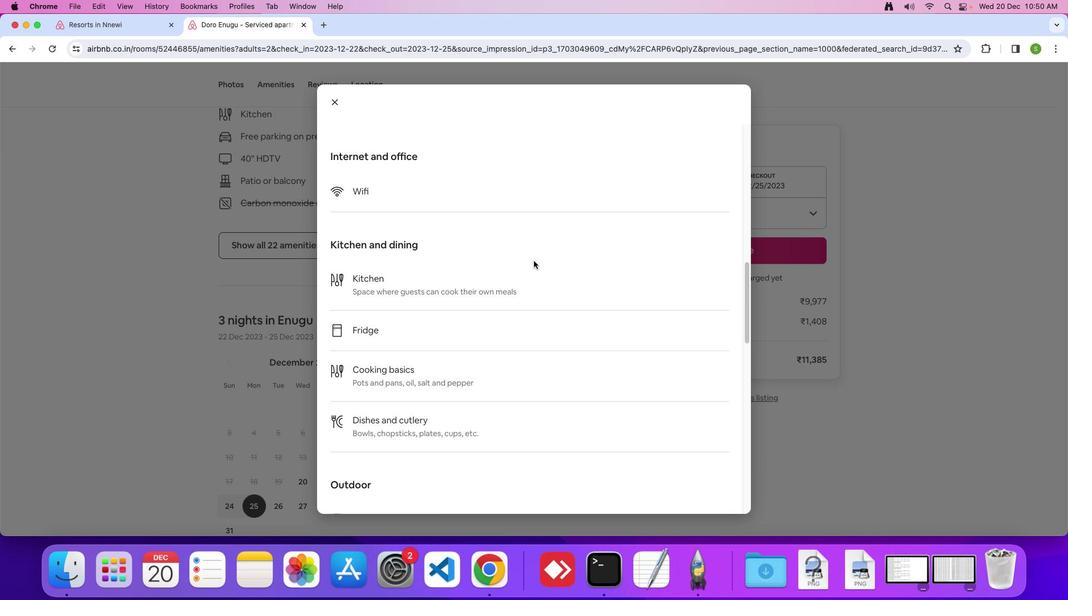
Action: Mouse scrolled (533, 260) with delta (0, 0)
Screenshot: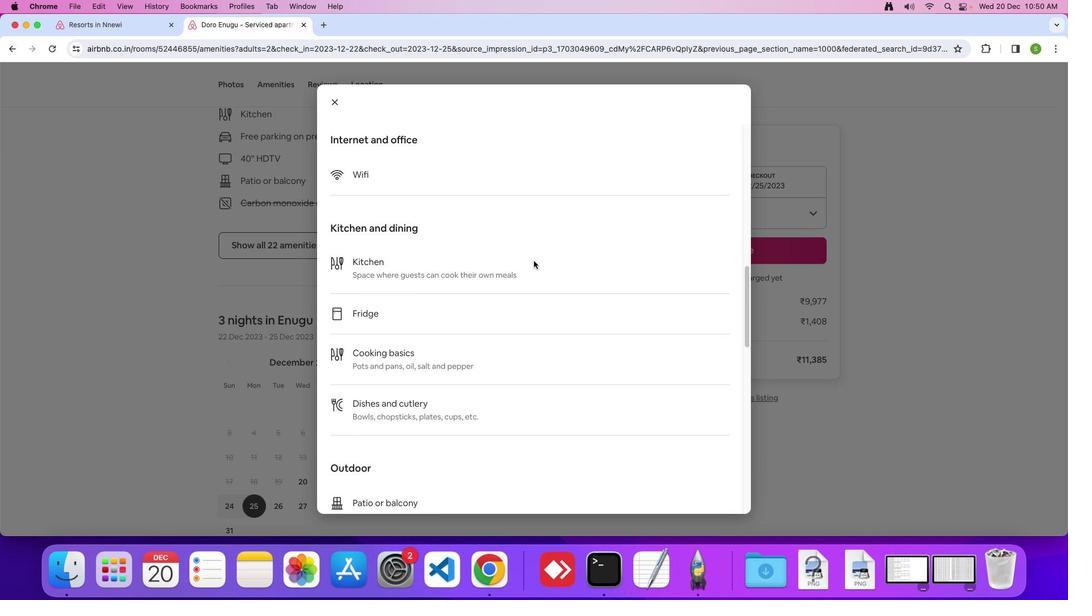 
Action: Mouse scrolled (533, 260) with delta (0, 0)
Screenshot: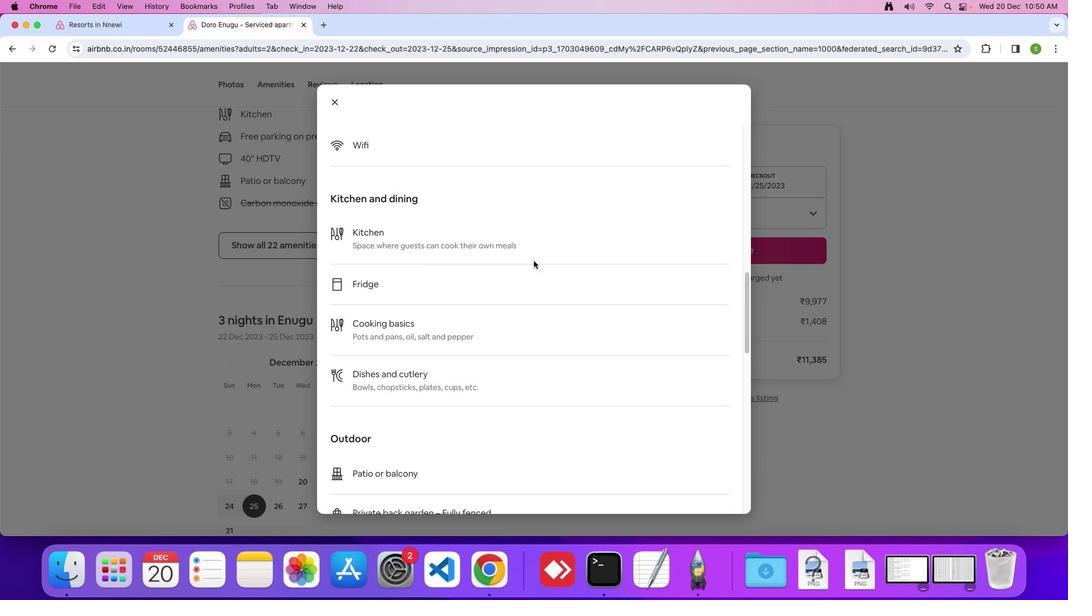 
Action: Mouse scrolled (533, 260) with delta (0, 0)
Screenshot: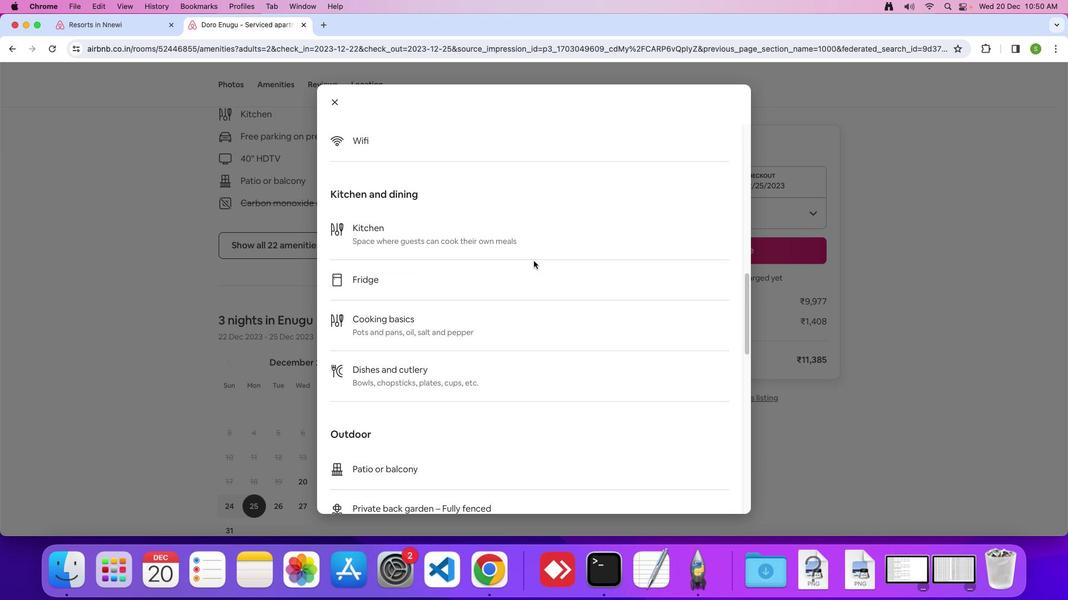 
Action: Mouse scrolled (533, 260) with delta (0, 0)
Screenshot: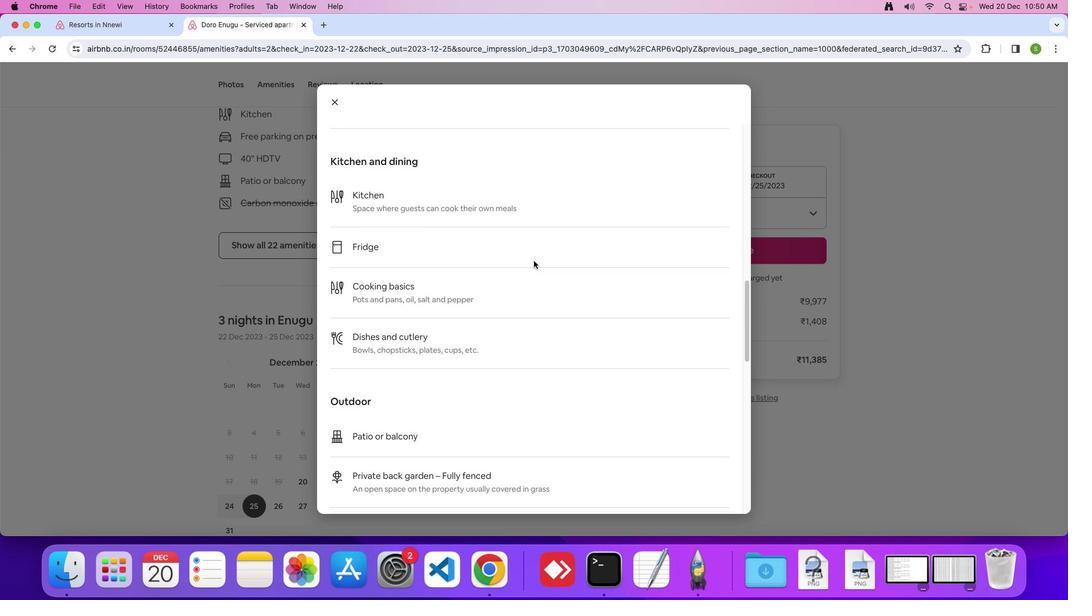 
Action: Mouse scrolled (533, 260) with delta (0, 0)
Screenshot: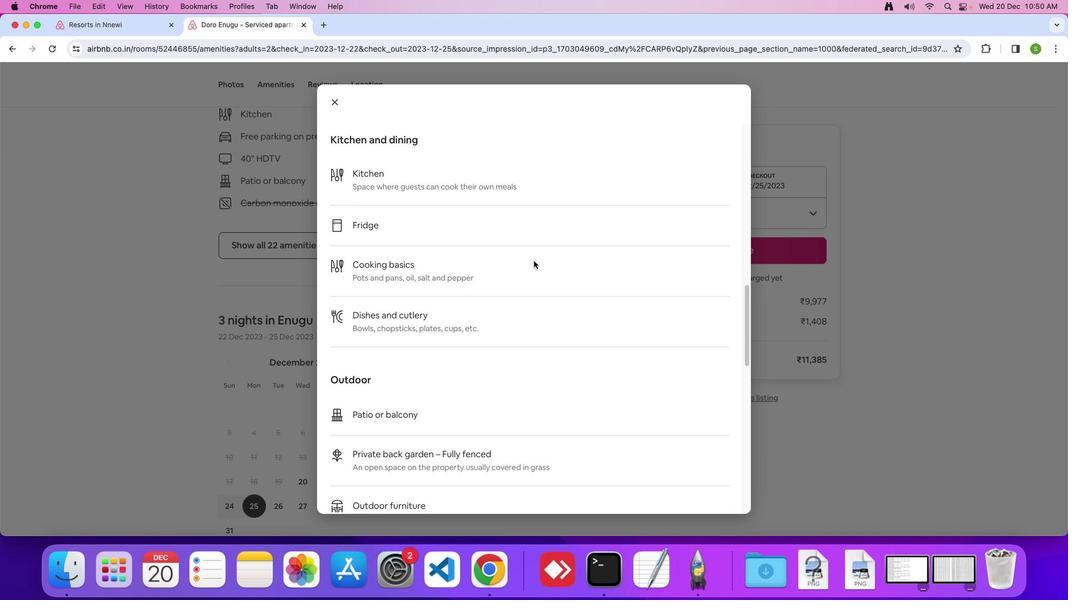 
Action: Mouse scrolled (533, 260) with delta (0, 0)
Screenshot: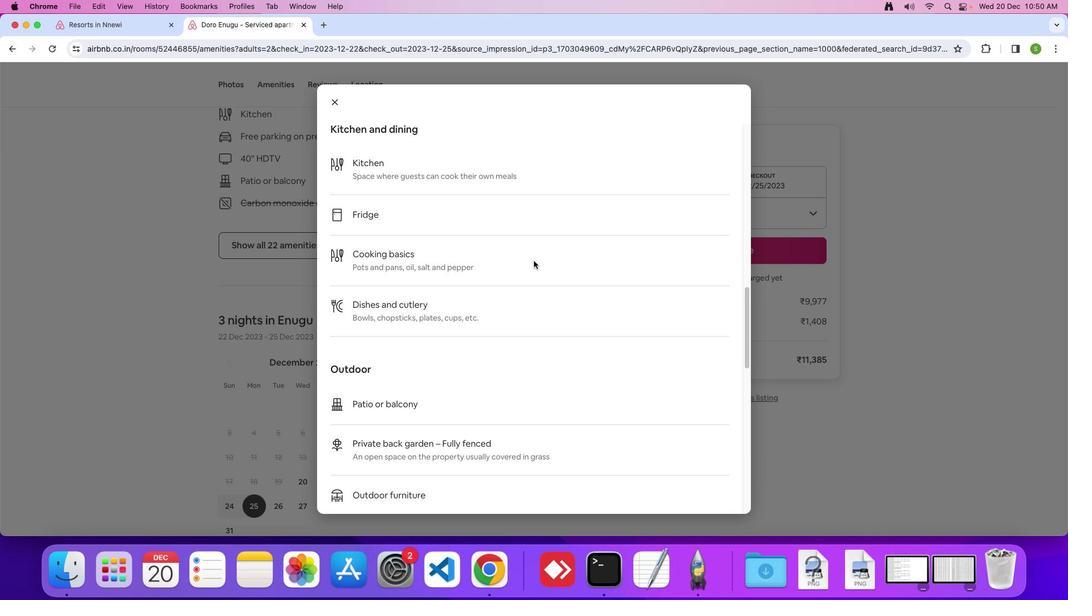 
Action: Mouse scrolled (533, 260) with delta (0, -1)
Screenshot: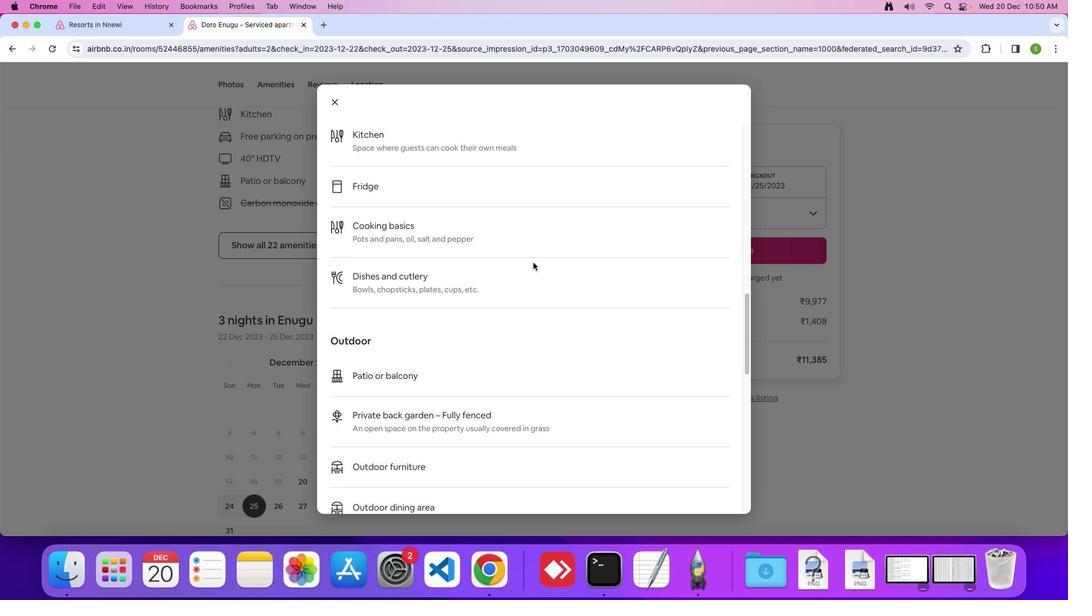 
Action: Mouse moved to (522, 282)
Screenshot: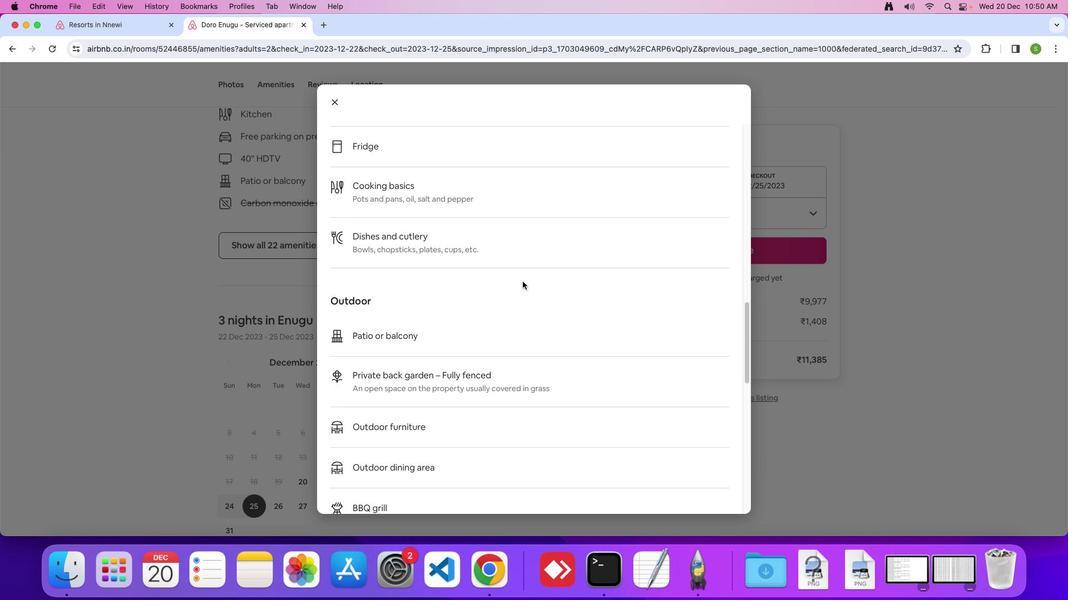 
Action: Mouse scrolled (522, 282) with delta (0, 0)
Screenshot: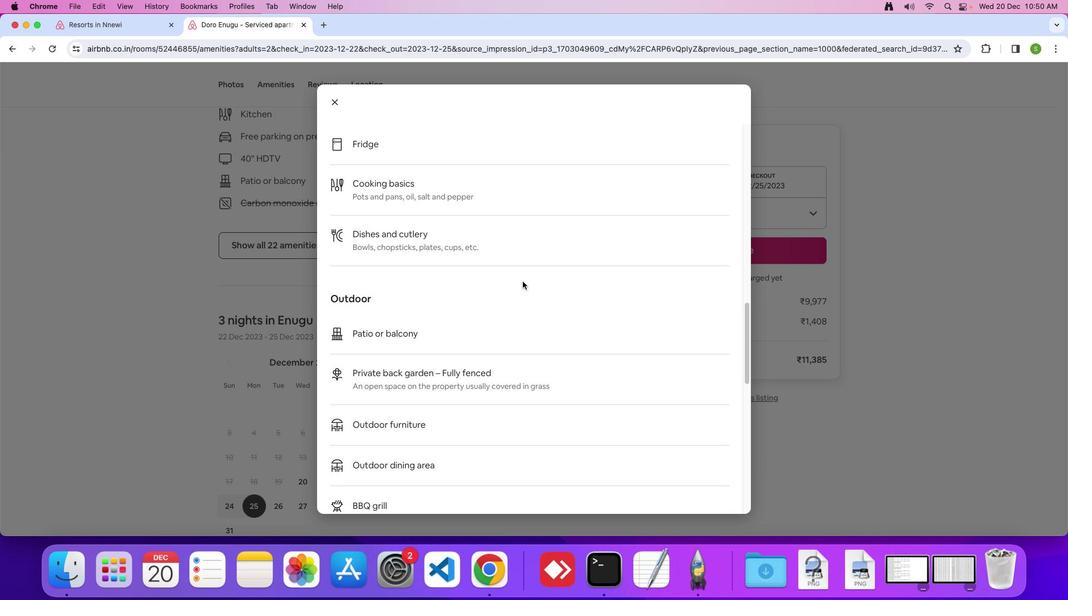 
Action: Mouse scrolled (522, 282) with delta (0, 0)
Screenshot: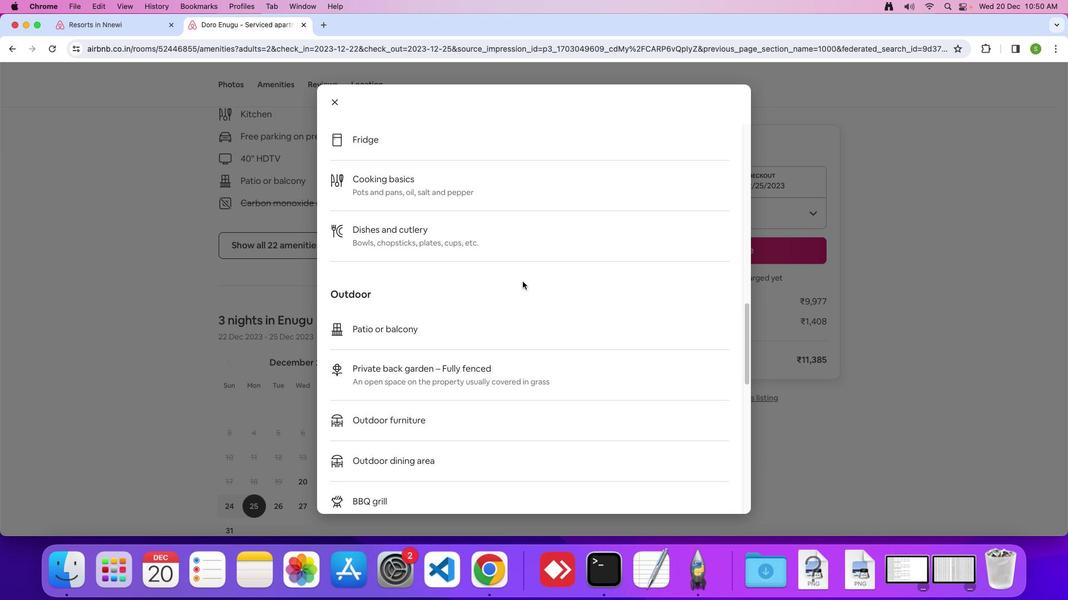 
Action: Mouse scrolled (522, 282) with delta (0, 0)
Screenshot: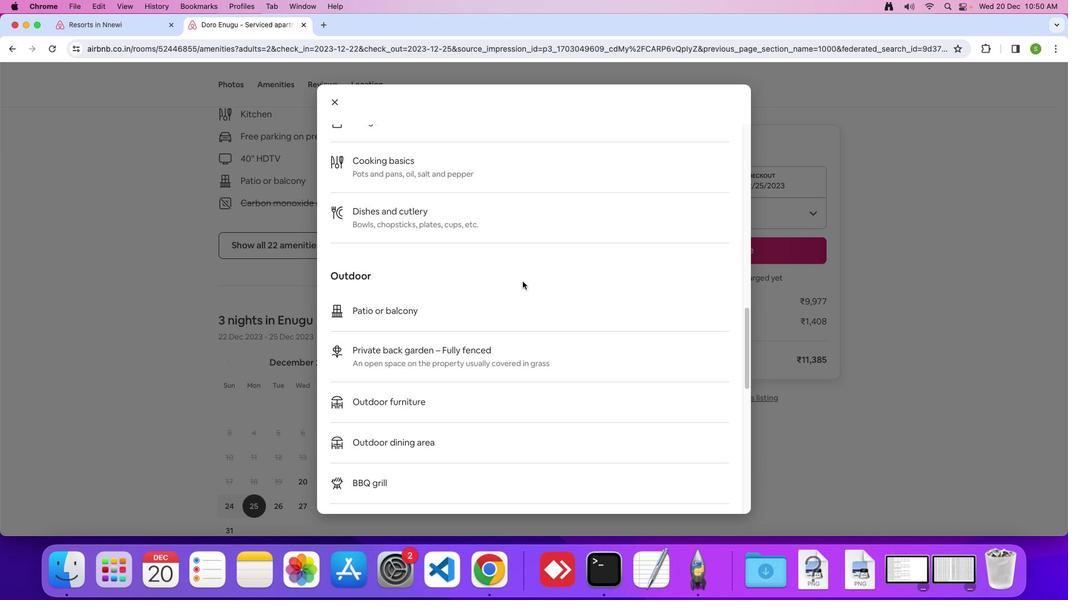 
Action: Mouse scrolled (522, 282) with delta (0, 0)
Screenshot: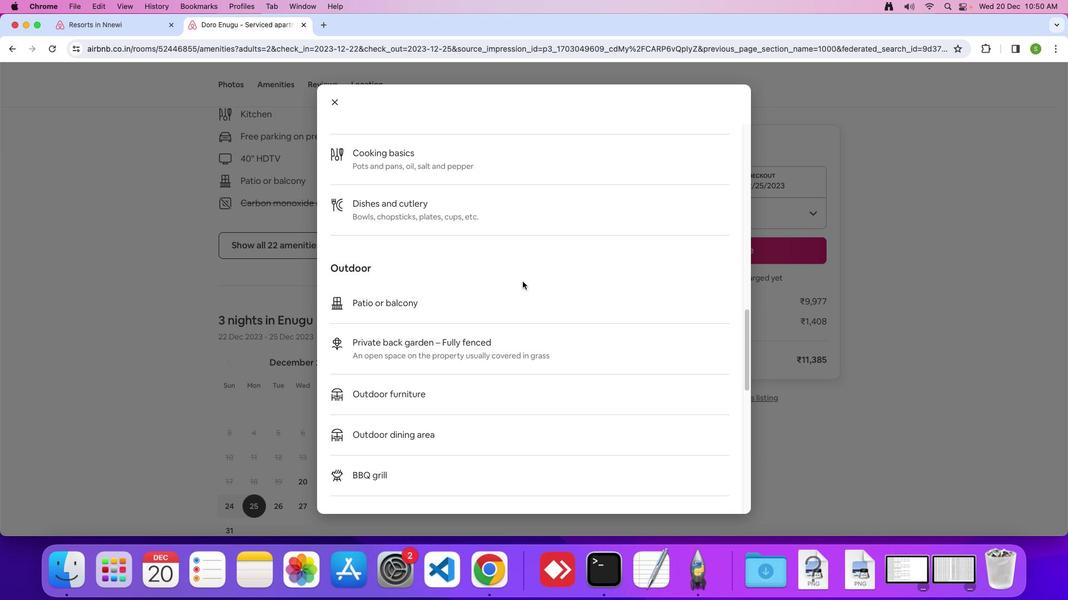 
Action: Mouse scrolled (522, 282) with delta (0, -1)
Screenshot: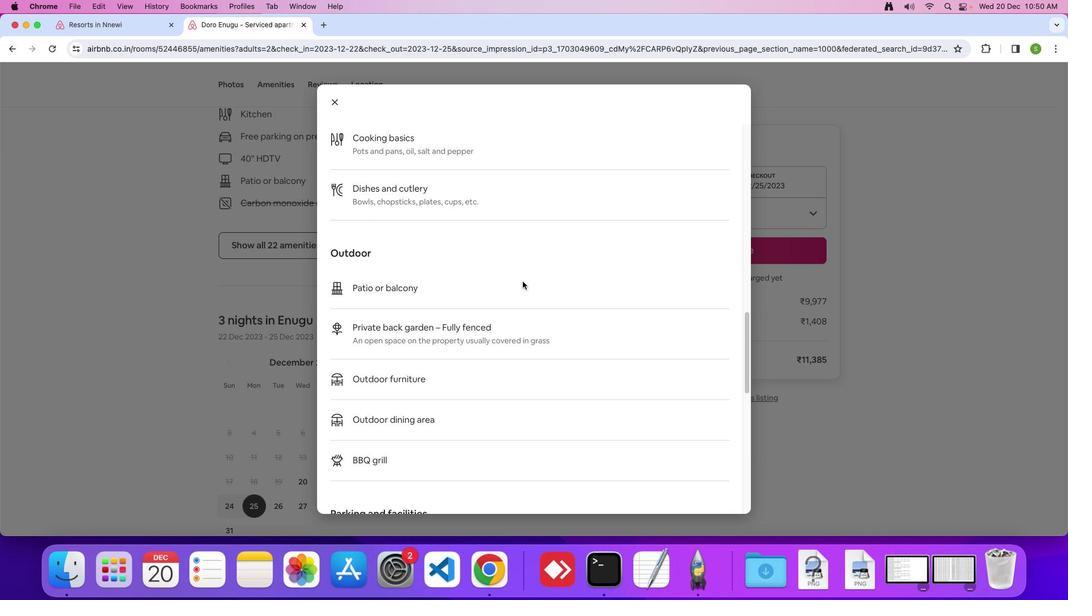
Action: Mouse scrolled (522, 282) with delta (0, -1)
Screenshot: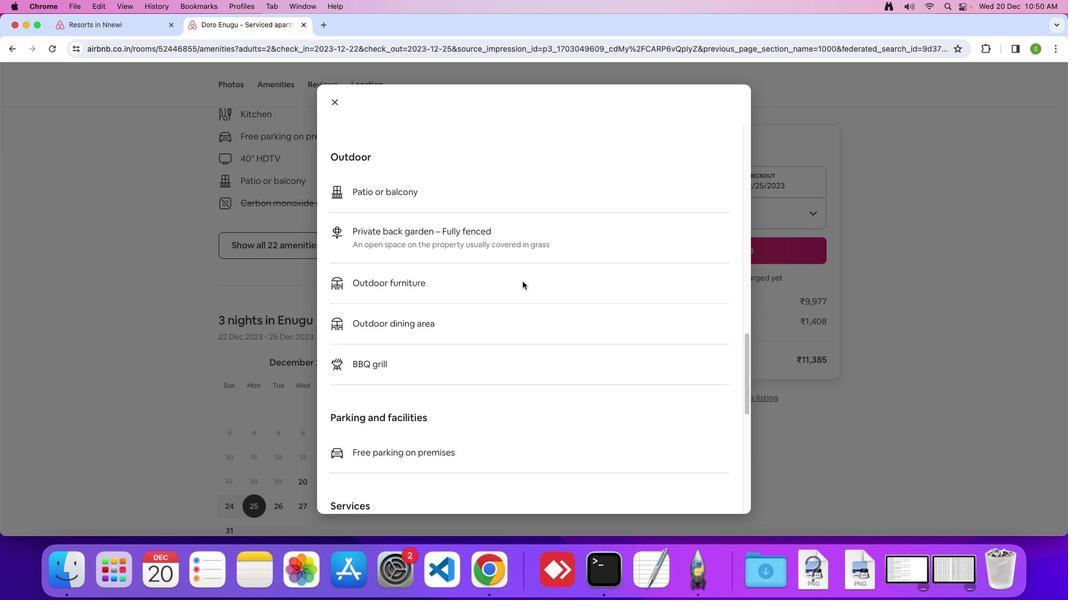 
Action: Mouse scrolled (522, 282) with delta (0, 0)
Screenshot: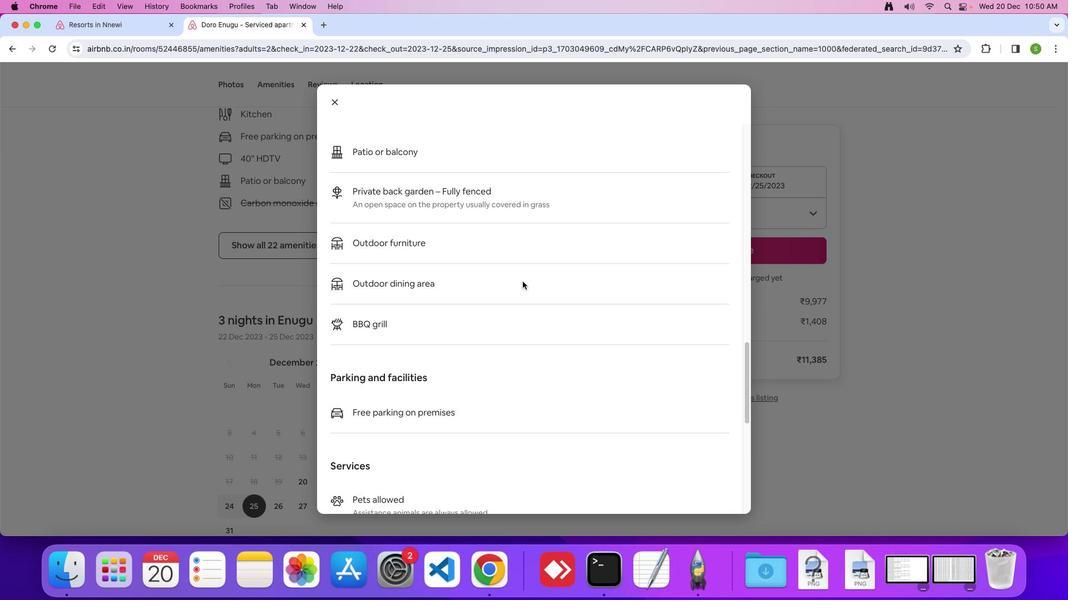 
Action: Mouse scrolled (522, 282) with delta (0, 0)
Screenshot: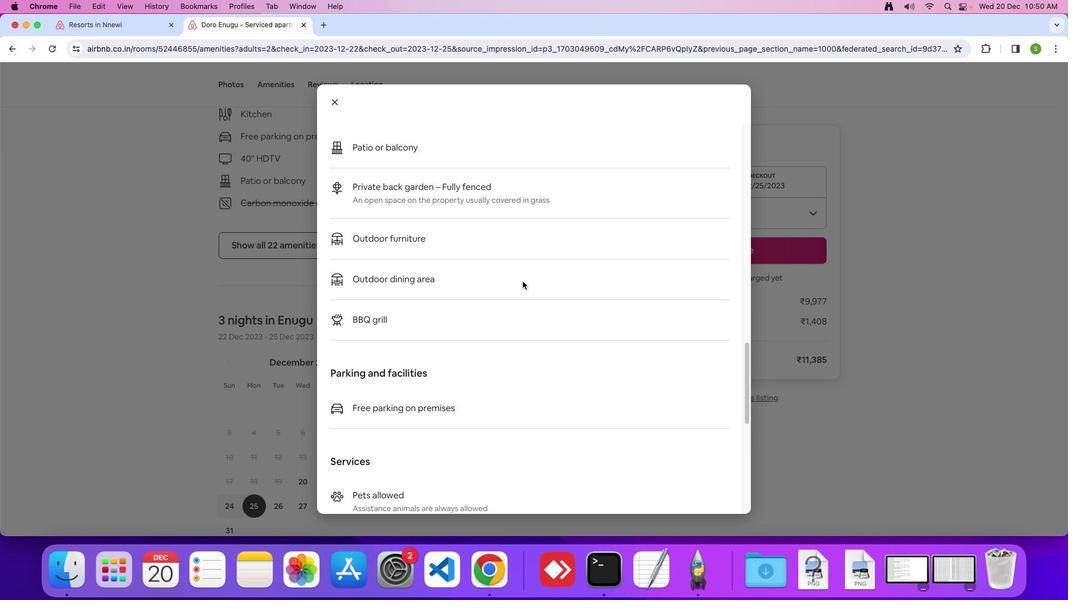 
Action: Mouse scrolled (522, 282) with delta (0, 0)
Screenshot: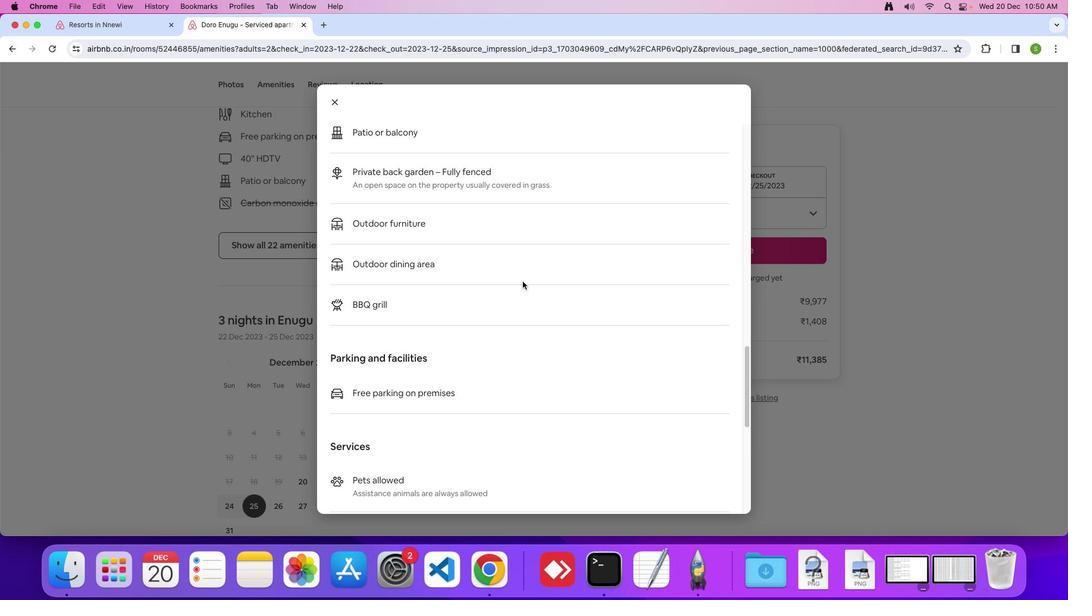 
Action: Mouse scrolled (522, 282) with delta (0, 0)
Screenshot: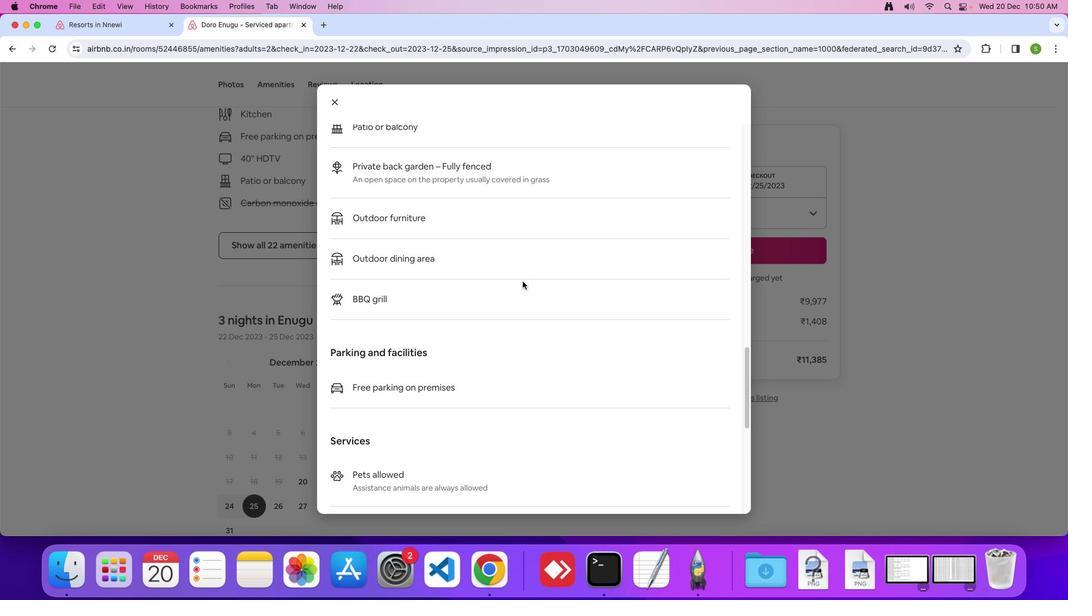
Action: Mouse scrolled (522, 282) with delta (0, 0)
Screenshot: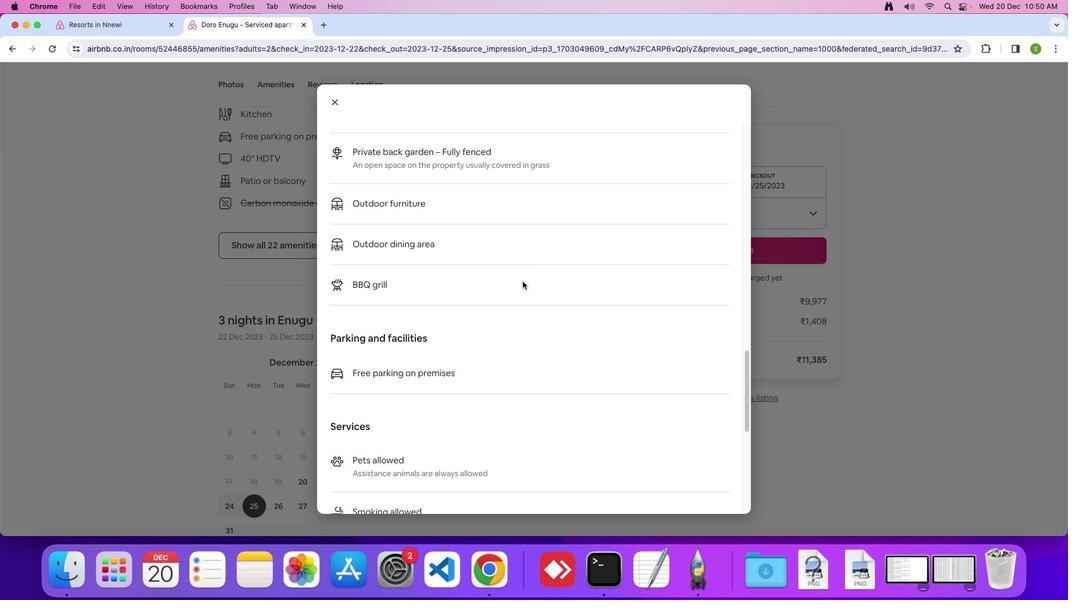
Action: Mouse scrolled (522, 282) with delta (0, 0)
Screenshot: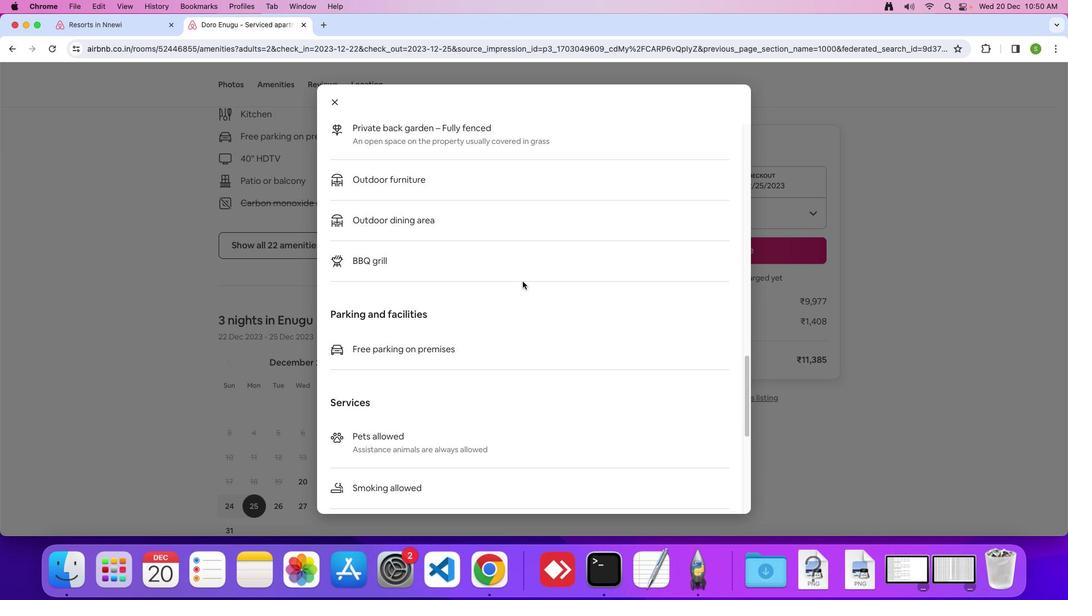 
Action: Mouse scrolled (522, 282) with delta (0, 0)
Screenshot: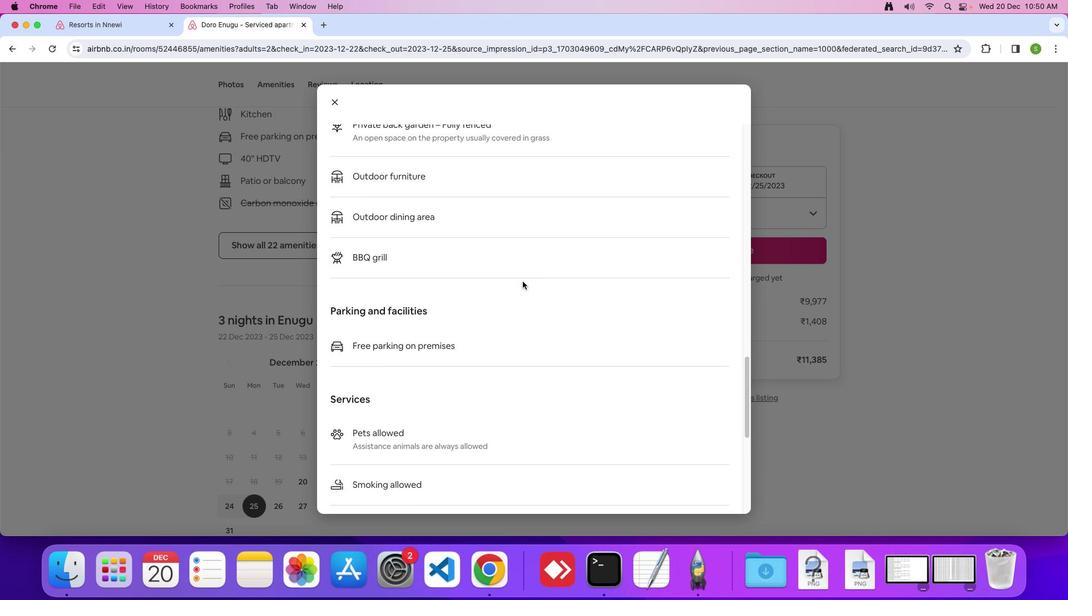 
Action: Mouse scrolled (522, 282) with delta (0, 0)
Screenshot: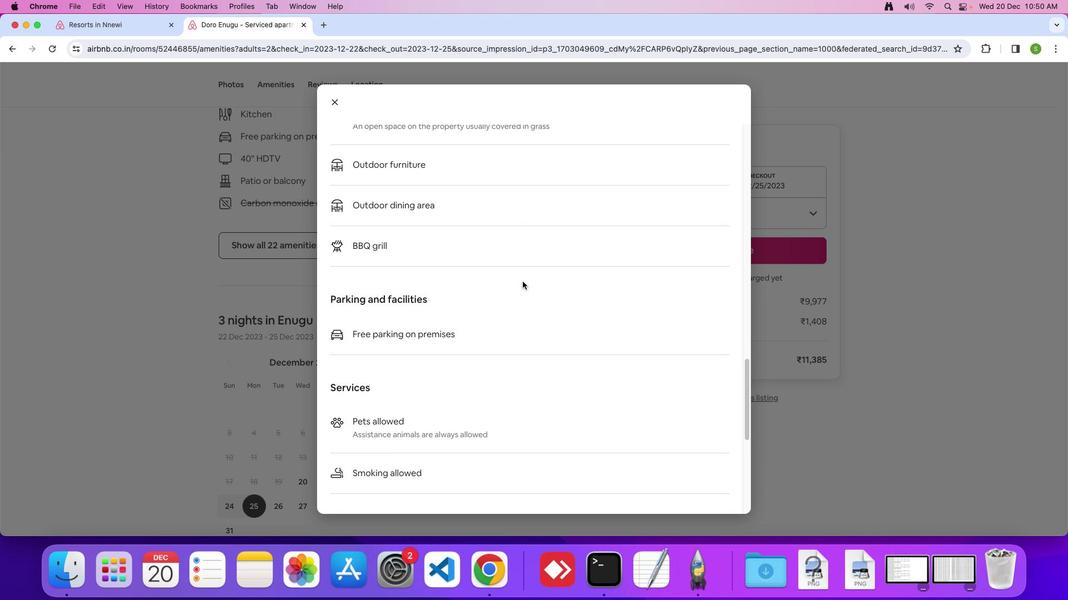 
Action: Mouse scrolled (522, 282) with delta (0, 0)
Screenshot: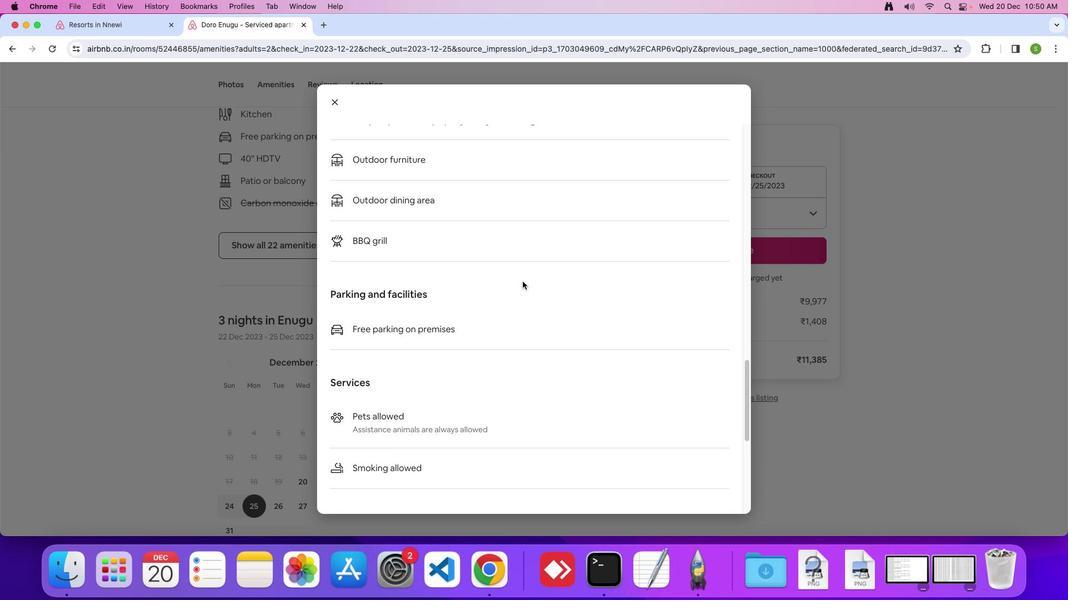 
Action: Mouse scrolled (522, 282) with delta (0, -1)
Screenshot: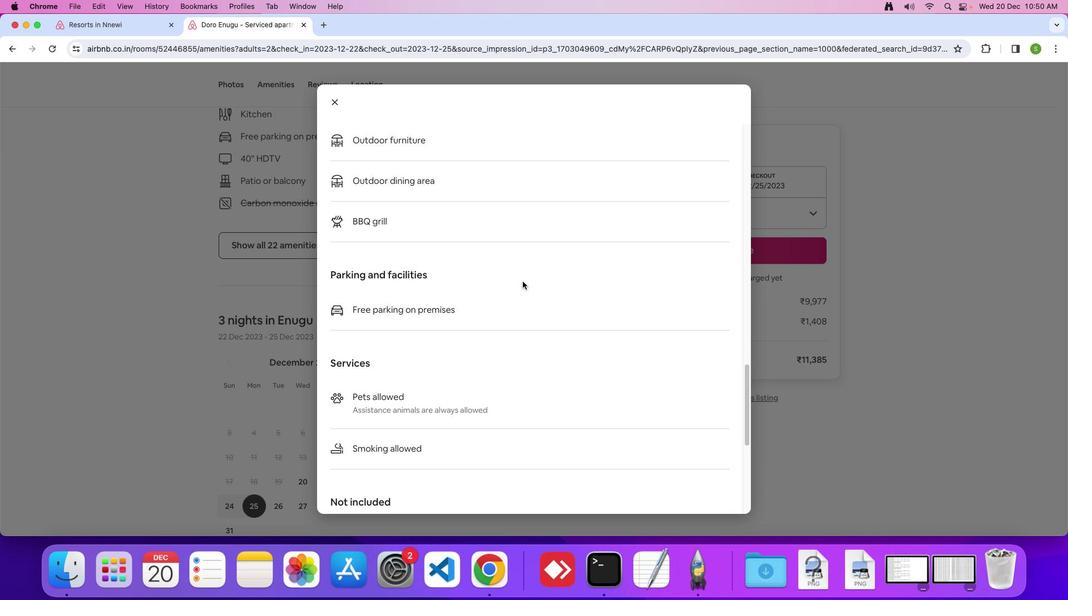 
Action: Mouse scrolled (522, 282) with delta (0, 0)
Screenshot: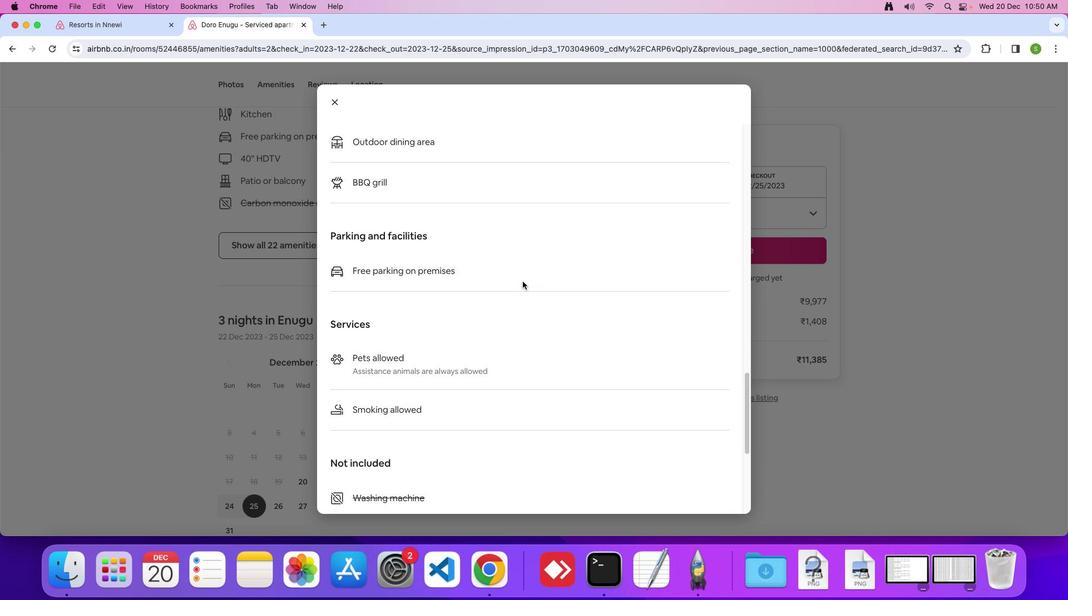 
Action: Mouse scrolled (522, 282) with delta (0, 0)
Screenshot: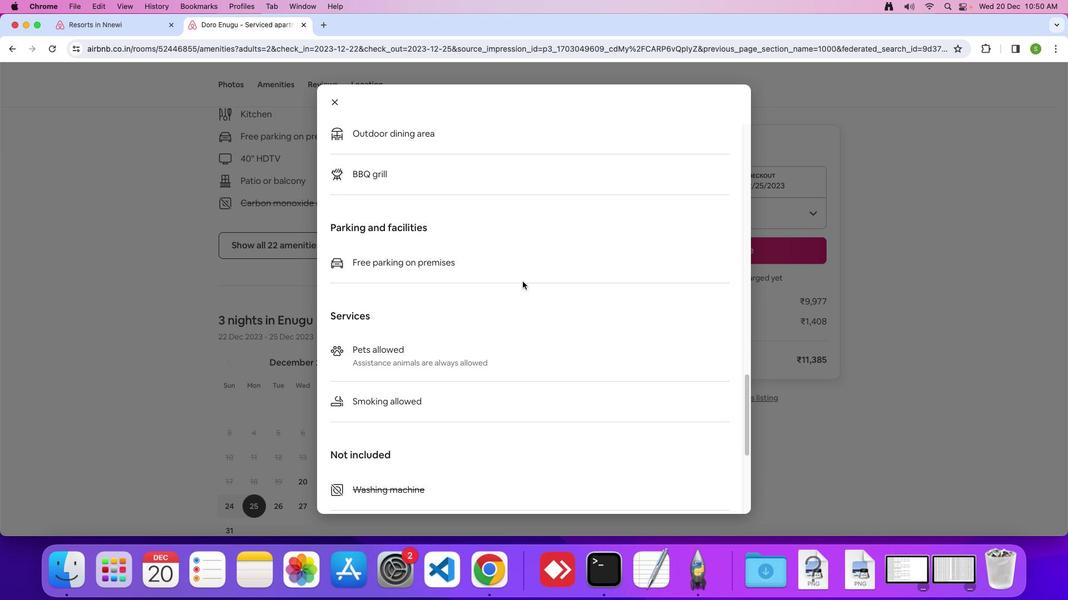 
Action: Mouse scrolled (522, 282) with delta (0, 0)
Screenshot: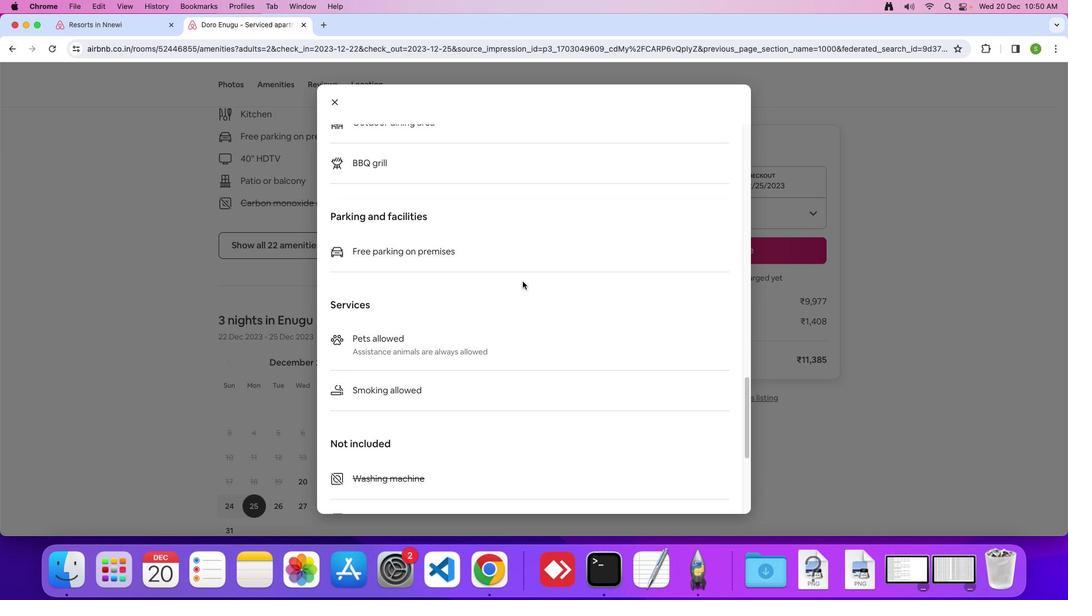 
Action: Mouse scrolled (522, 282) with delta (0, 0)
Screenshot: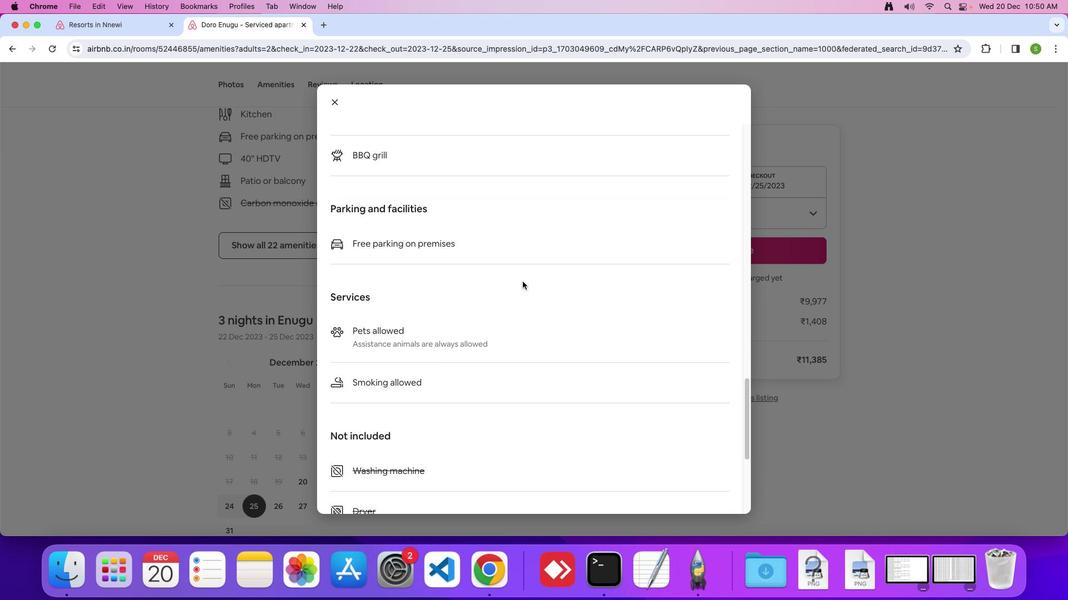 
Action: Mouse scrolled (522, 282) with delta (0, -1)
Screenshot: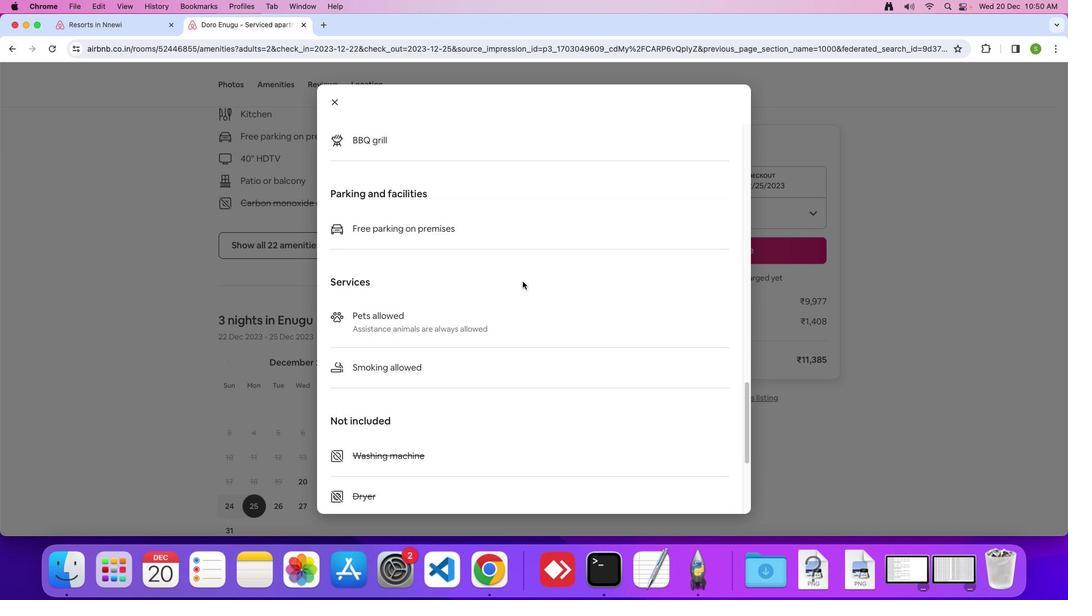 
Action: Mouse scrolled (522, 282) with delta (0, 0)
Screenshot: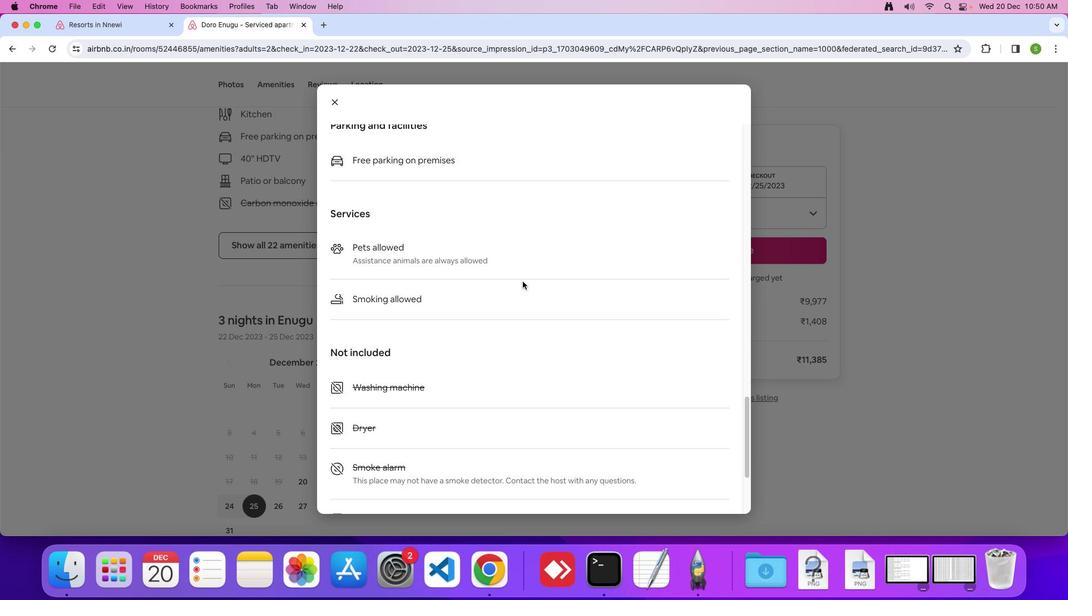 
Action: Mouse scrolled (522, 282) with delta (0, 0)
Screenshot: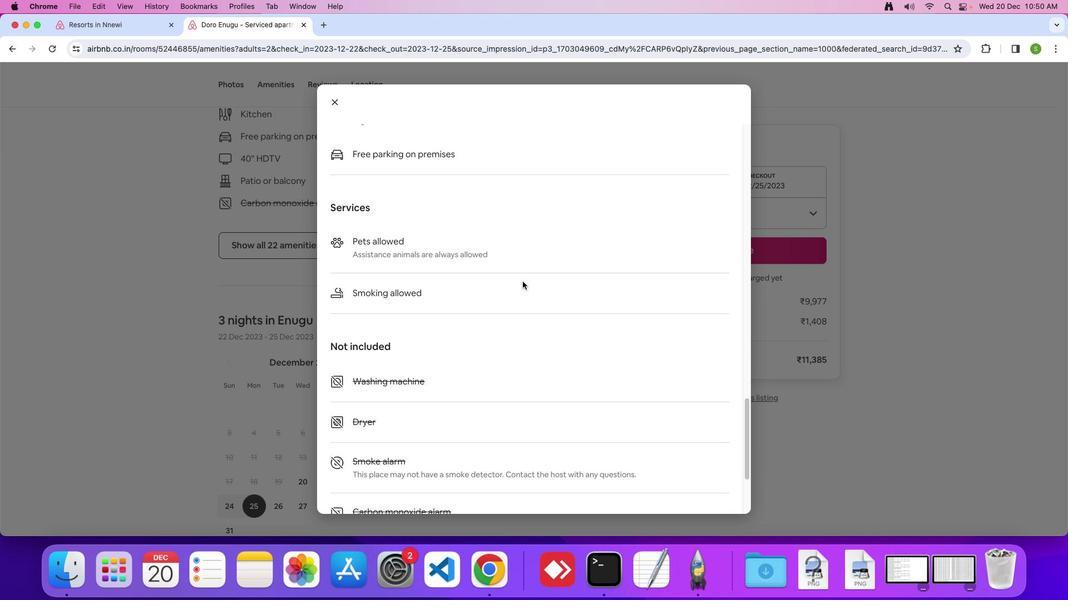 
Action: Mouse scrolled (522, 282) with delta (0, -2)
Screenshot: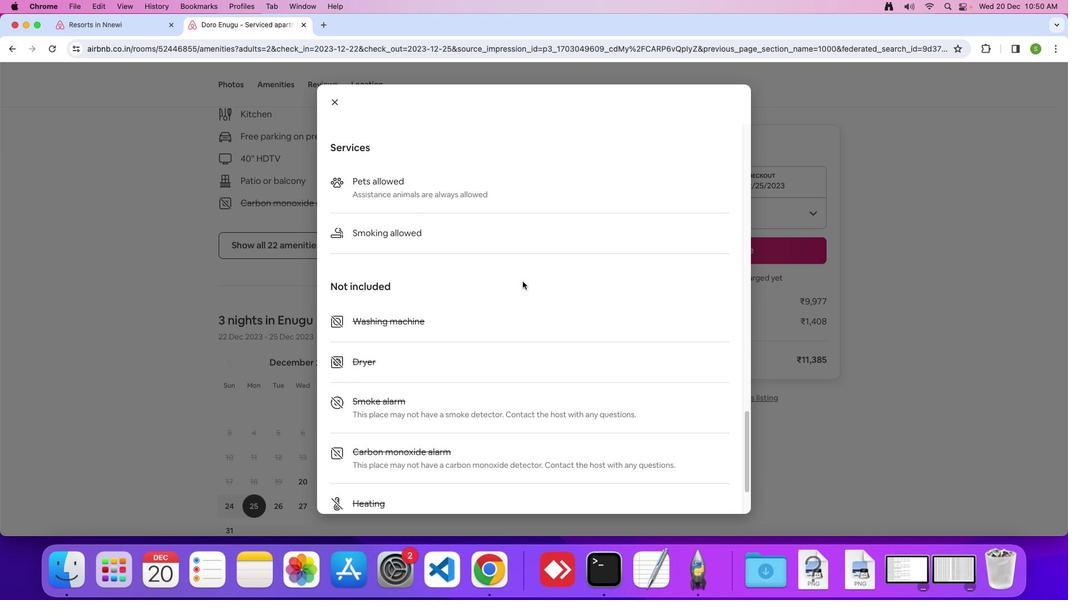 
Action: Mouse scrolled (522, 282) with delta (0, 0)
Screenshot: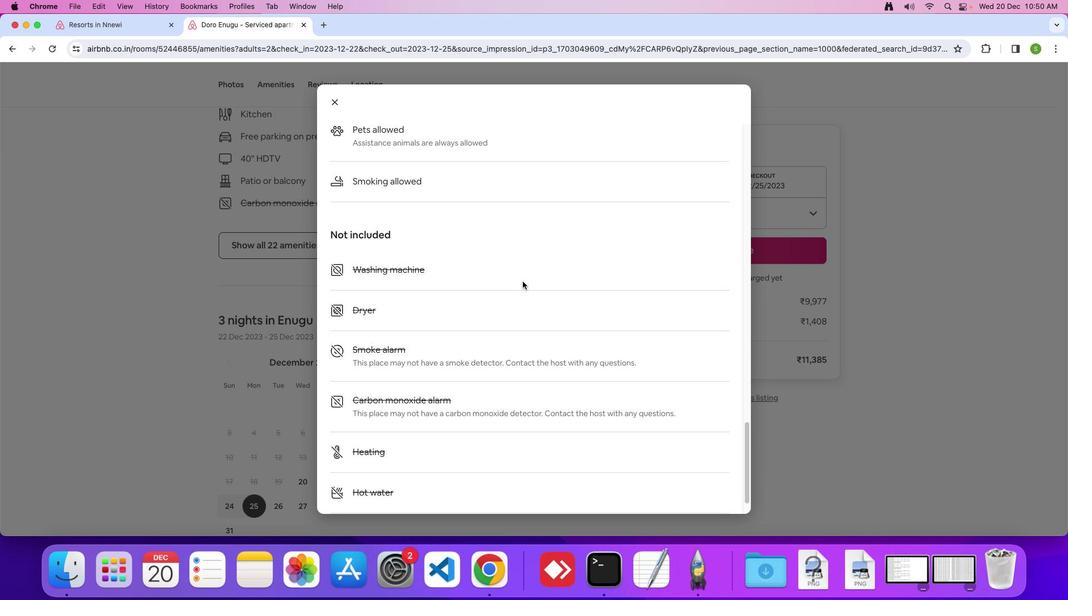 
Action: Mouse scrolled (522, 282) with delta (0, 0)
Screenshot: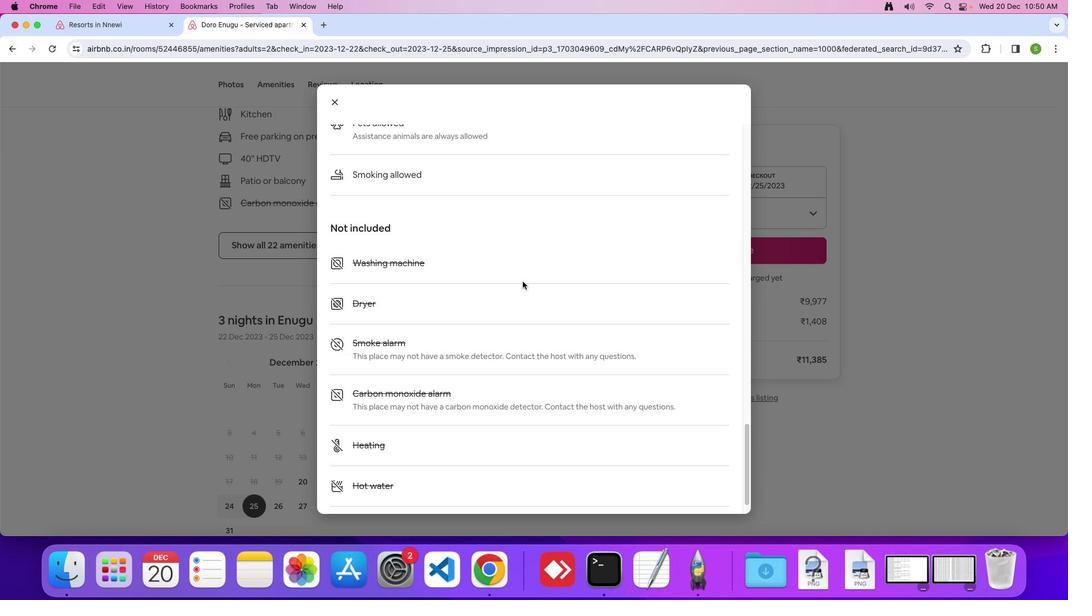 
Action: Mouse scrolled (522, 282) with delta (0, -1)
Screenshot: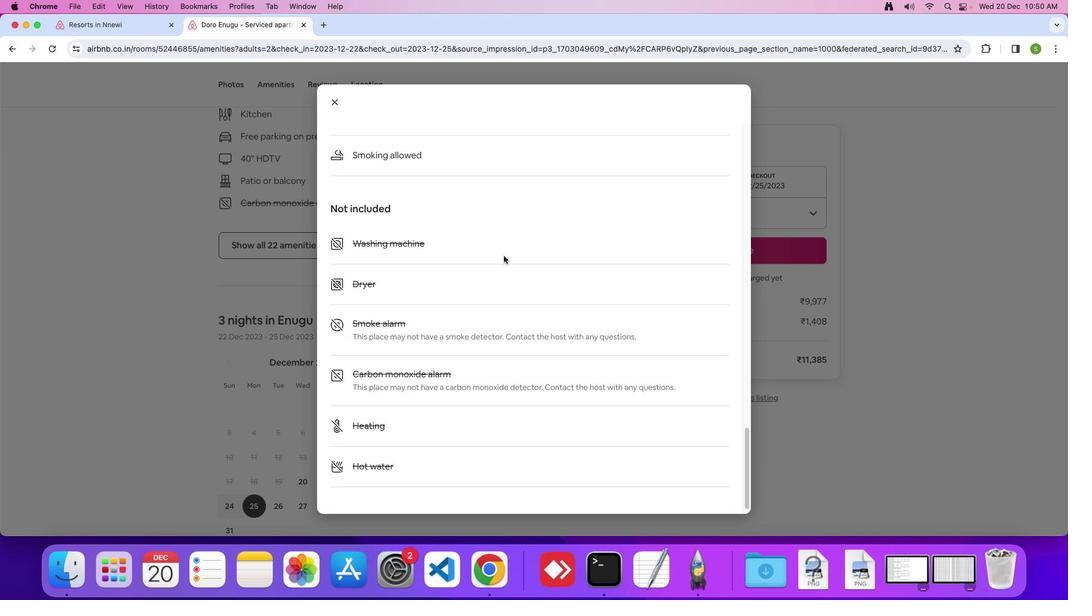 
Action: Mouse moved to (333, 101)
